 Task: Design a Vector Pattern for a Galactic Music App Interface.
Action: Mouse moved to (35, 97)
Screenshot: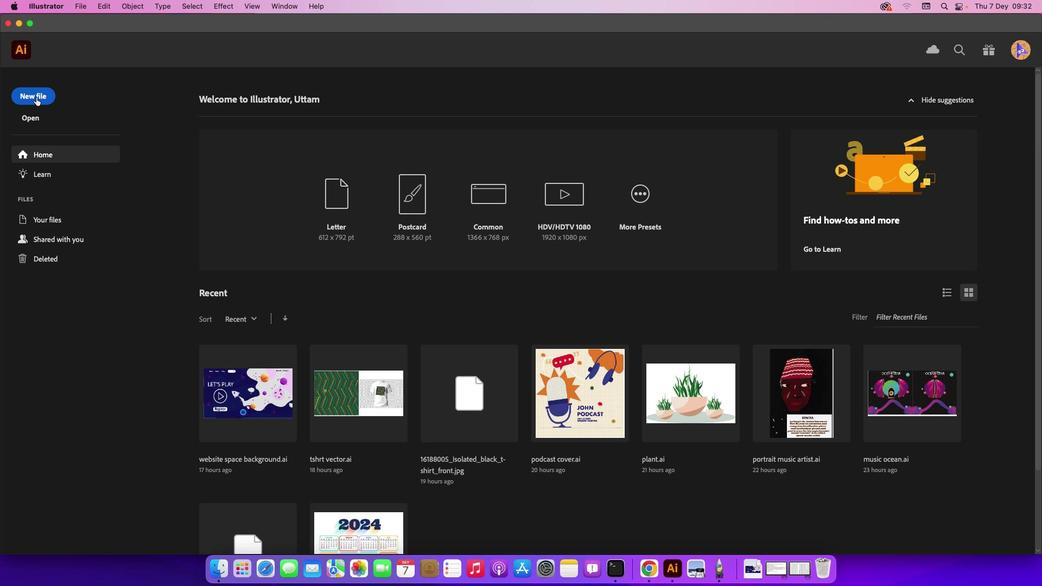
Action: Mouse pressed left at (35, 97)
Screenshot: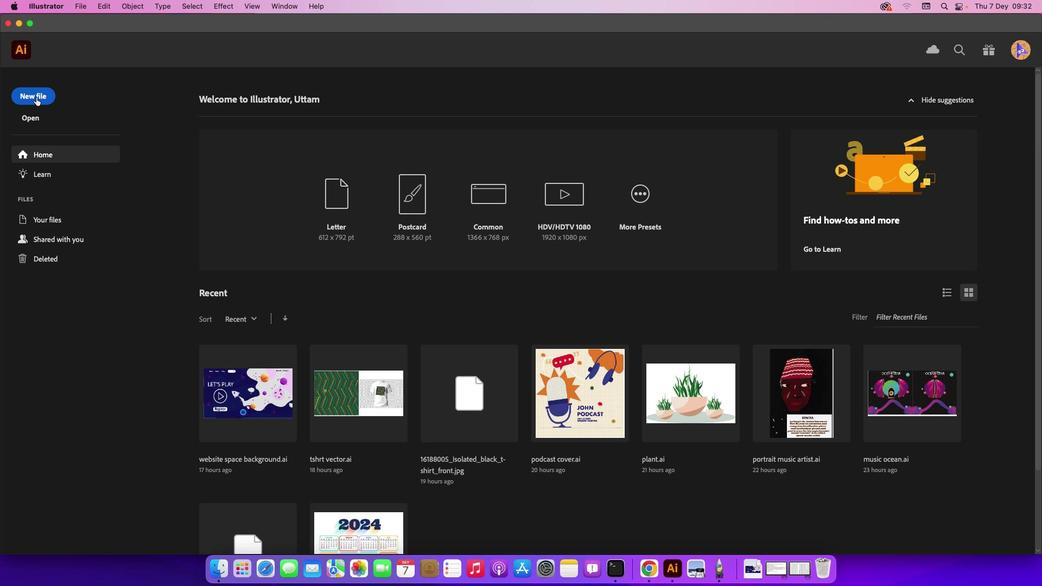 
Action: Mouse pressed left at (35, 97)
Screenshot: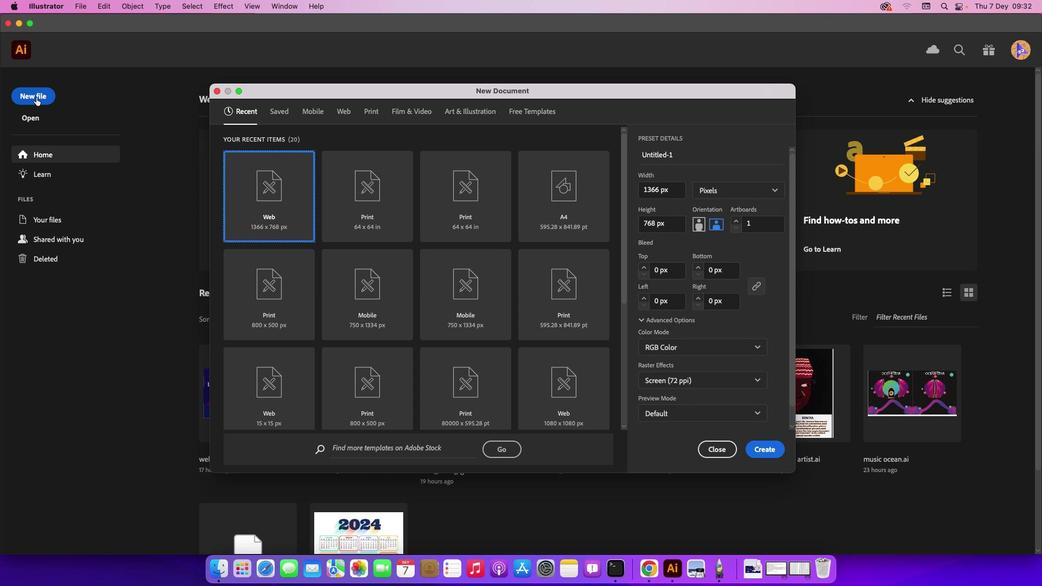 
Action: Mouse moved to (314, 110)
Screenshot: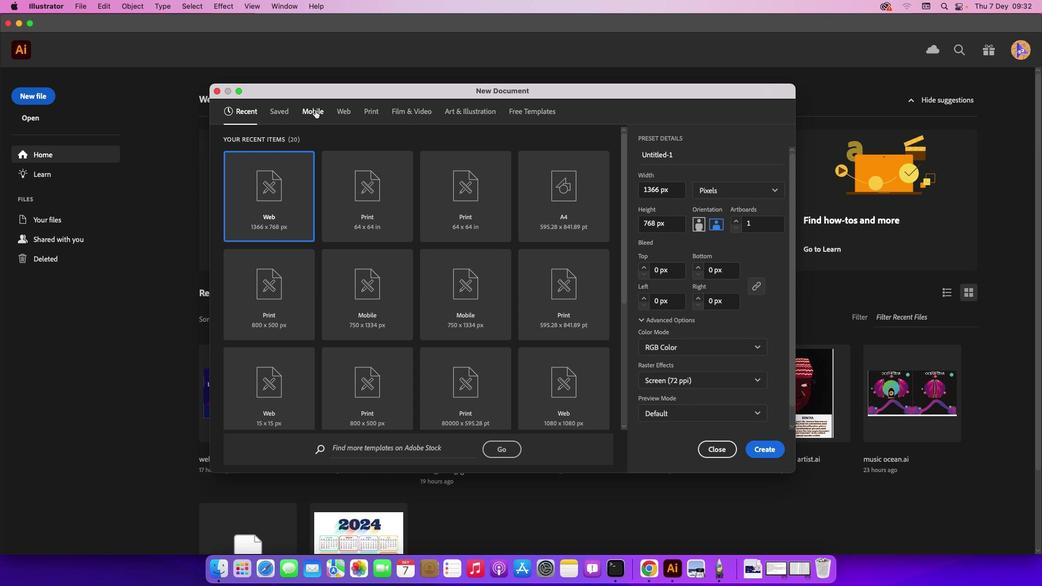 
Action: Mouse pressed left at (314, 110)
Screenshot: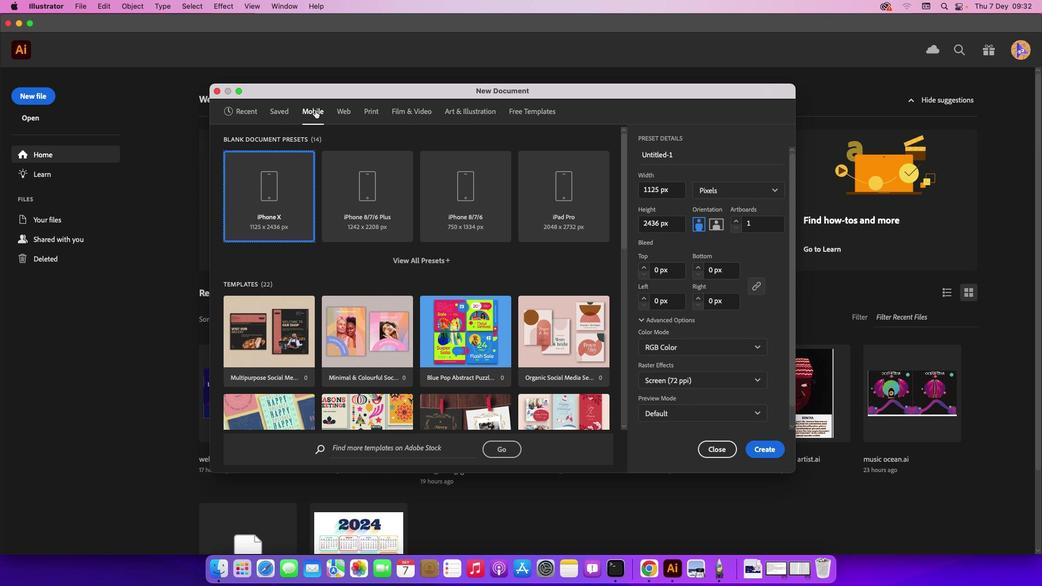 
Action: Mouse moved to (440, 264)
Screenshot: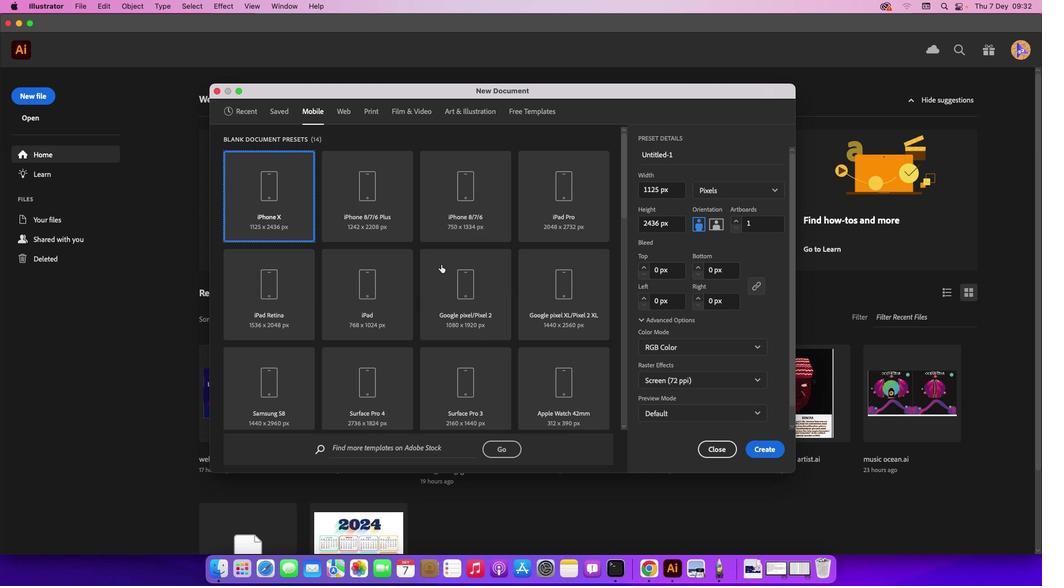 
Action: Mouse pressed left at (440, 264)
Screenshot: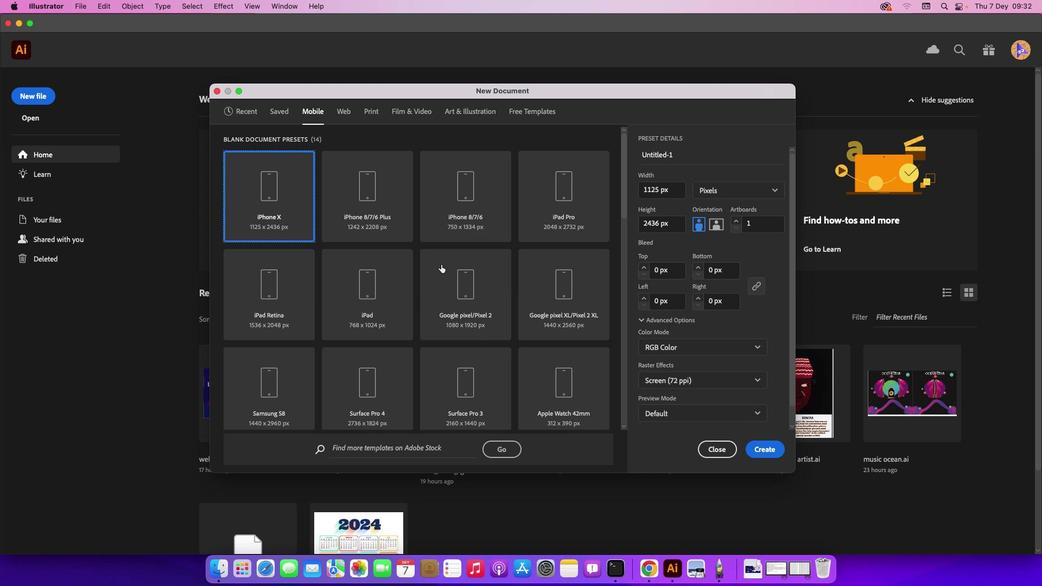 
Action: Mouse moved to (579, 338)
Screenshot: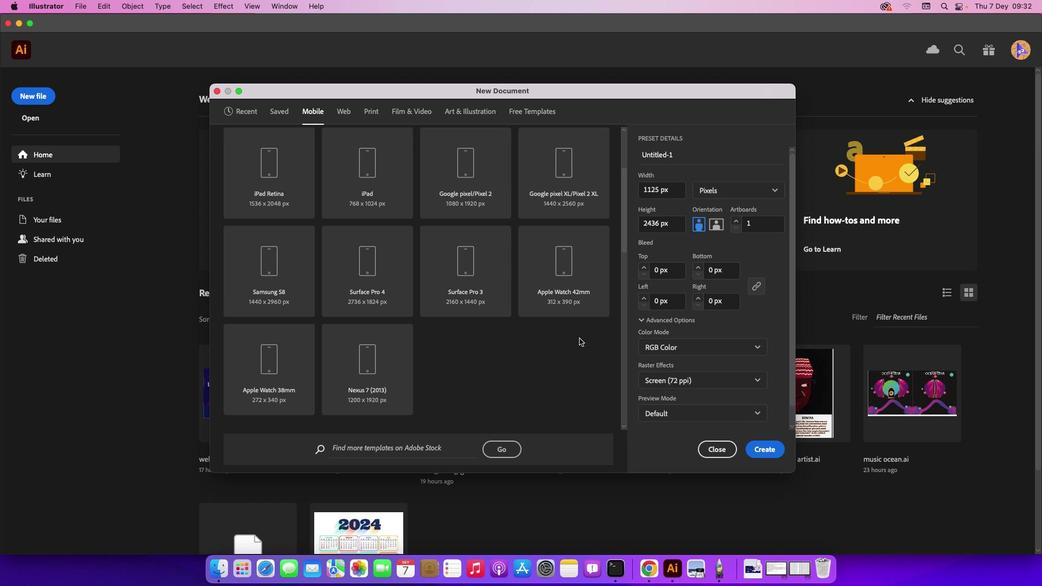 
Action: Mouse scrolled (579, 338) with delta (0, 0)
Screenshot: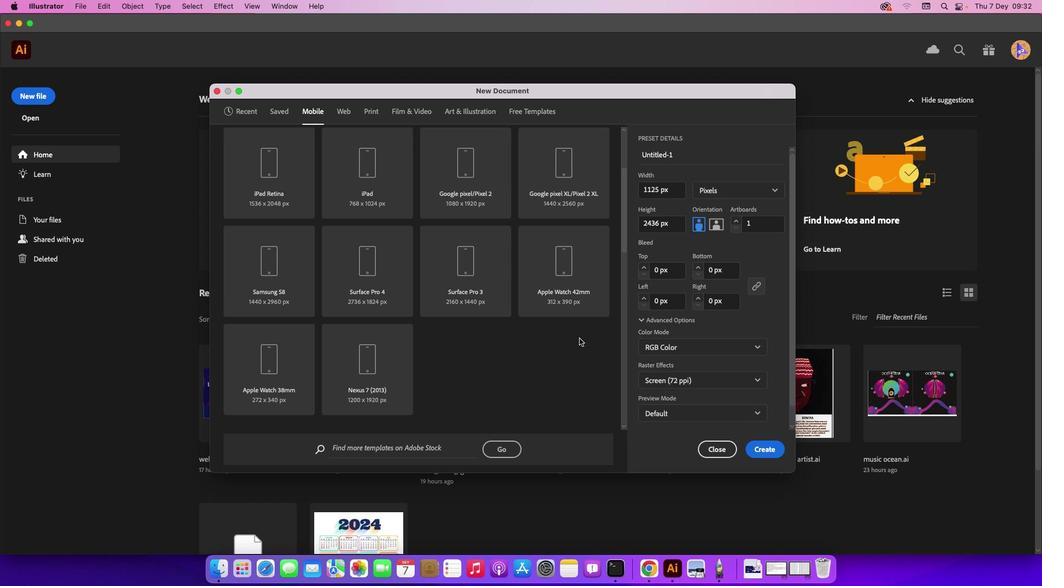 
Action: Mouse scrolled (579, 338) with delta (0, 0)
Screenshot: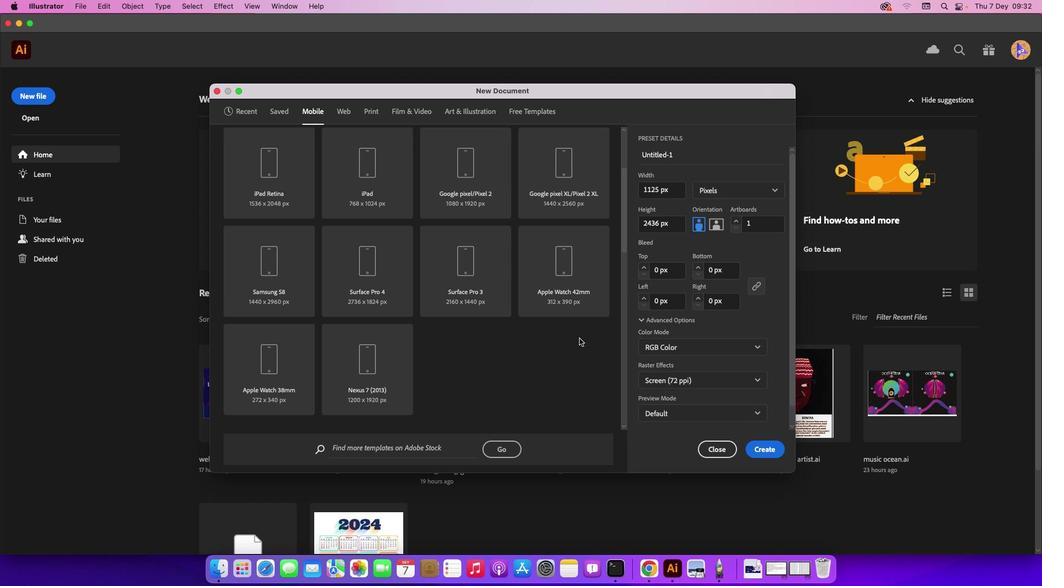 
Action: Mouse scrolled (579, 338) with delta (0, -1)
Screenshot: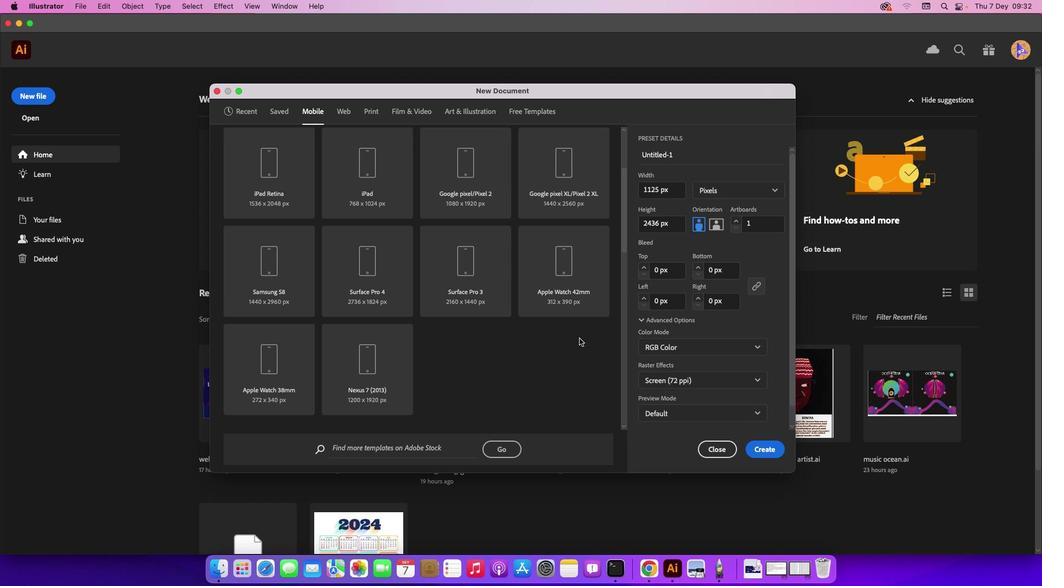
Action: Mouse moved to (283, 276)
Screenshot: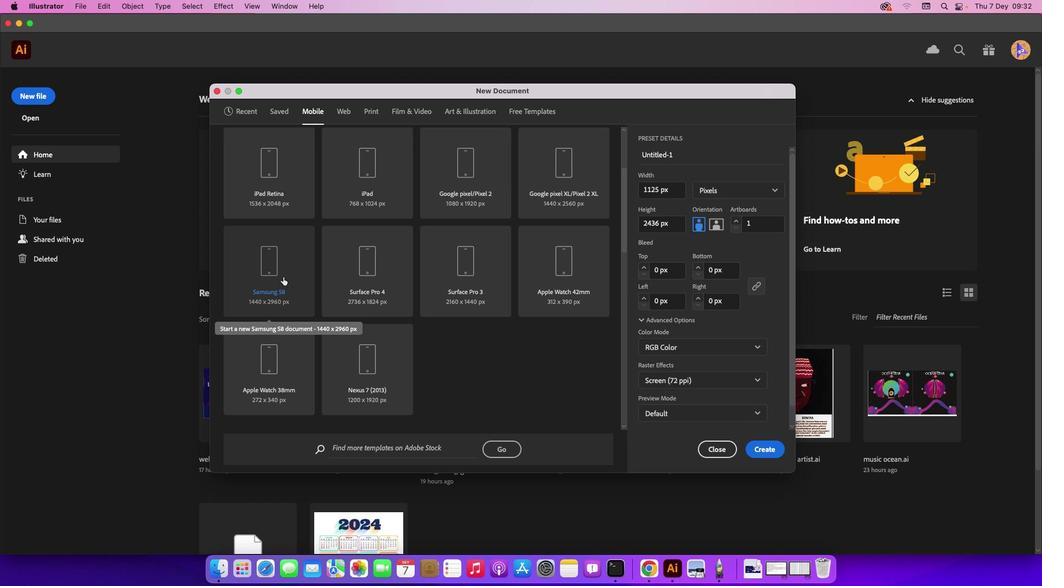 
Action: Mouse pressed left at (283, 276)
Screenshot: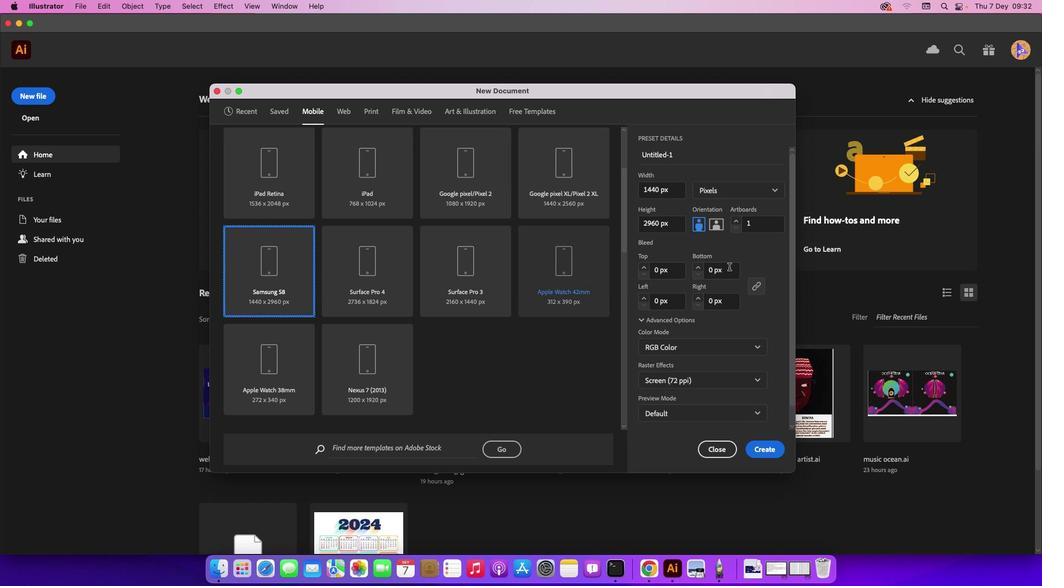 
Action: Mouse moved to (737, 221)
Screenshot: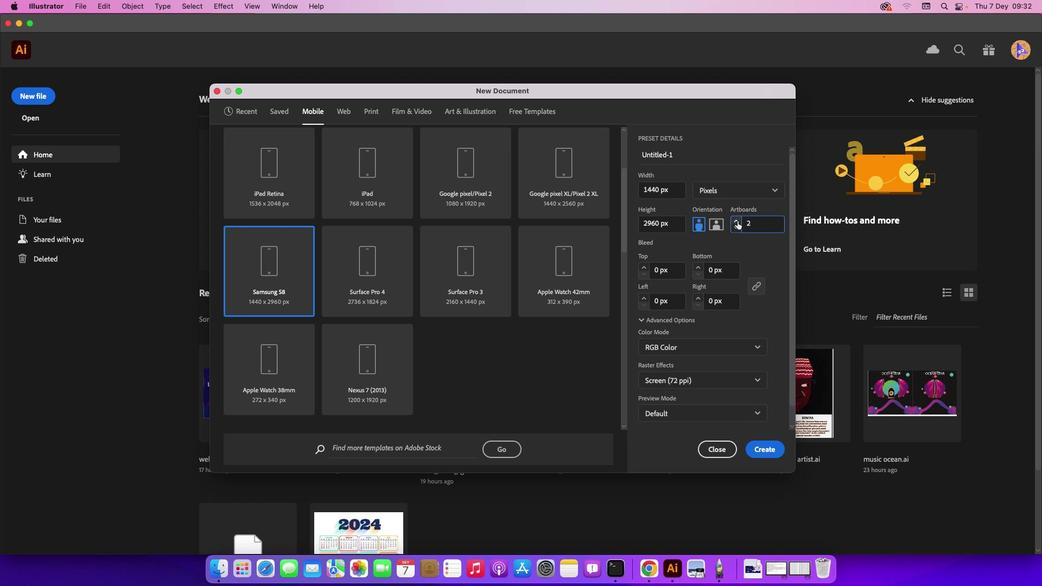
Action: Mouse pressed left at (737, 221)
Screenshot: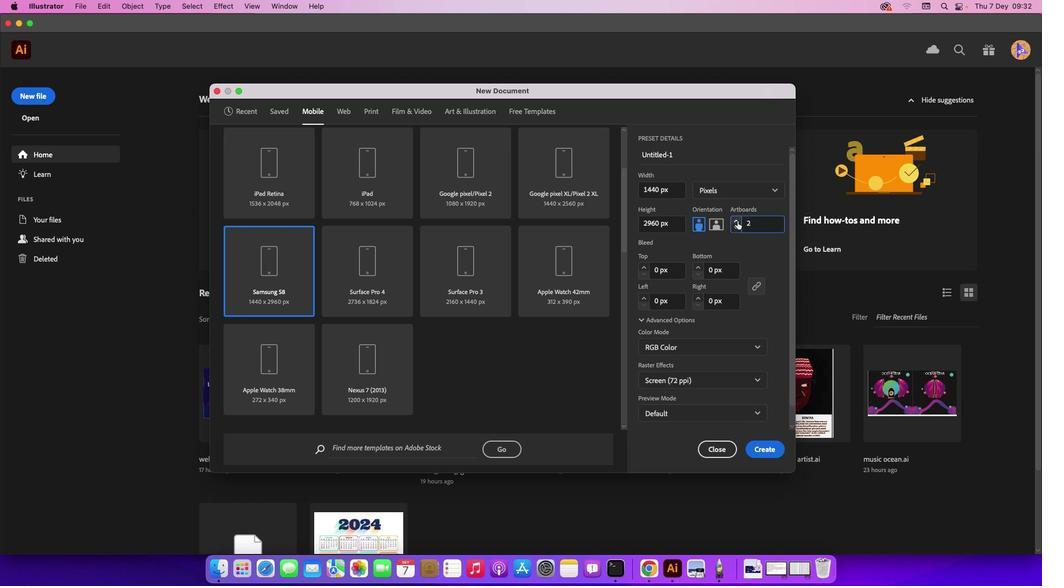 
Action: Mouse pressed left at (737, 221)
Screenshot: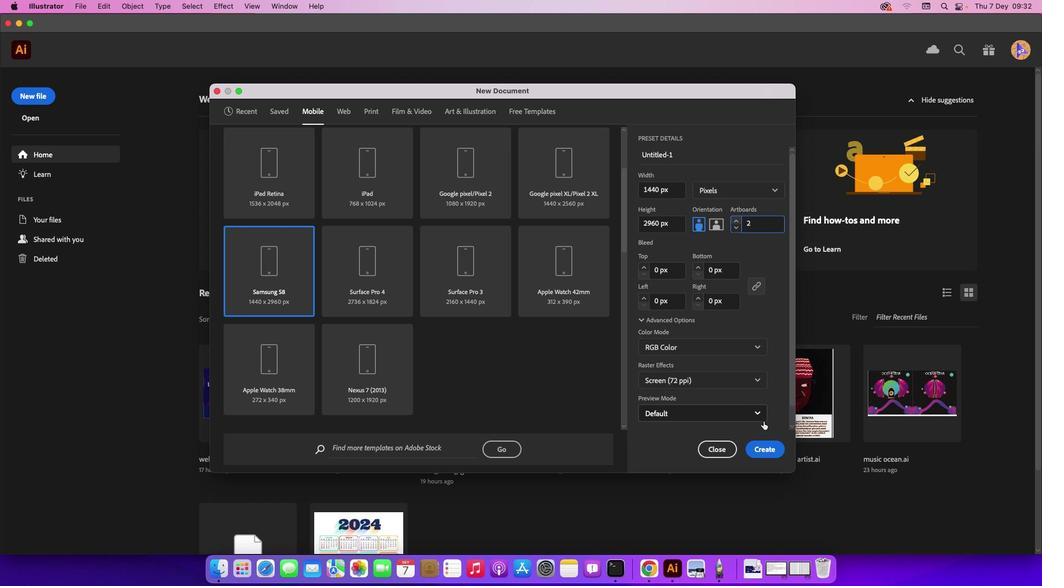 
Action: Mouse moved to (737, 222)
Screenshot: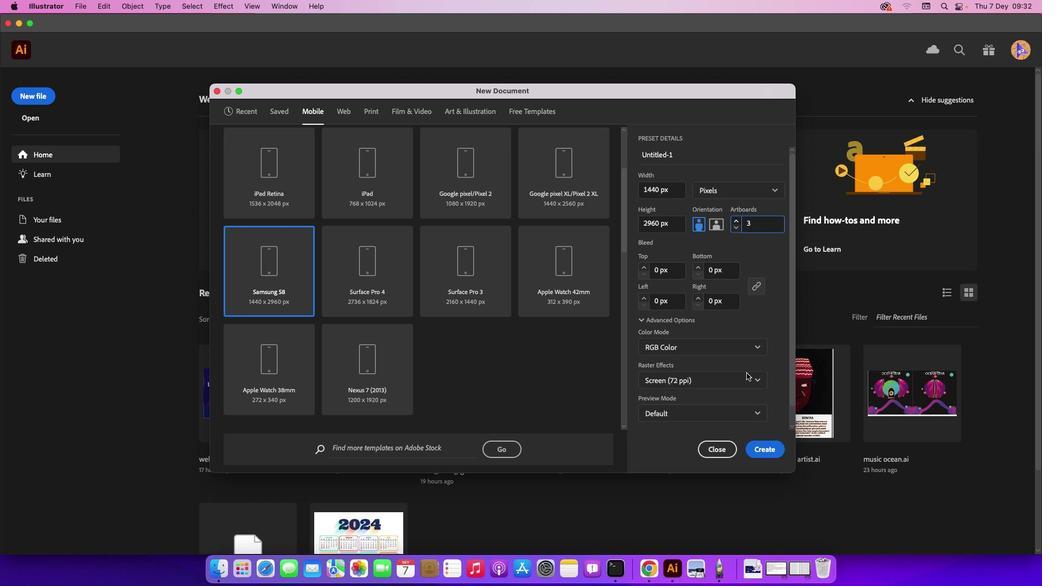 
Action: Mouse pressed left at (737, 222)
Screenshot: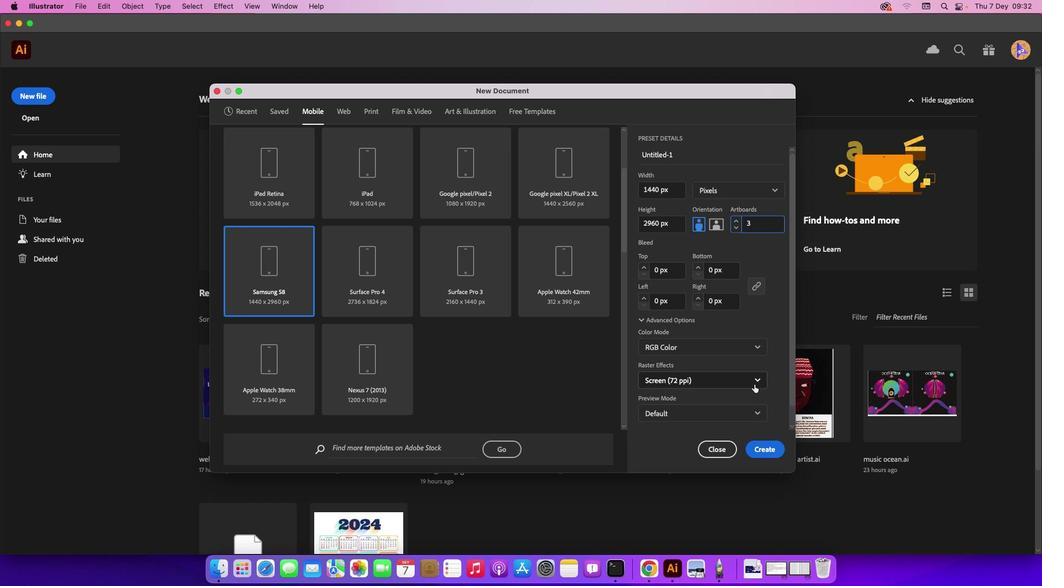 
Action: Mouse moved to (765, 449)
Screenshot: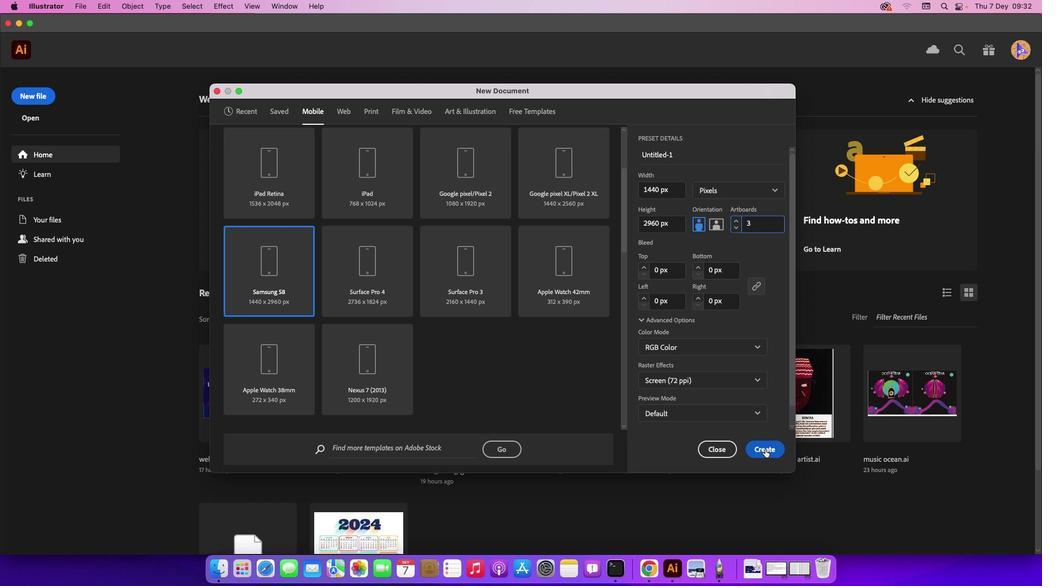 
Action: Mouse pressed left at (765, 449)
Screenshot: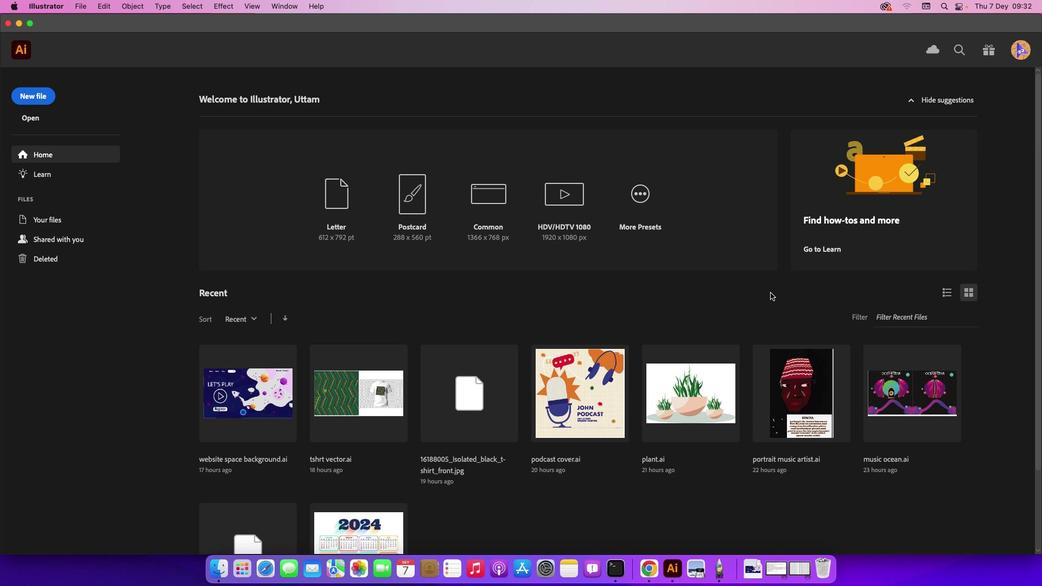 
Action: Mouse moved to (544, 313)
Screenshot: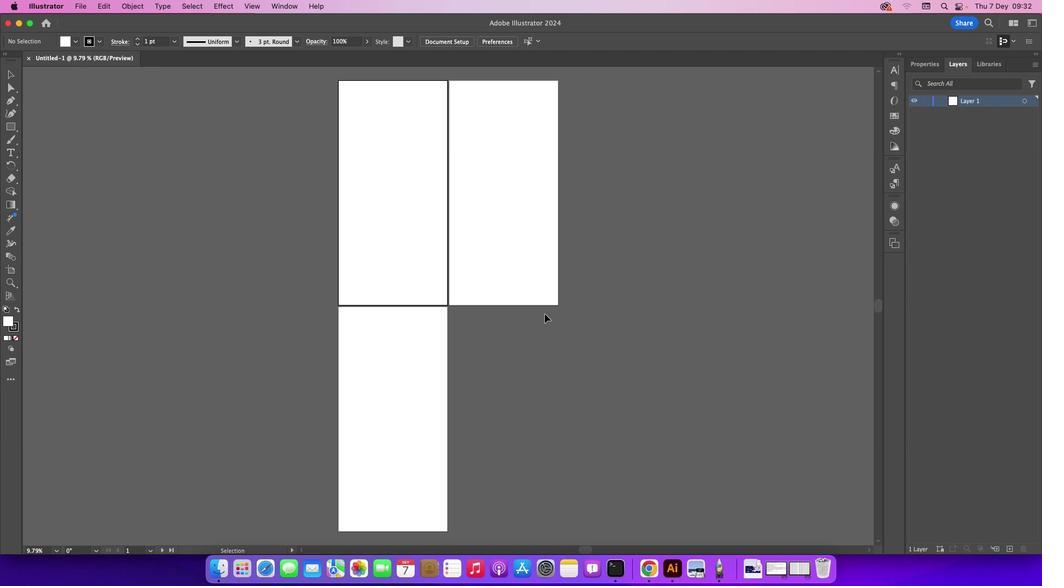 
Action: Key pressed Key.cmd_r'=''='
Screenshot: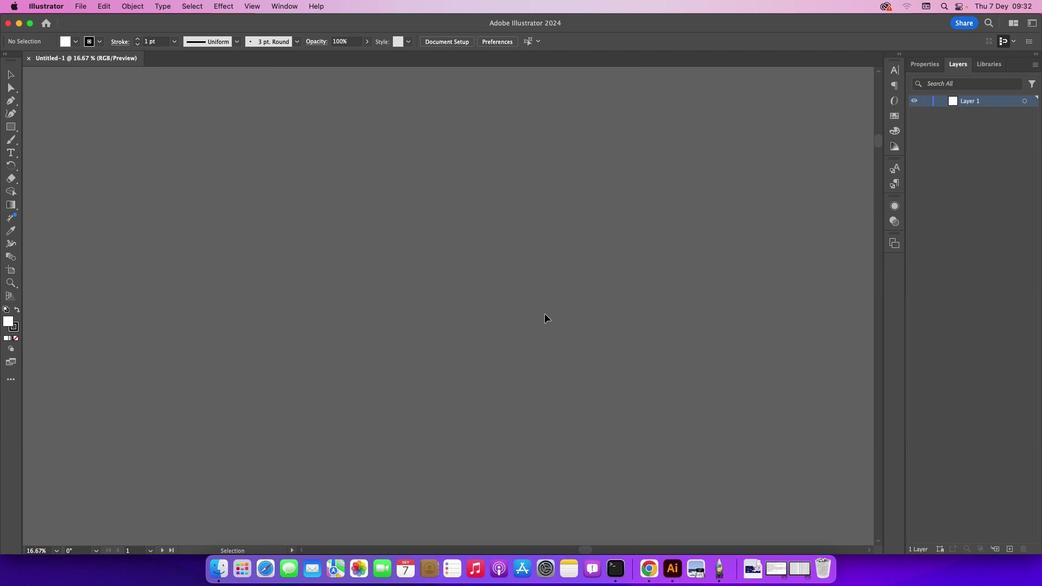 
Action: Mouse scrolled (544, 313) with delta (0, 0)
Screenshot: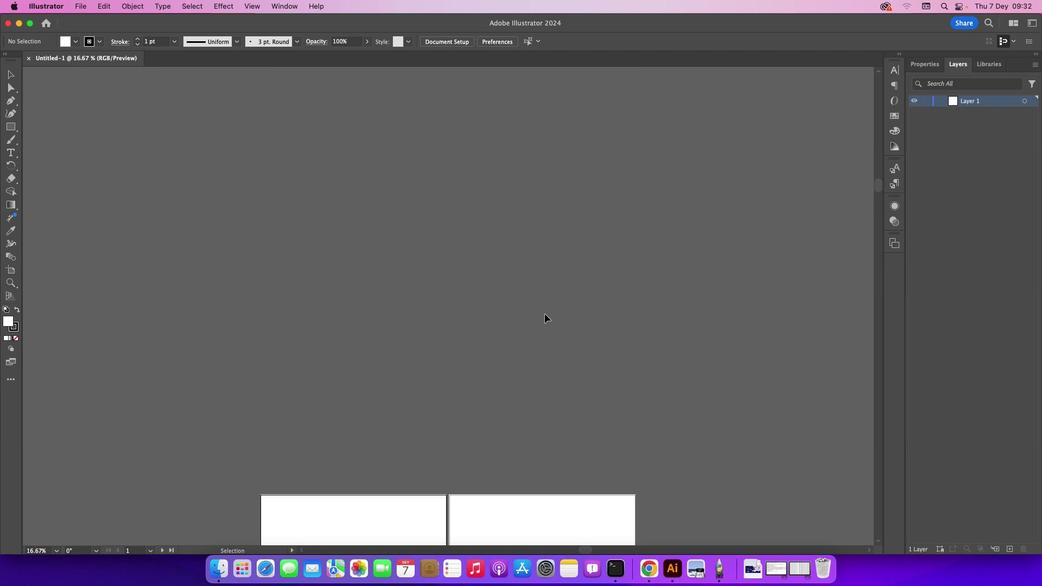 
Action: Mouse scrolled (544, 313) with delta (0, 0)
Screenshot: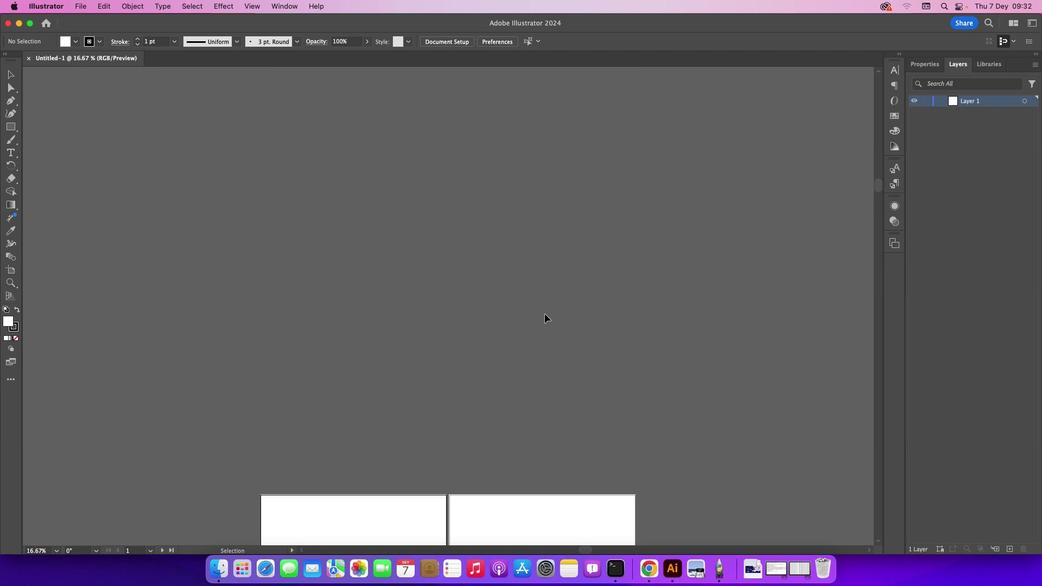 
Action: Mouse scrolled (544, 313) with delta (0, 1)
Screenshot: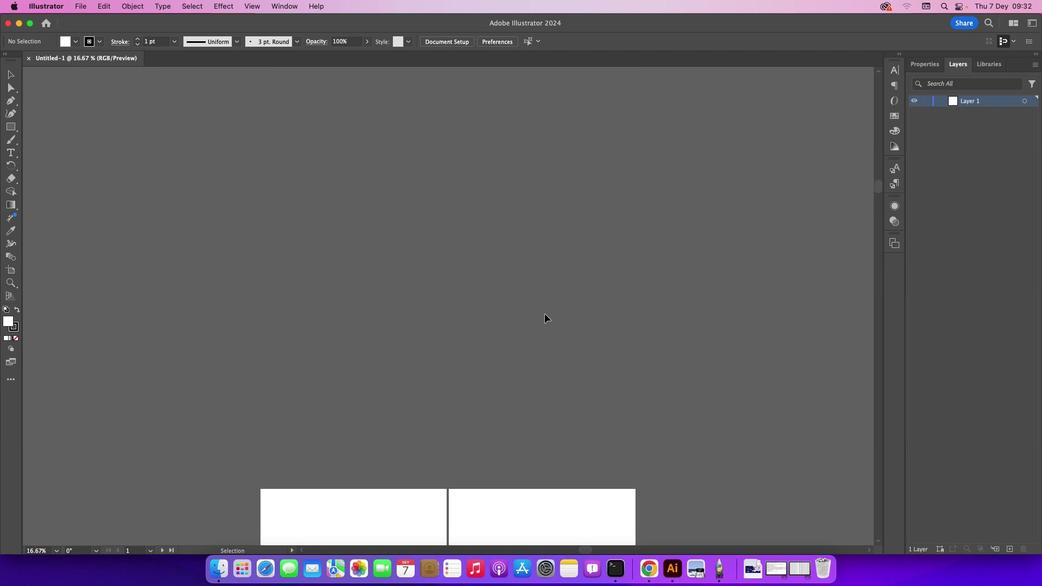 
Action: Mouse scrolled (544, 313) with delta (0, 2)
Screenshot: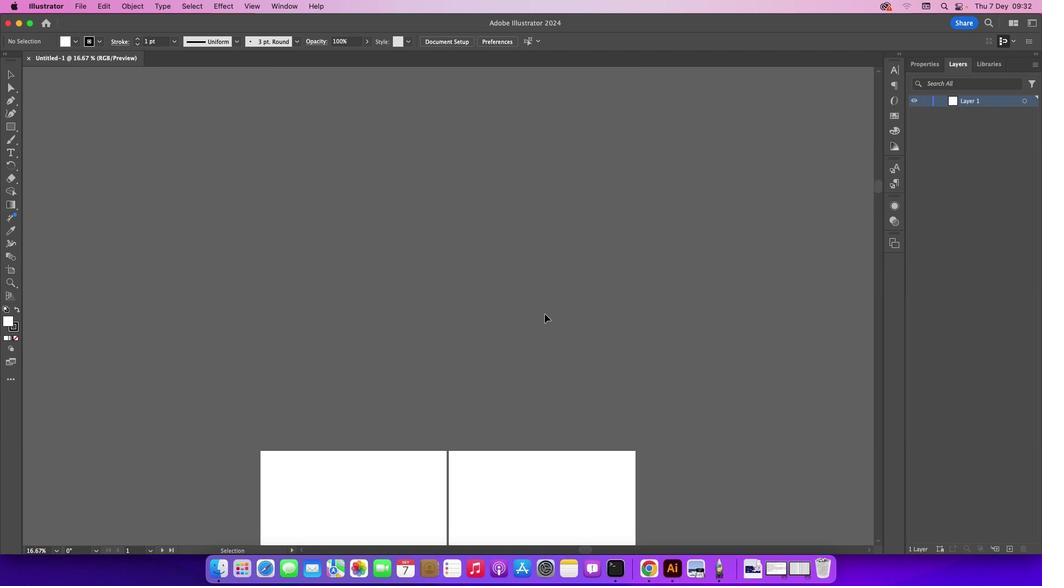 
Action: Mouse scrolled (544, 313) with delta (0, 2)
Screenshot: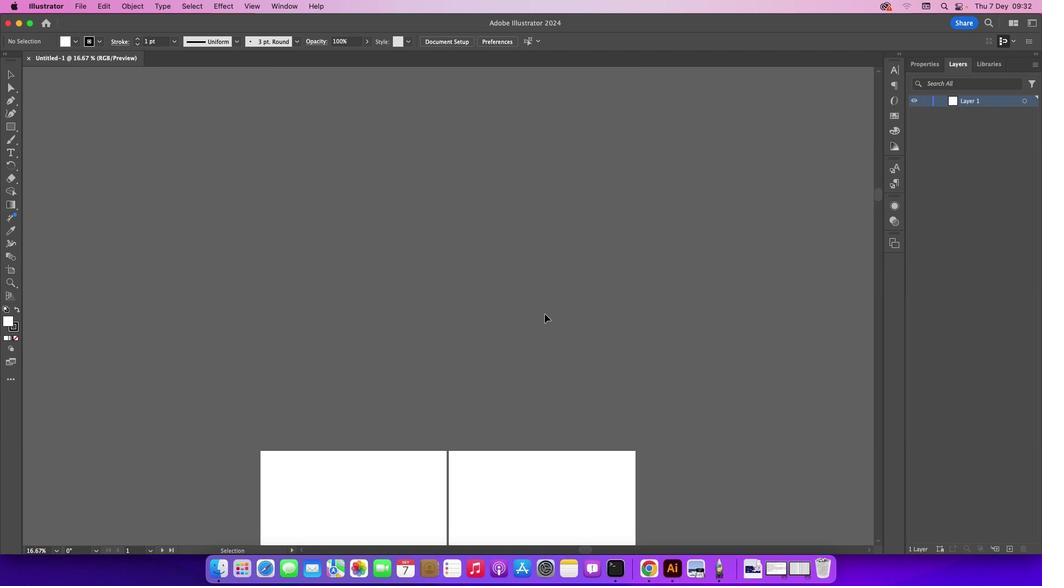 
Action: Mouse scrolled (544, 313) with delta (0, 0)
Screenshot: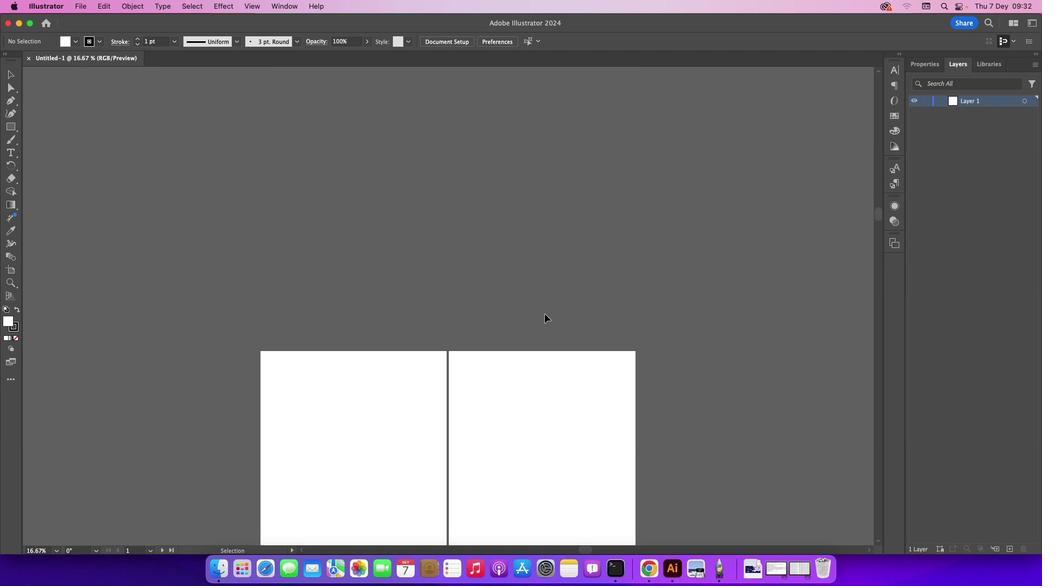 
Action: Mouse scrolled (544, 313) with delta (0, 0)
Screenshot: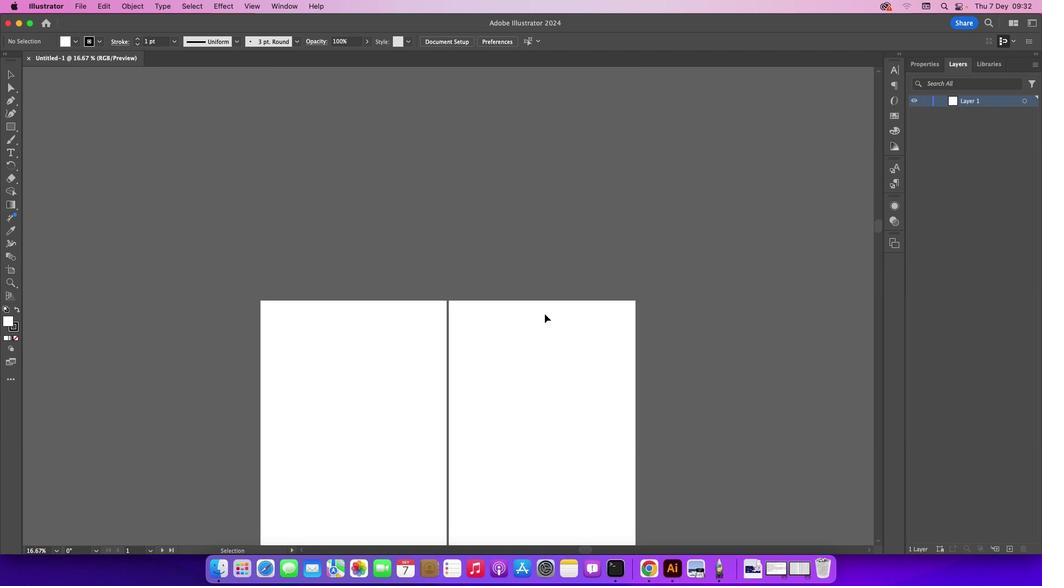 
Action: Mouse scrolled (544, 313) with delta (0, -1)
Screenshot: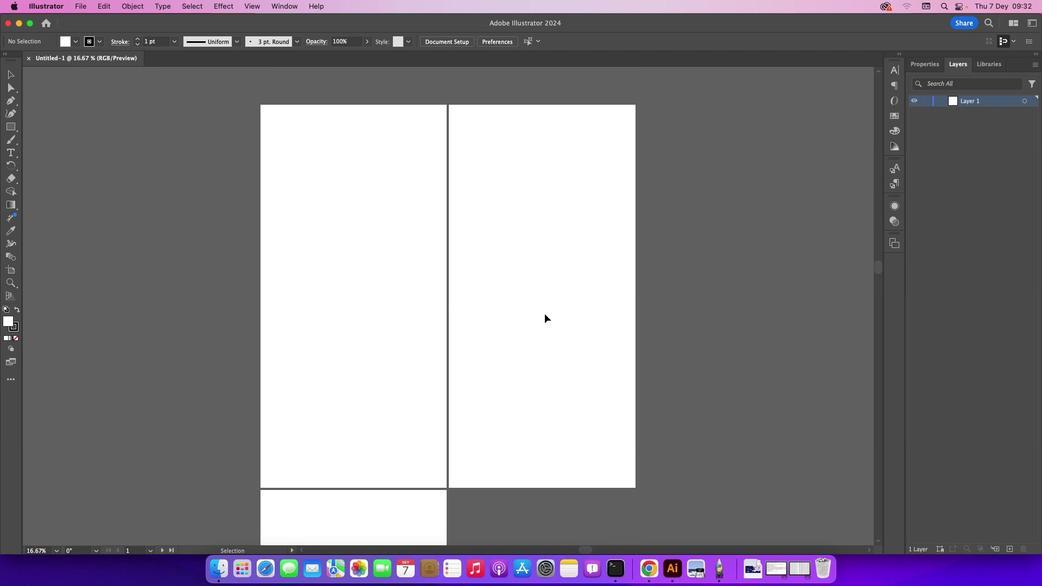 
Action: Mouse scrolled (544, 313) with delta (0, 0)
Screenshot: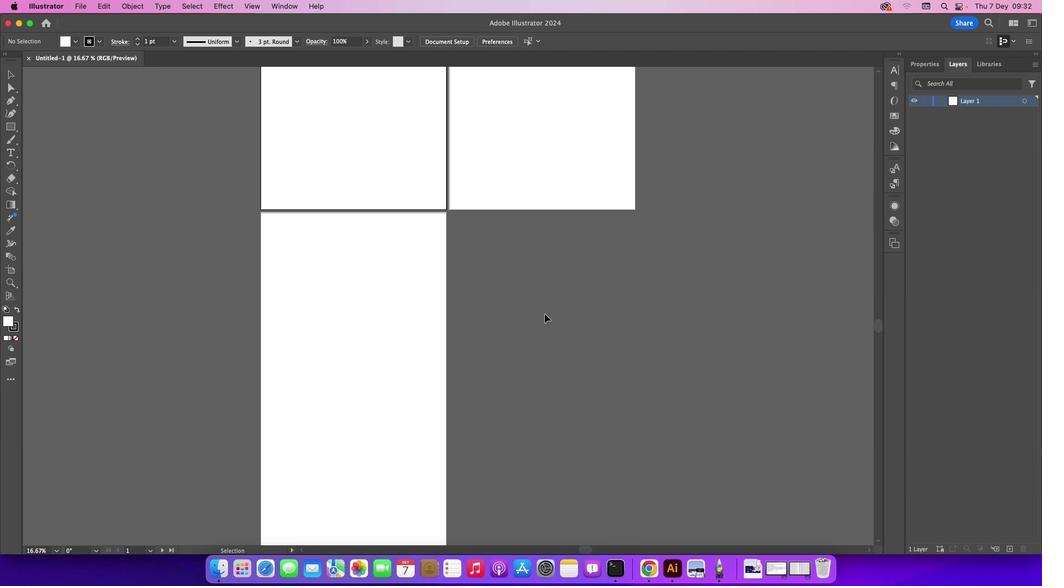
Action: Mouse scrolled (544, 313) with delta (0, 0)
Screenshot: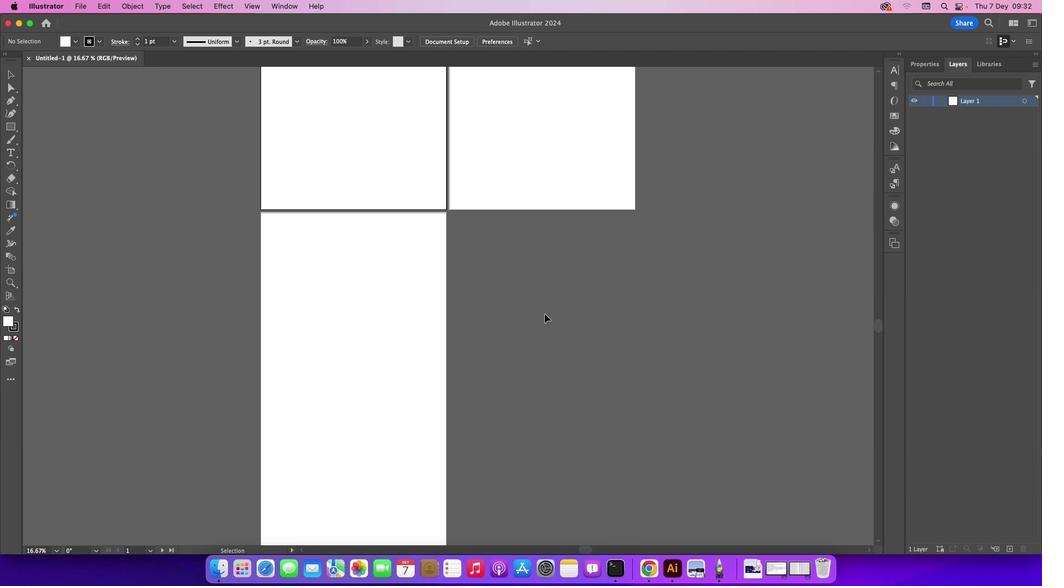 
Action: Mouse scrolled (544, 313) with delta (0, 0)
Screenshot: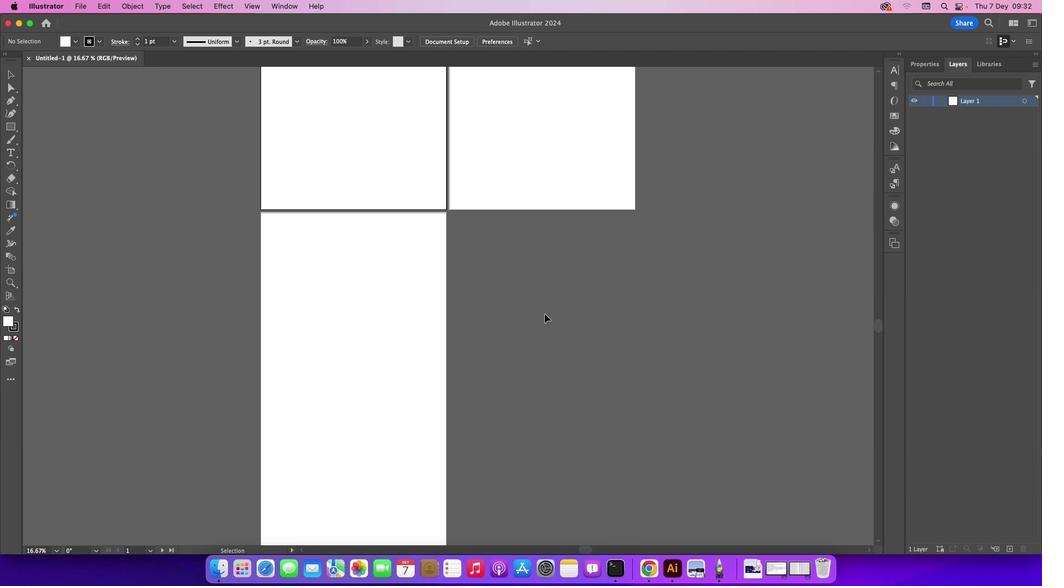 
Action: Mouse scrolled (544, 313) with delta (0, 0)
Screenshot: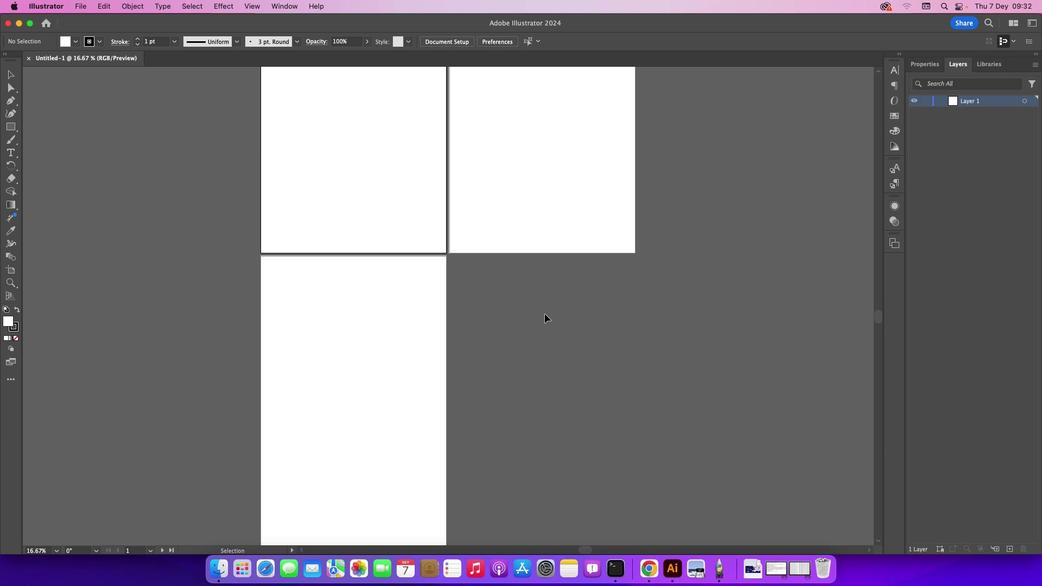 
Action: Mouse scrolled (544, 313) with delta (0, 0)
Screenshot: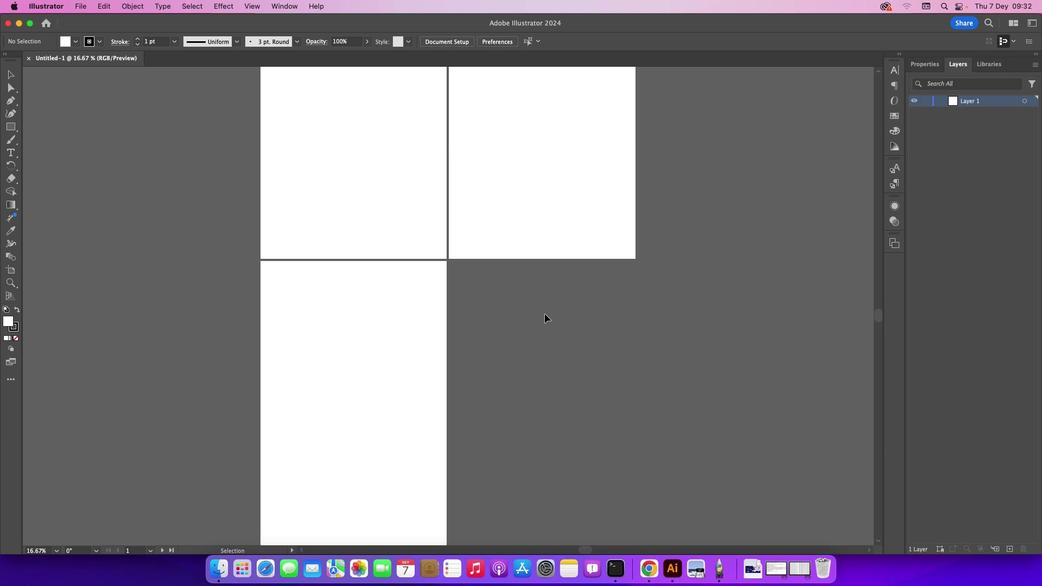 
Action: Mouse scrolled (544, 313) with delta (0, -1)
Screenshot: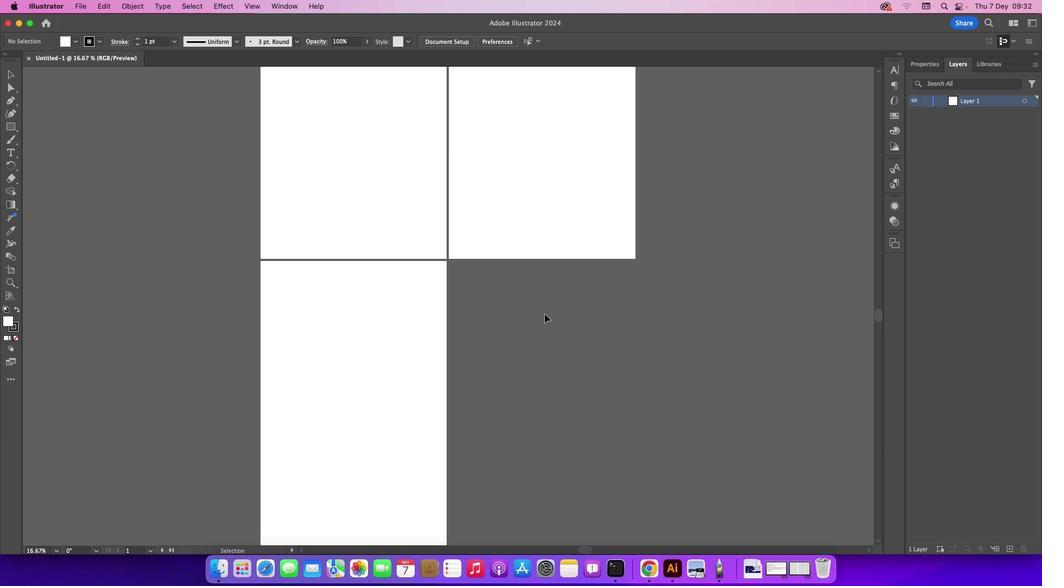 
Action: Mouse scrolled (544, 313) with delta (0, -2)
Screenshot: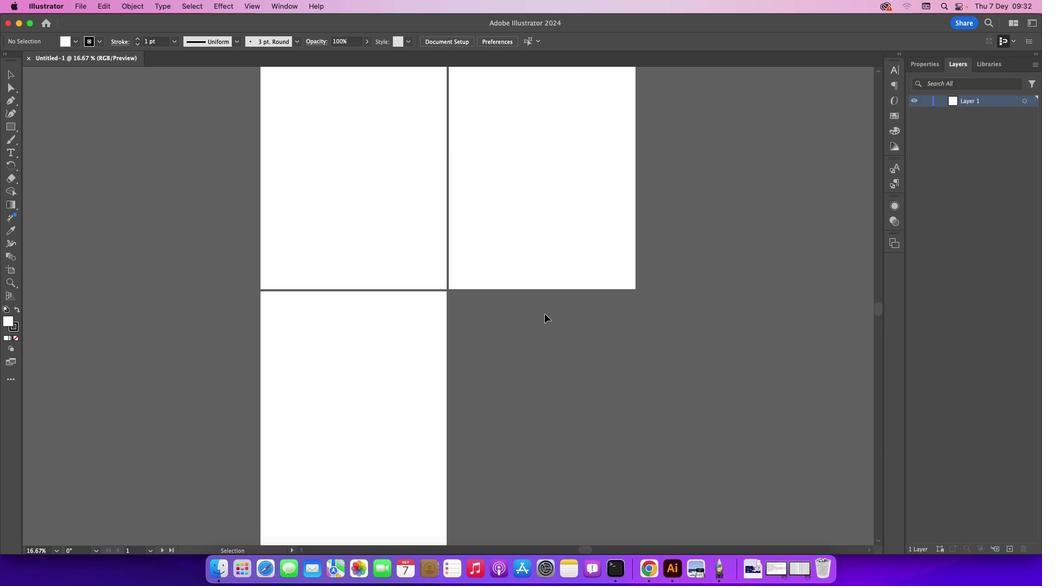 
Action: Mouse scrolled (544, 313) with delta (0, 0)
Screenshot: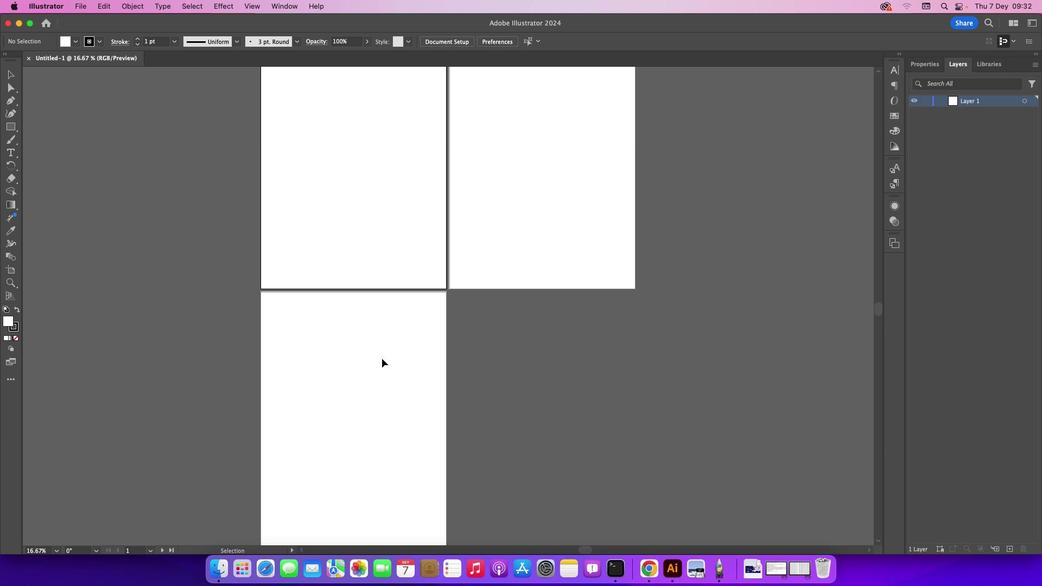 
Action: Mouse scrolled (544, 313) with delta (0, 0)
Screenshot: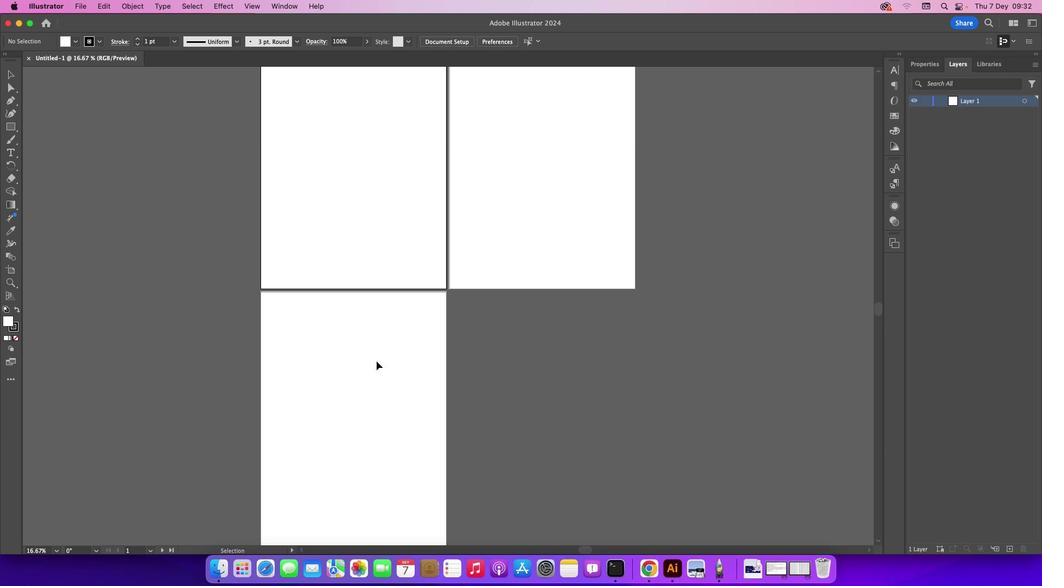 
Action: Mouse scrolled (544, 313) with delta (0, 0)
Screenshot: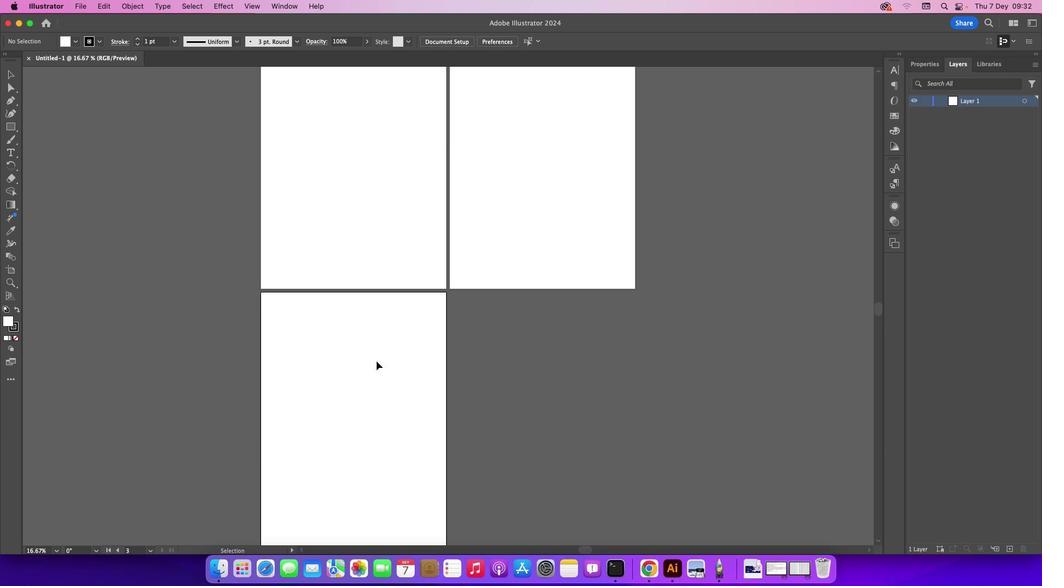 
Action: Mouse scrolled (544, 313) with delta (0, 0)
Screenshot: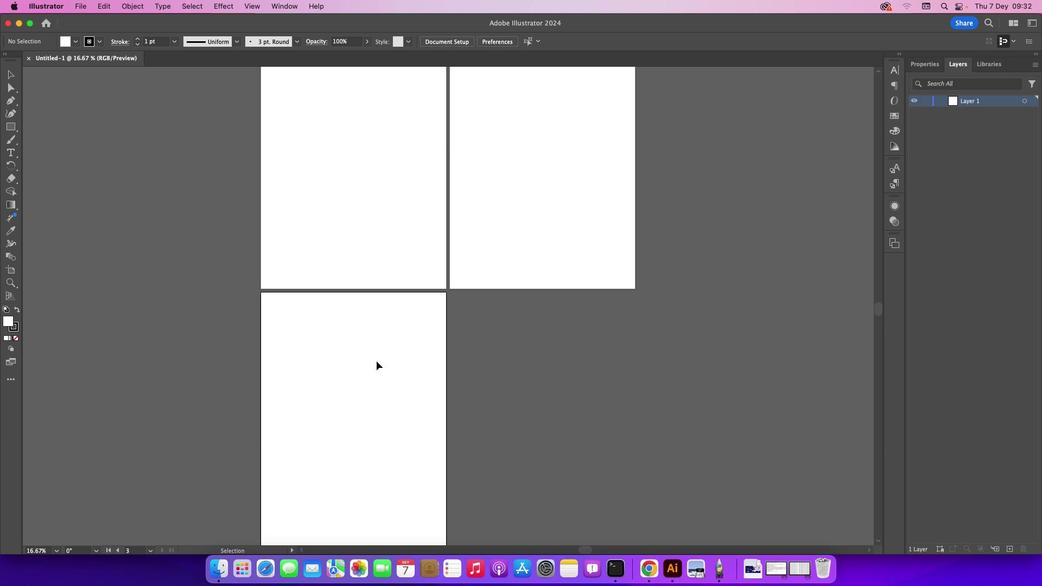 
Action: Mouse moved to (376, 361)
Screenshot: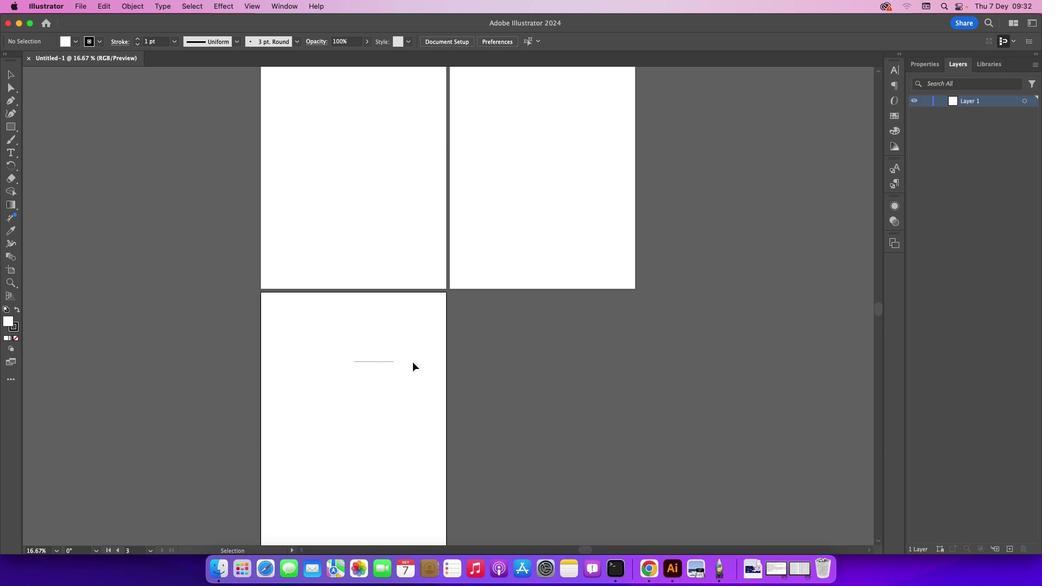 
Action: Mouse pressed left at (376, 361)
Screenshot: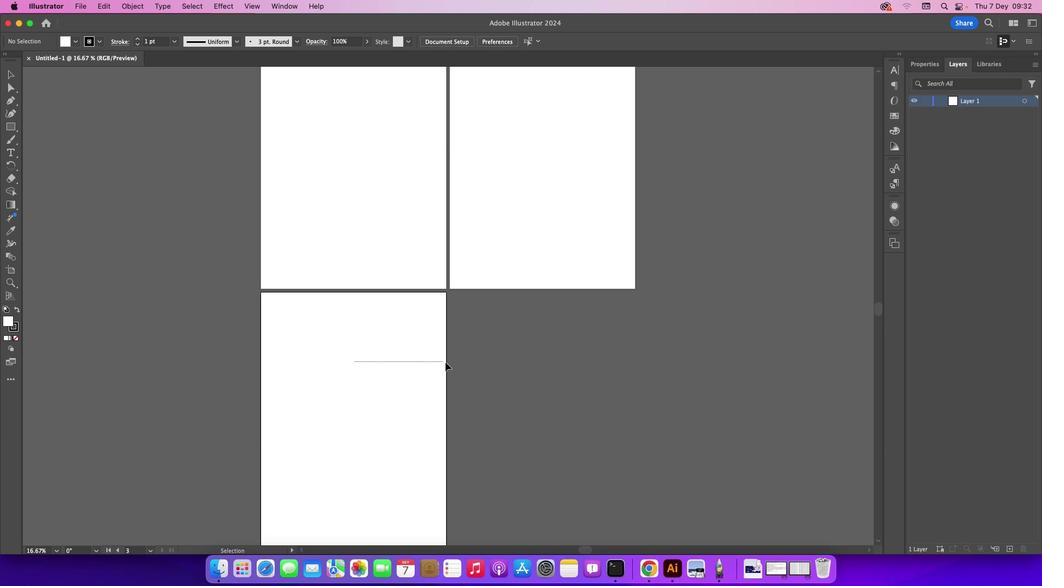 
Action: Mouse moved to (354, 362)
Screenshot: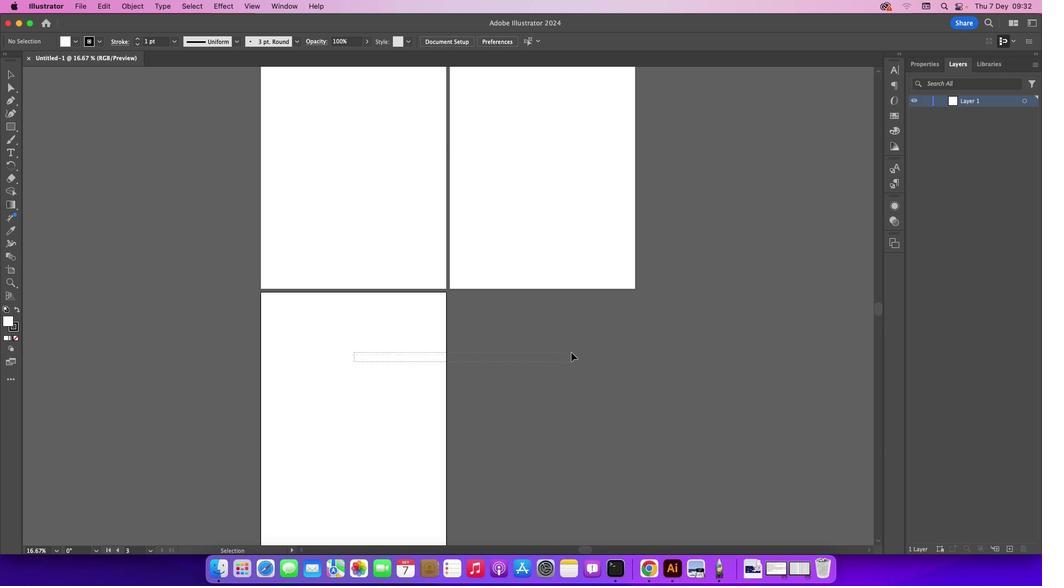 
Action: Mouse pressed left at (354, 362)
Screenshot: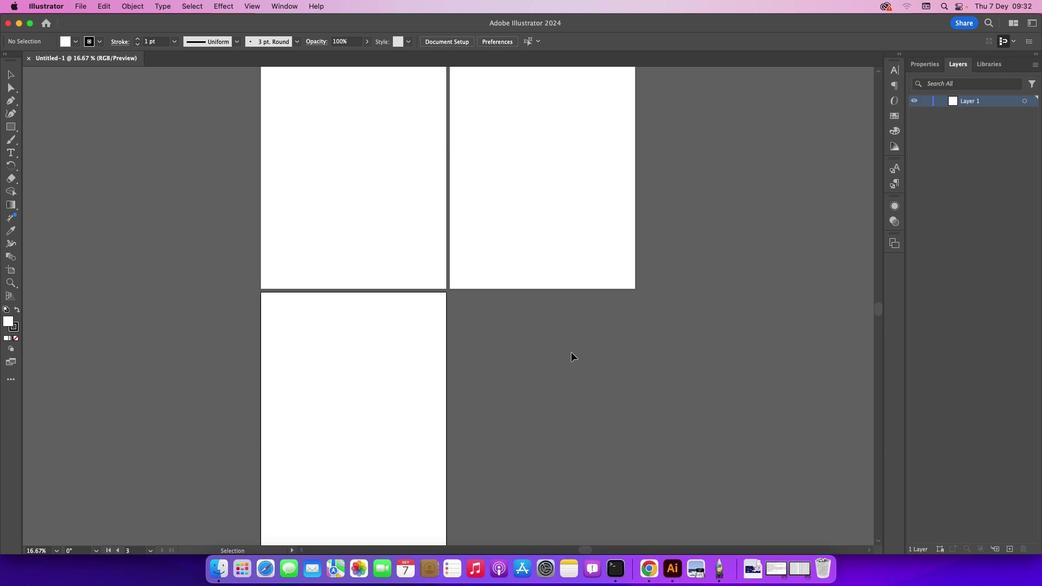 
Action: Mouse moved to (412, 257)
Screenshot: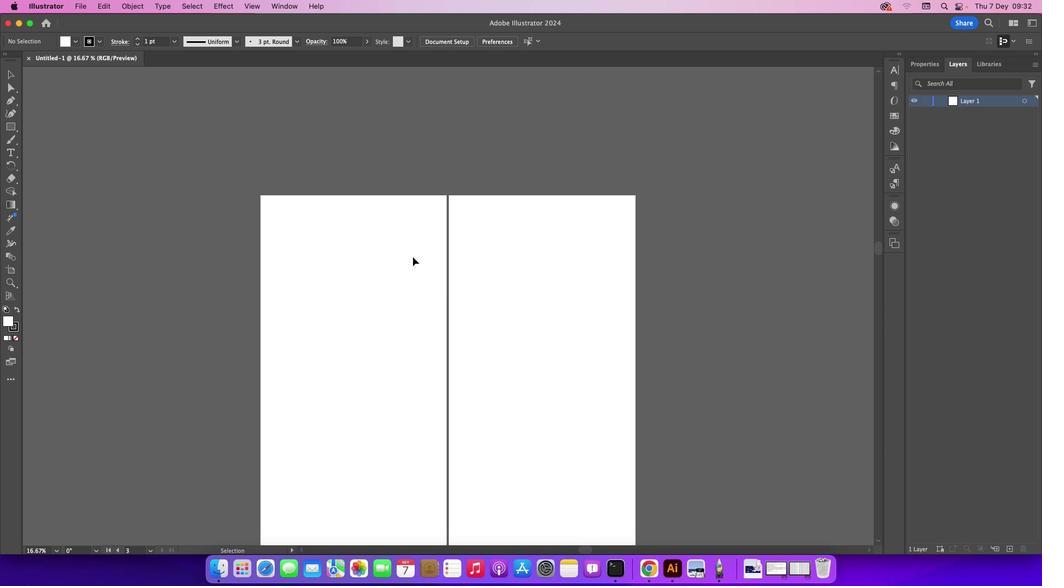 
Action: Mouse scrolled (412, 257) with delta (0, 0)
Screenshot: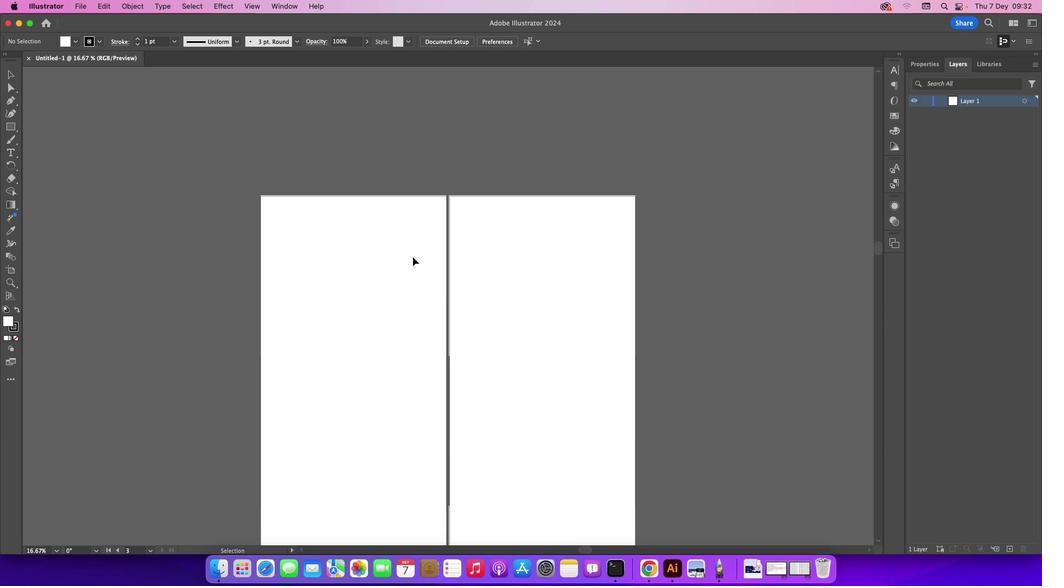 
Action: Mouse scrolled (412, 257) with delta (0, 0)
Screenshot: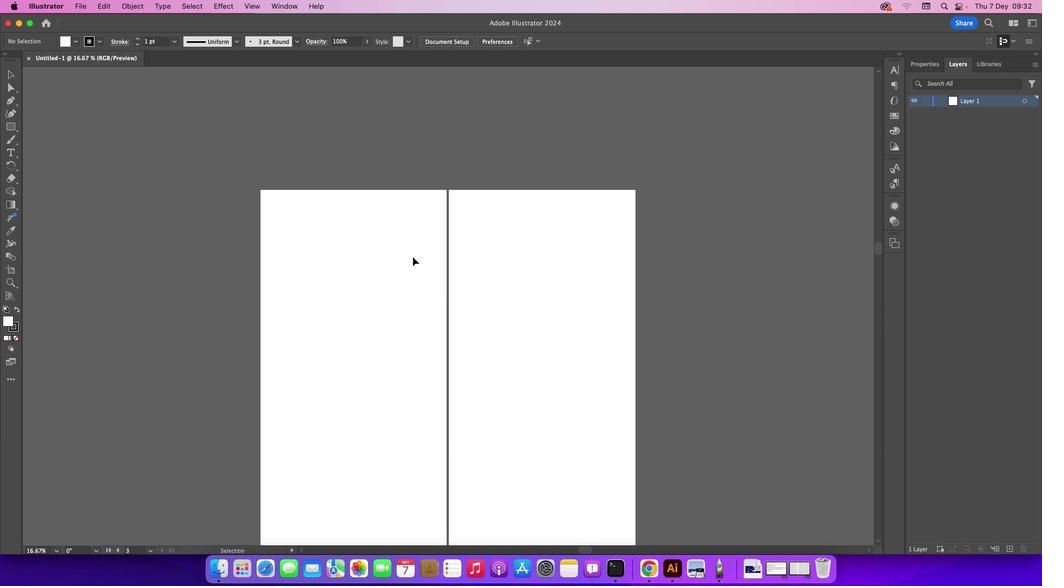 
Action: Mouse scrolled (412, 257) with delta (0, 1)
Screenshot: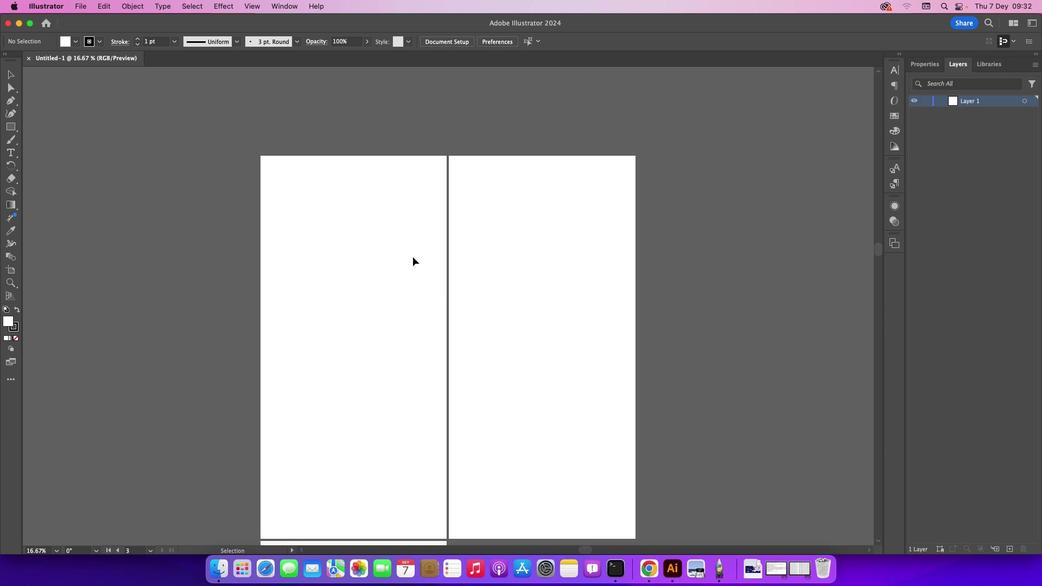
Action: Mouse scrolled (412, 257) with delta (0, 1)
Screenshot: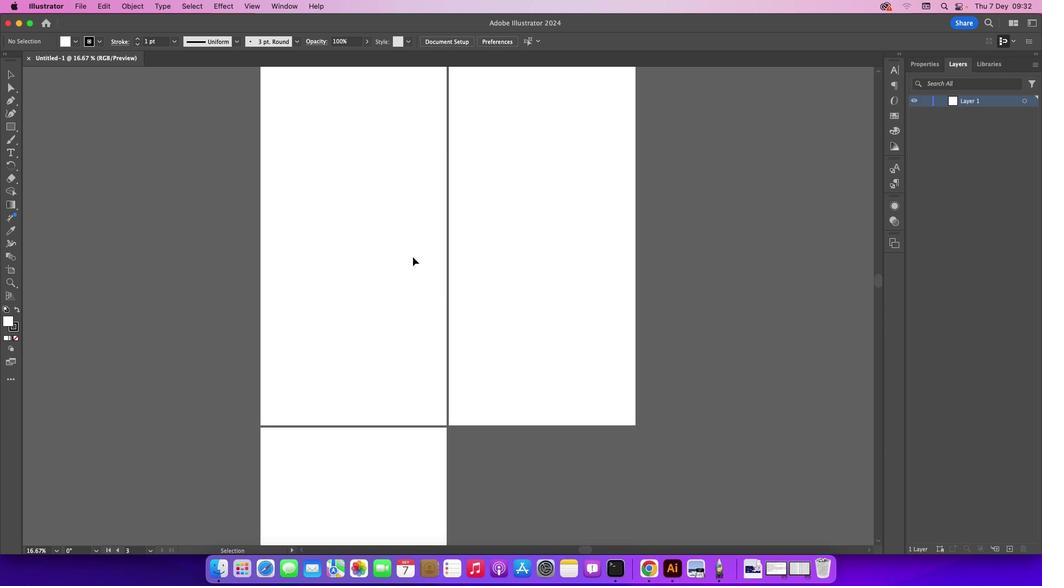 
Action: Mouse scrolled (412, 257) with delta (0, 0)
Screenshot: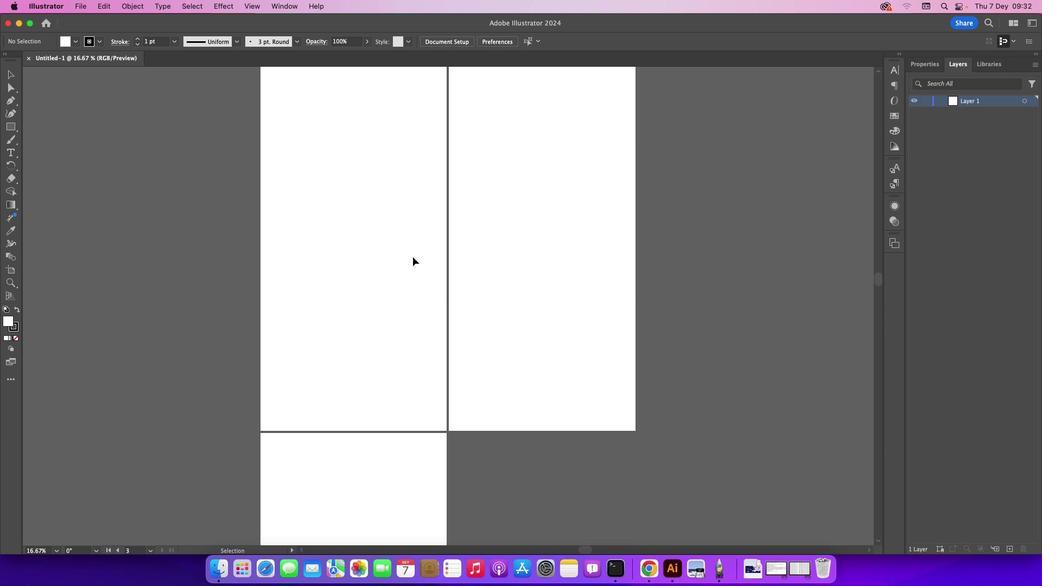 
Action: Mouse scrolled (412, 257) with delta (0, 0)
Screenshot: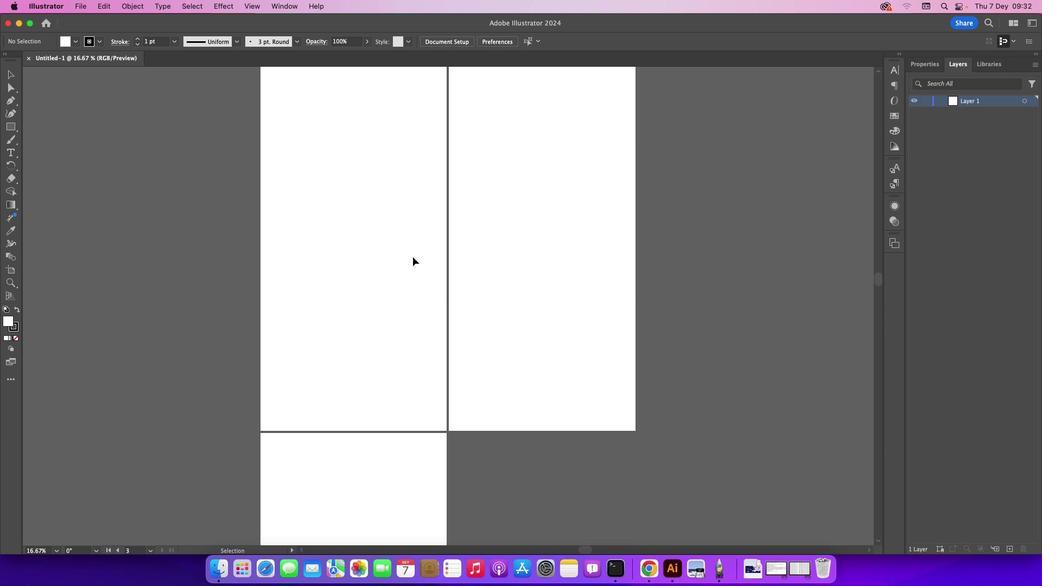 
Action: Mouse scrolled (412, 257) with delta (0, 0)
Screenshot: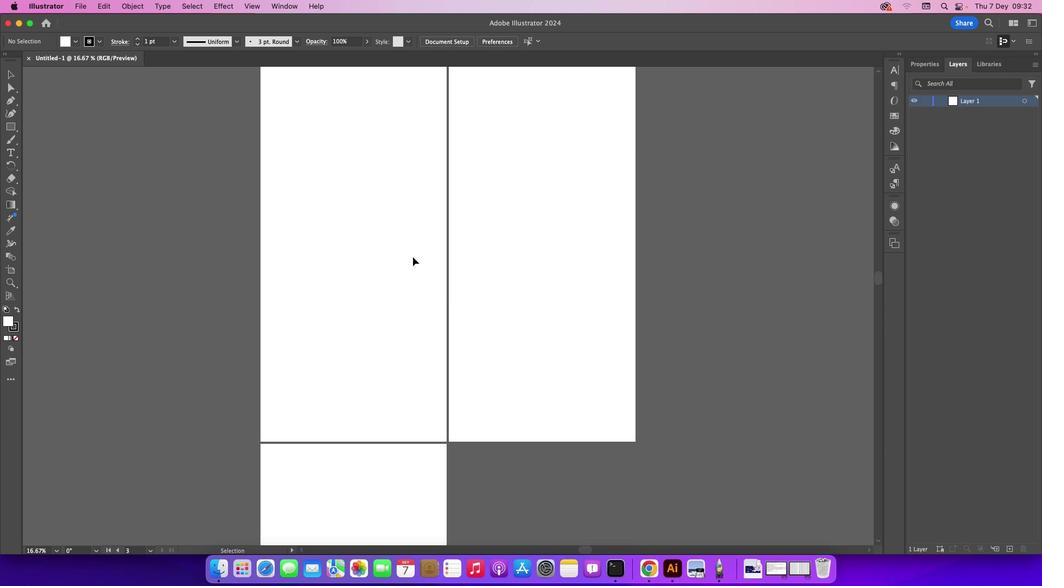 
Action: Mouse scrolled (412, 257) with delta (0, 0)
Screenshot: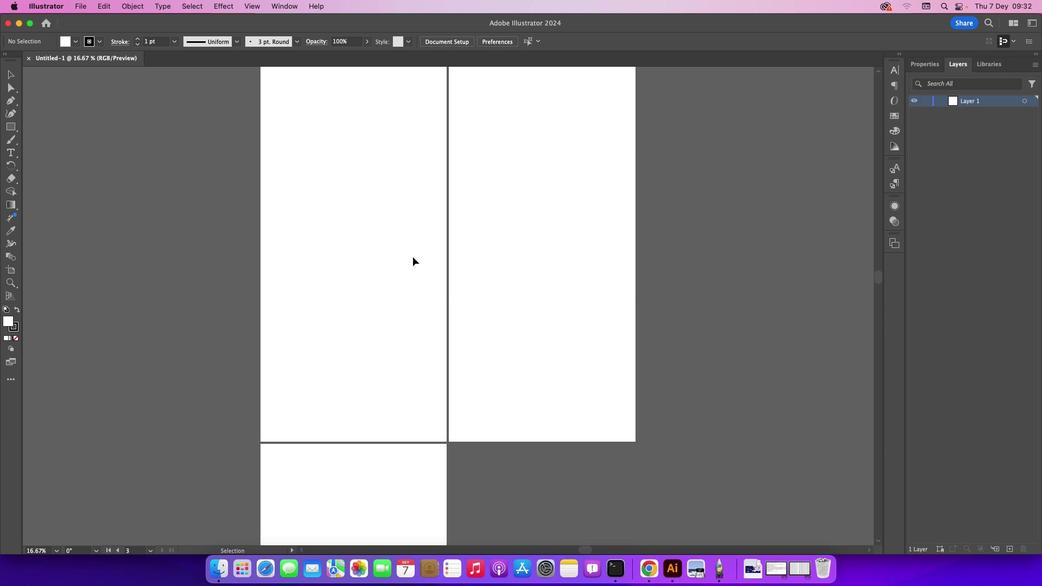 
Action: Mouse scrolled (412, 257) with delta (0, -1)
Screenshot: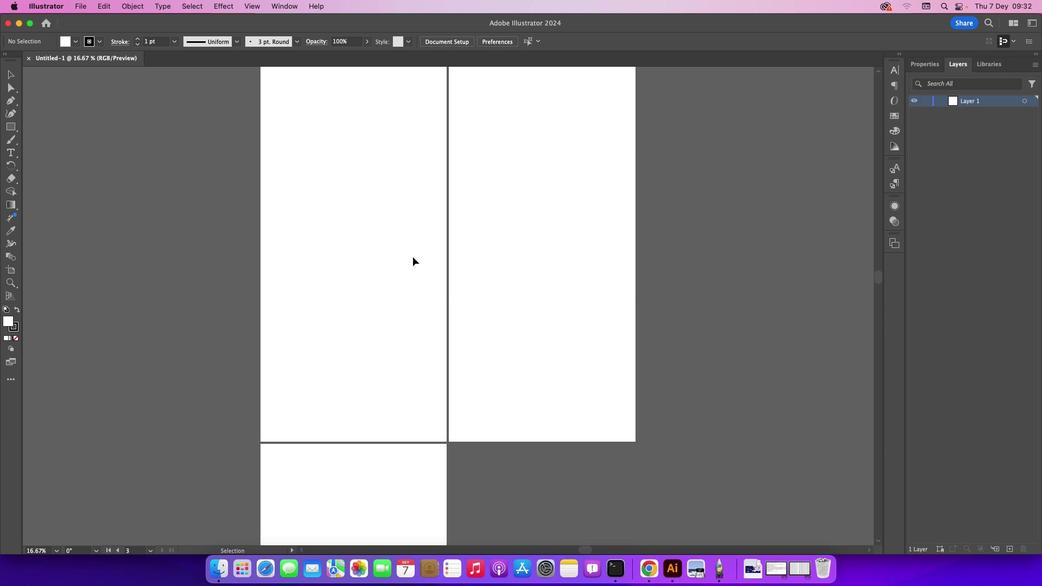 
Action: Mouse scrolled (412, 257) with delta (0, 0)
Screenshot: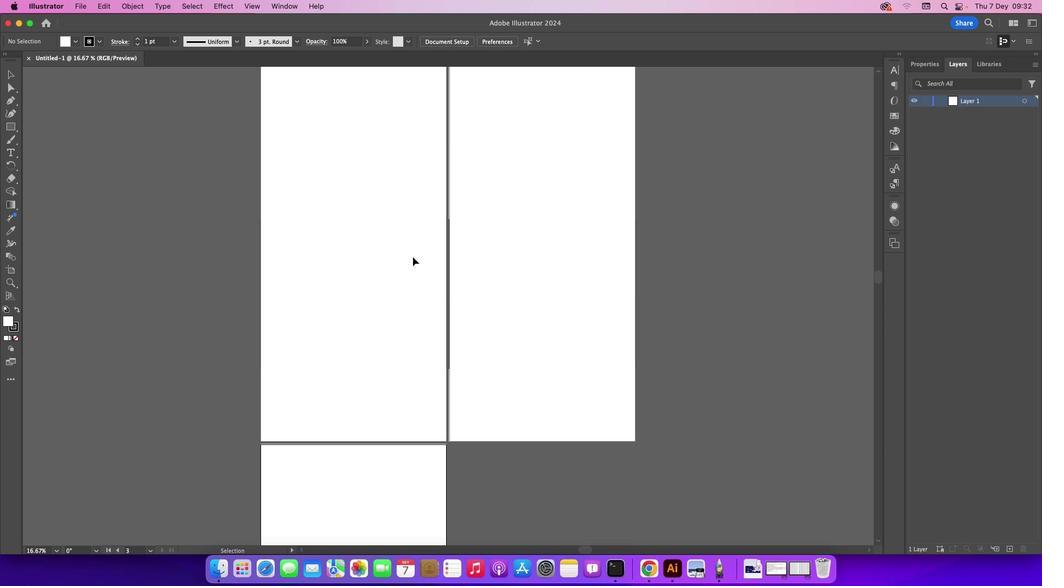 
Action: Mouse scrolled (412, 257) with delta (0, 0)
Screenshot: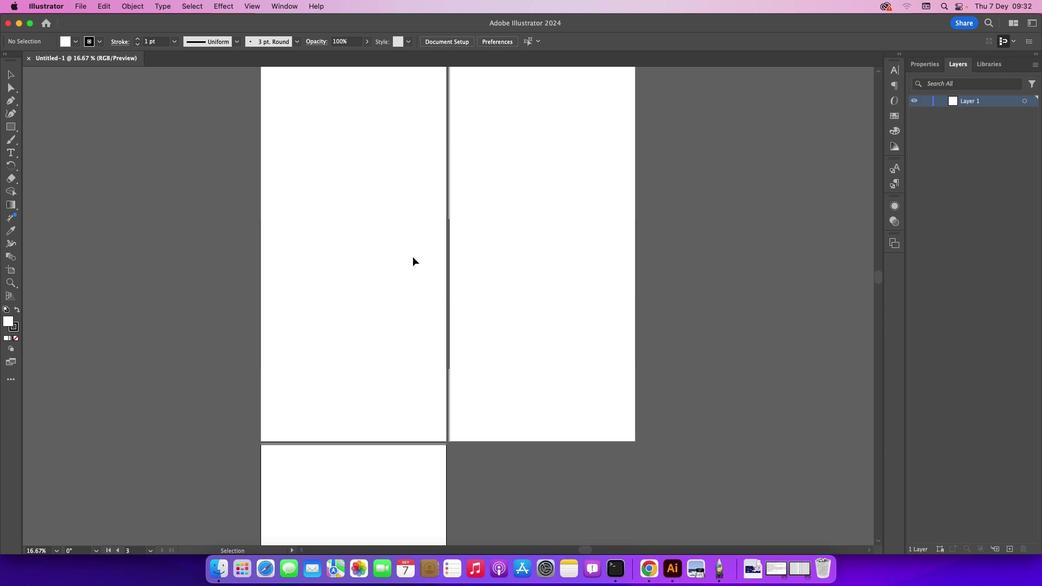 
Action: Mouse scrolled (412, 257) with delta (0, 0)
Screenshot: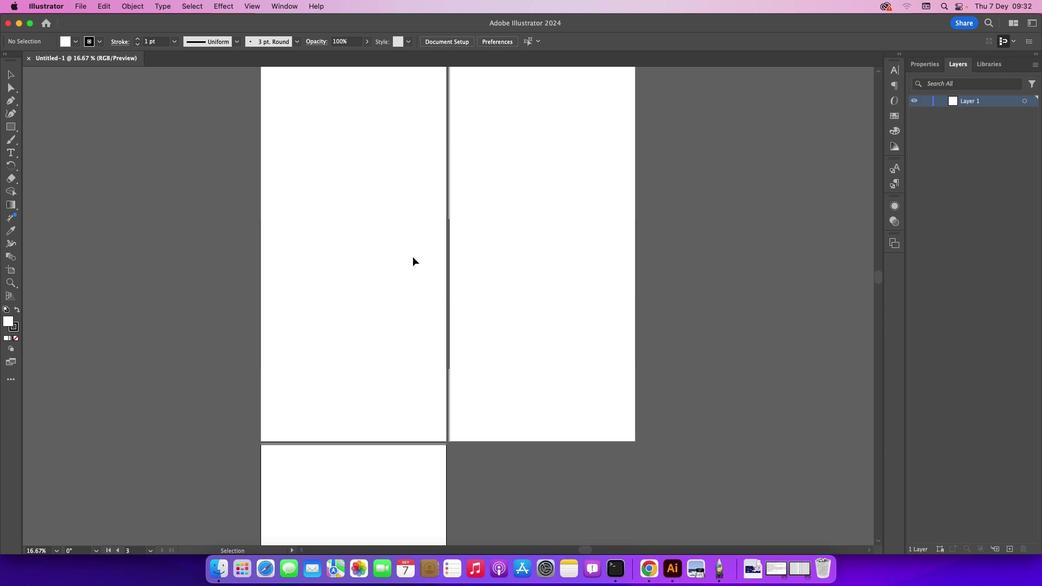 
Action: Mouse moved to (412, 256)
Screenshot: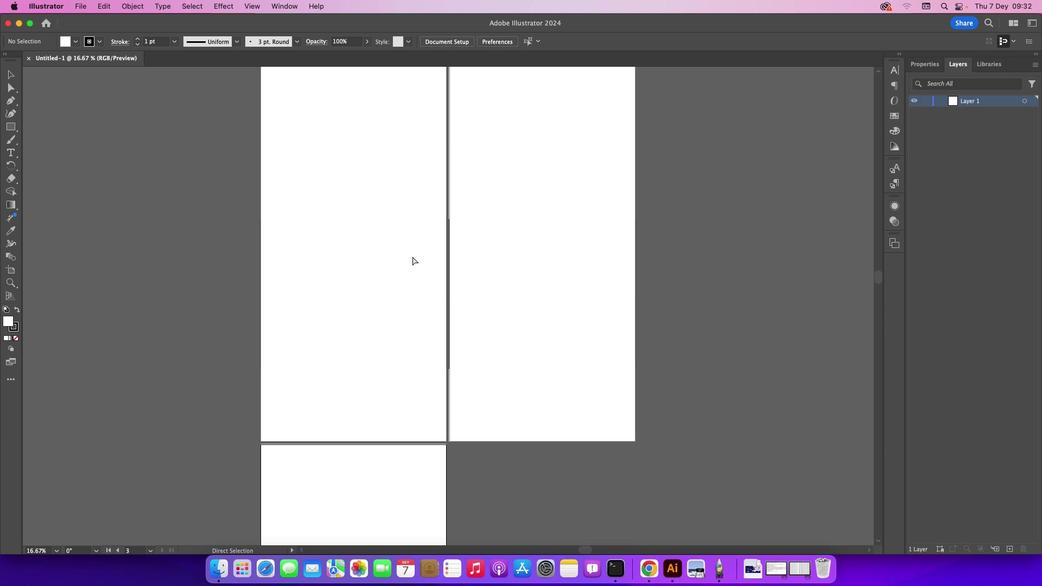 
Action: Key pressed Key.cmd_r'='
Screenshot: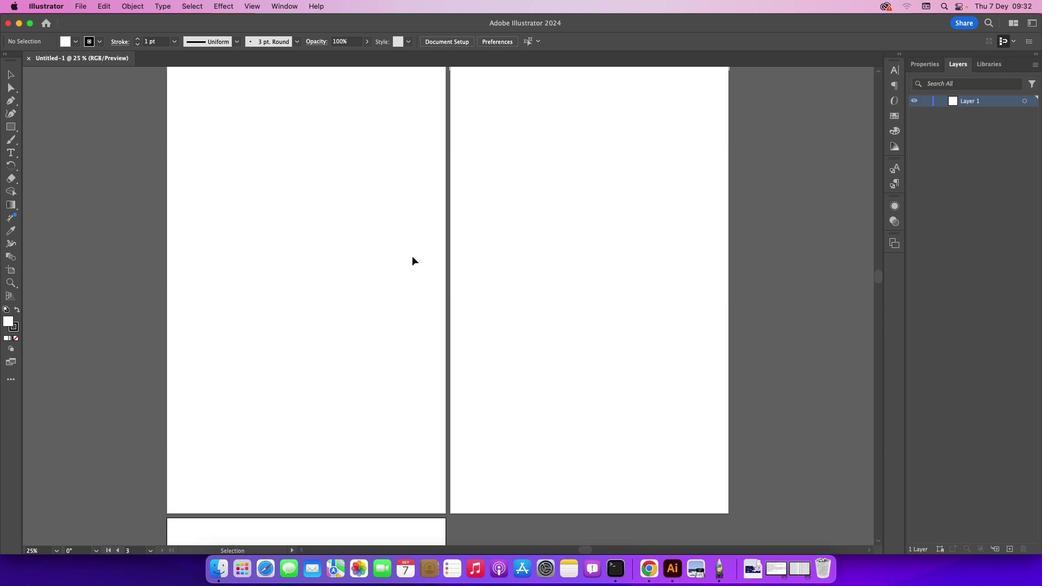 
Action: Mouse scrolled (412, 256) with delta (0, 0)
Screenshot: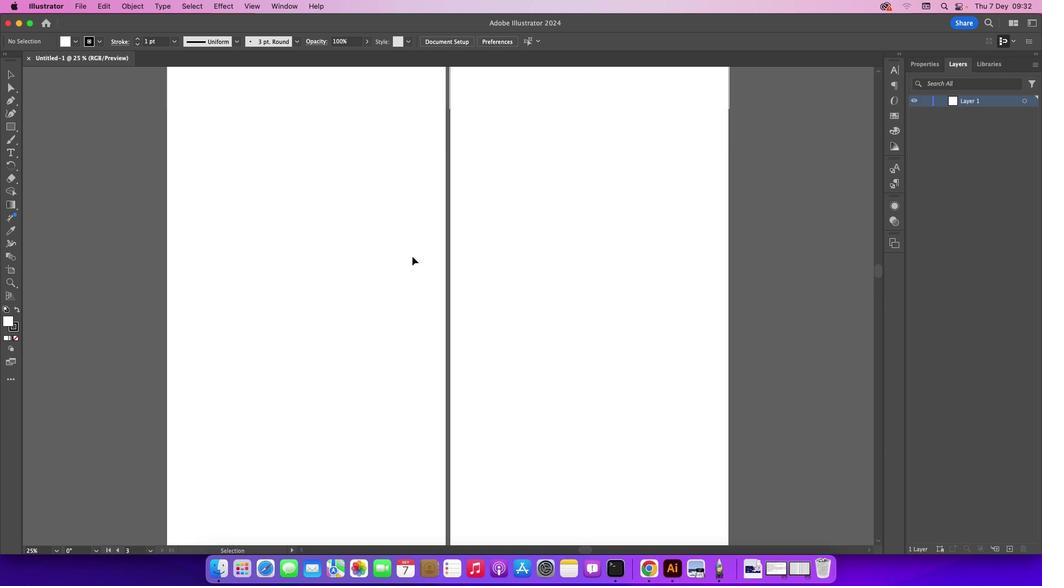
Action: Mouse scrolled (412, 256) with delta (0, 0)
Screenshot: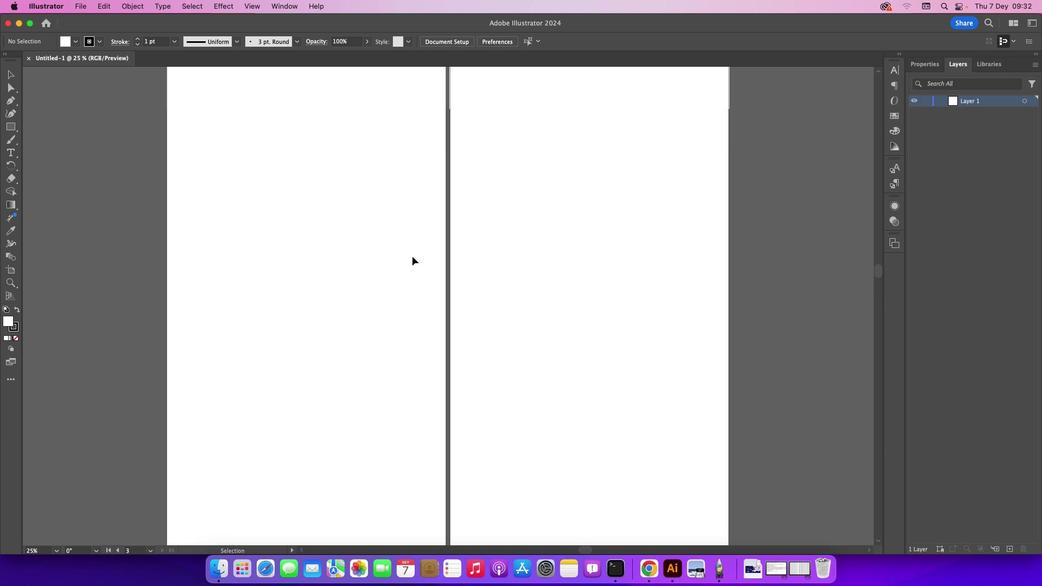 
Action: Mouse scrolled (412, 256) with delta (0, 0)
Screenshot: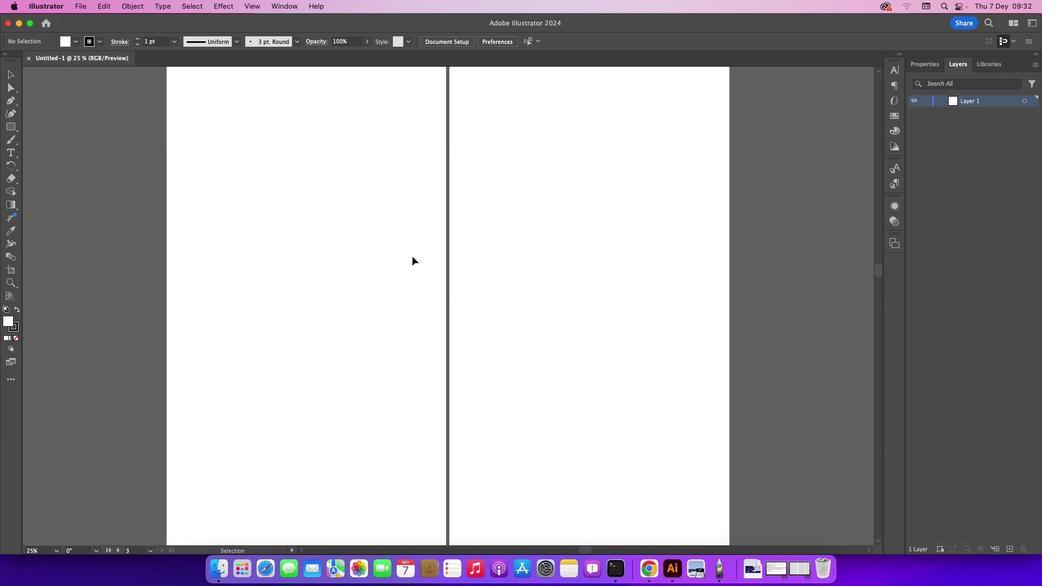 
Action: Mouse scrolled (412, 256) with delta (0, 0)
Screenshot: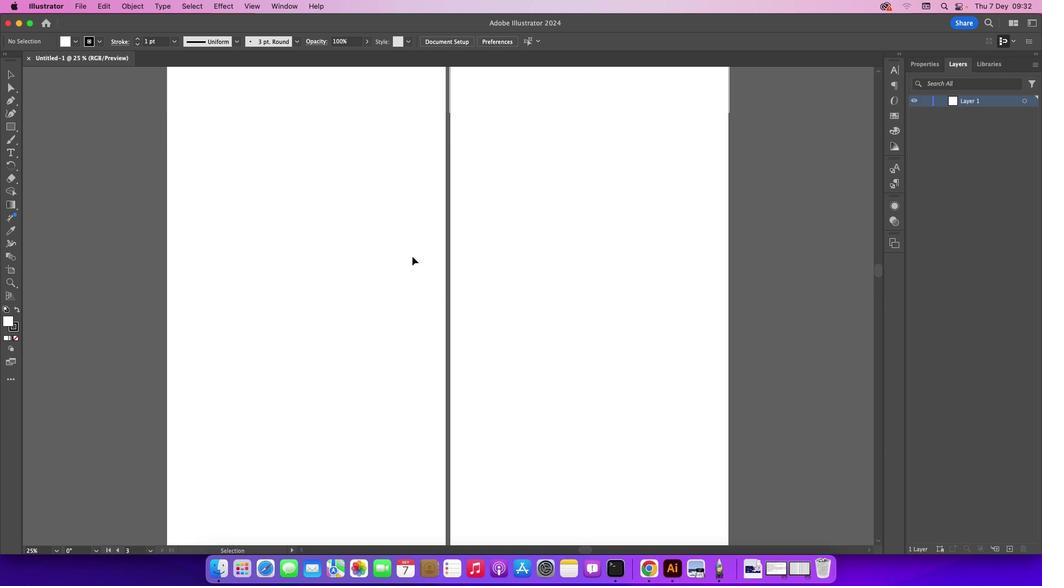
Action: Mouse scrolled (412, 256) with delta (0, 0)
Screenshot: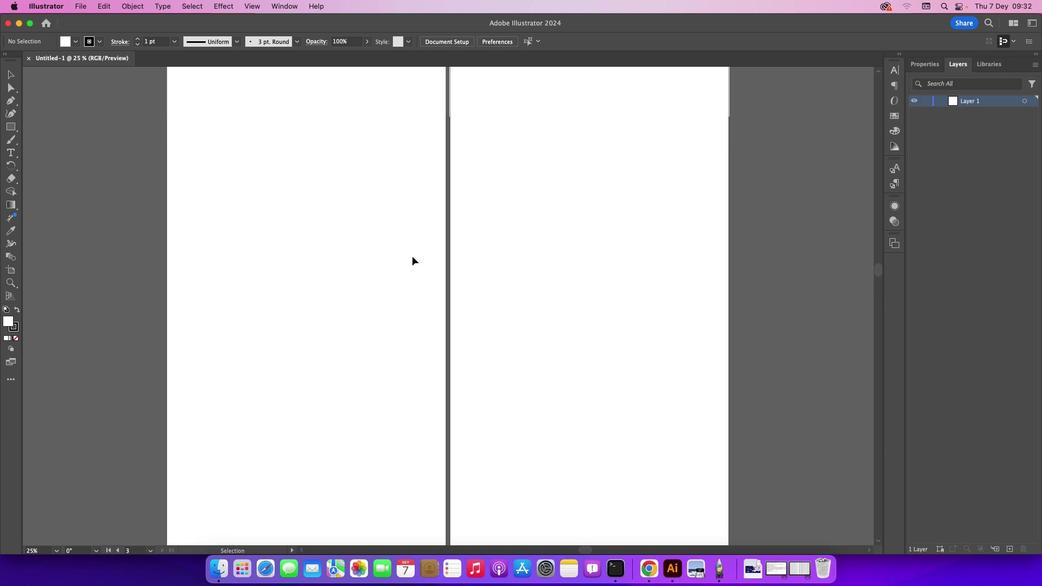 
Action: Mouse scrolled (412, 256) with delta (0, 0)
Screenshot: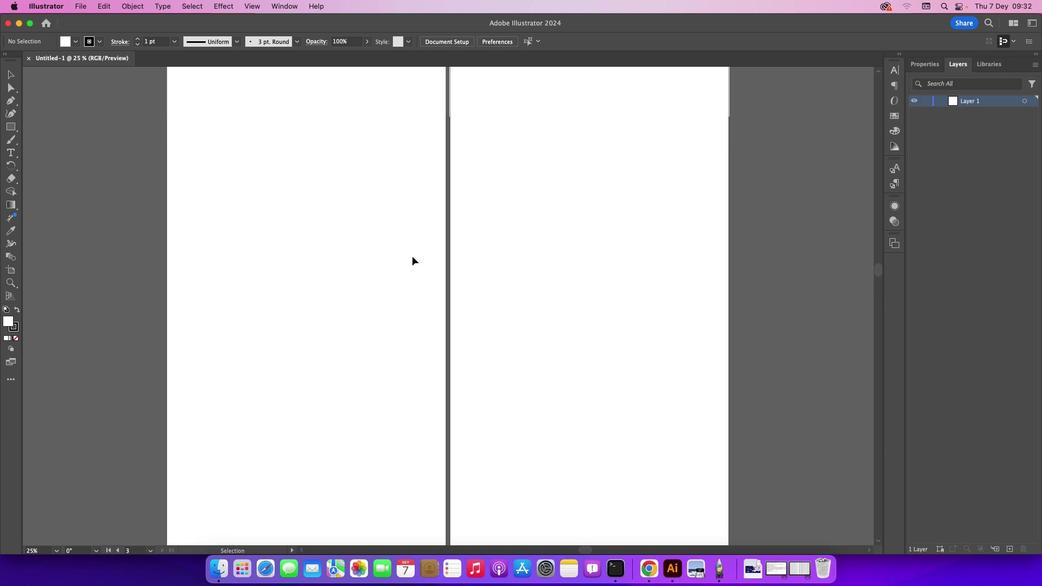 
Action: Mouse moved to (408, 257)
Screenshot: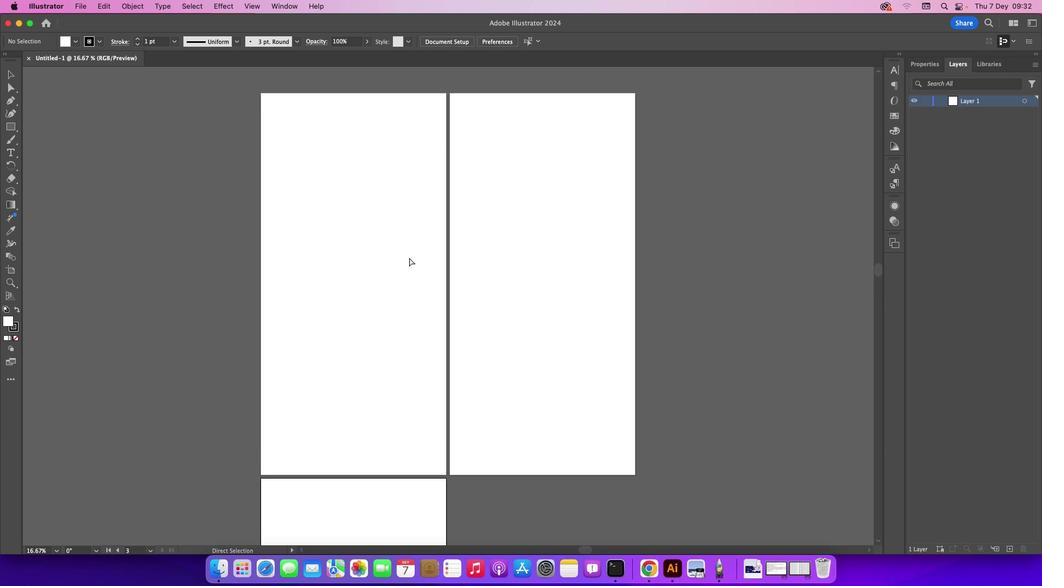 
Action: Key pressed Key.cmd_r'-'
Screenshot: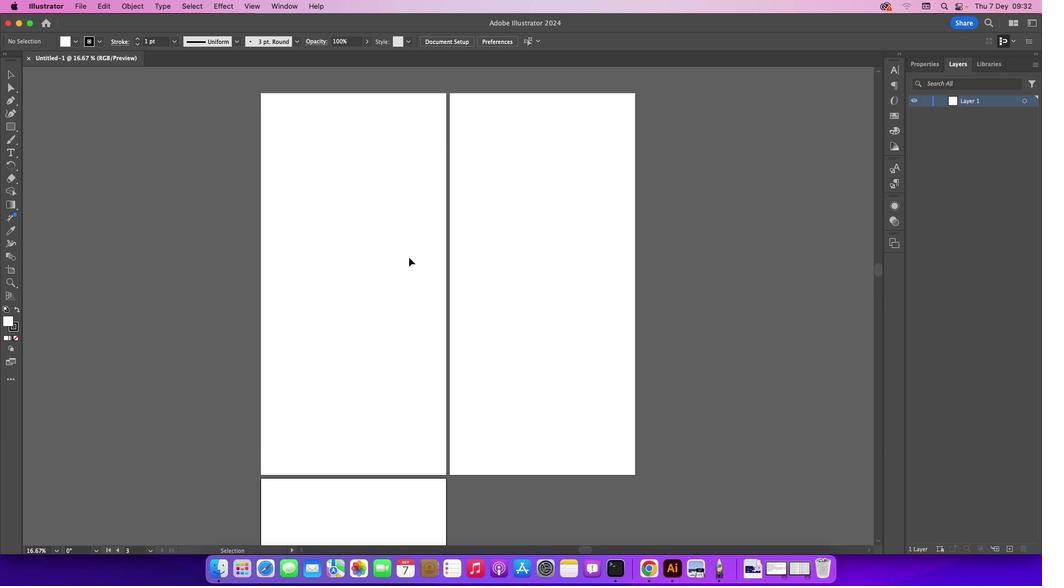 
Action: Mouse moved to (1010, 551)
Screenshot: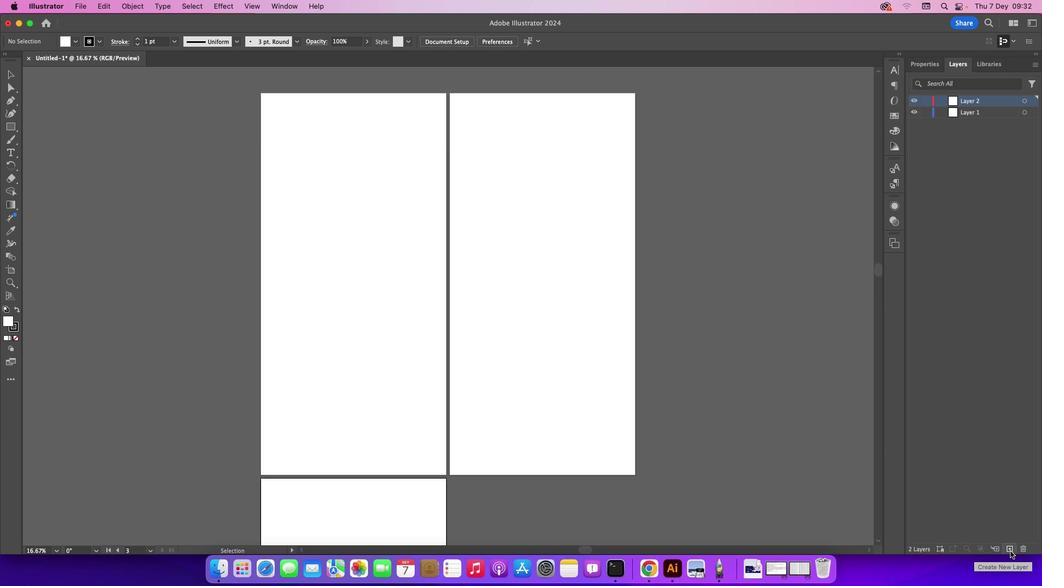 
Action: Mouse pressed left at (1010, 551)
Screenshot: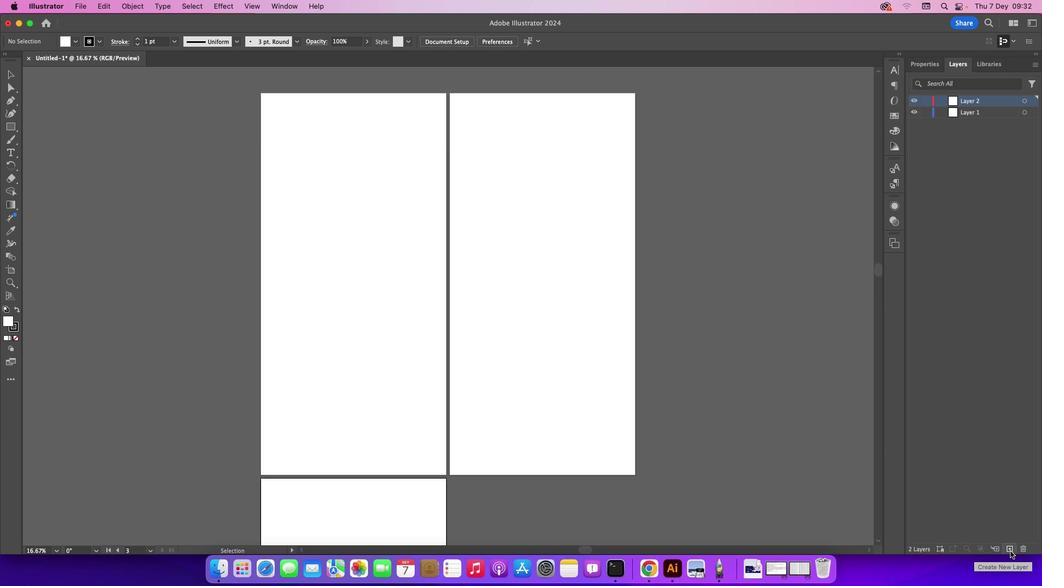 
Action: Mouse moved to (15, 124)
Screenshot: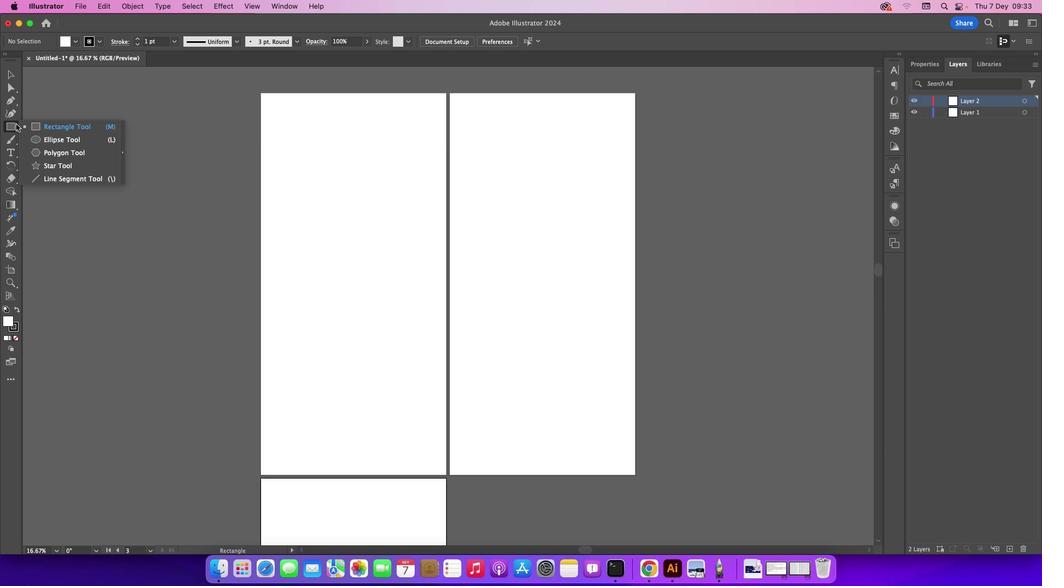 
Action: Mouse pressed left at (15, 124)
Screenshot: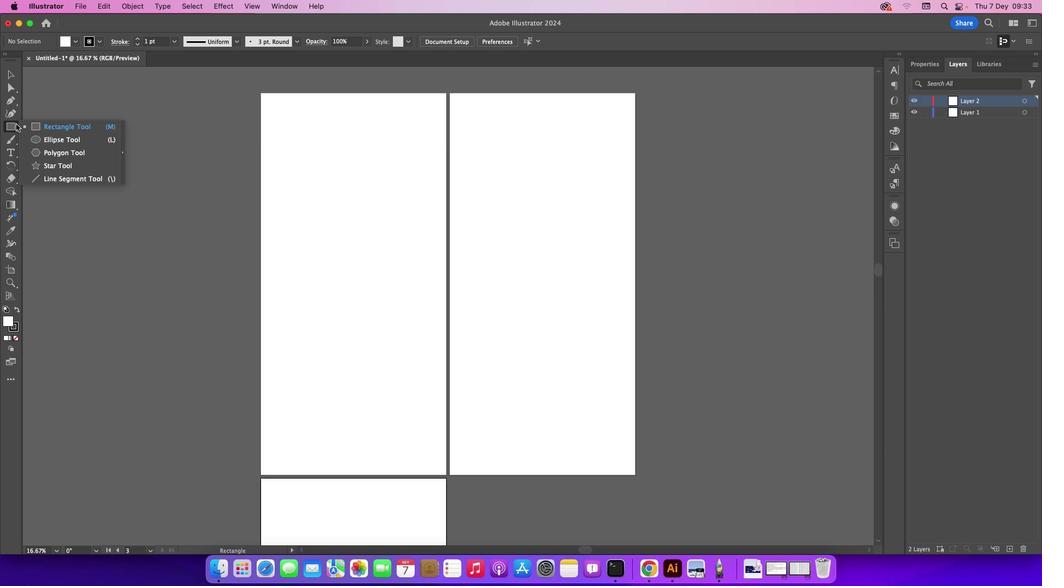 
Action: Mouse moved to (57, 130)
Screenshot: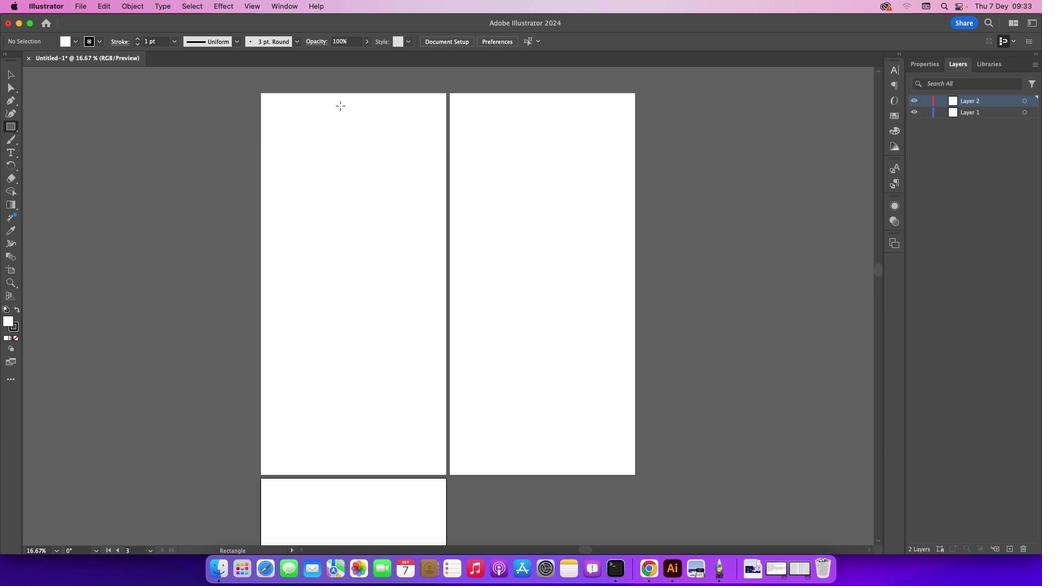 
Action: Mouse pressed left at (57, 130)
Screenshot: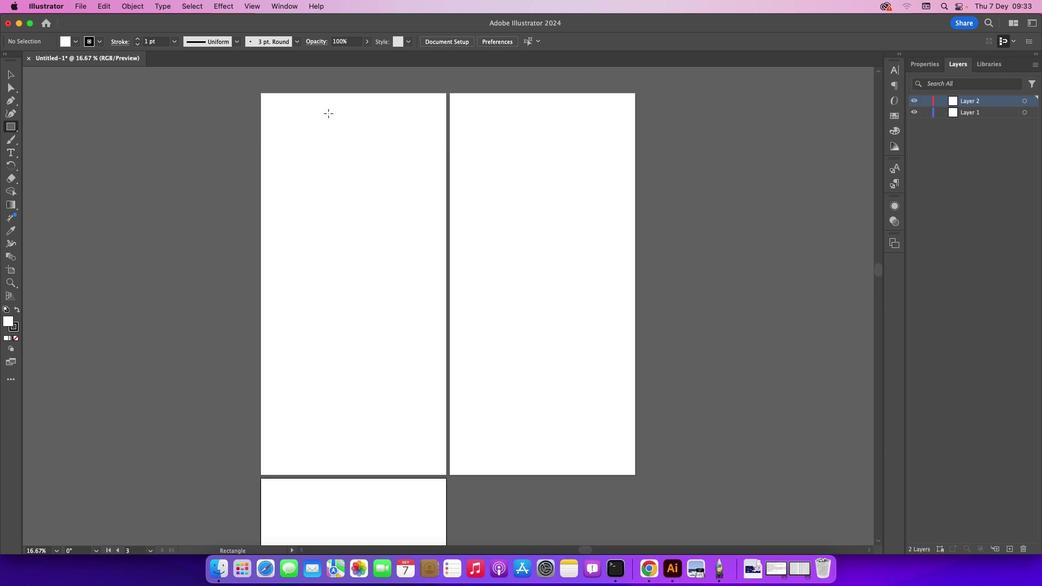 
Action: Mouse moved to (304, 142)
Screenshot: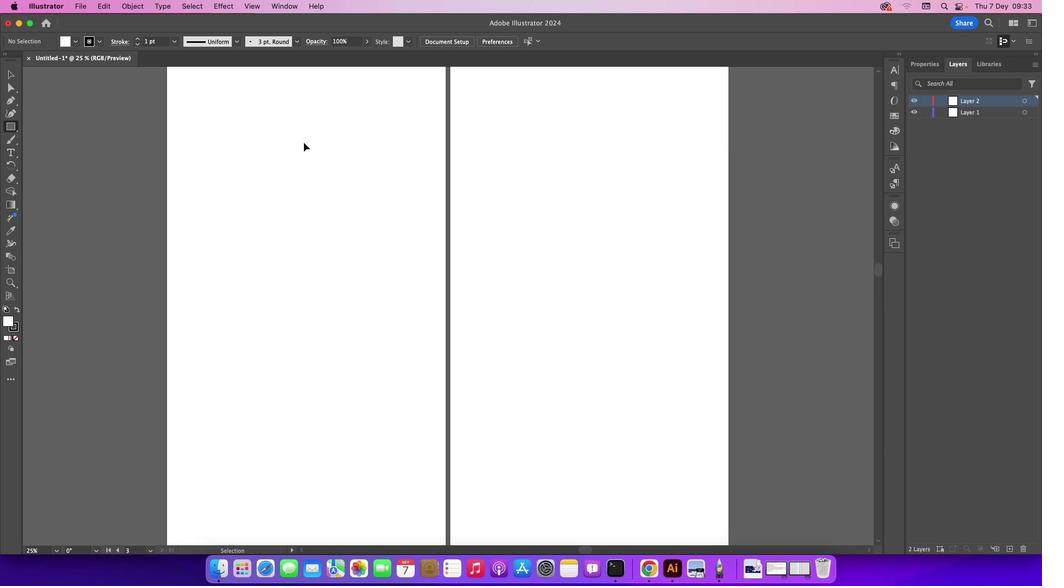 
Action: Key pressed Key.cmd_r'='
Screenshot: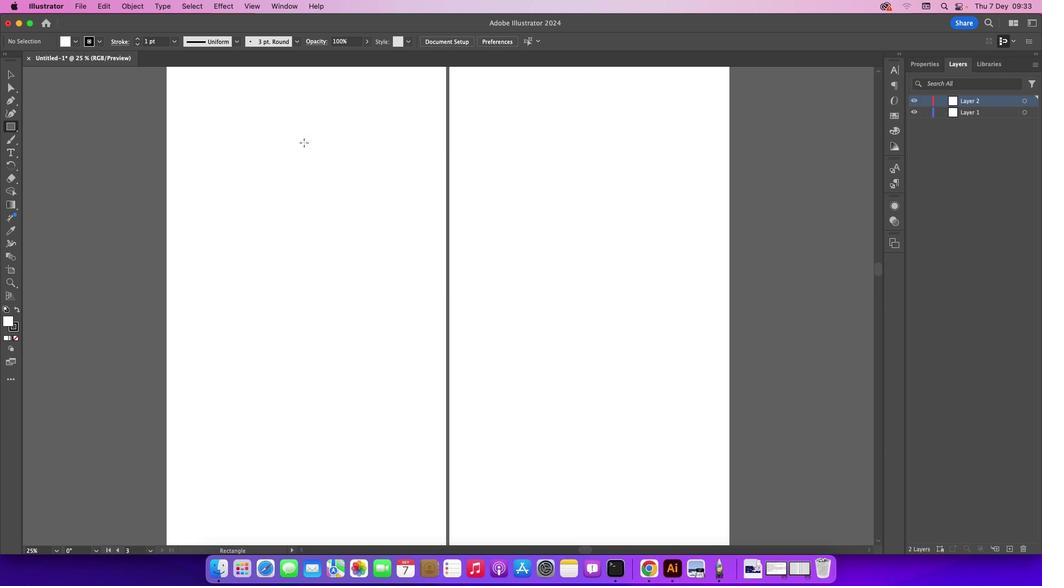 
Action: Mouse scrolled (304, 142) with delta (0, 0)
Screenshot: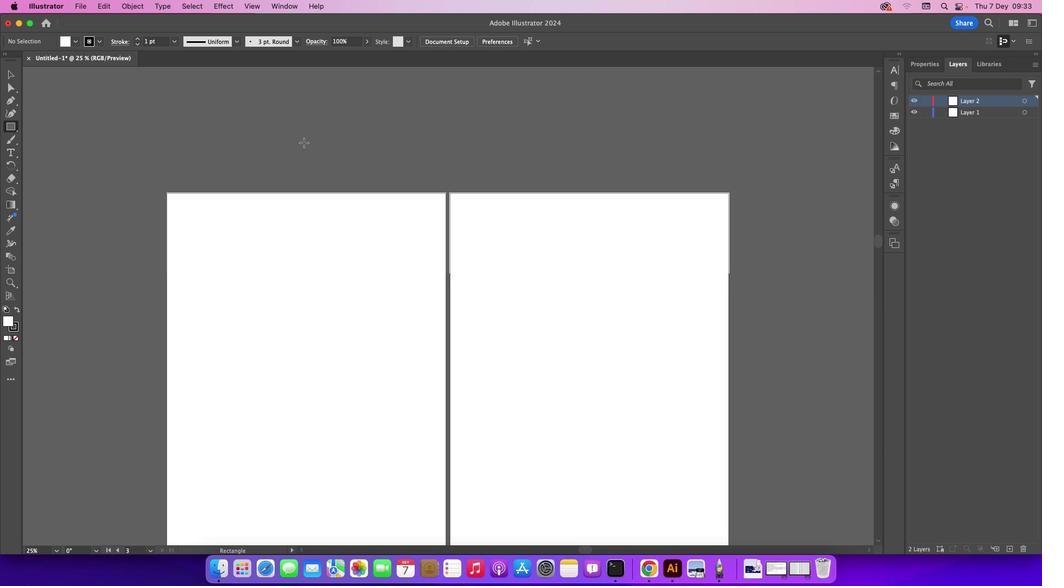 
Action: Mouse scrolled (304, 142) with delta (0, 0)
Screenshot: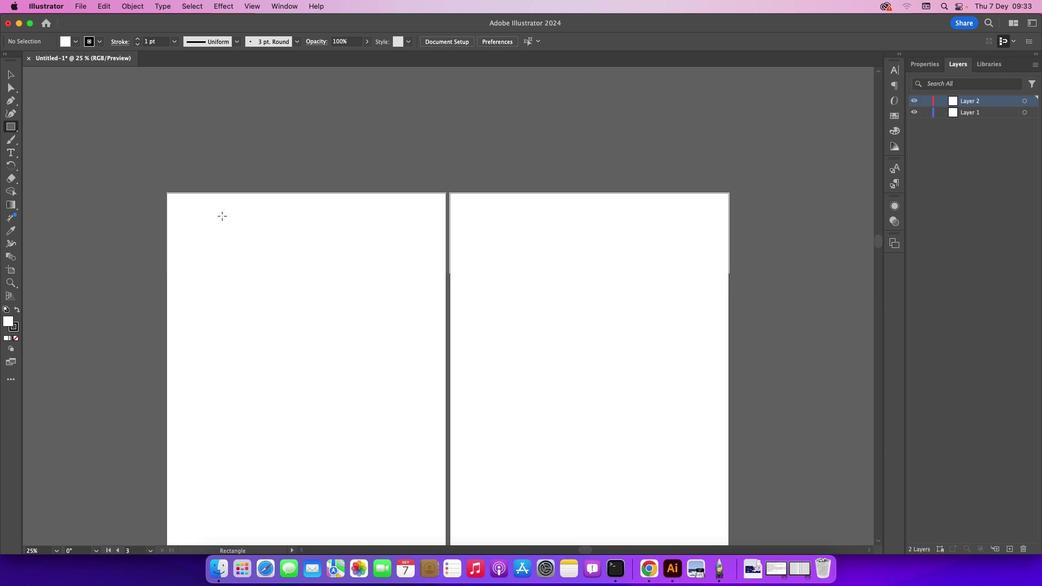 
Action: Mouse scrolled (304, 142) with delta (0, 0)
Screenshot: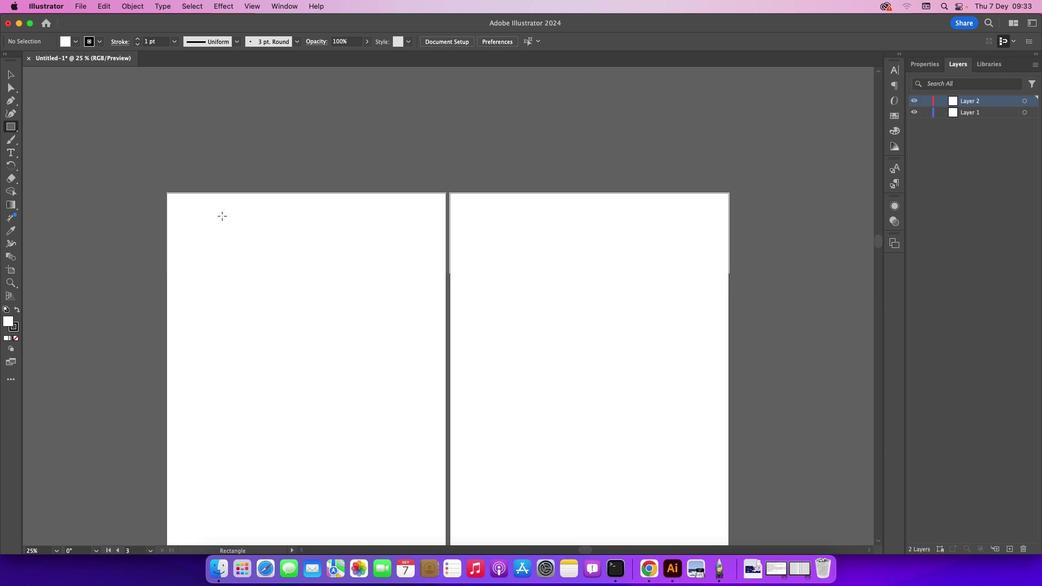 
Action: Mouse scrolled (304, 142) with delta (0, 0)
Screenshot: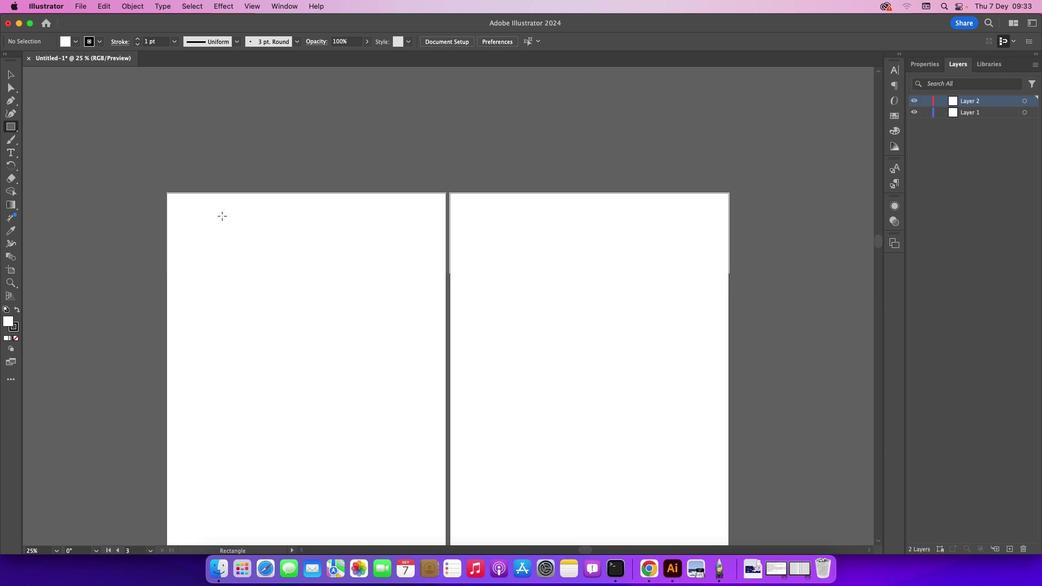 
Action: Mouse scrolled (304, 142) with delta (0, 1)
Screenshot: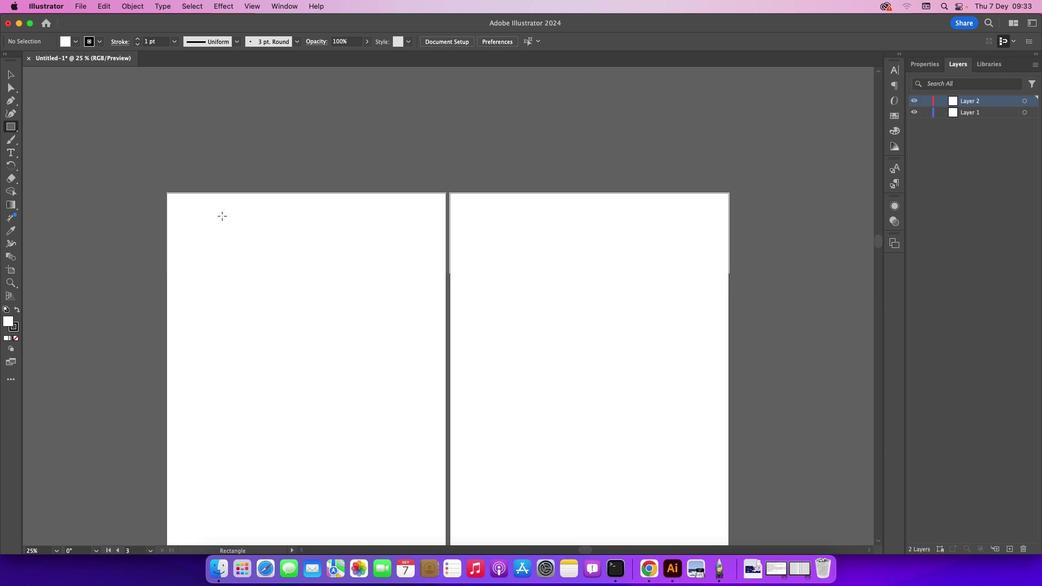 
Action: Mouse moved to (177, 233)
Screenshot: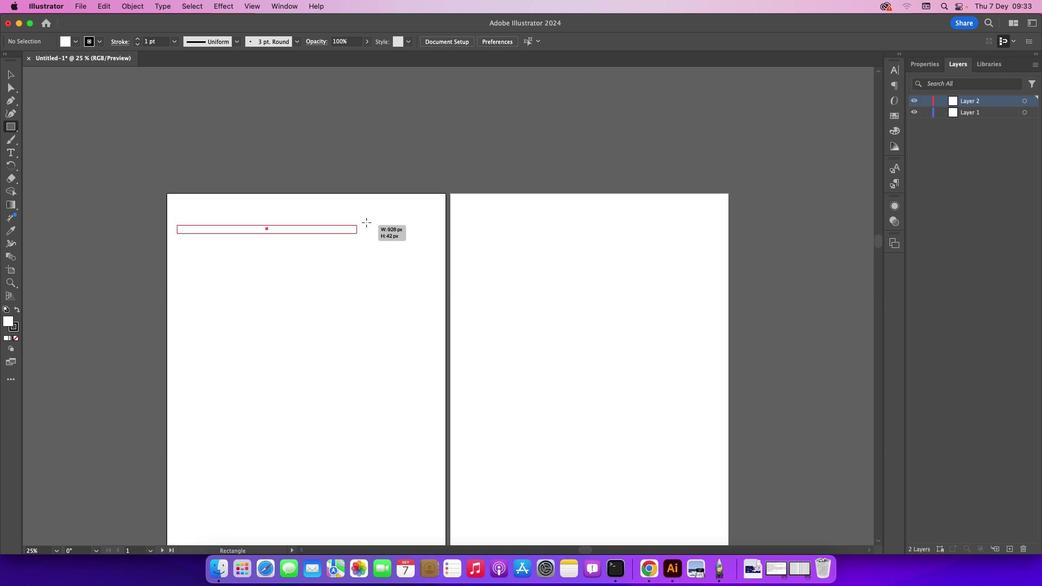 
Action: Mouse pressed left at (177, 233)
Screenshot: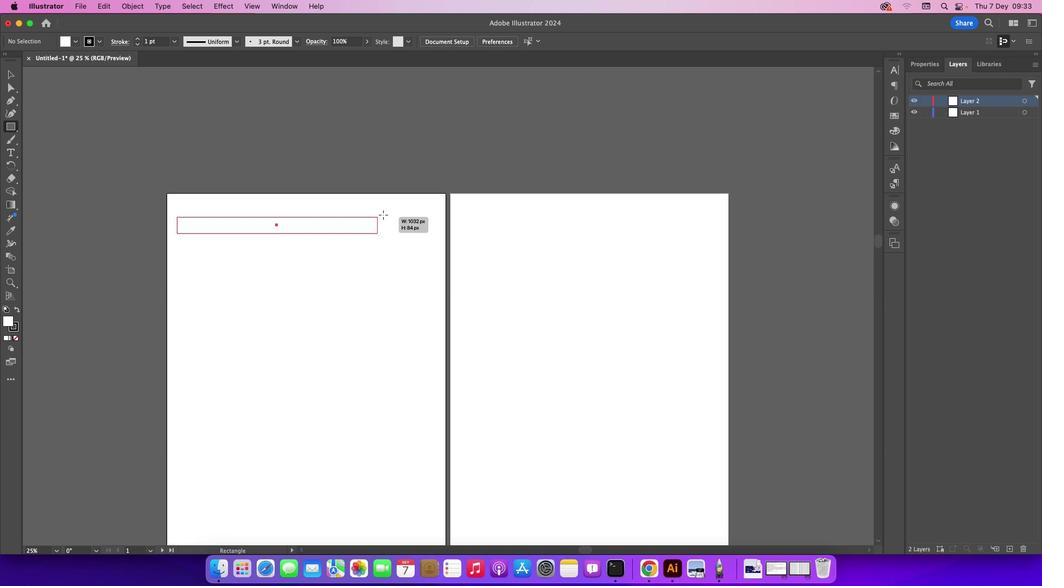 
Action: Mouse moved to (184, 212)
Screenshot: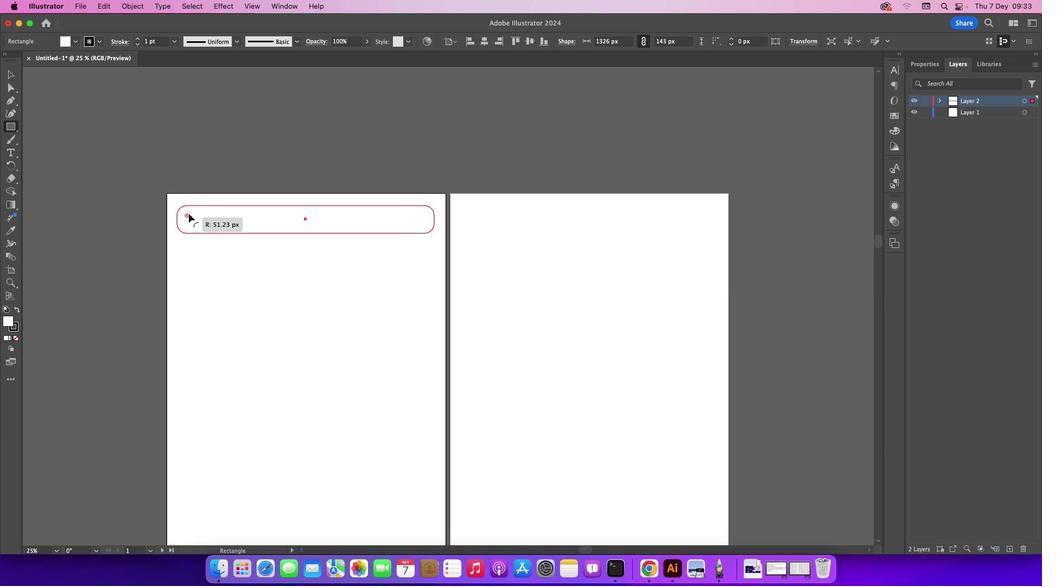 
Action: Mouse pressed left at (184, 212)
Screenshot: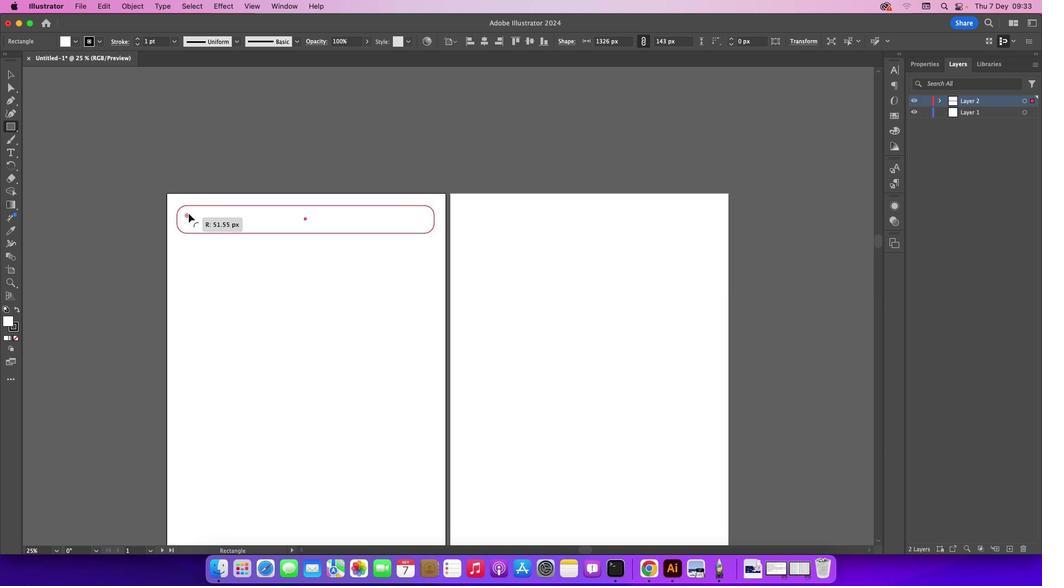 
Action: Mouse moved to (16, 76)
Screenshot: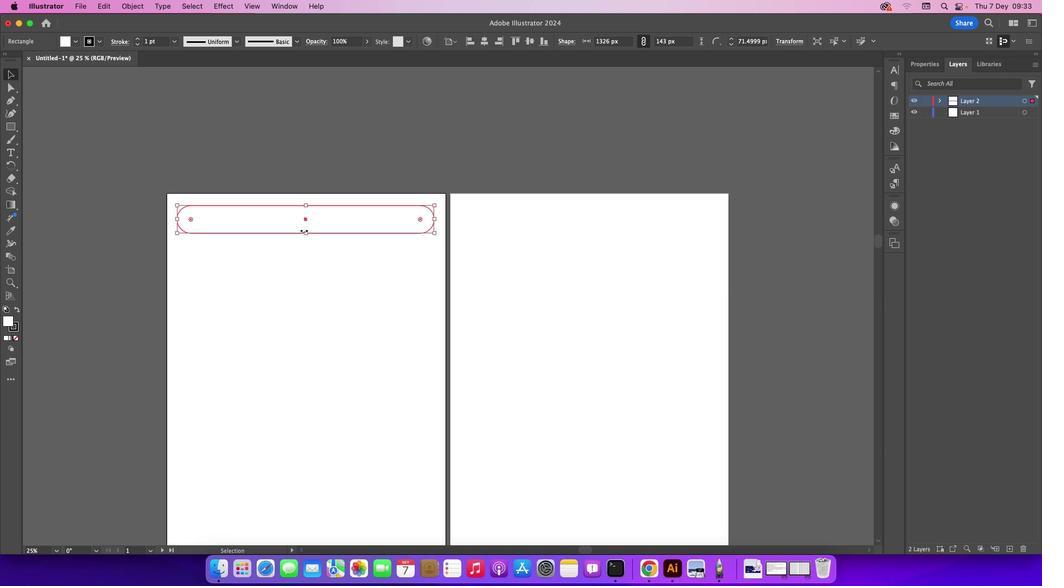 
Action: Mouse pressed left at (16, 76)
Screenshot: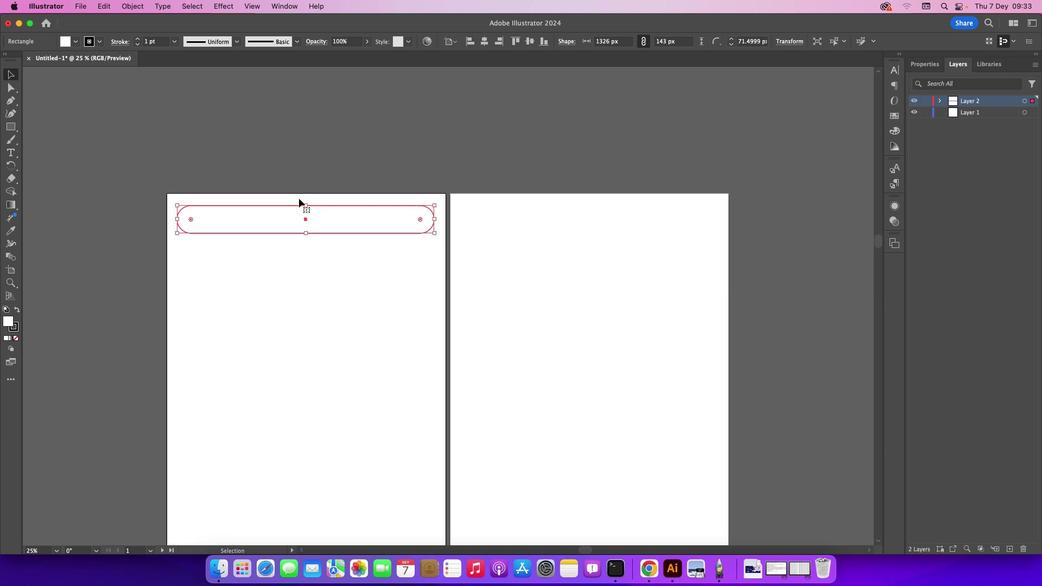 
Action: Mouse moved to (328, 205)
Screenshot: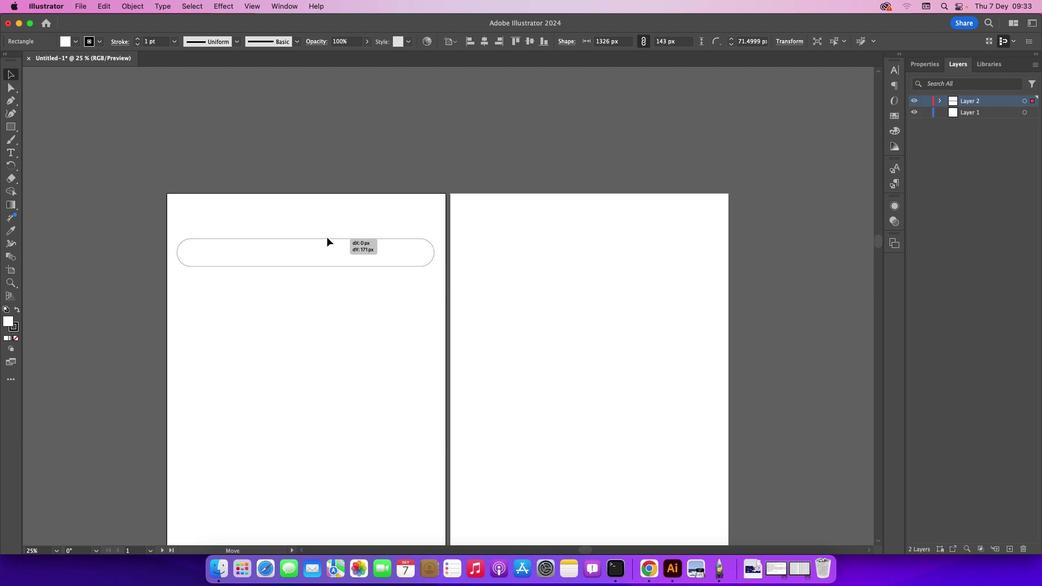 
Action: Mouse pressed left at (328, 205)
Screenshot: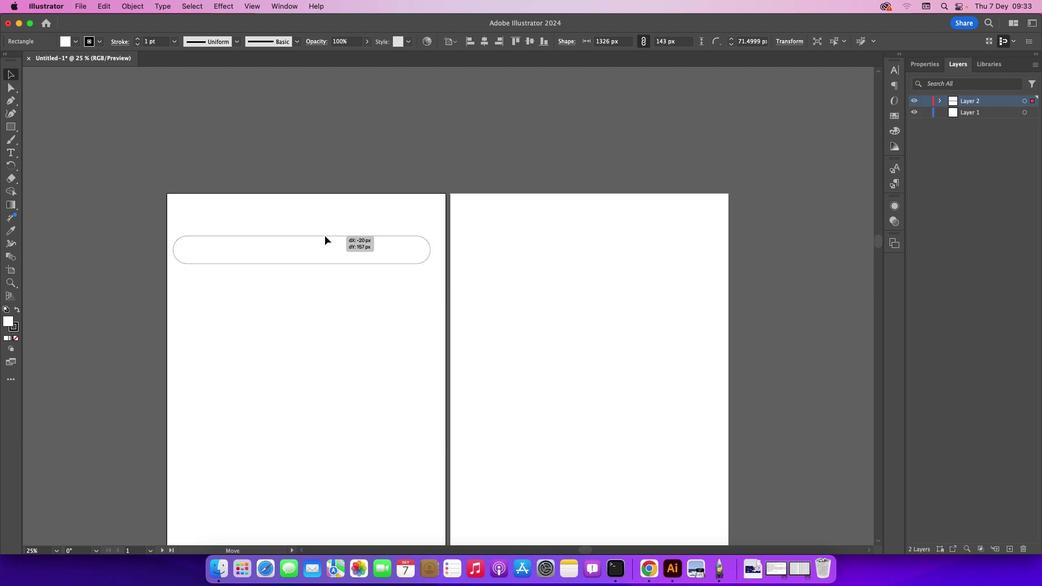 
Action: Mouse moved to (536, 334)
Screenshot: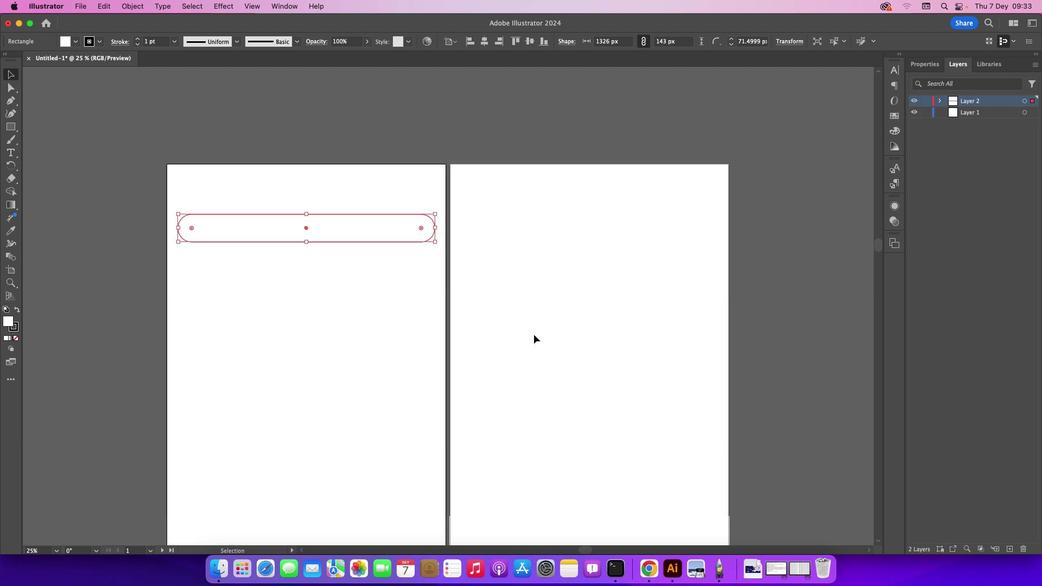 
Action: Mouse scrolled (536, 334) with delta (0, 0)
Screenshot: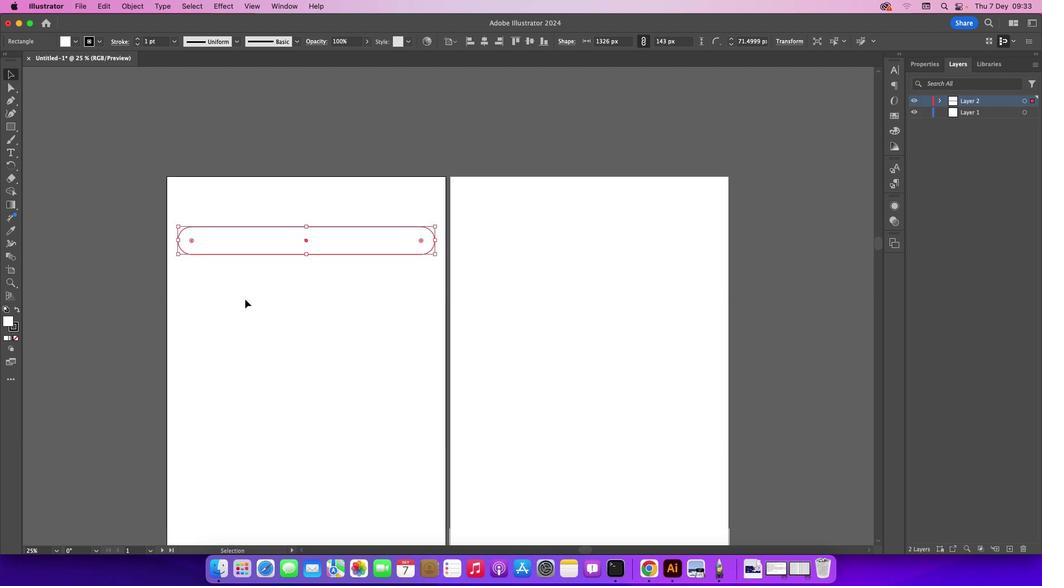 
Action: Mouse scrolled (536, 334) with delta (0, 0)
Screenshot: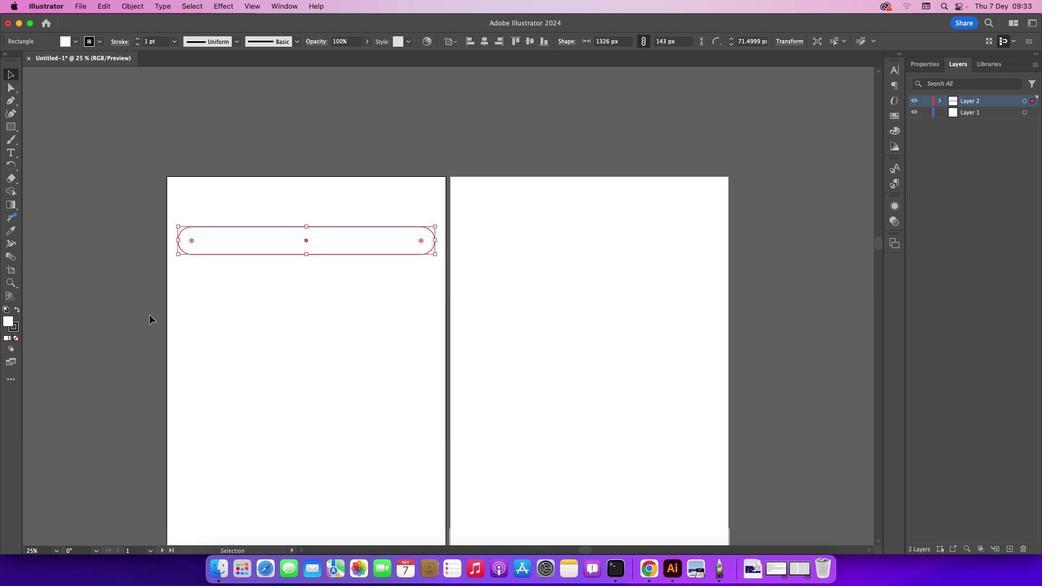 
Action: Mouse scrolled (536, 334) with delta (0, 0)
Screenshot: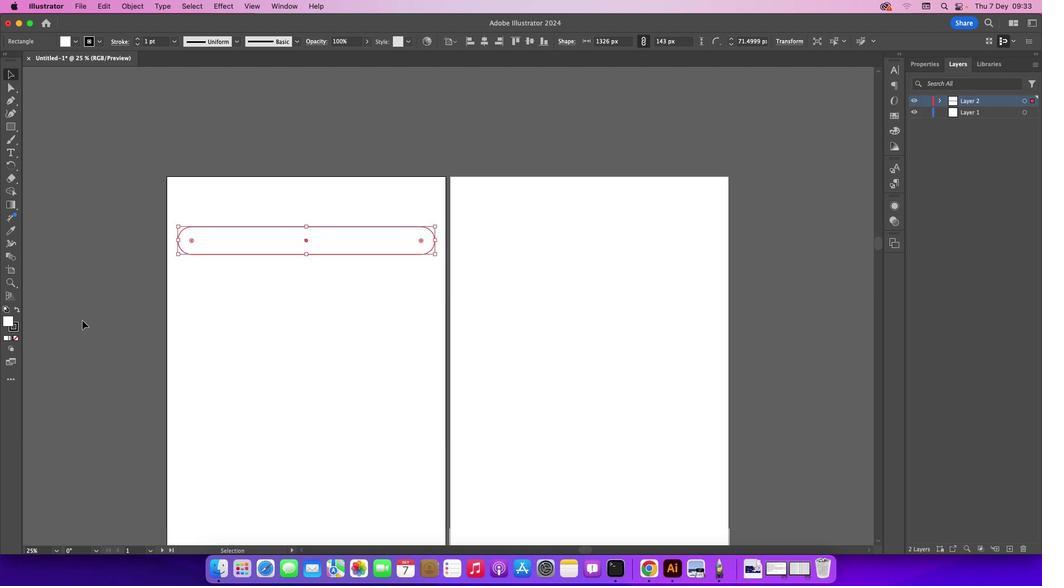 
Action: Mouse scrolled (536, 334) with delta (0, 0)
Screenshot: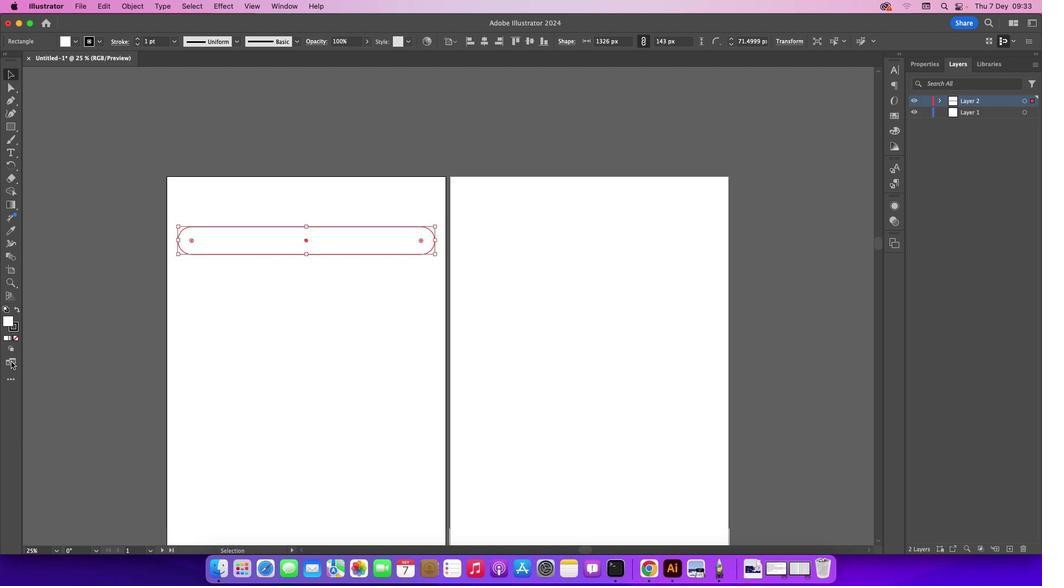 
Action: Mouse scrolled (536, 334) with delta (0, 0)
Screenshot: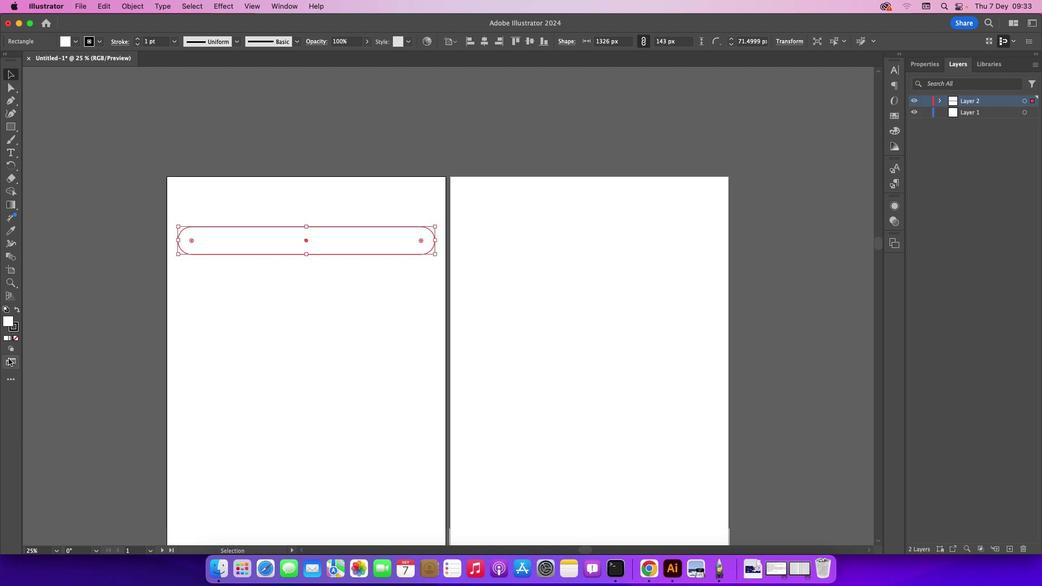 
Action: Mouse moved to (10, 324)
Screenshot: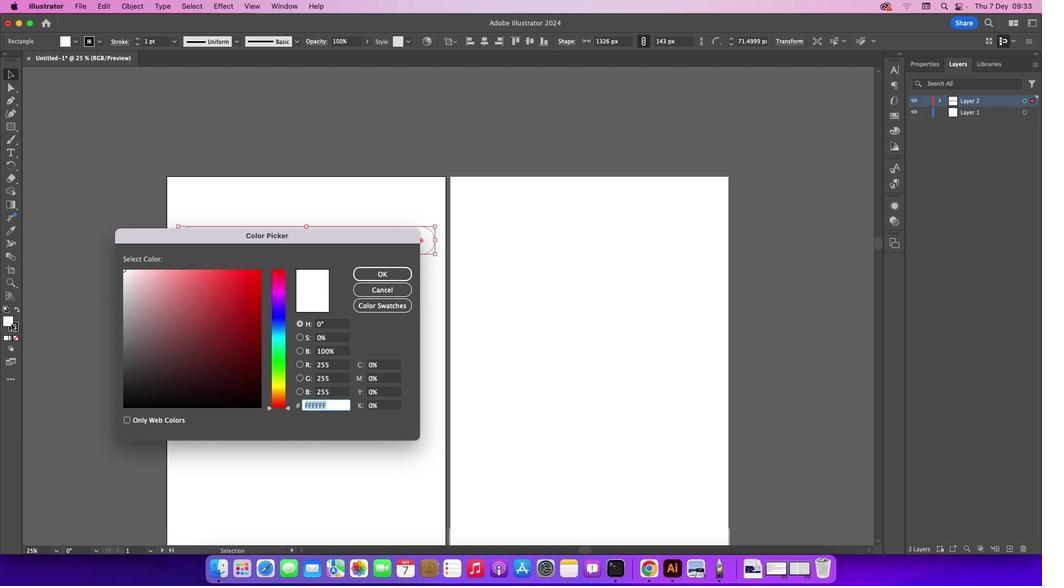 
Action: Mouse pressed left at (10, 324)
Screenshot: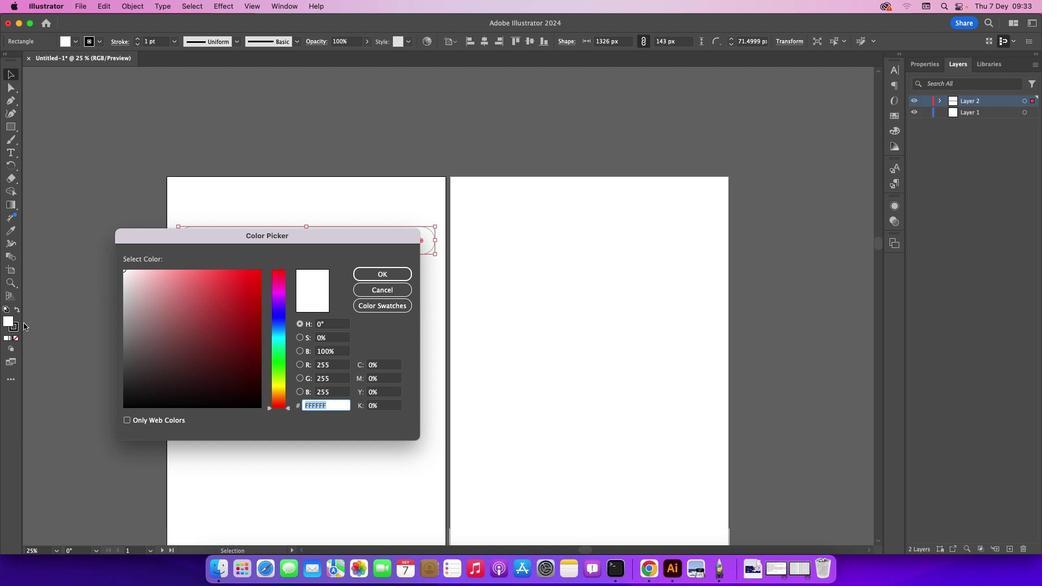 
Action: Mouse pressed left at (10, 324)
Screenshot: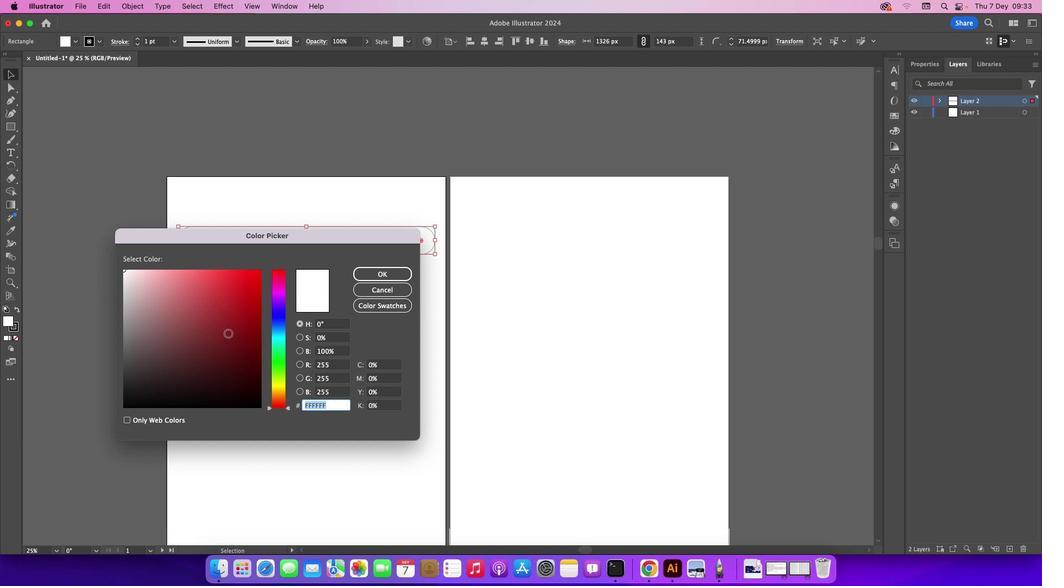 
Action: Mouse moved to (280, 290)
Screenshot: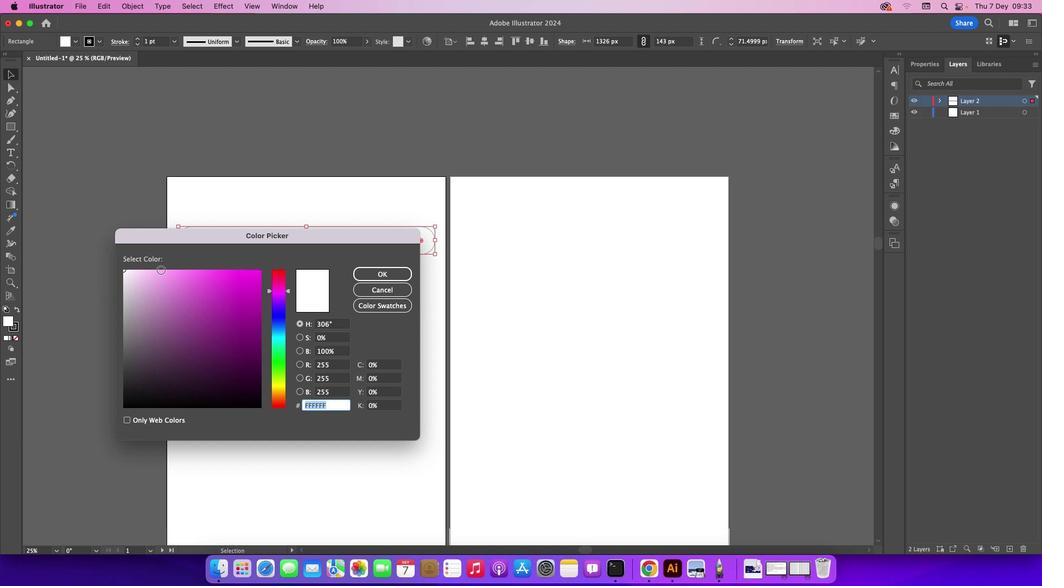 
Action: Mouse pressed left at (280, 290)
Screenshot: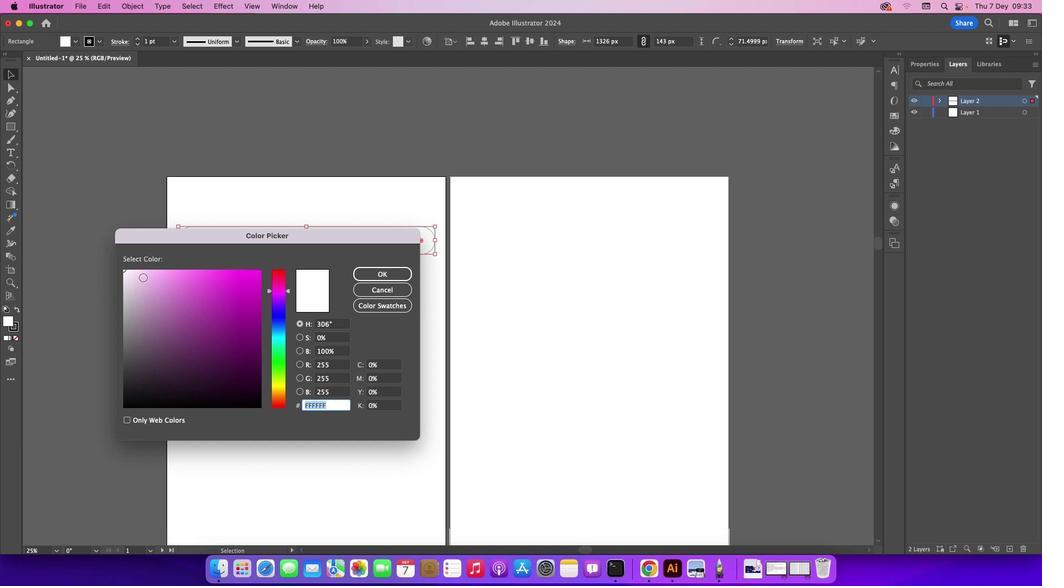
Action: Mouse moved to (148, 278)
Screenshot: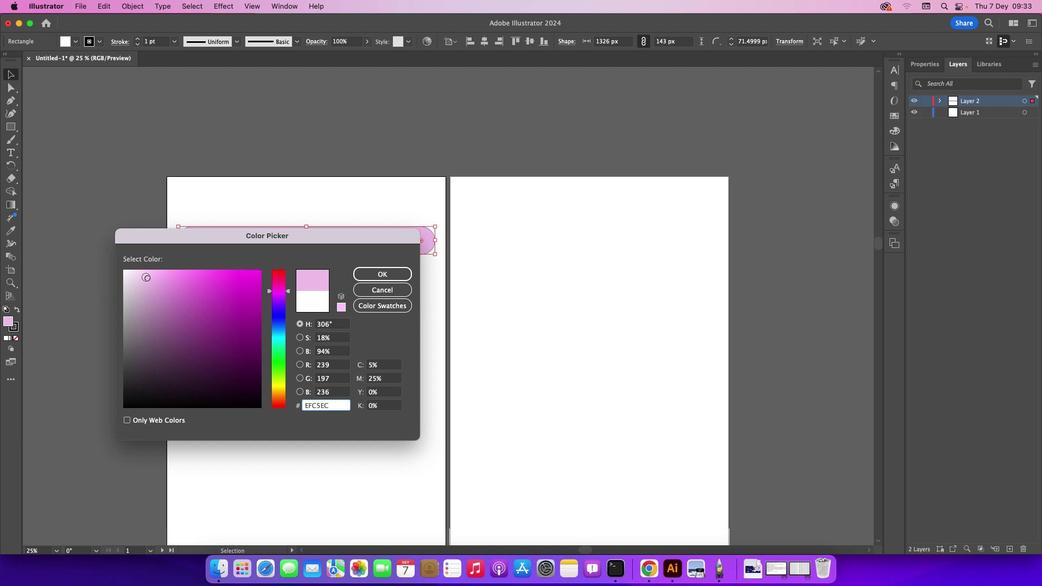 
Action: Mouse pressed left at (148, 278)
Screenshot: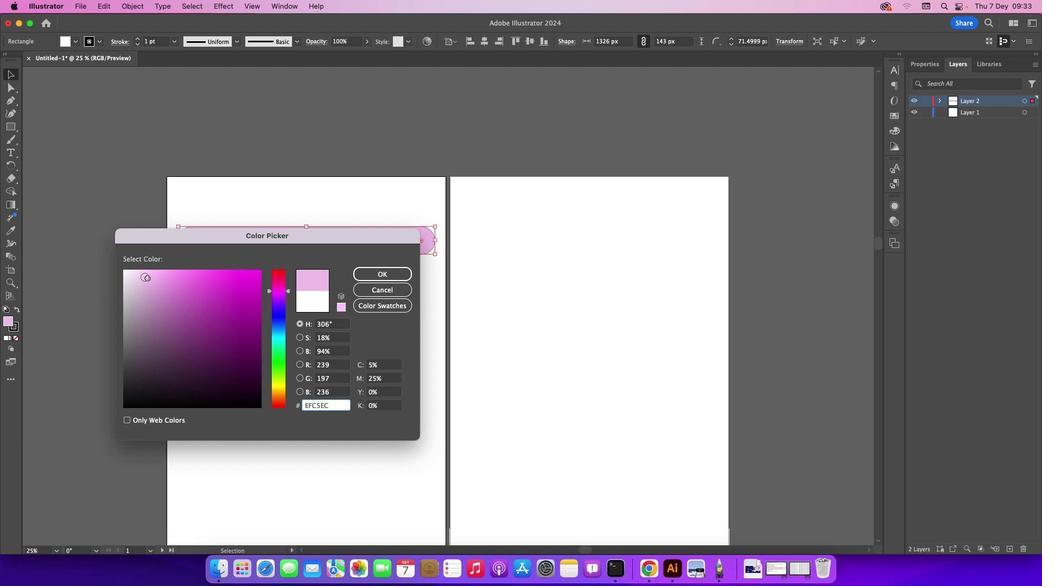 
Action: Mouse moved to (140, 275)
Screenshot: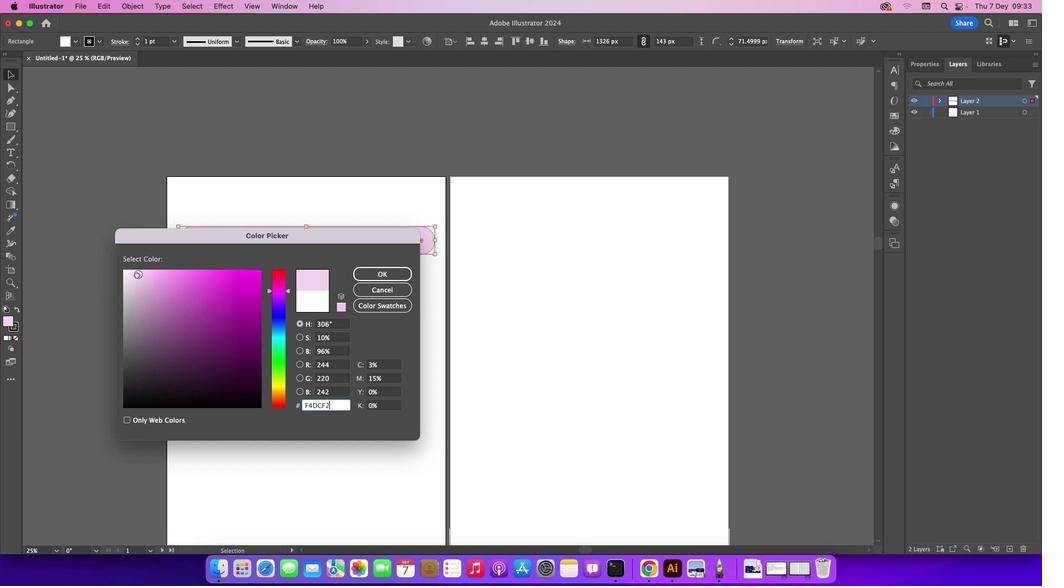 
Action: Mouse pressed left at (140, 275)
Screenshot: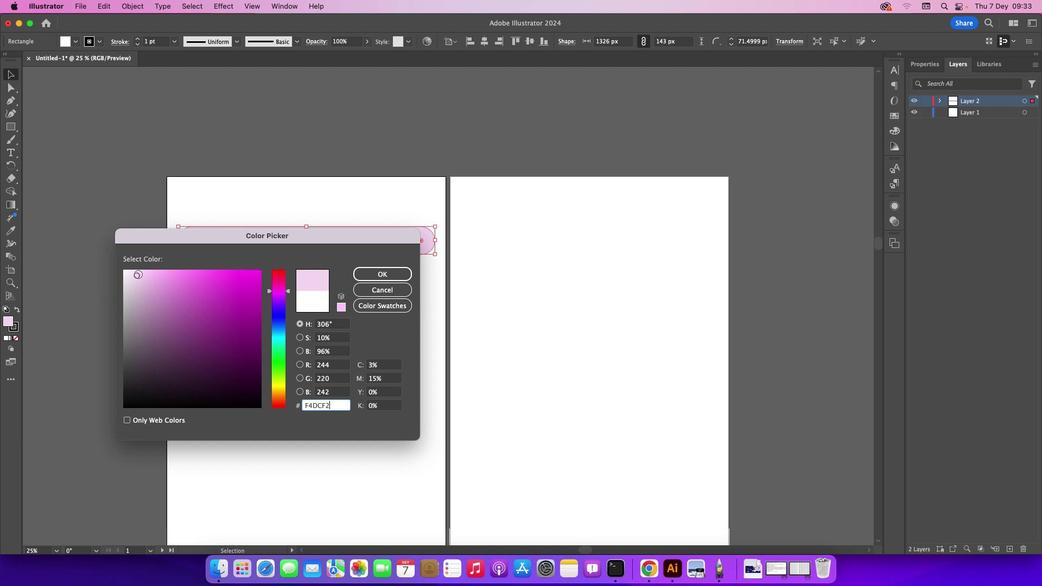 
Action: Mouse moved to (137, 274)
Screenshot: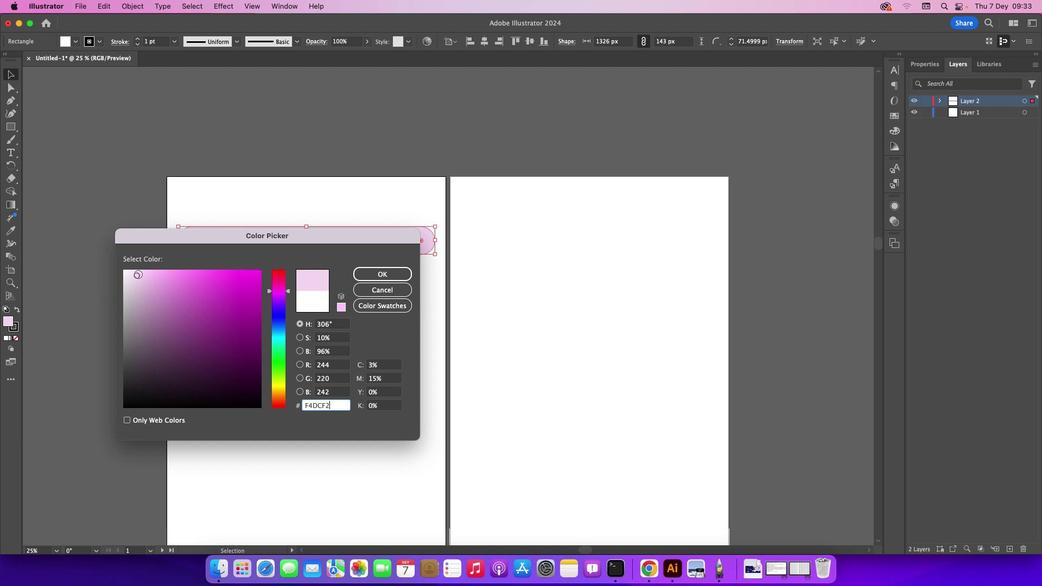 
Action: Mouse pressed left at (137, 274)
Screenshot: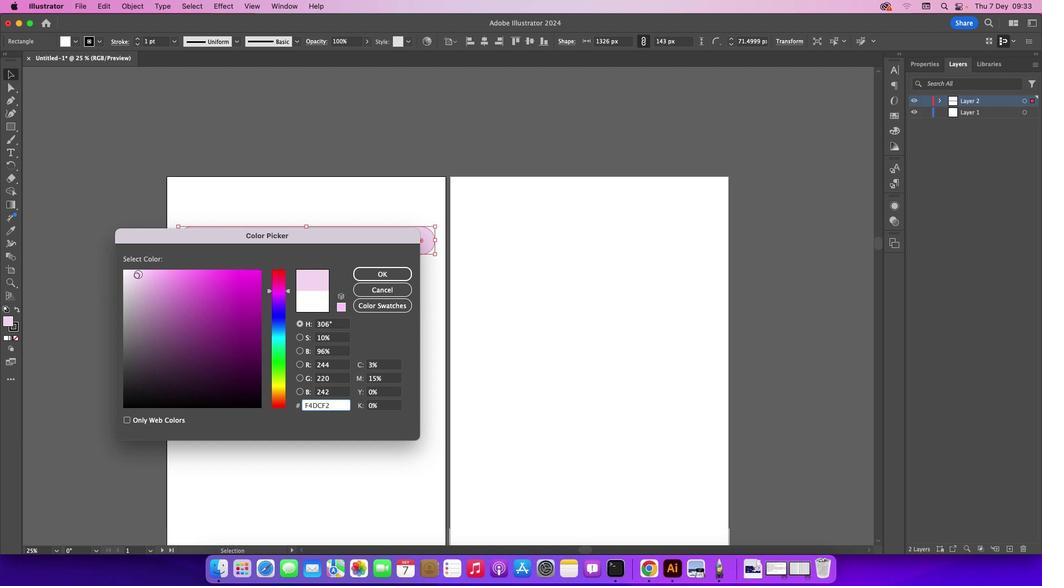 
Action: Mouse moved to (138, 274)
Screenshot: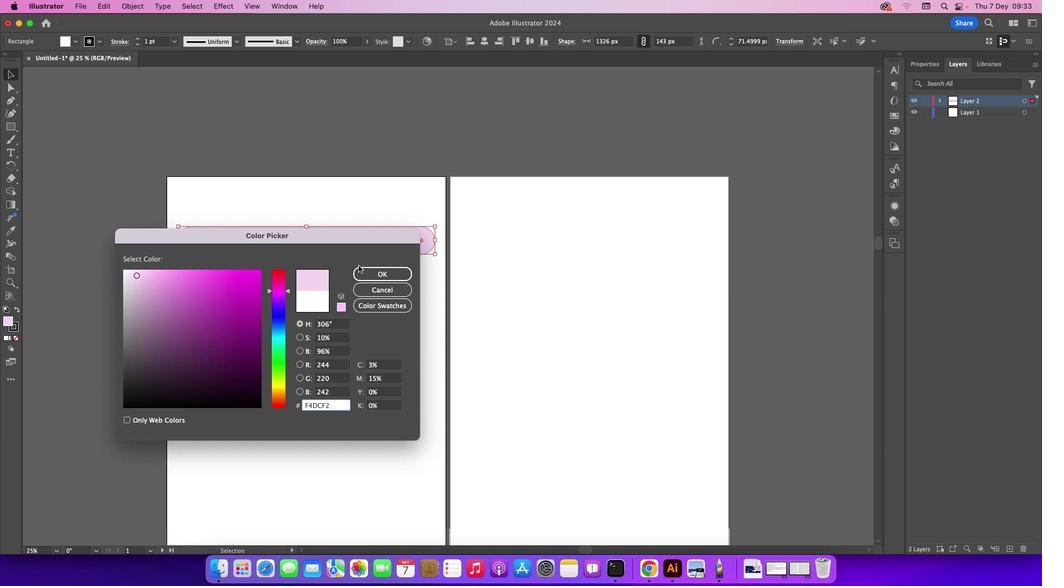 
Action: Mouse pressed left at (138, 274)
Screenshot: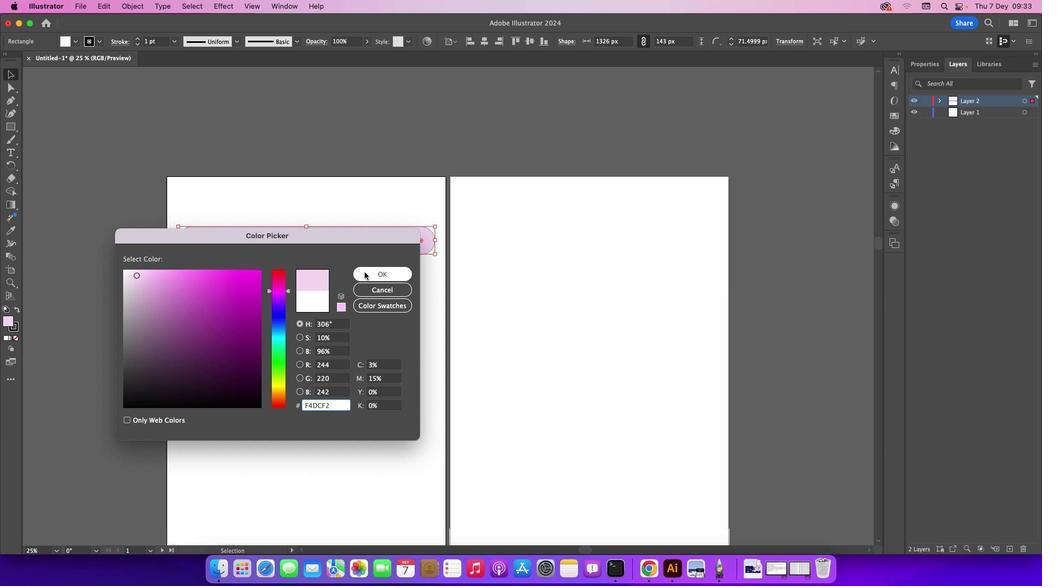 
Action: Mouse moved to (369, 272)
Screenshot: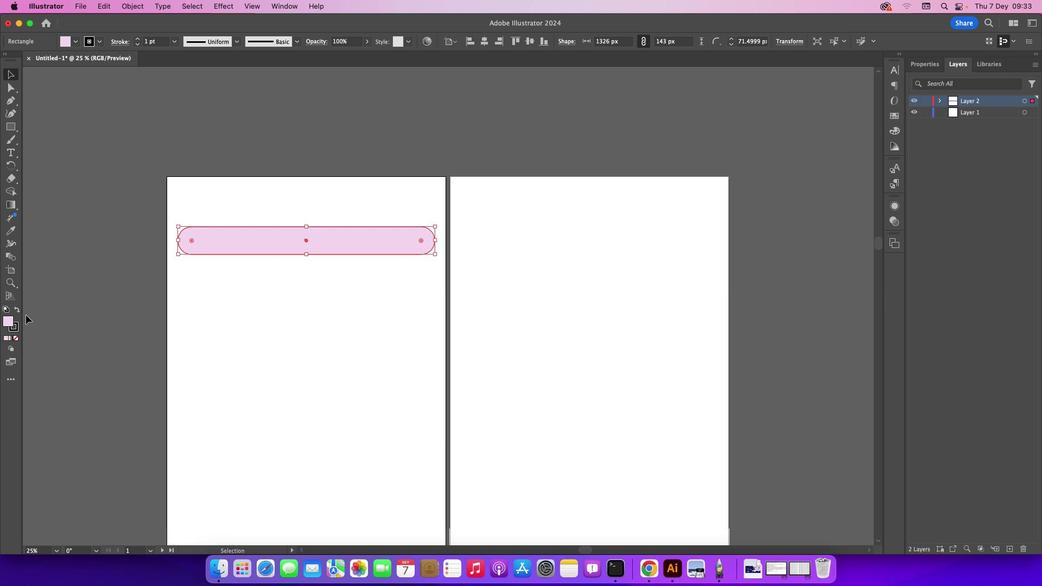 
Action: Mouse pressed left at (369, 272)
Screenshot: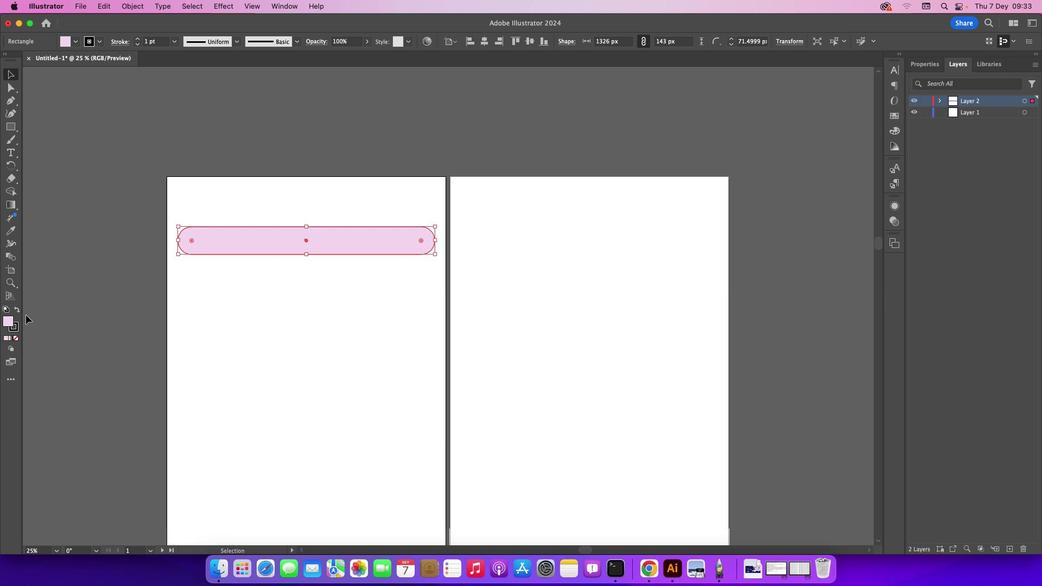 
Action: Mouse moved to (17, 330)
Screenshot: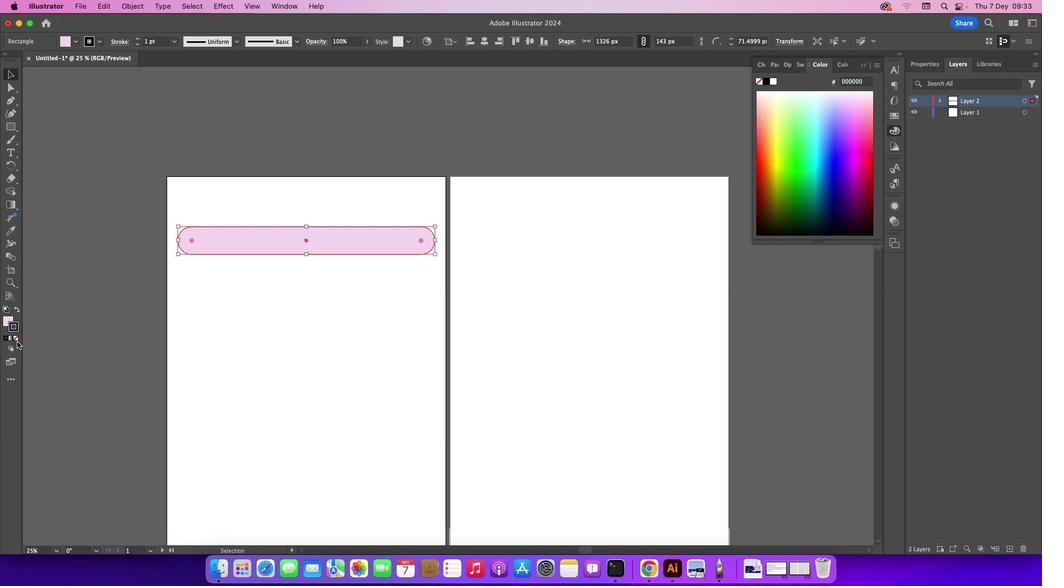 
Action: Mouse pressed left at (17, 330)
Screenshot: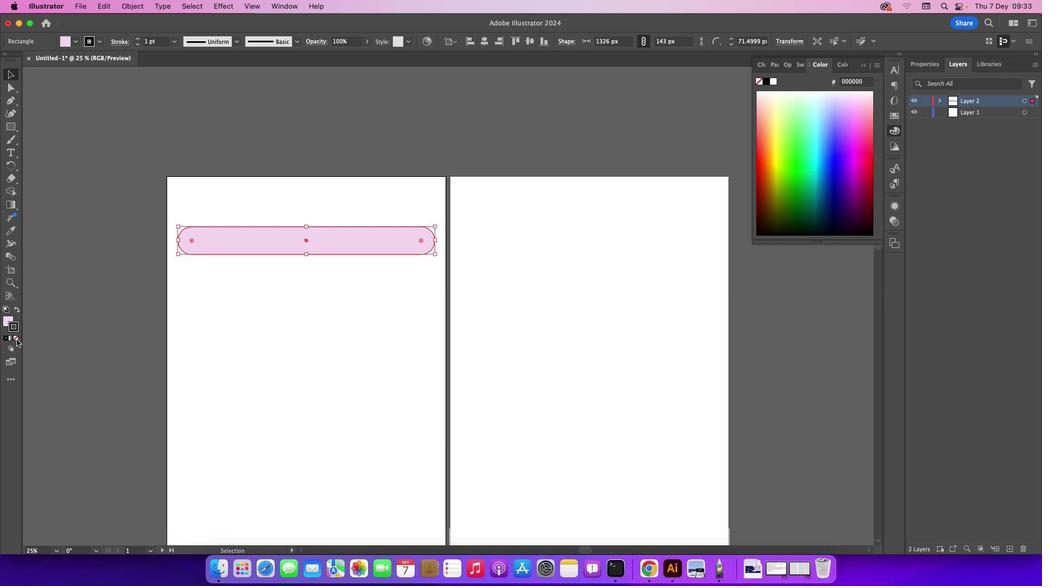 
Action: Mouse moved to (16, 338)
Screenshot: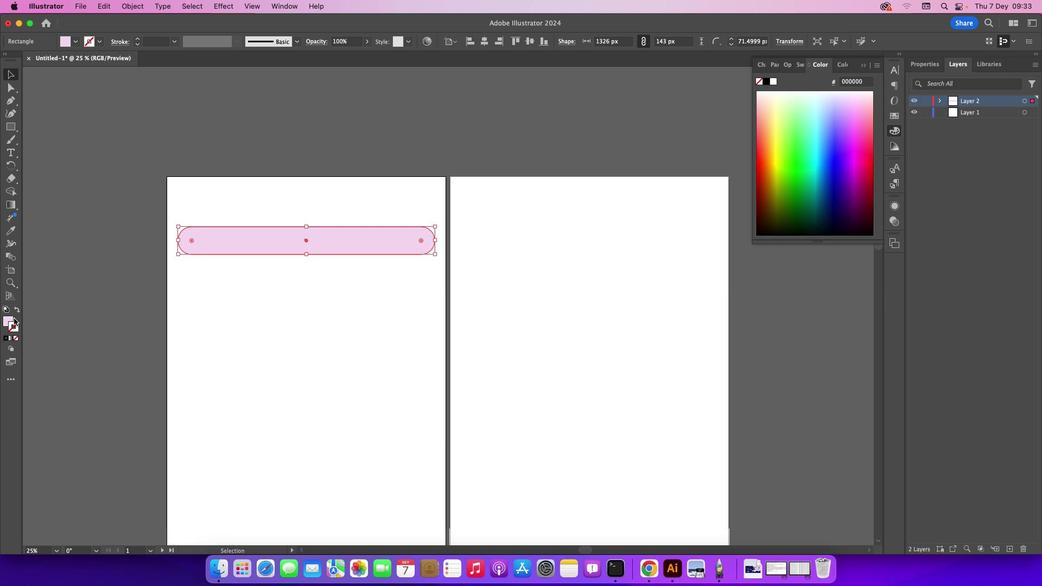 
Action: Mouse pressed left at (16, 338)
Screenshot: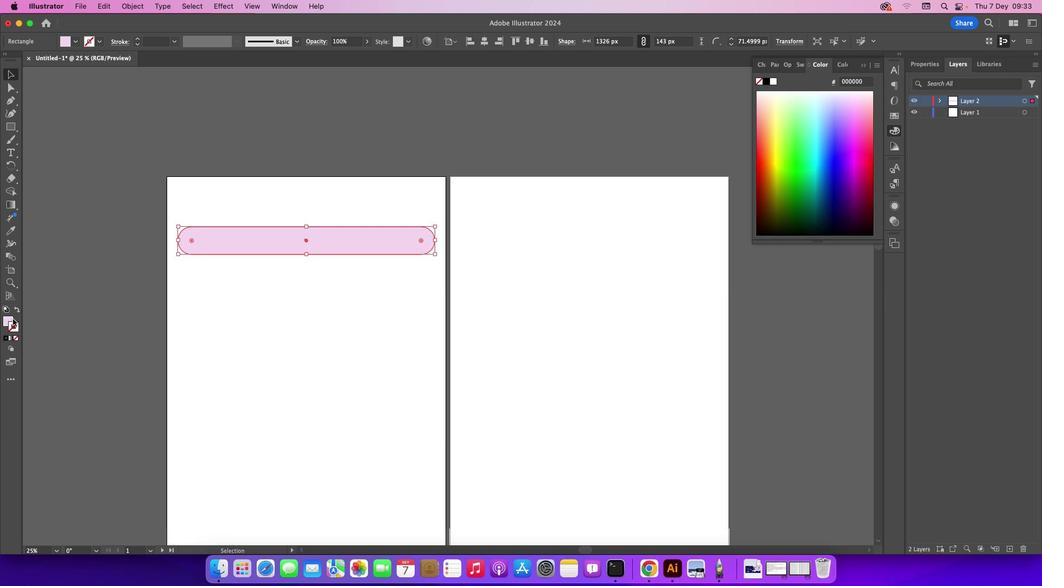 
Action: Mouse moved to (8, 318)
Screenshot: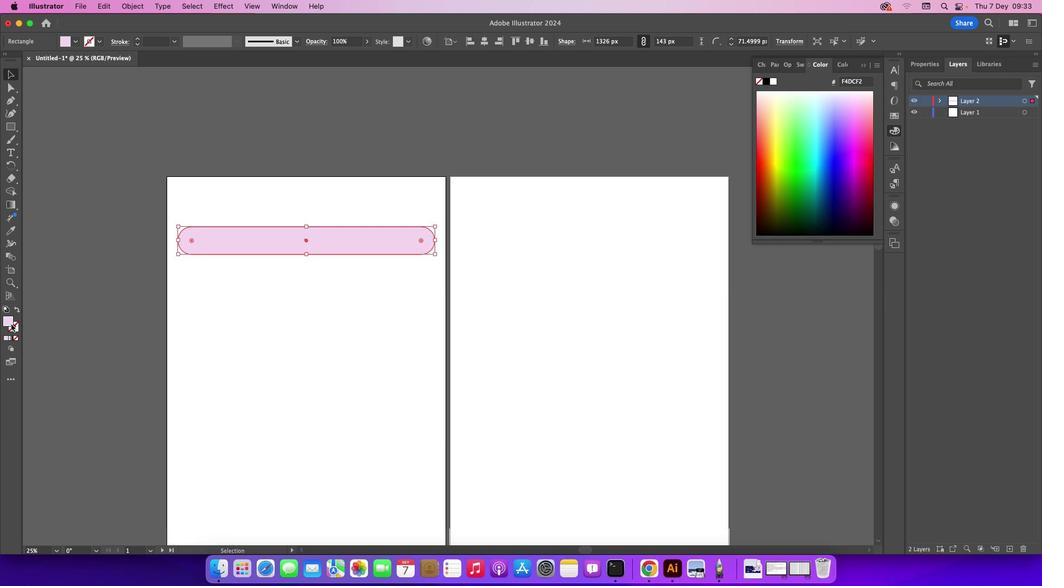 
Action: Mouse pressed left at (8, 318)
Screenshot: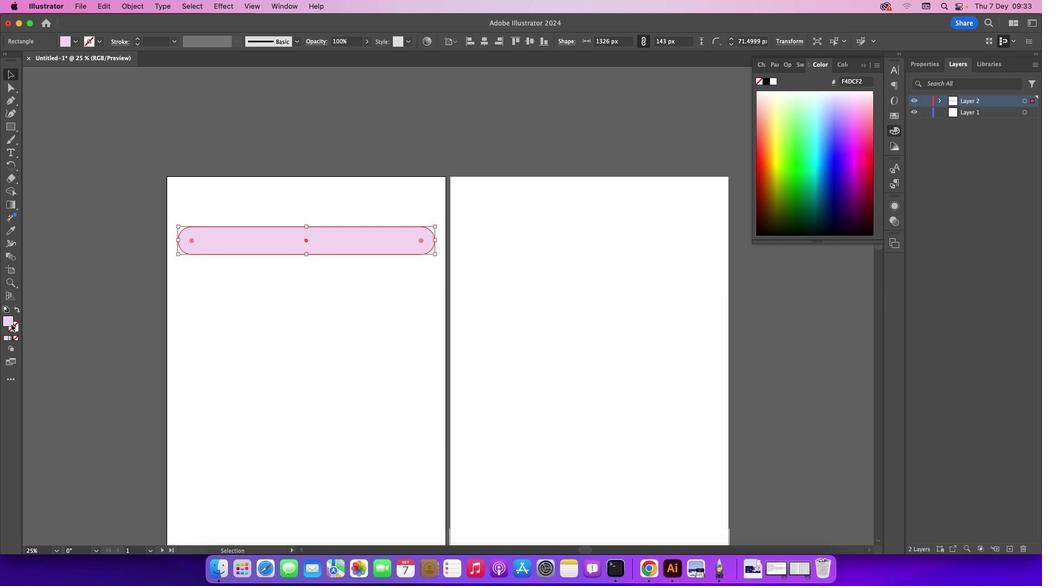 
Action: Mouse moved to (10, 323)
Screenshot: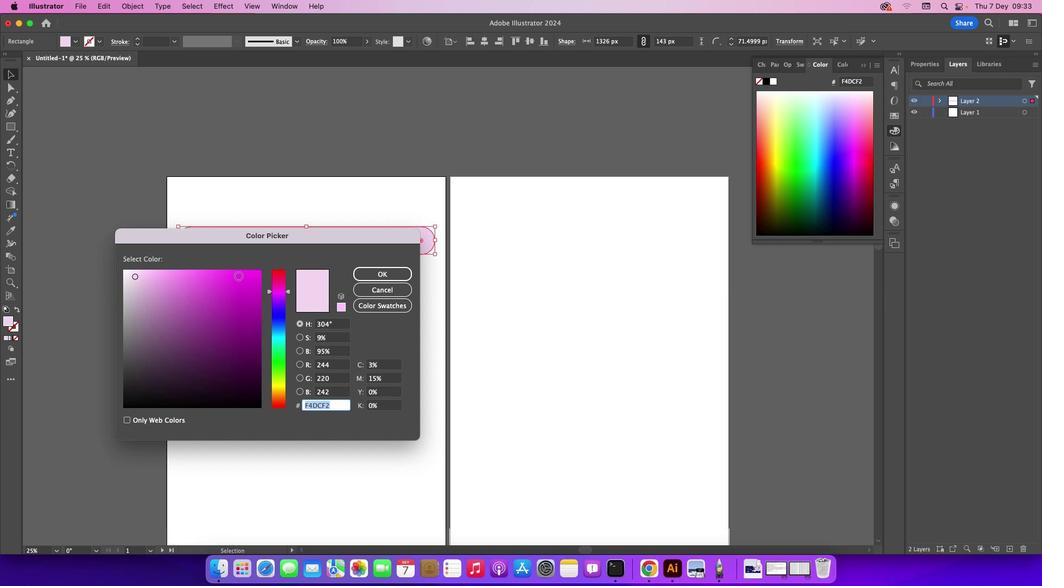 
Action: Mouse pressed left at (10, 323)
Screenshot: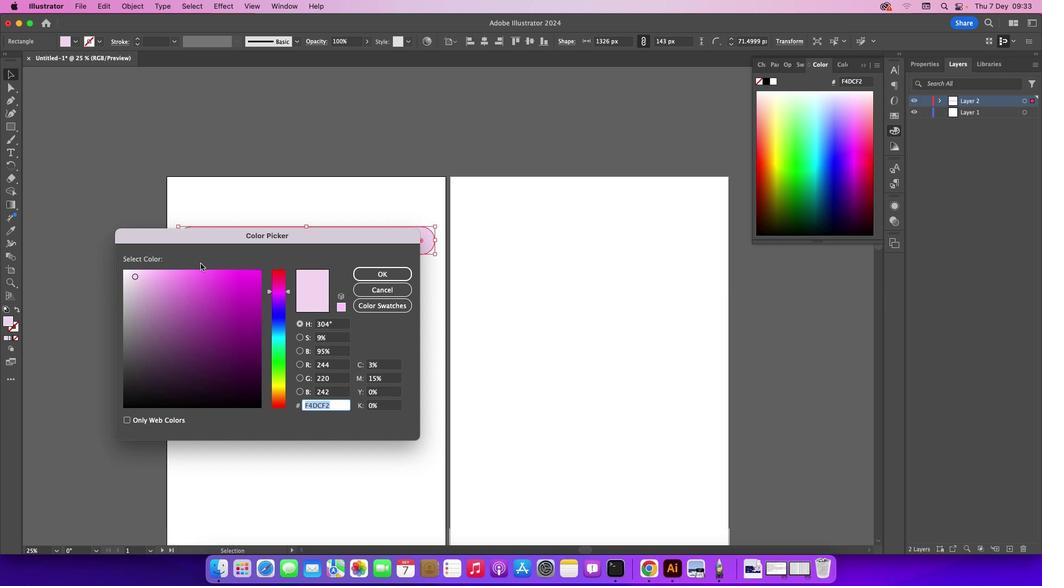 
Action: Mouse pressed left at (10, 323)
Screenshot: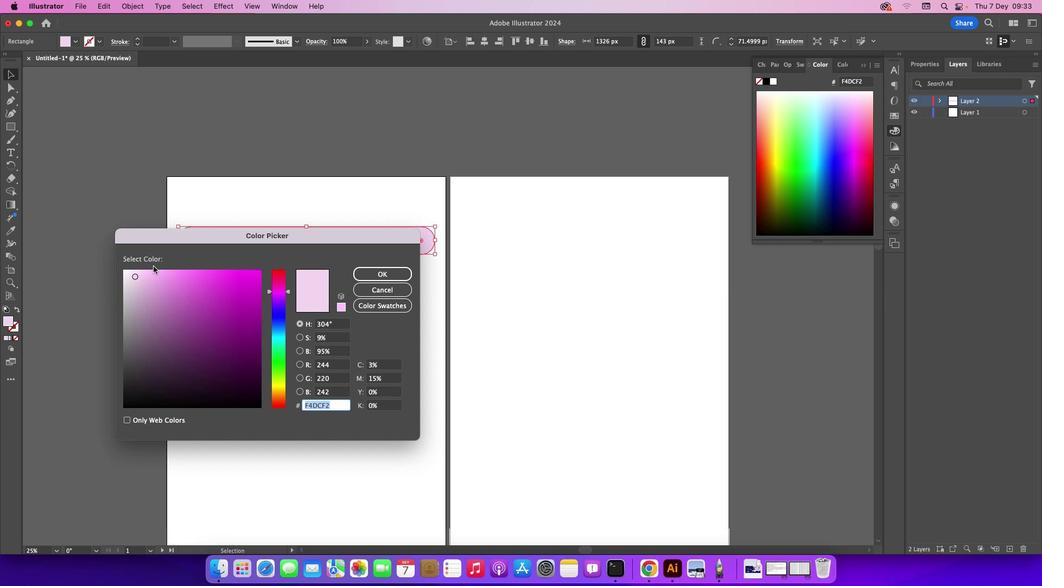 
Action: Mouse moved to (131, 273)
Screenshot: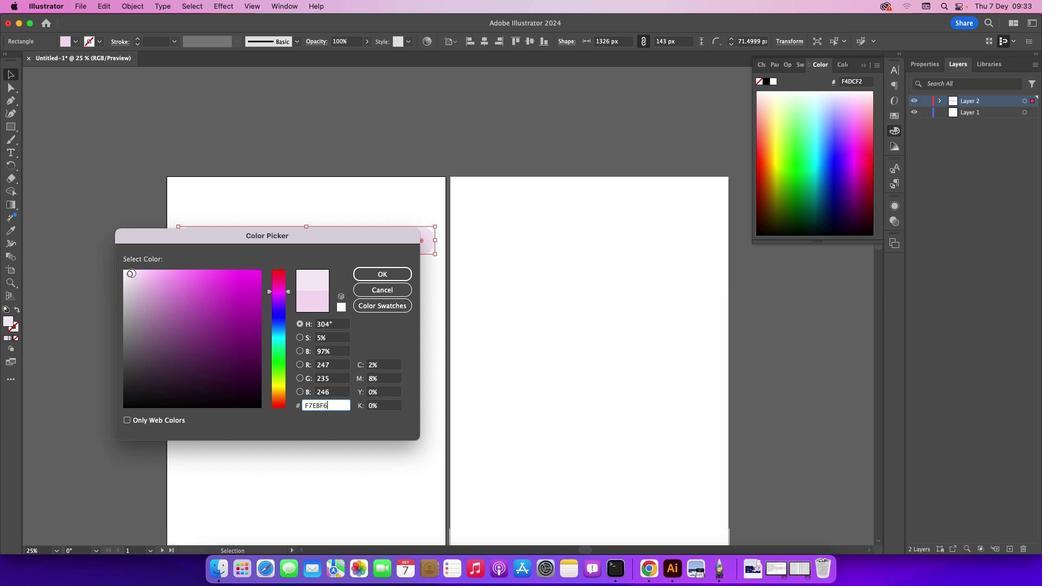
Action: Mouse pressed left at (131, 273)
Screenshot: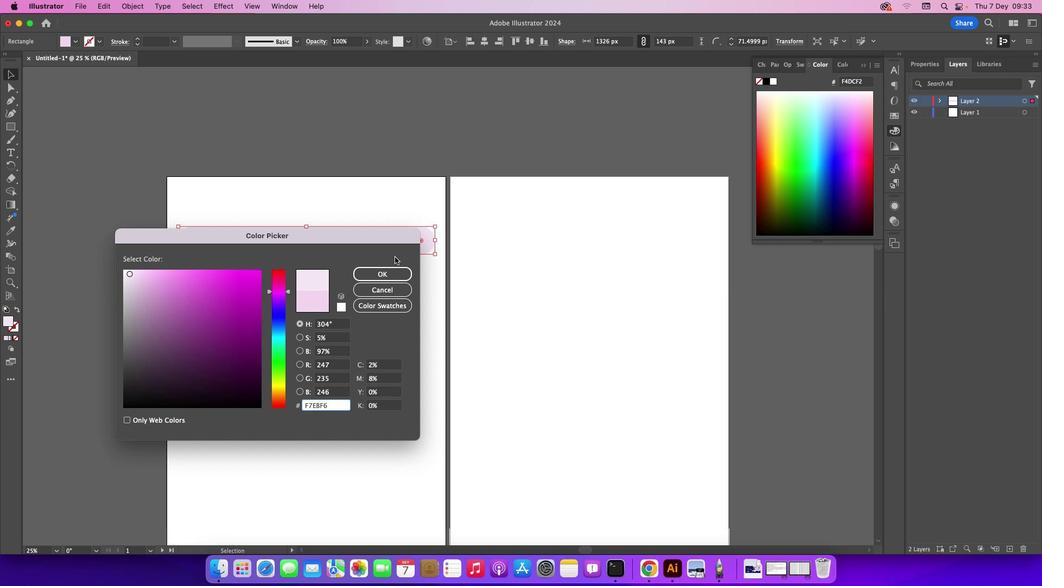 
Action: Mouse moved to (380, 275)
Screenshot: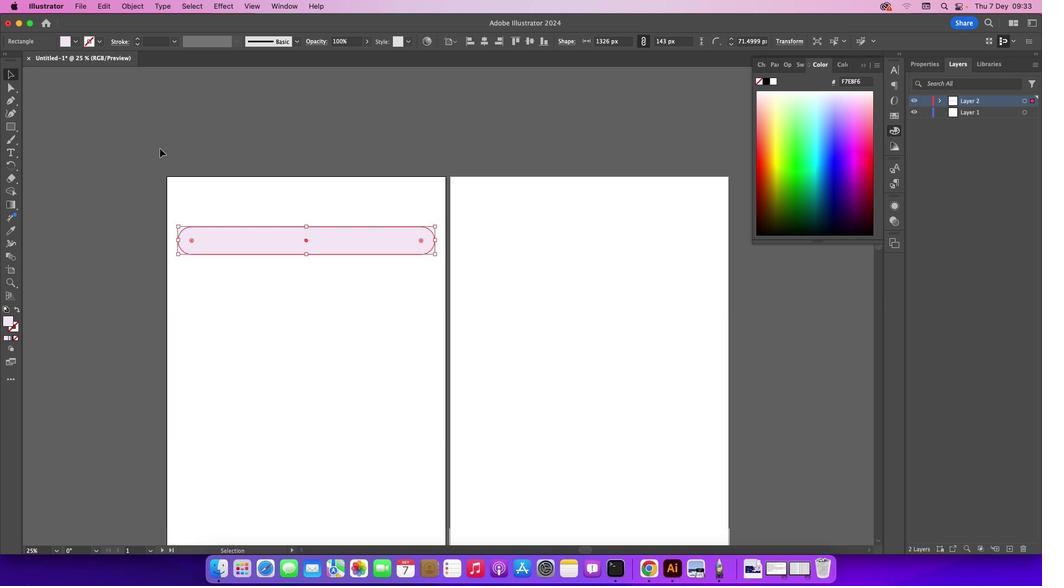 
Action: Mouse pressed left at (380, 275)
Screenshot: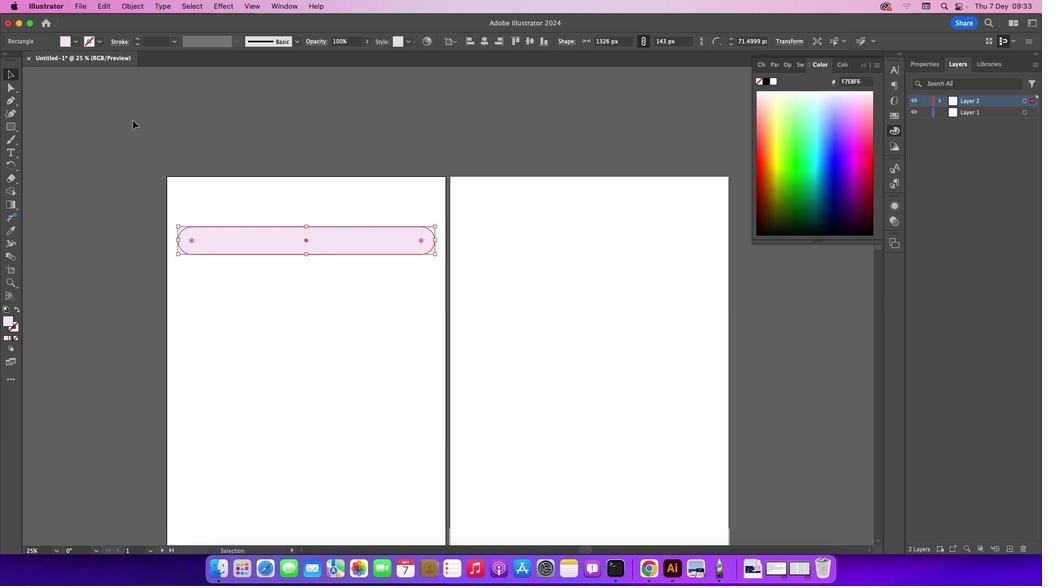 
Action: Mouse moved to (148, 109)
Screenshot: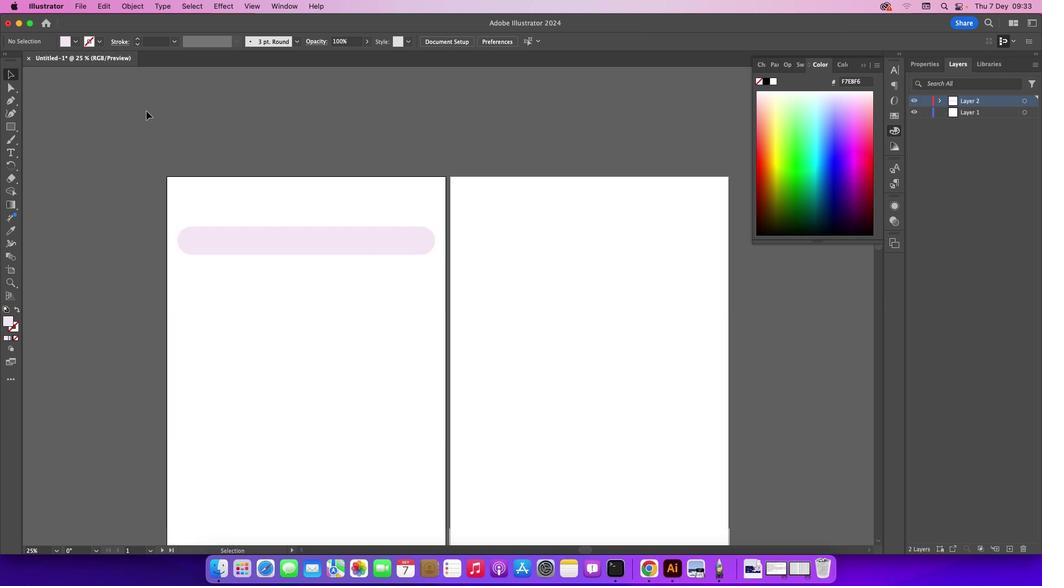 
Action: Mouse pressed left at (148, 109)
Screenshot: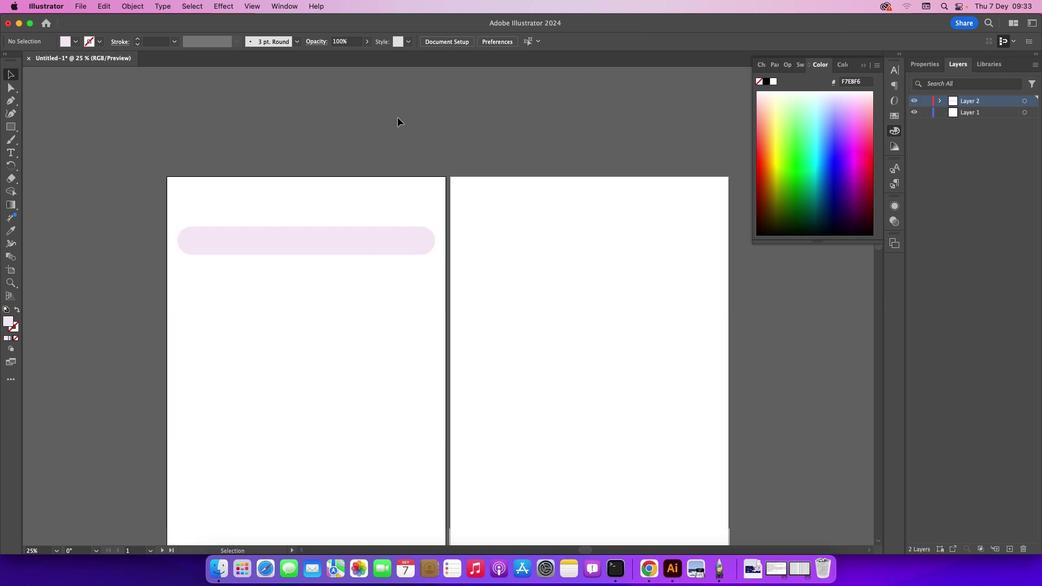 
Action: Mouse moved to (863, 63)
Screenshot: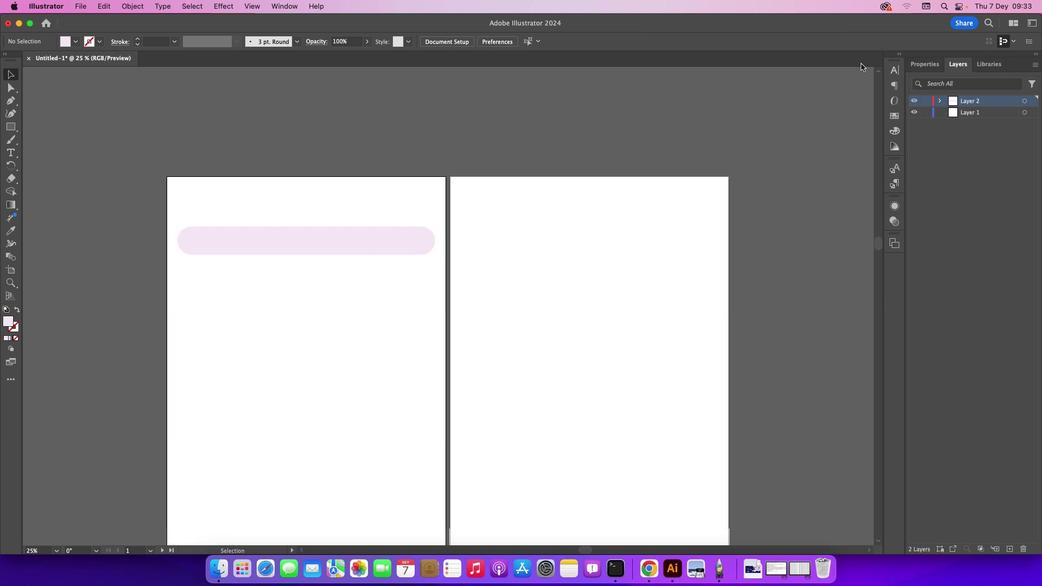 
Action: Mouse pressed left at (863, 63)
Screenshot: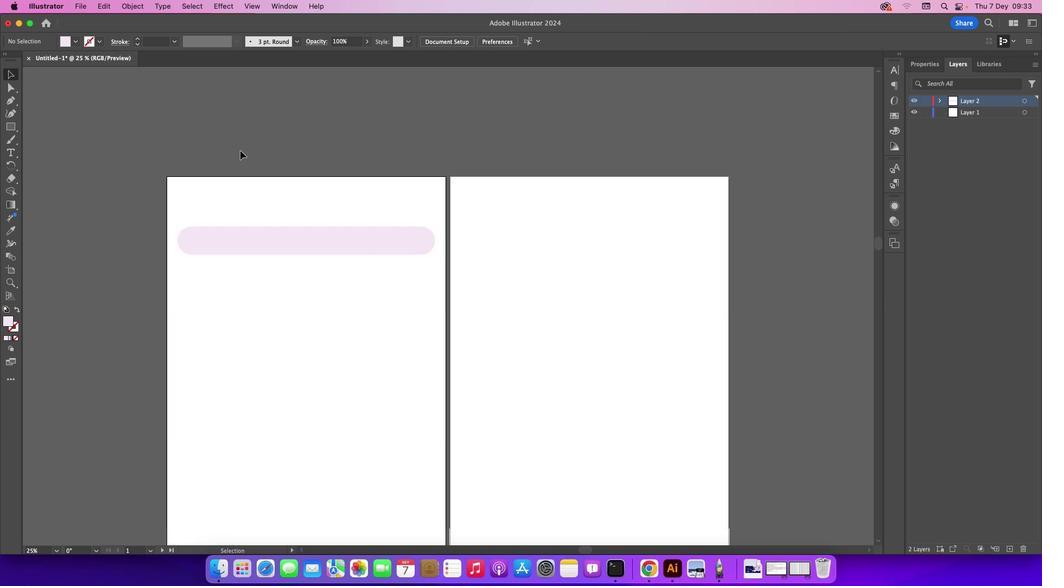 
Action: Mouse moved to (257, 247)
Screenshot: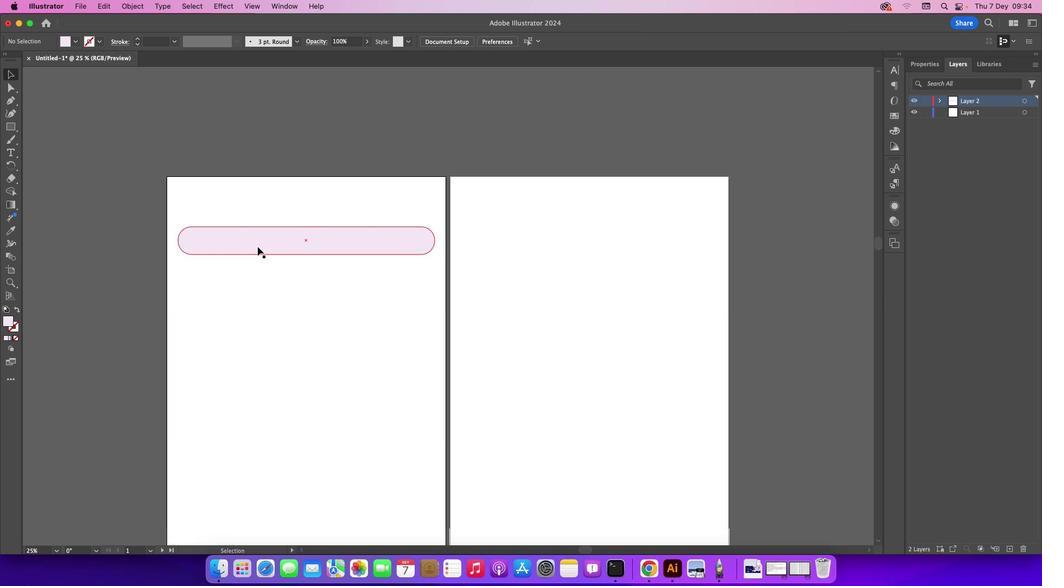 
Action: Mouse pressed left at (257, 247)
Screenshot: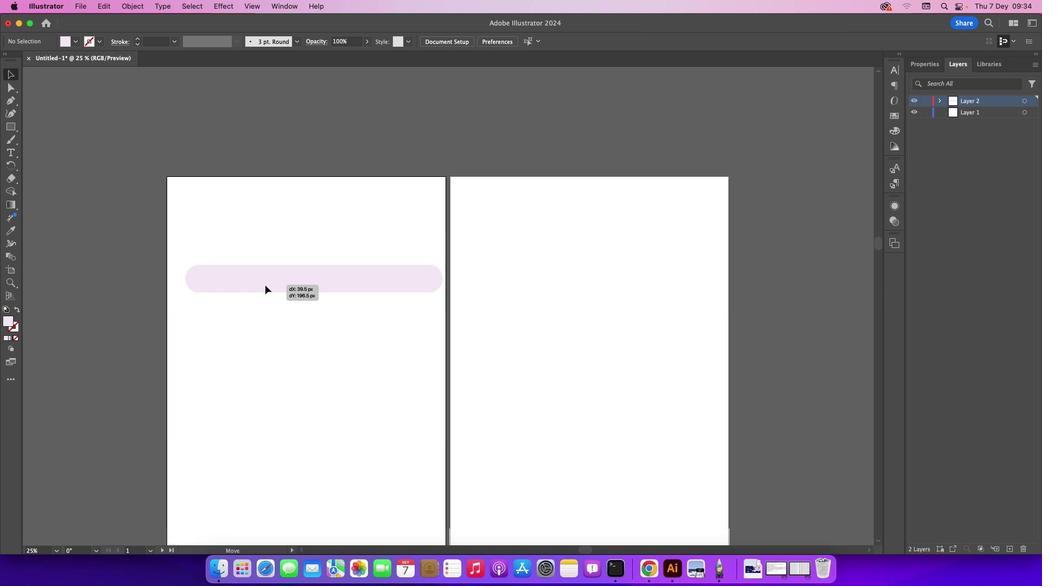 
Action: Mouse moved to (108, 211)
Screenshot: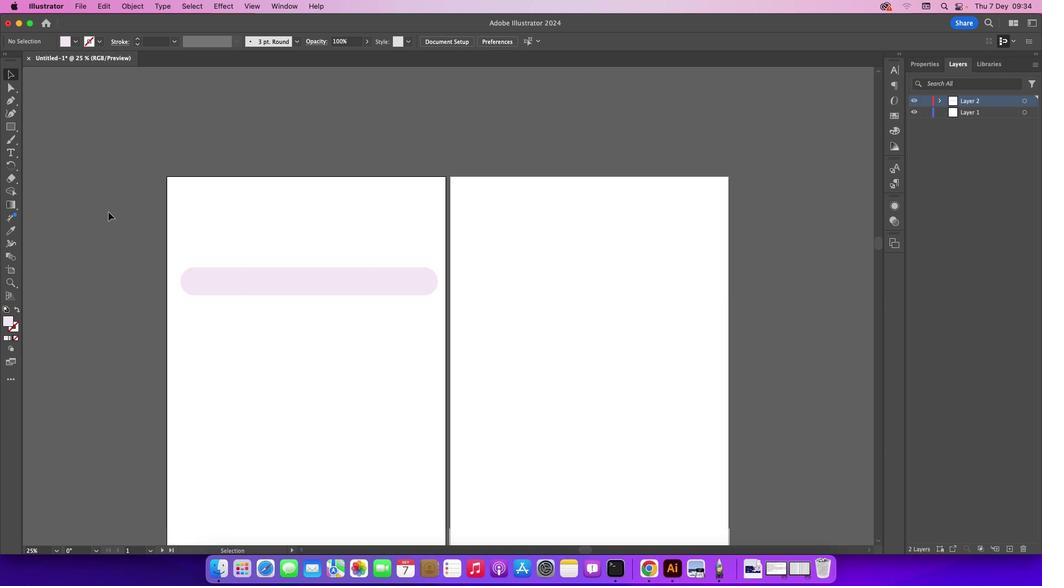 
Action: Mouse pressed left at (108, 211)
Screenshot: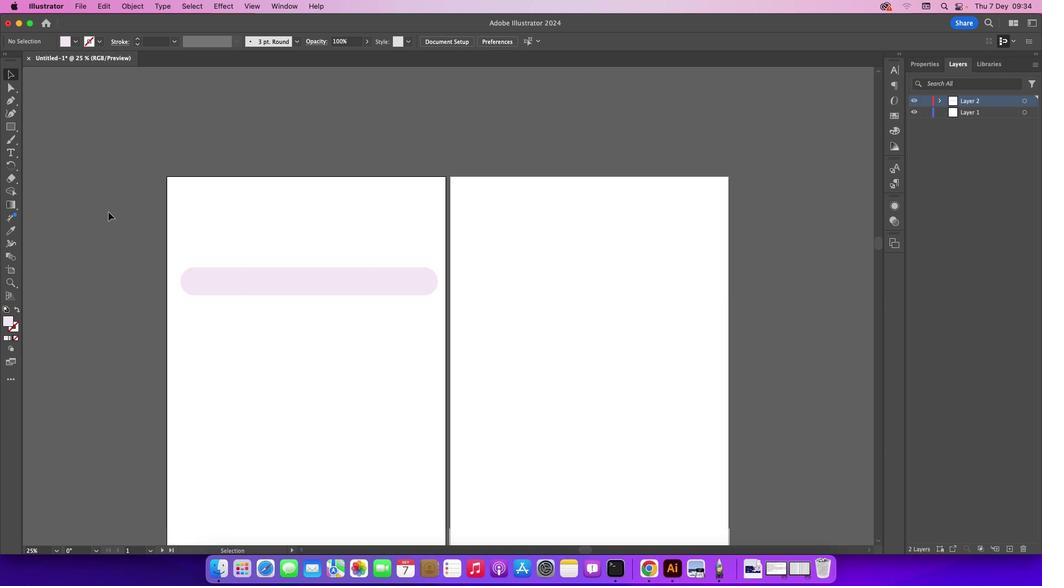 
Action: Mouse moved to (339, 287)
Screenshot: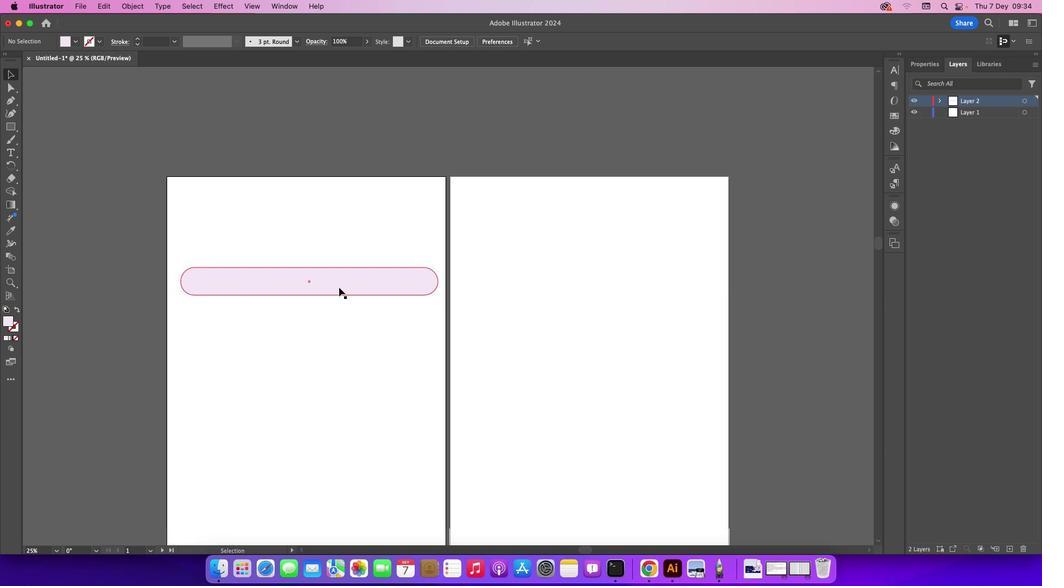 
Action: Mouse pressed left at (339, 287)
Screenshot: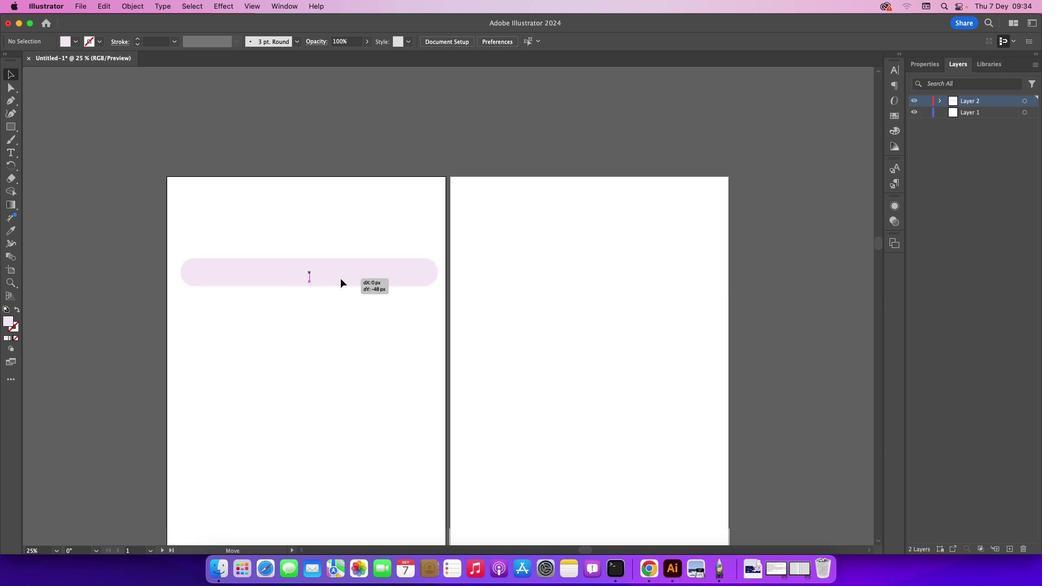 
Action: Mouse moved to (94, 126)
Screenshot: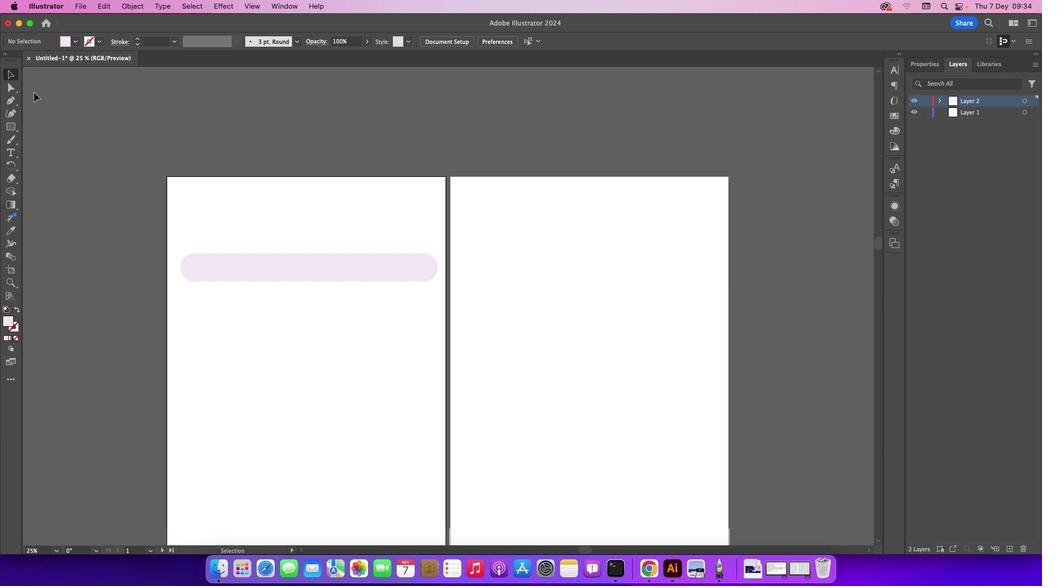 
Action: Mouse pressed left at (94, 126)
Screenshot: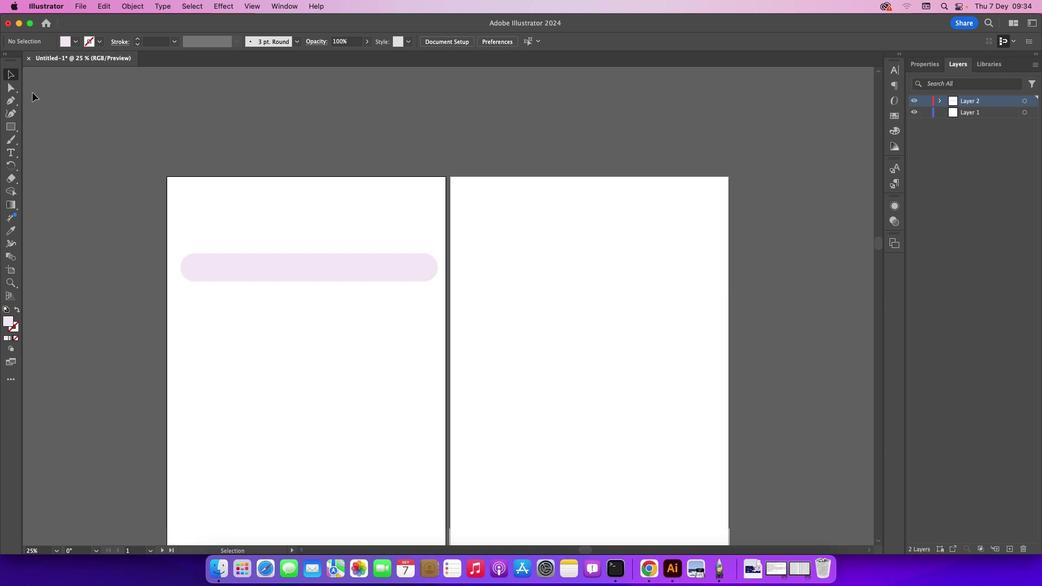 
Action: Mouse moved to (13, 131)
Screenshot: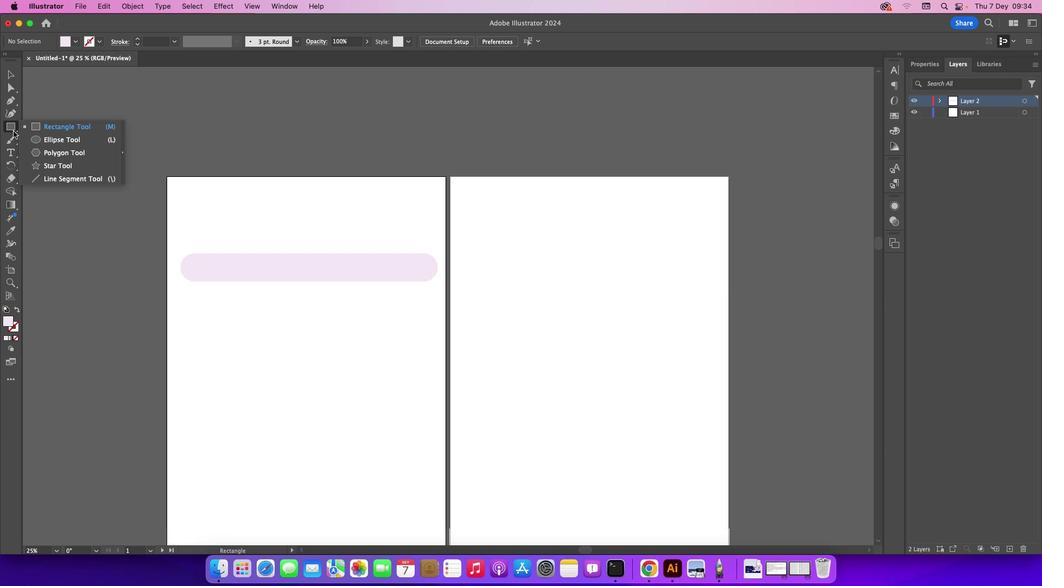 
Action: Mouse pressed left at (13, 131)
Screenshot: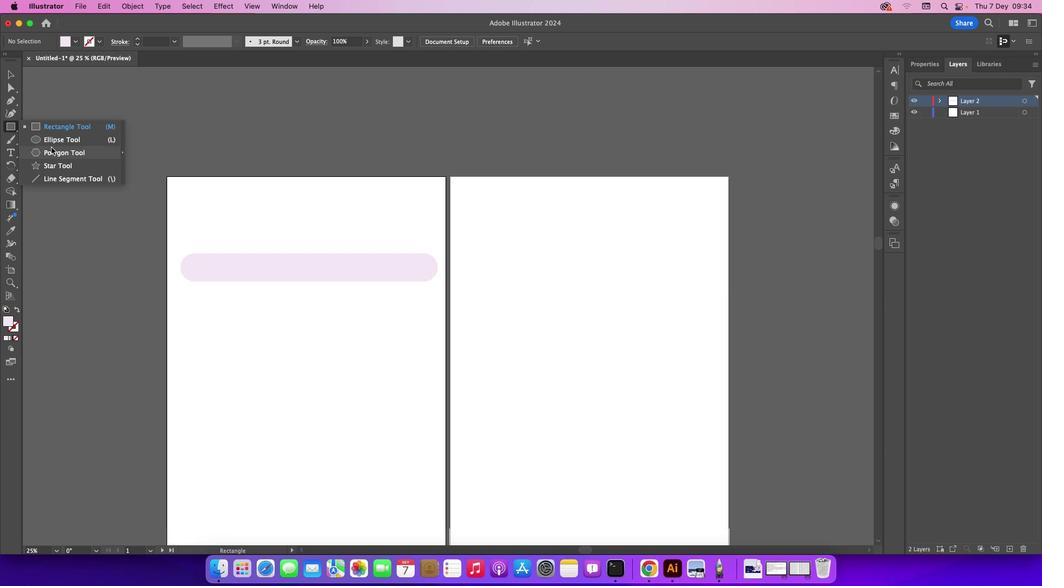 
Action: Mouse moved to (56, 141)
Screenshot: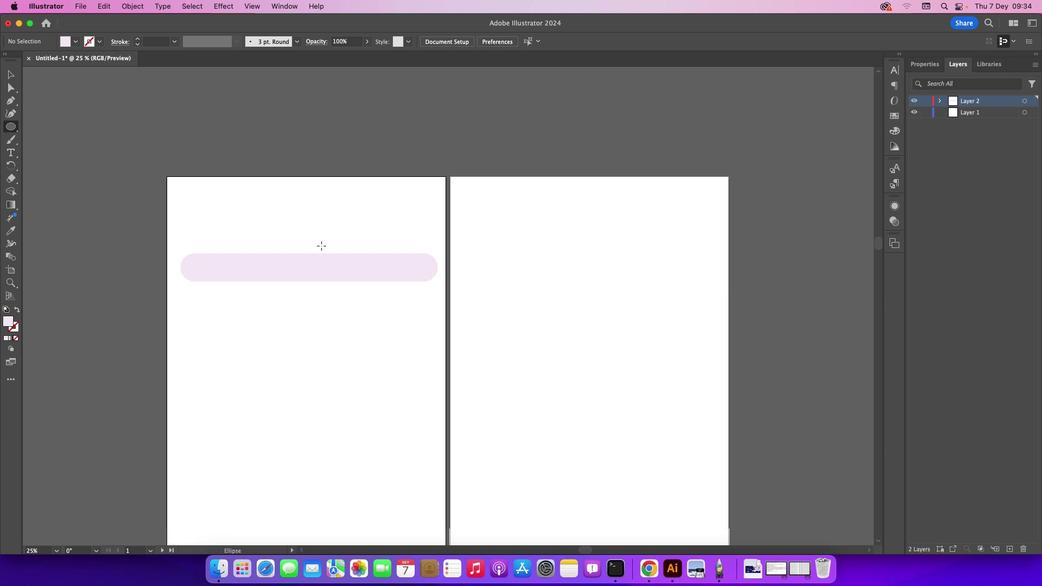 
Action: Mouse pressed left at (56, 141)
Screenshot: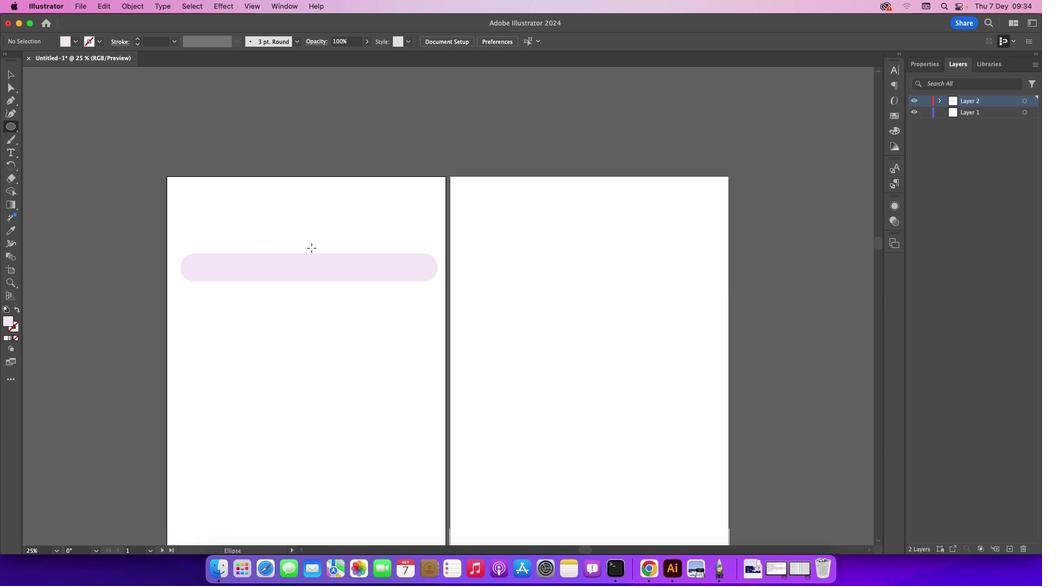 
Action: Mouse moved to (357, 268)
Screenshot: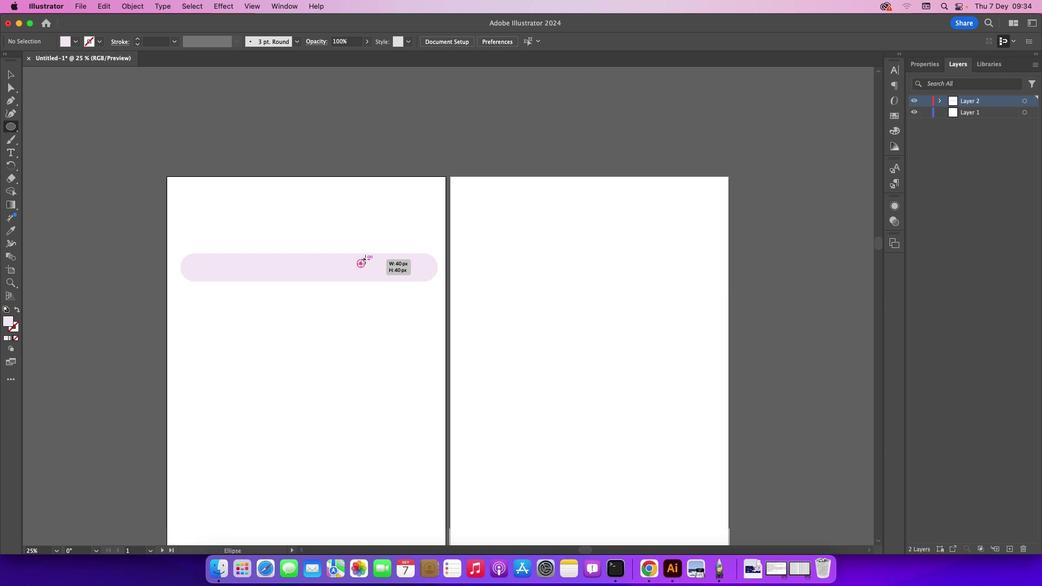 
Action: Mouse pressed left at (357, 268)
Screenshot: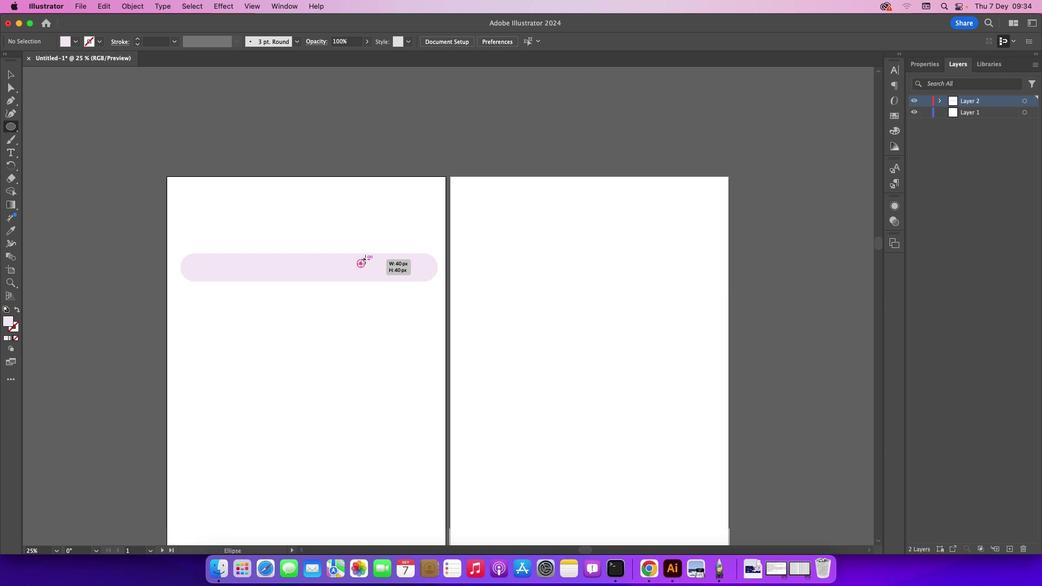 
Action: Mouse moved to (11, 321)
Screenshot: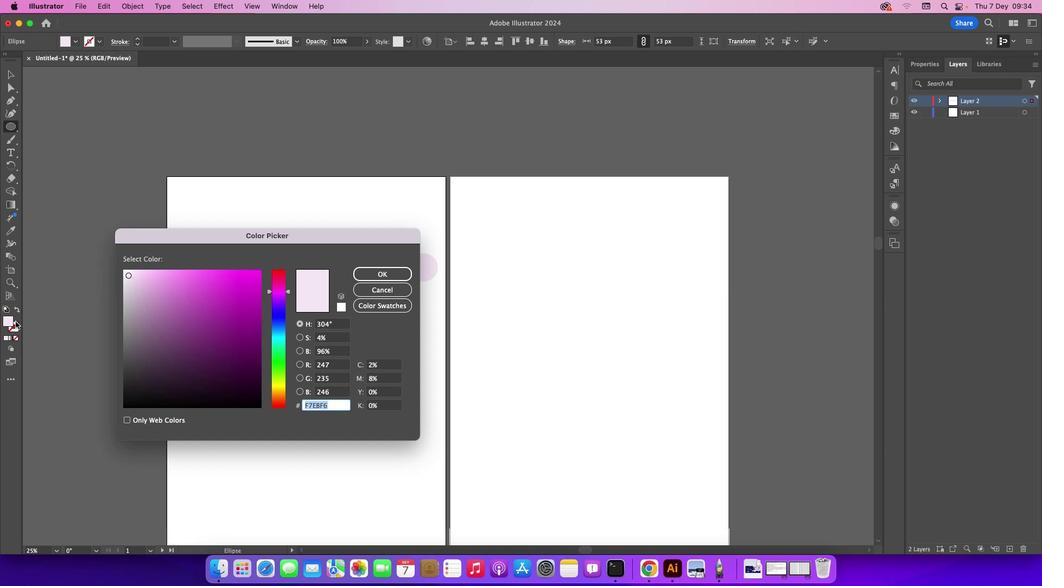 
Action: Mouse pressed left at (11, 321)
Screenshot: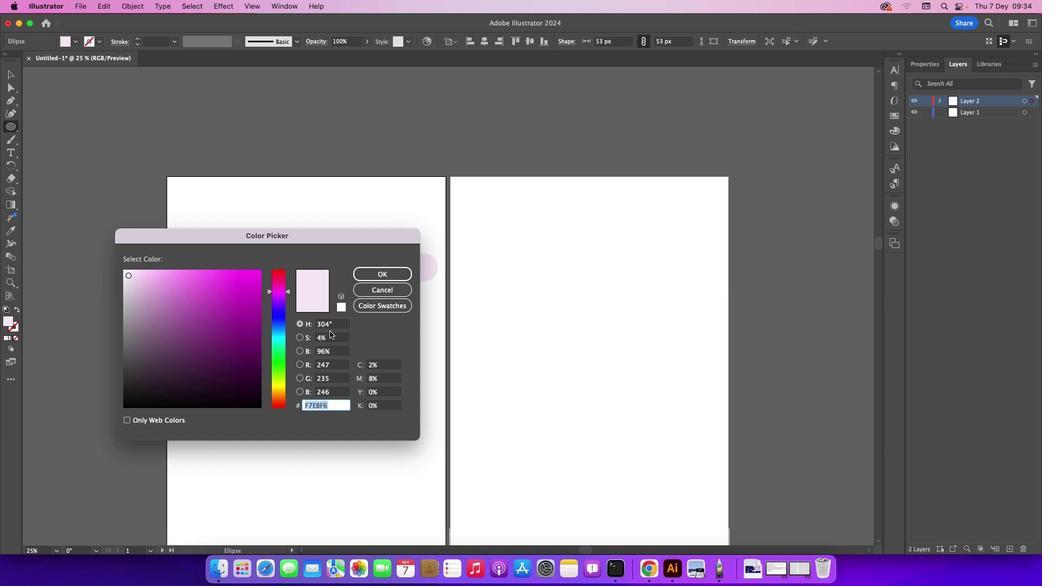
Action: Mouse pressed left at (11, 321)
Screenshot: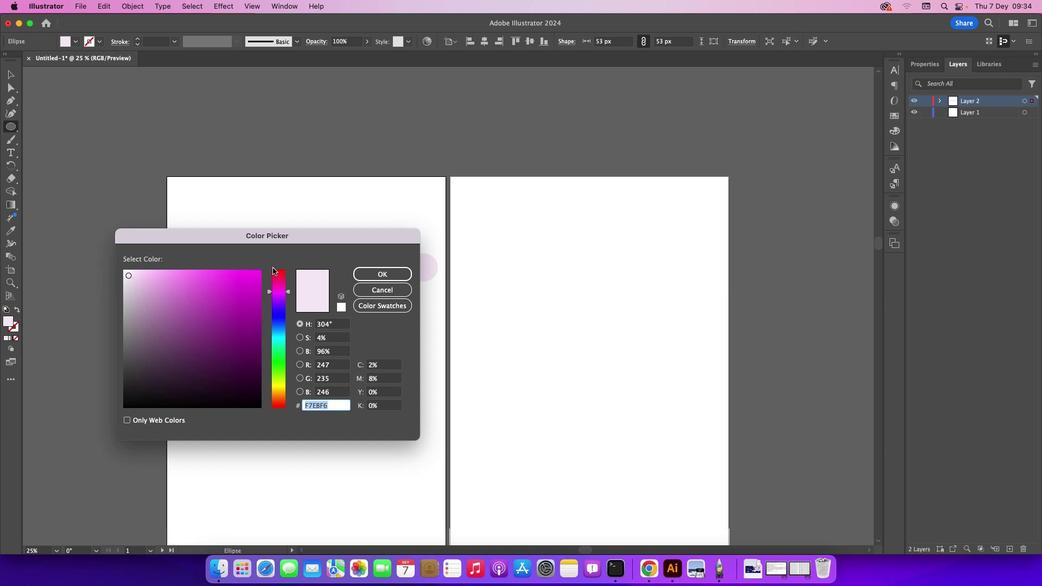 
Action: Mouse moved to (252, 240)
Screenshot: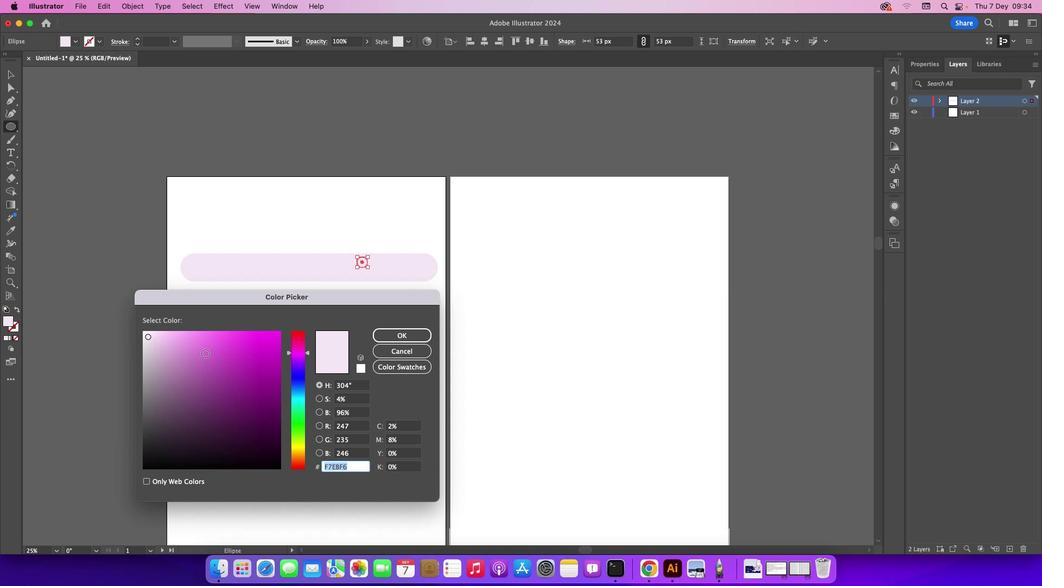 
Action: Mouse pressed left at (252, 240)
Screenshot: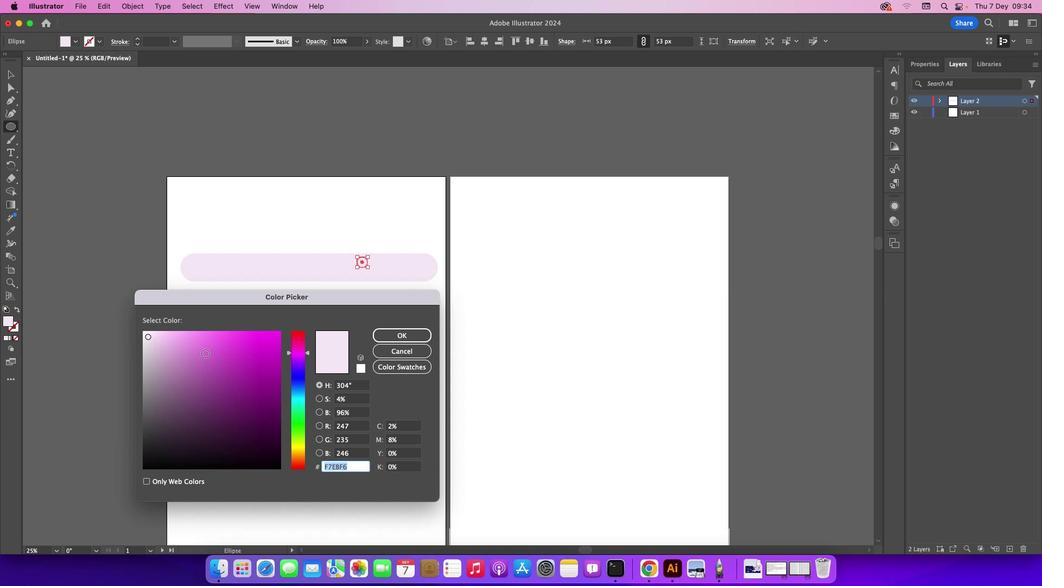 
Action: Mouse moved to (209, 347)
Screenshot: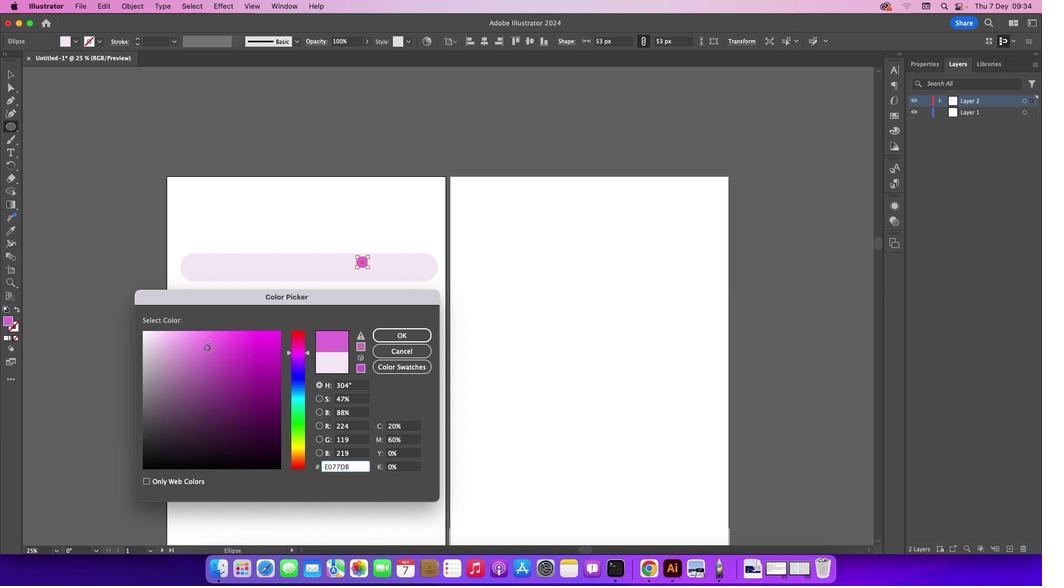 
Action: Mouse pressed left at (209, 347)
Screenshot: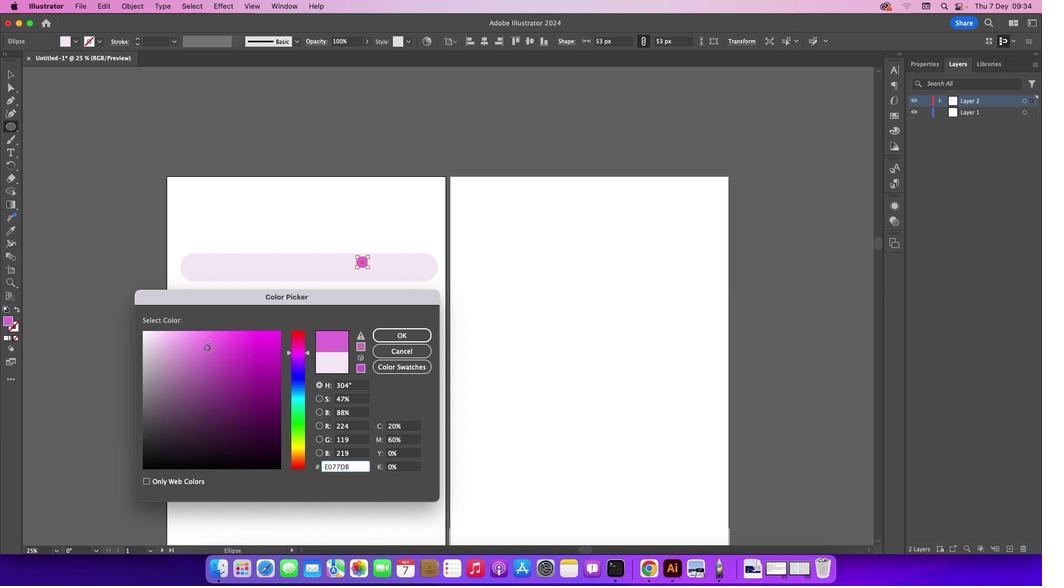 
Action: Mouse moved to (388, 335)
Screenshot: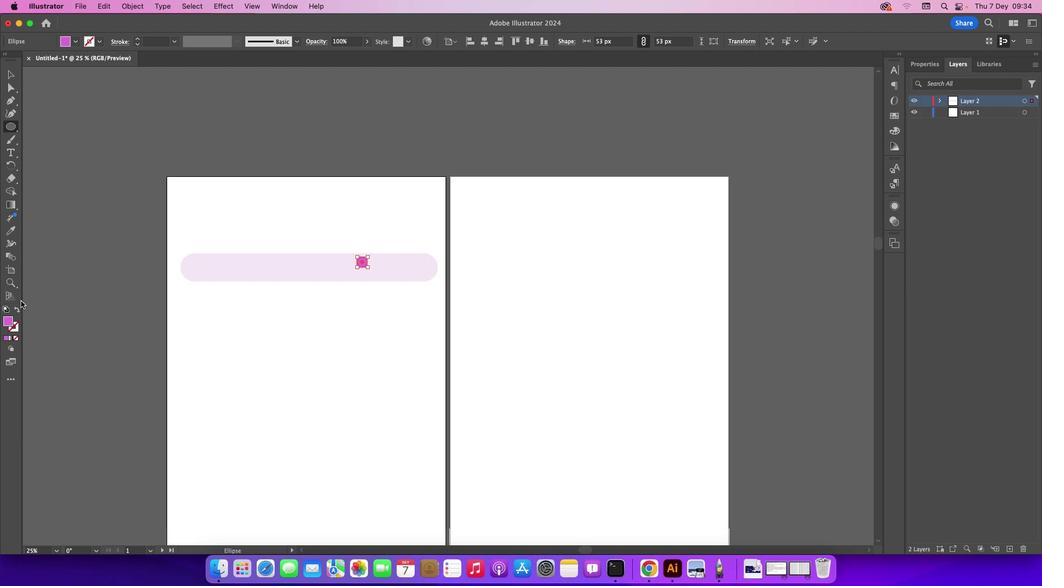 
Action: Mouse pressed left at (388, 335)
Screenshot: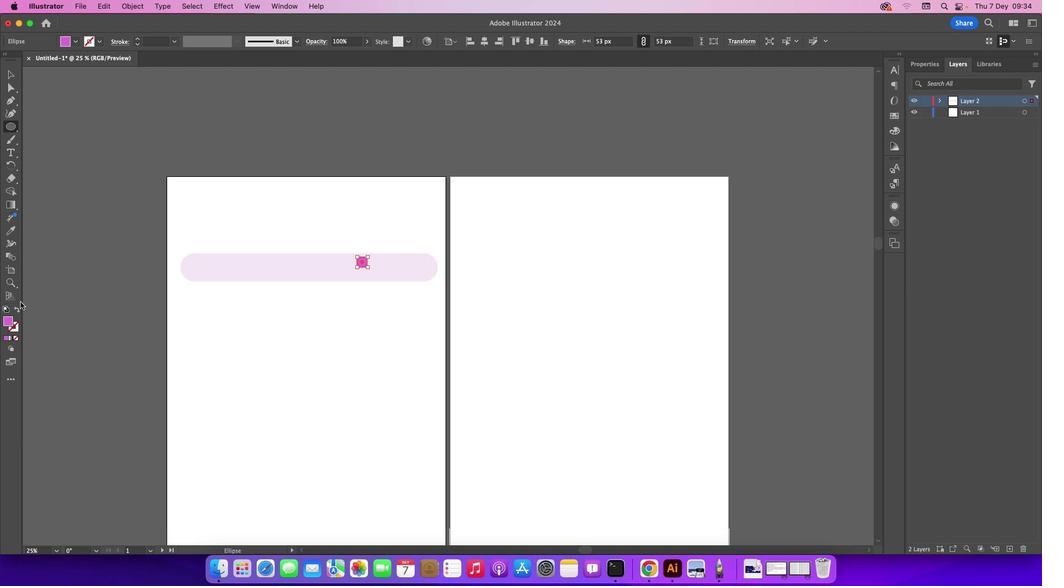 
Action: Mouse moved to (16, 310)
Screenshot: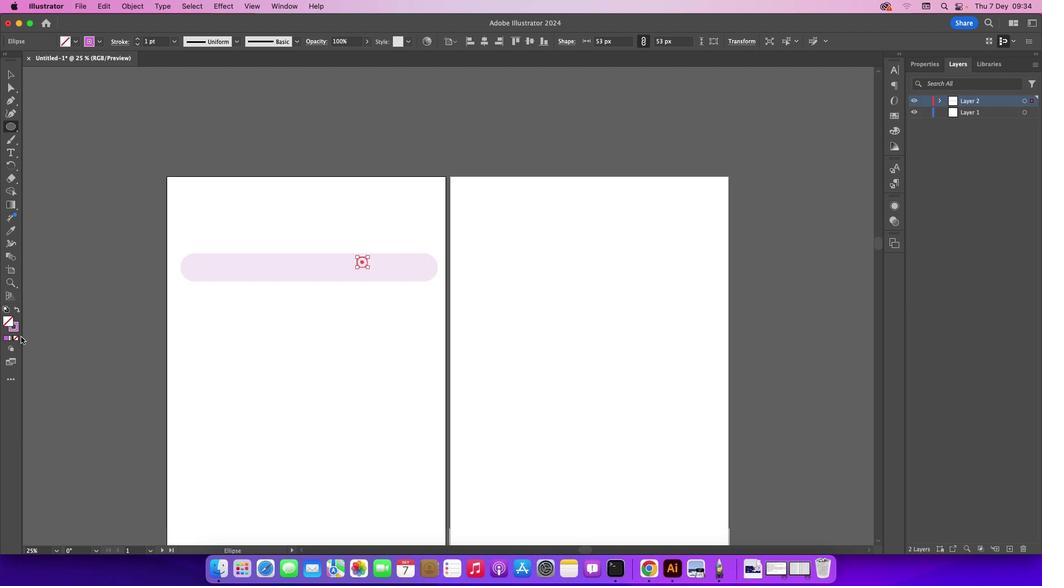 
Action: Mouse pressed left at (16, 310)
Screenshot: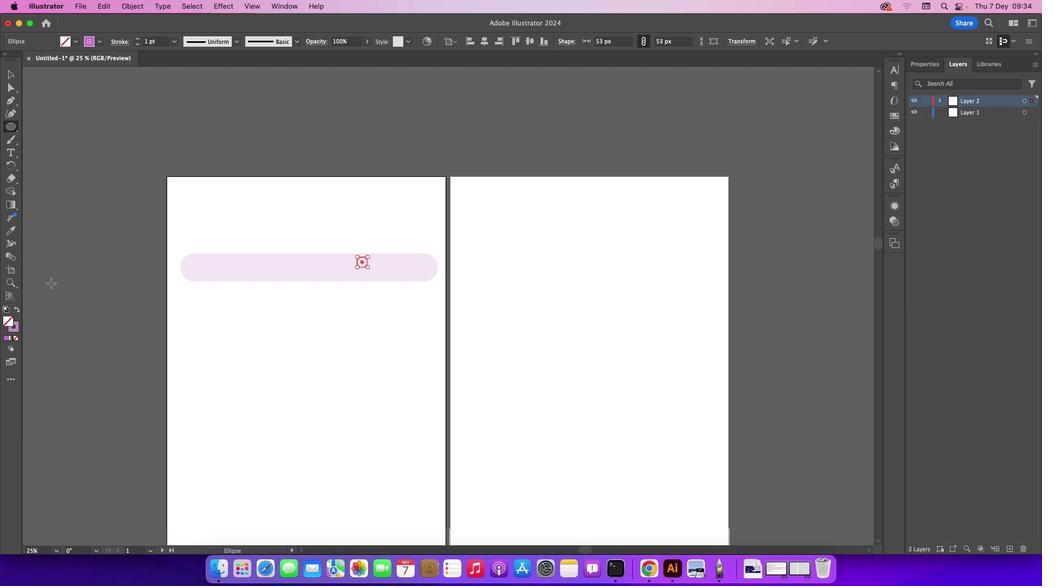 
Action: Mouse moved to (16, 76)
Screenshot: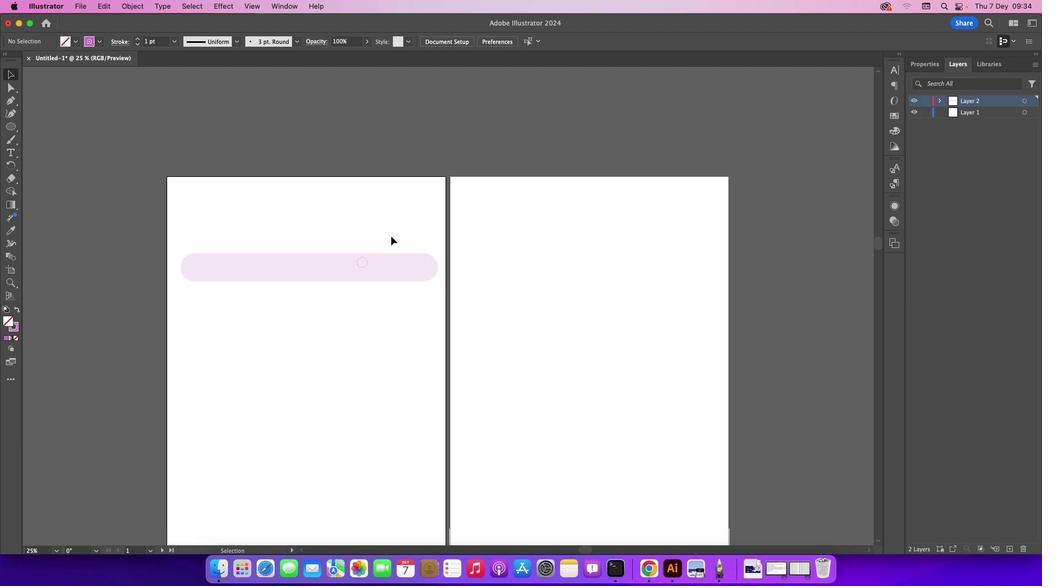 
Action: Mouse pressed left at (16, 76)
Screenshot: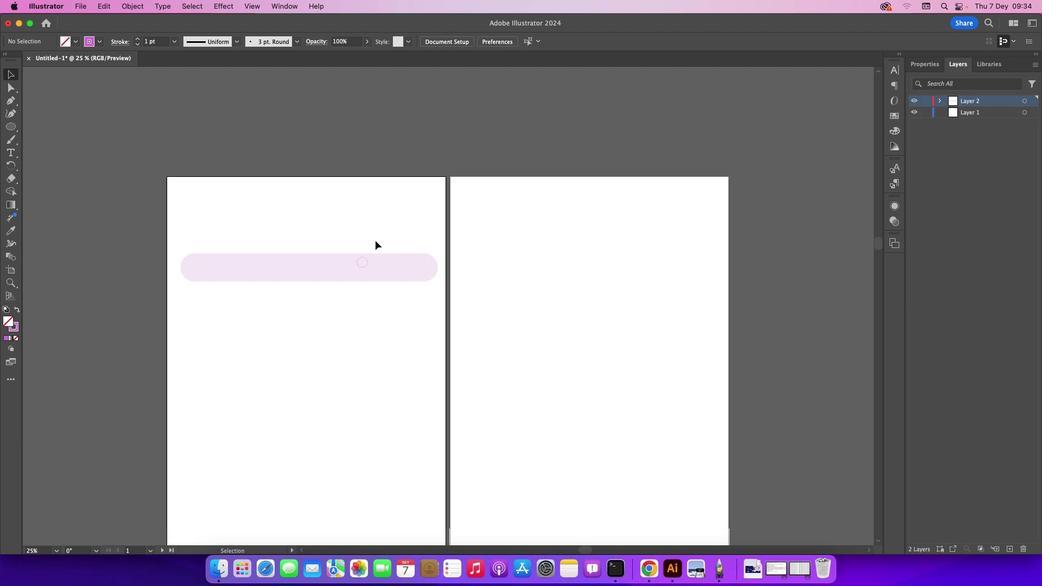 
Action: Mouse moved to (106, 107)
Screenshot: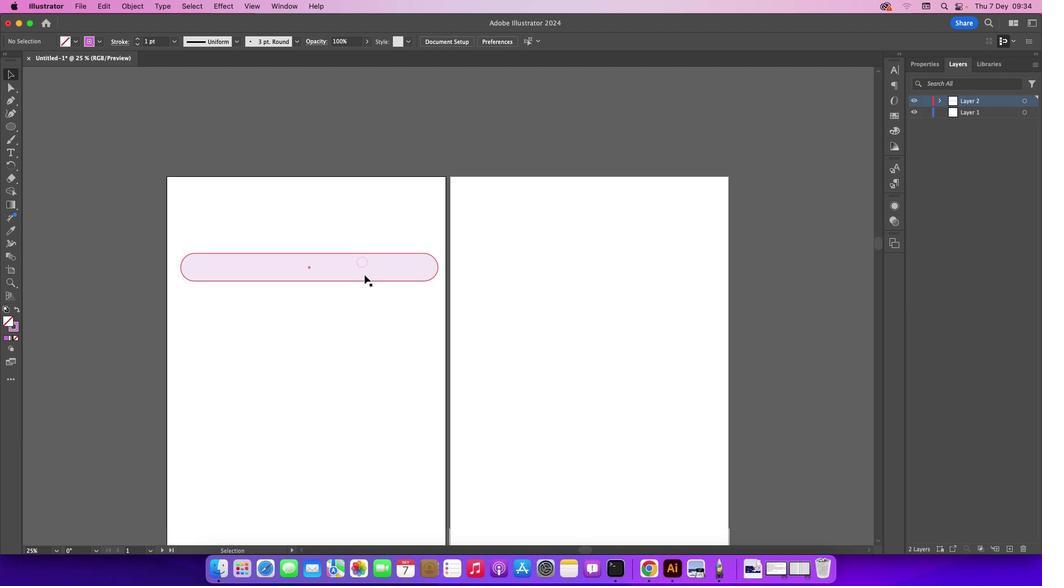 
Action: Mouse pressed left at (106, 107)
Screenshot: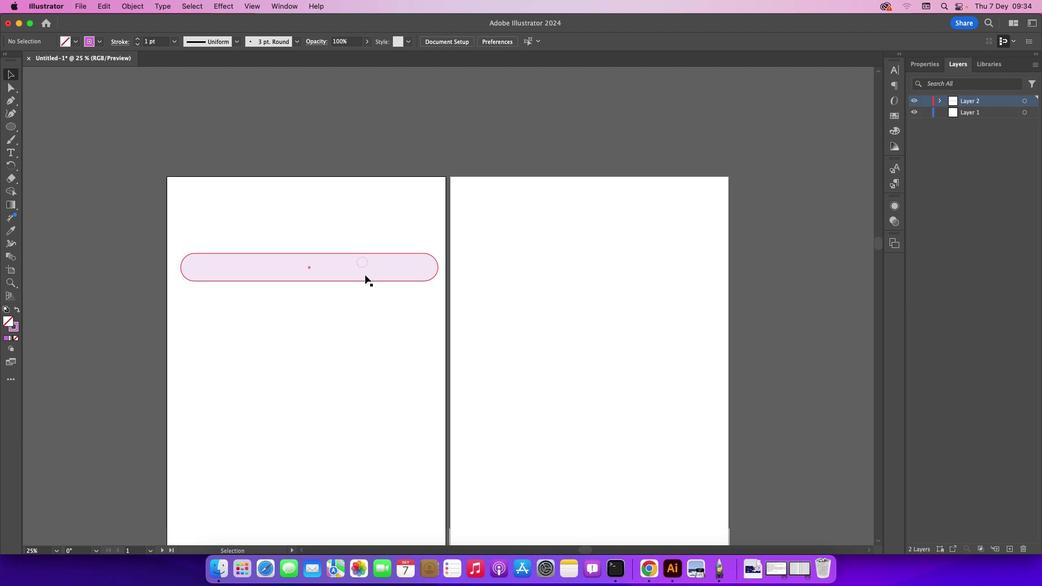 
Action: Mouse moved to (366, 264)
Screenshot: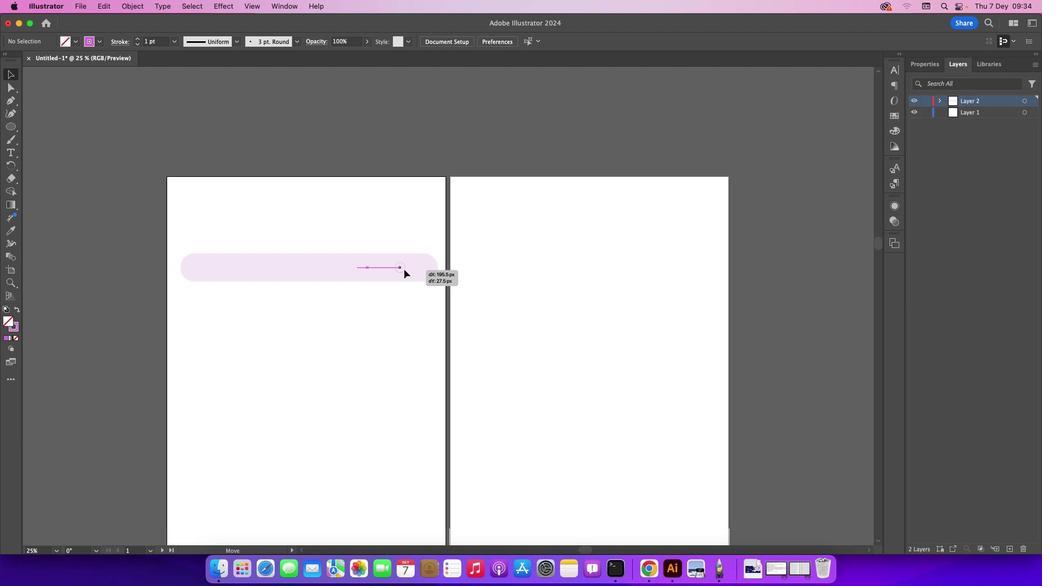 
Action: Mouse pressed left at (366, 264)
Screenshot: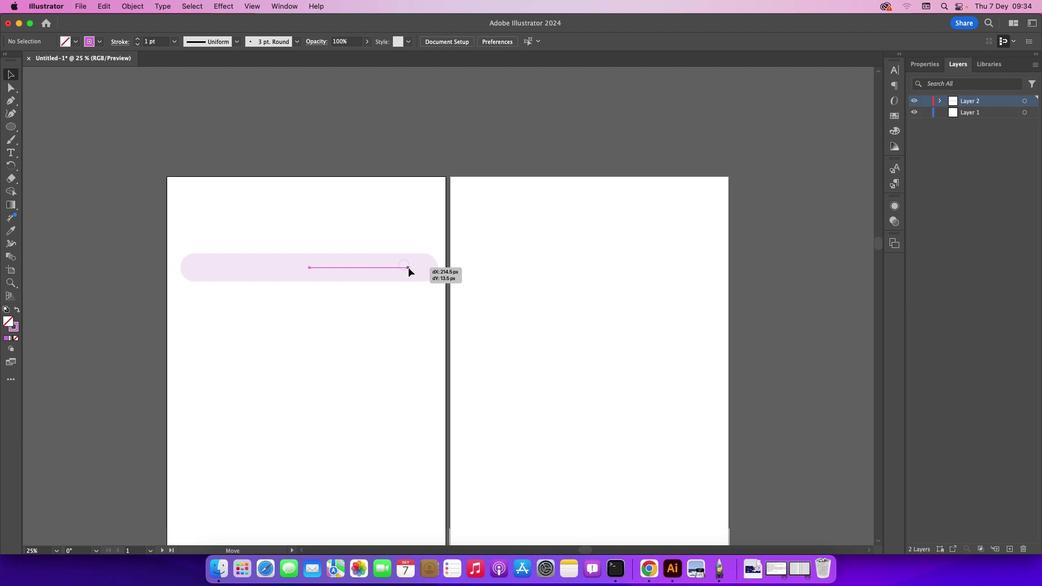 
Action: Mouse moved to (15, 330)
Screenshot: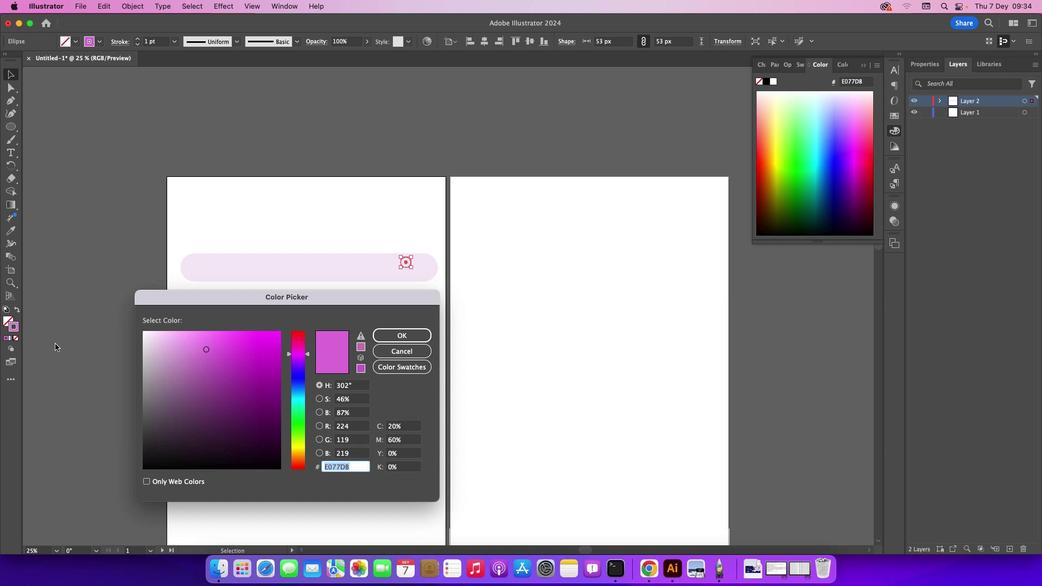 
Action: Mouse pressed left at (15, 330)
Screenshot: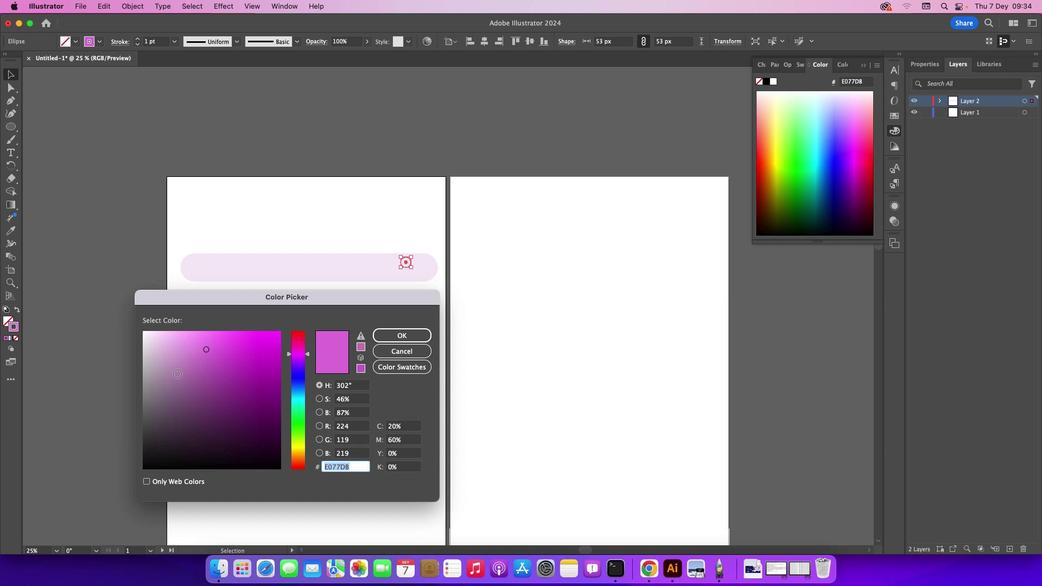 
Action: Mouse pressed left at (15, 330)
Screenshot: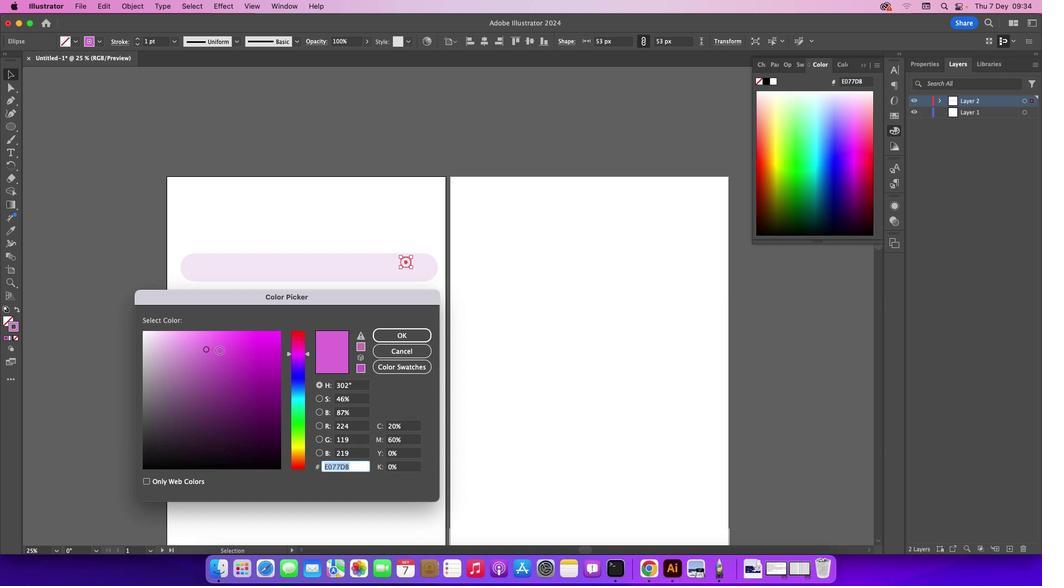 
Action: Mouse moved to (221, 354)
Screenshot: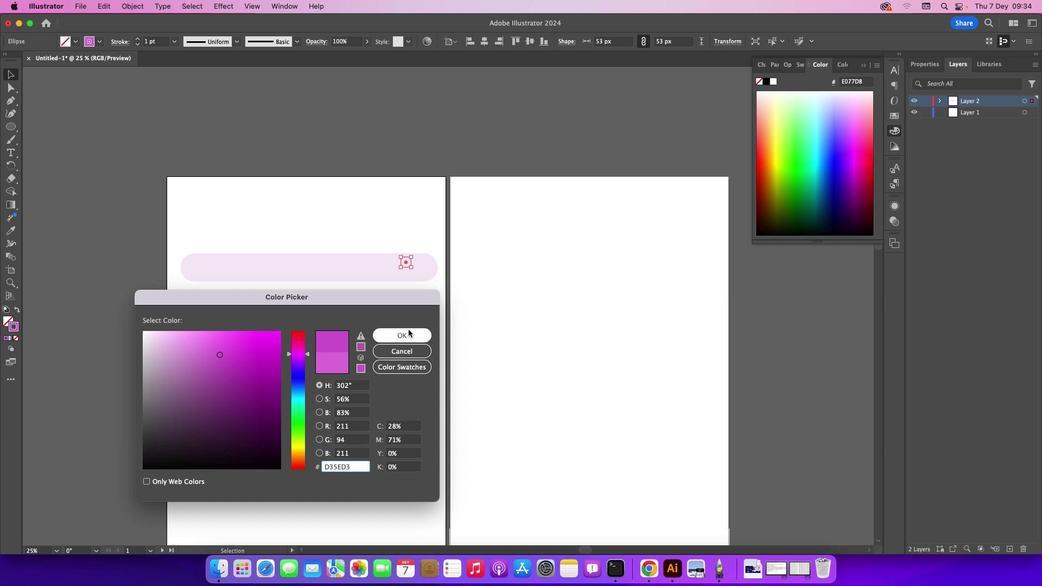 
Action: Mouse pressed left at (221, 354)
Screenshot: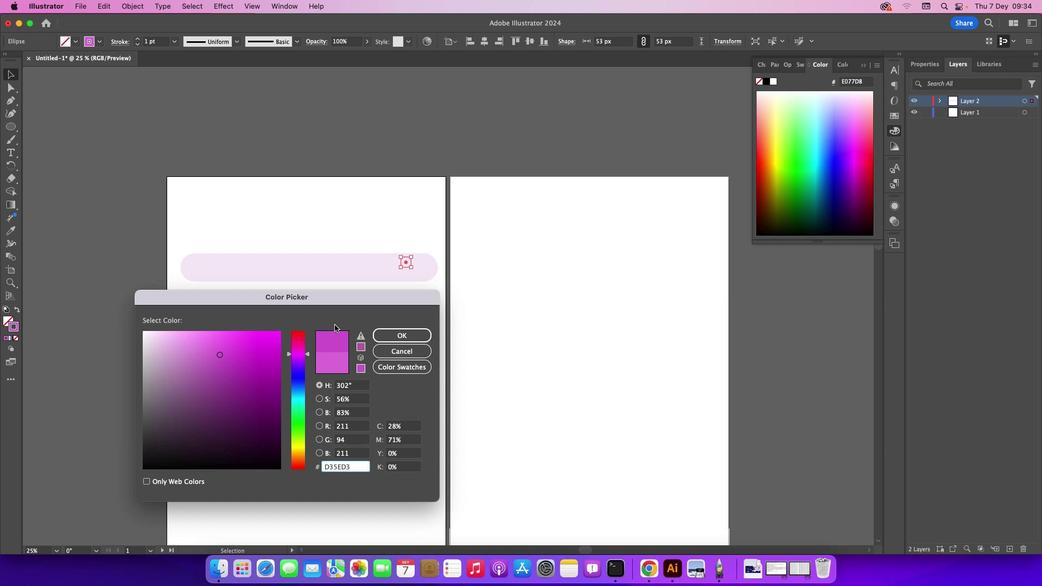 
Action: Mouse moved to (237, 352)
Screenshot: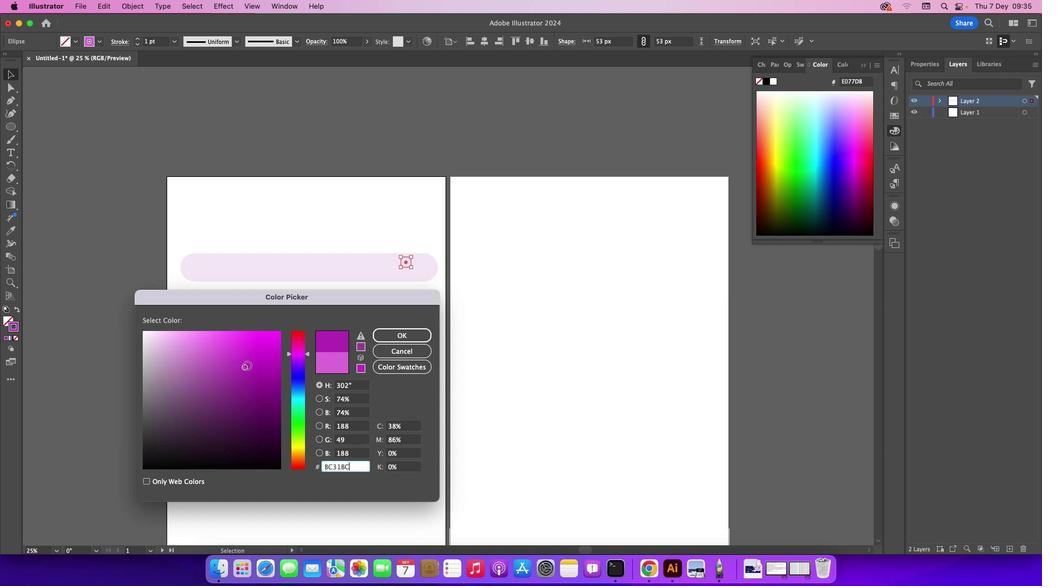 
Action: Mouse pressed left at (237, 352)
Screenshot: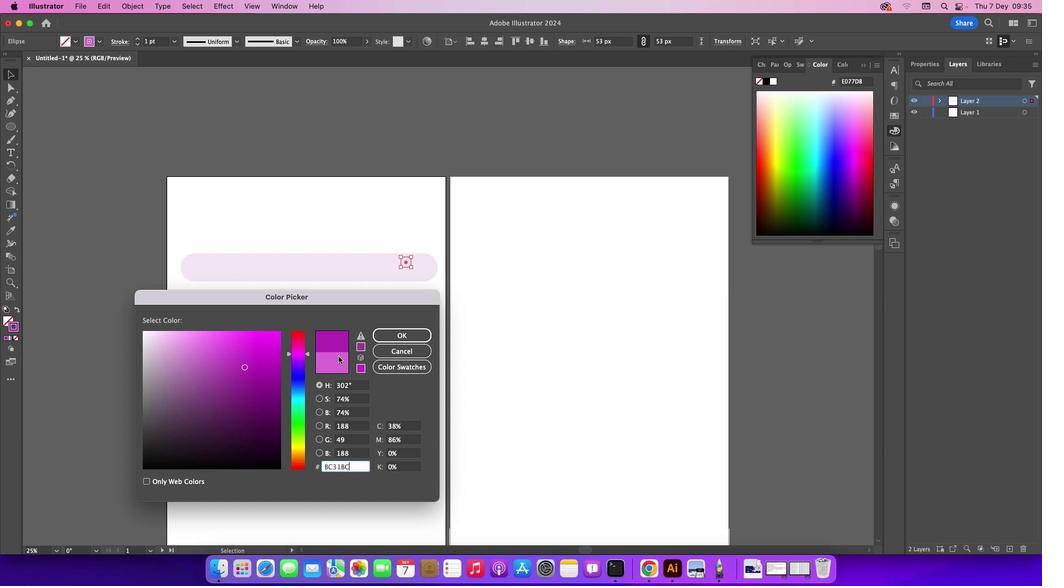 
Action: Mouse moved to (245, 367)
Screenshot: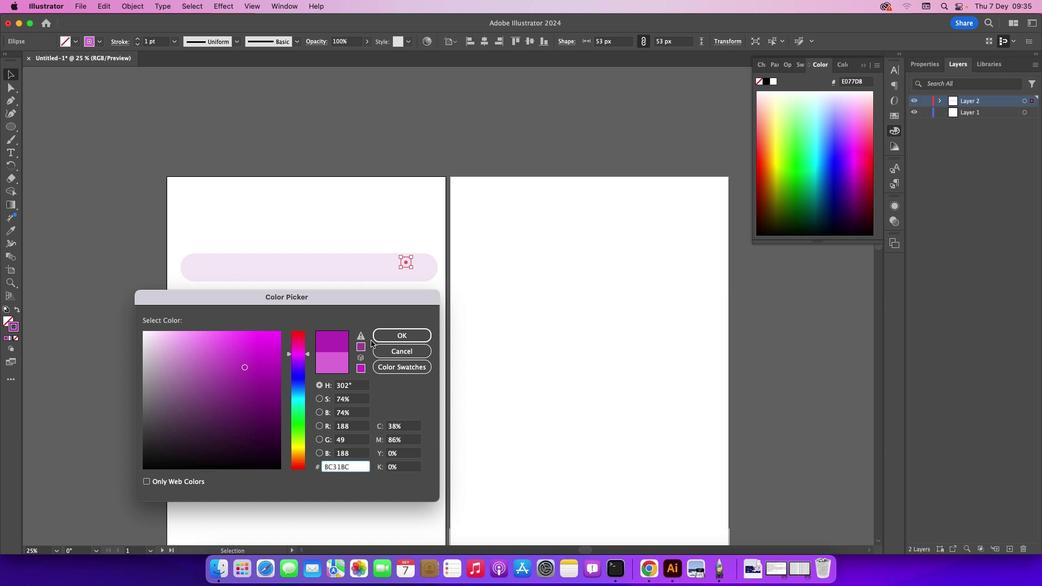 
Action: Mouse pressed left at (245, 367)
Screenshot: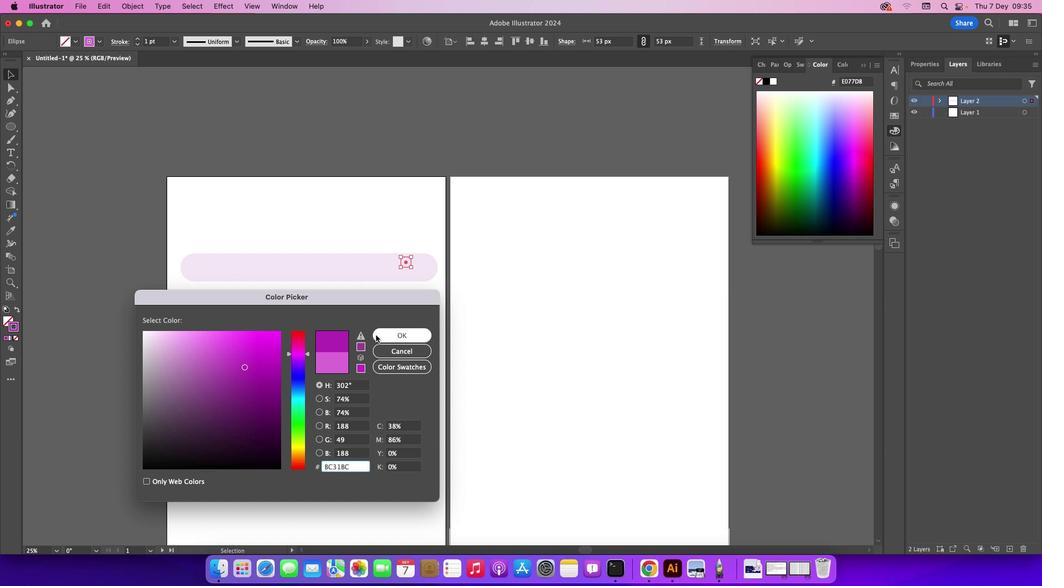 
Action: Mouse moved to (375, 335)
Screenshot: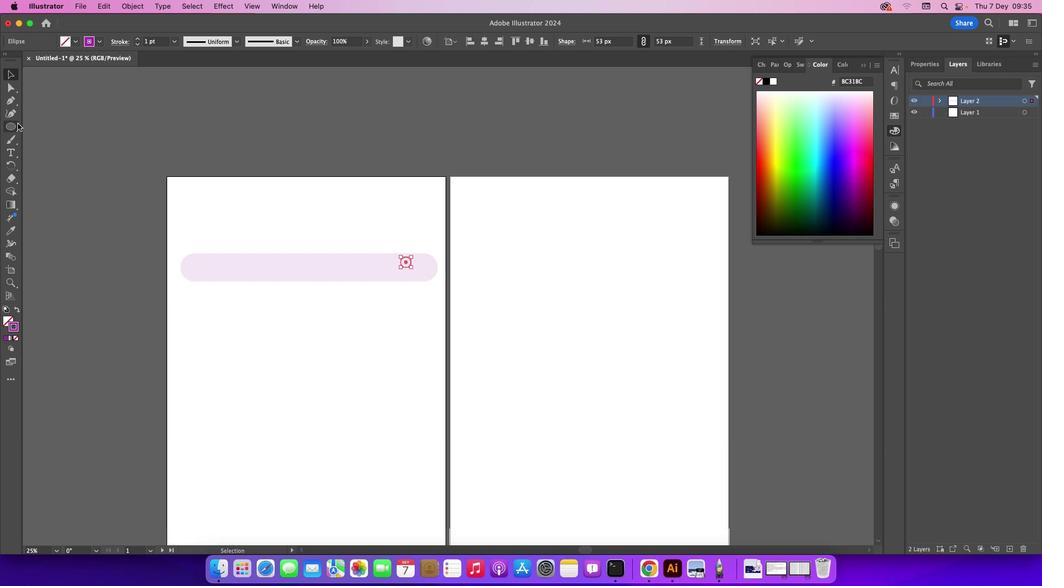 
Action: Mouse pressed left at (375, 335)
Screenshot: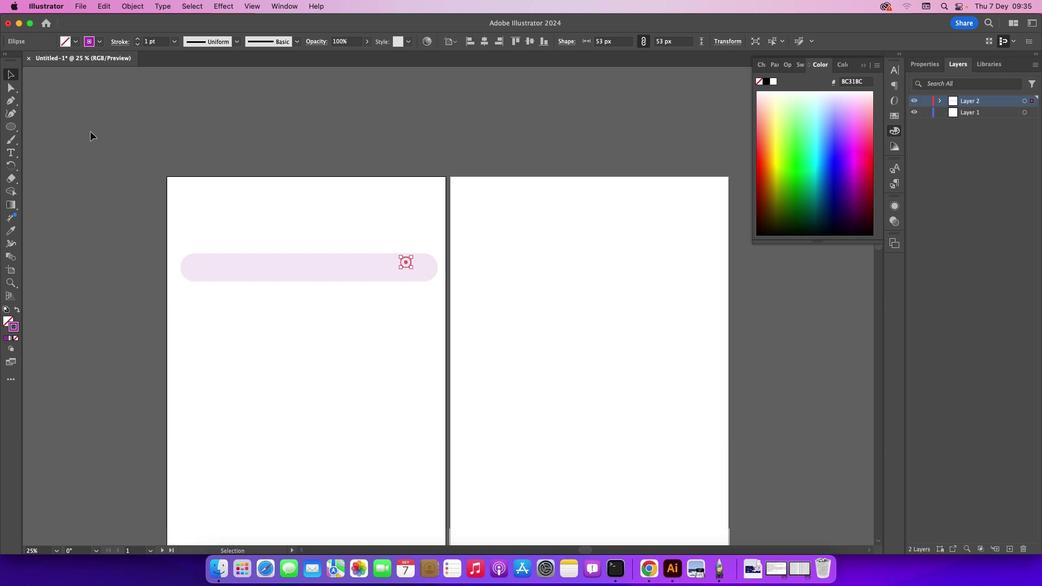 
Action: Mouse moved to (90, 131)
Screenshot: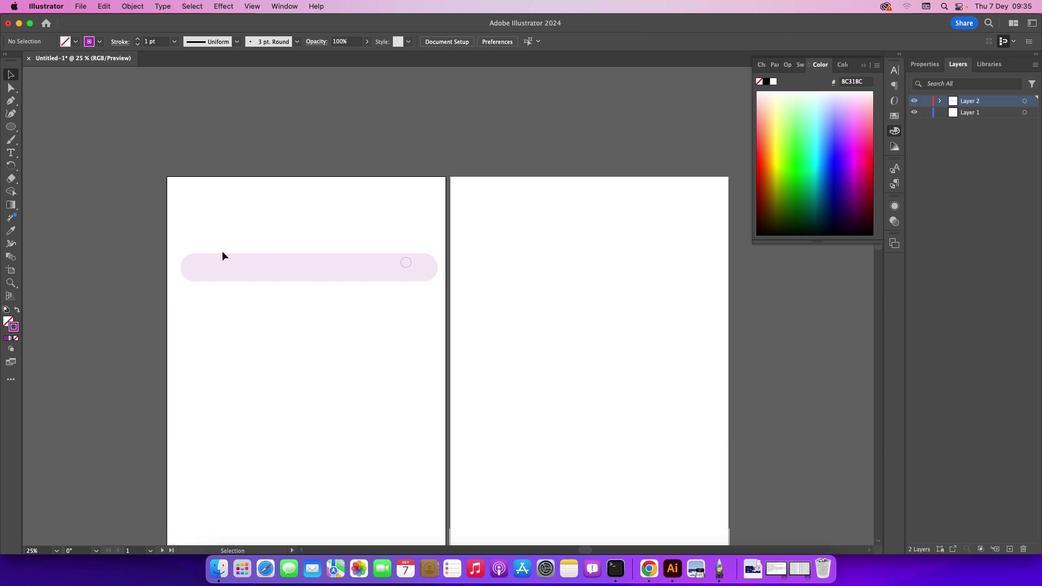 
Action: Mouse pressed left at (90, 131)
Screenshot: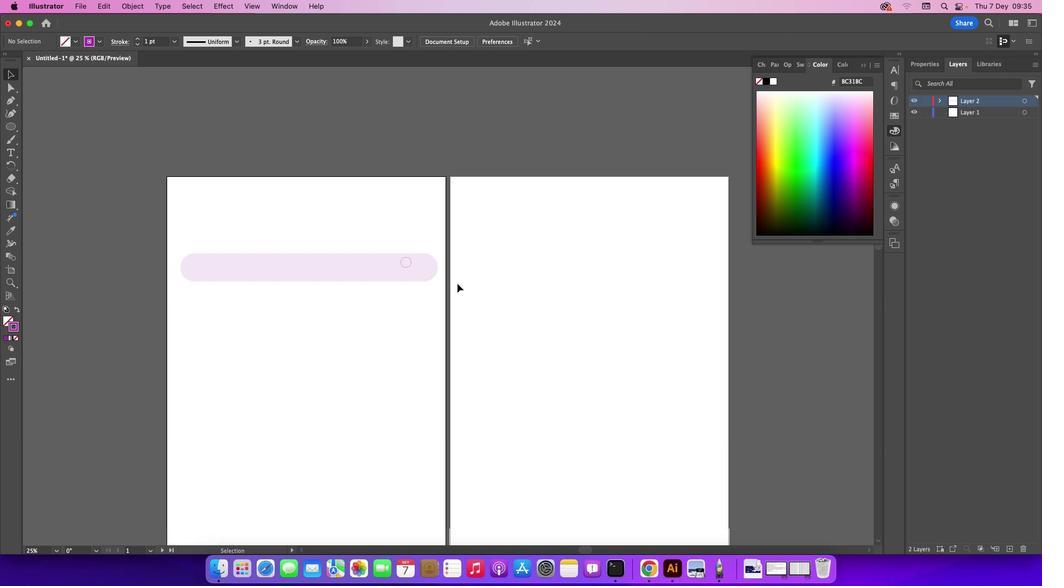 
Action: Mouse moved to (408, 266)
Screenshot: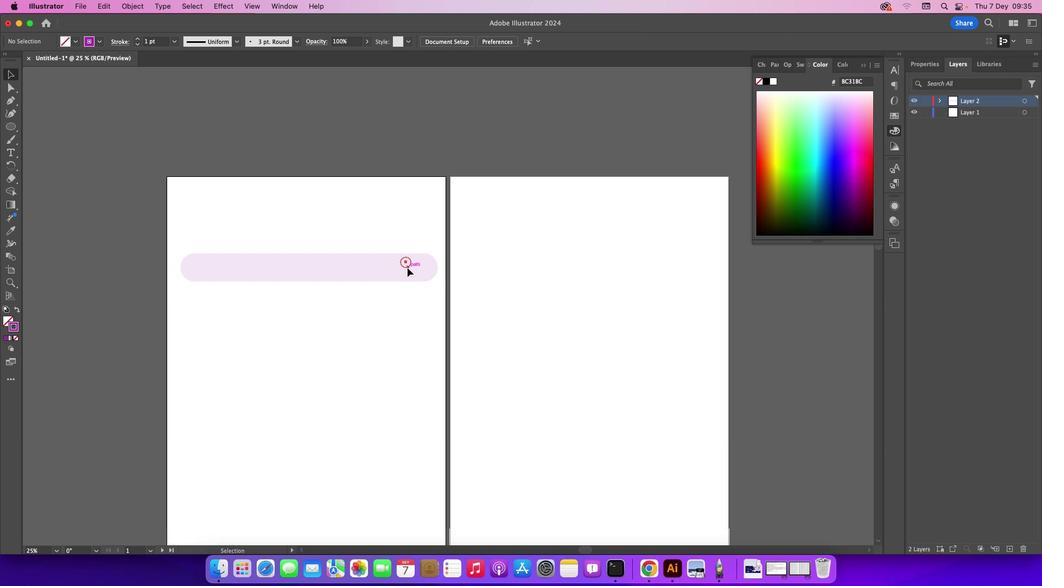 
Action: Mouse pressed left at (408, 266)
Screenshot: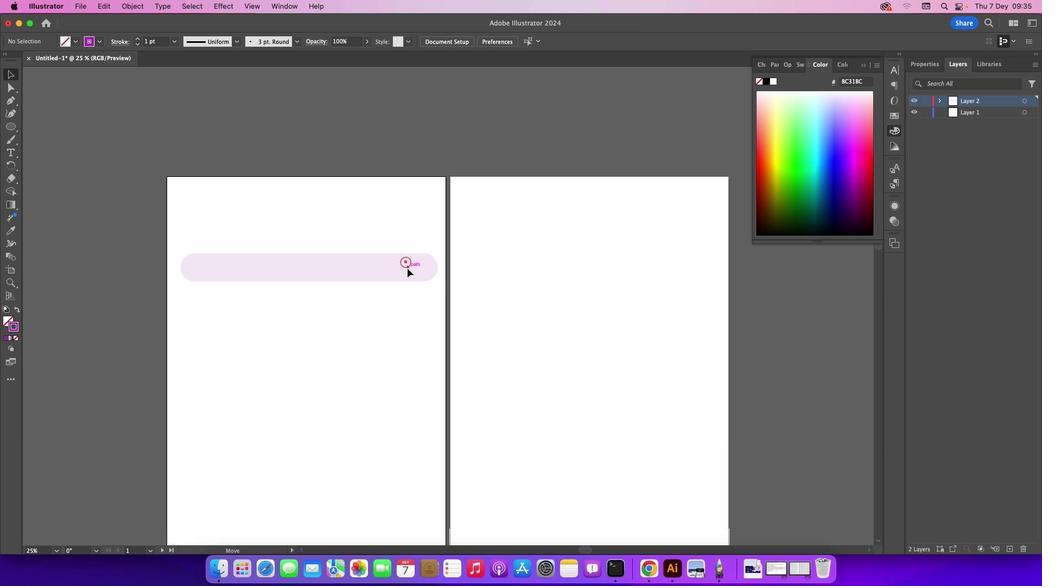 
Action: Mouse moved to (71, 111)
Screenshot: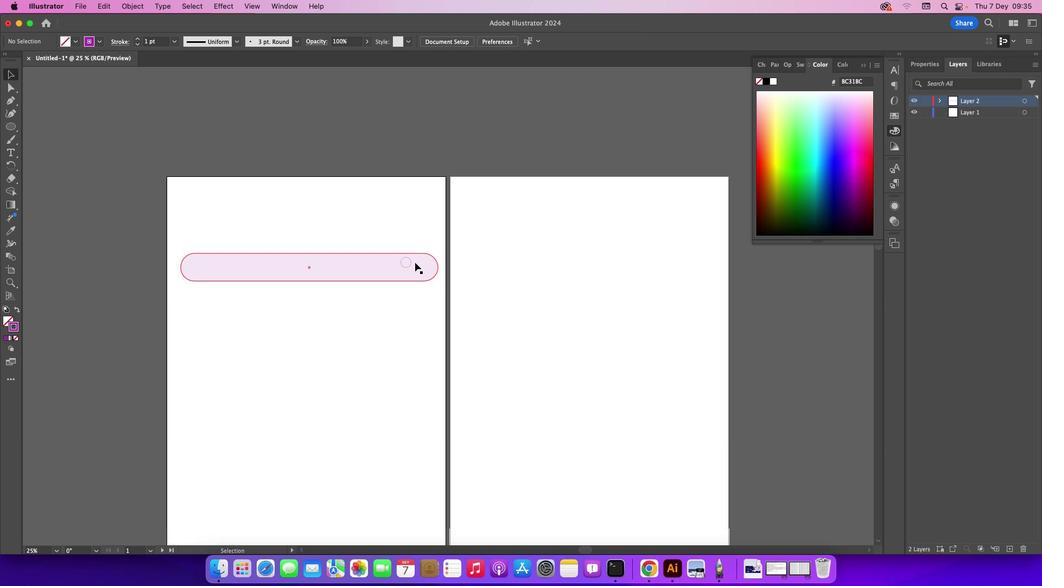 
Action: Mouse pressed left at (71, 111)
Screenshot: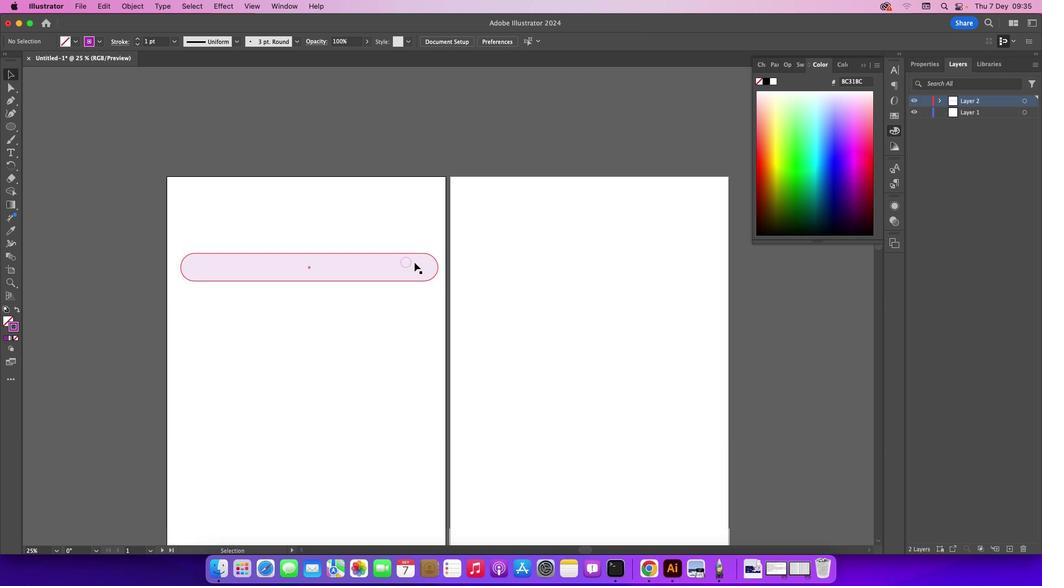 
Action: Mouse moved to (411, 262)
Screenshot: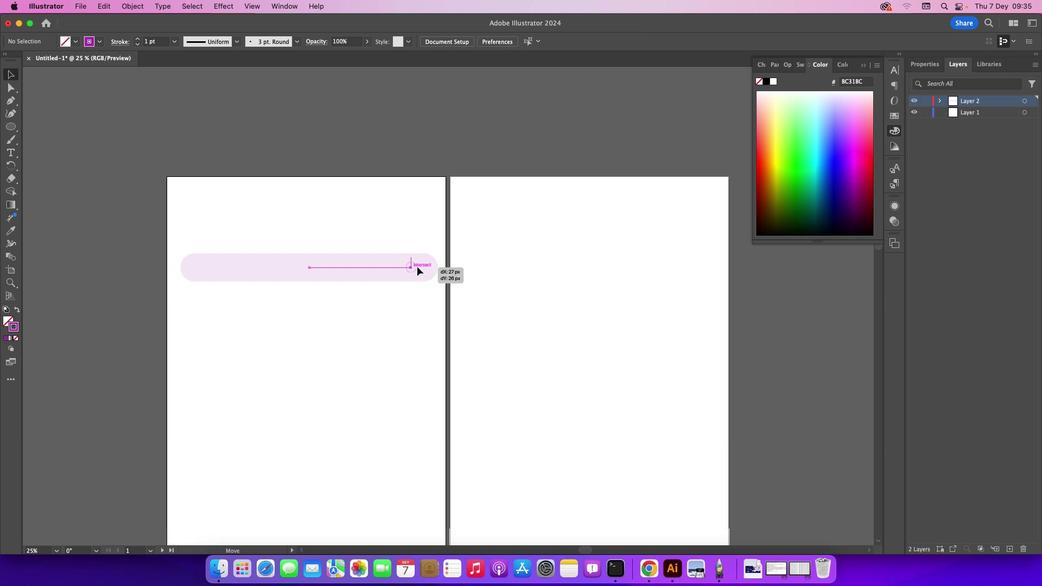 
Action: Mouse pressed left at (411, 262)
Screenshot: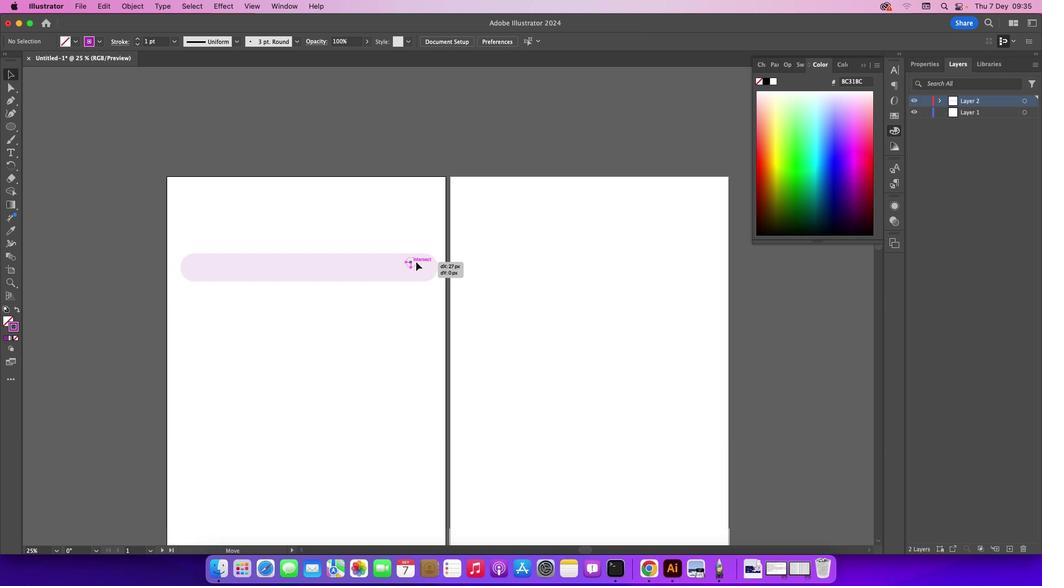 
Action: Mouse moved to (346, 168)
Screenshot: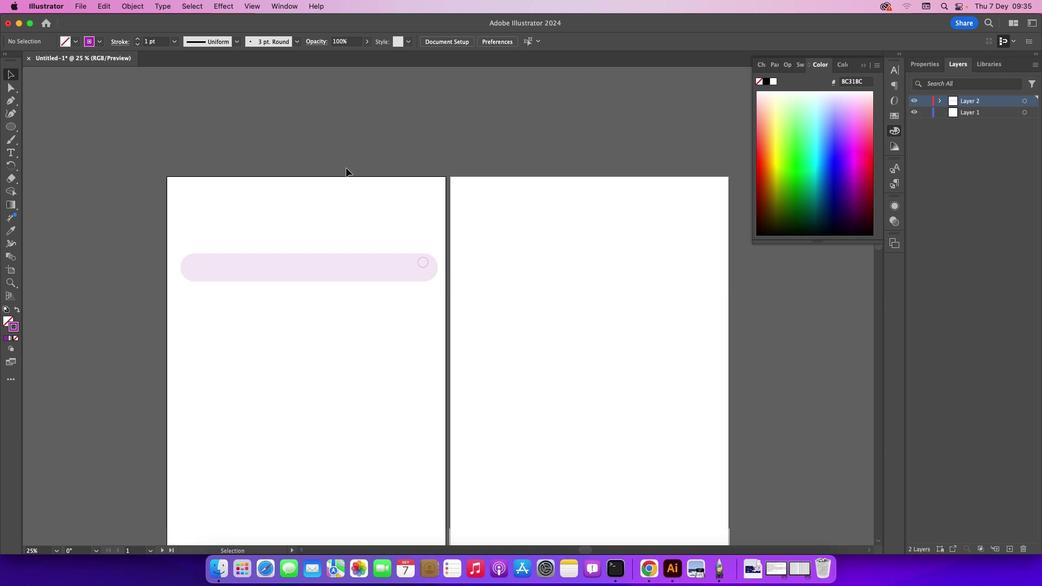 
Action: Mouse pressed left at (346, 168)
Screenshot: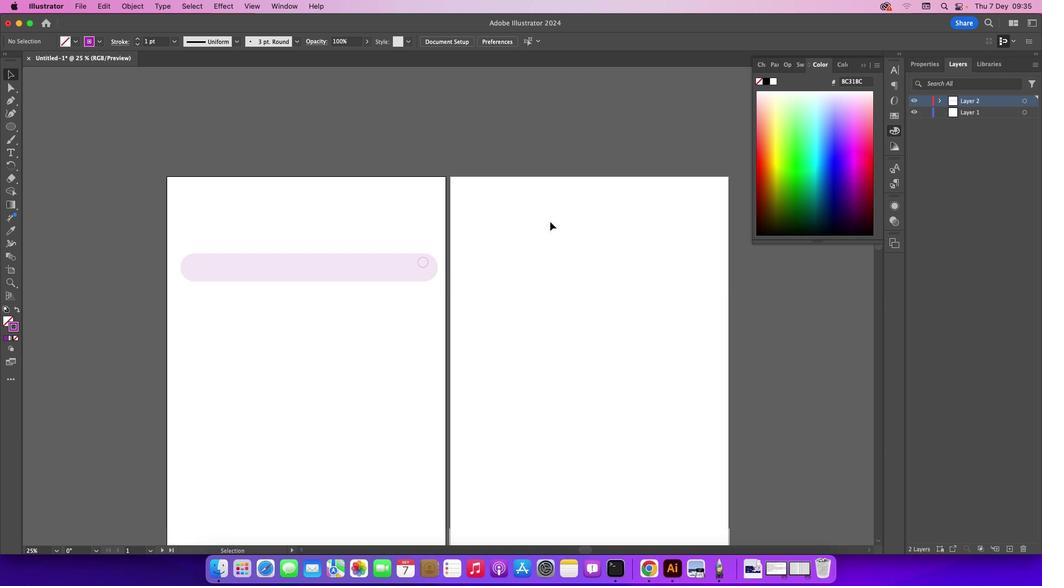 
Action: Mouse moved to (864, 67)
Screenshot: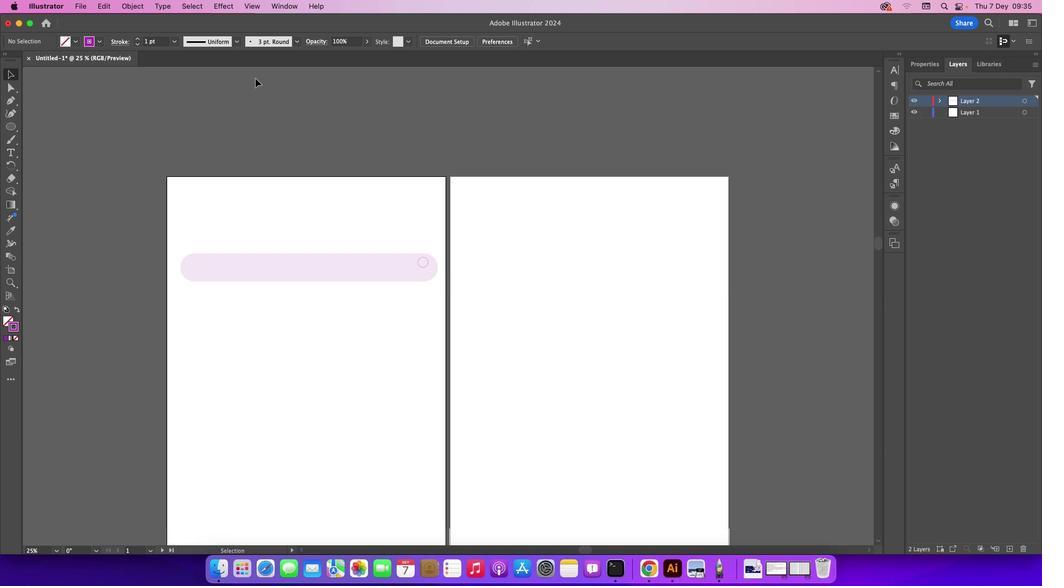 
Action: Mouse pressed left at (864, 67)
Screenshot: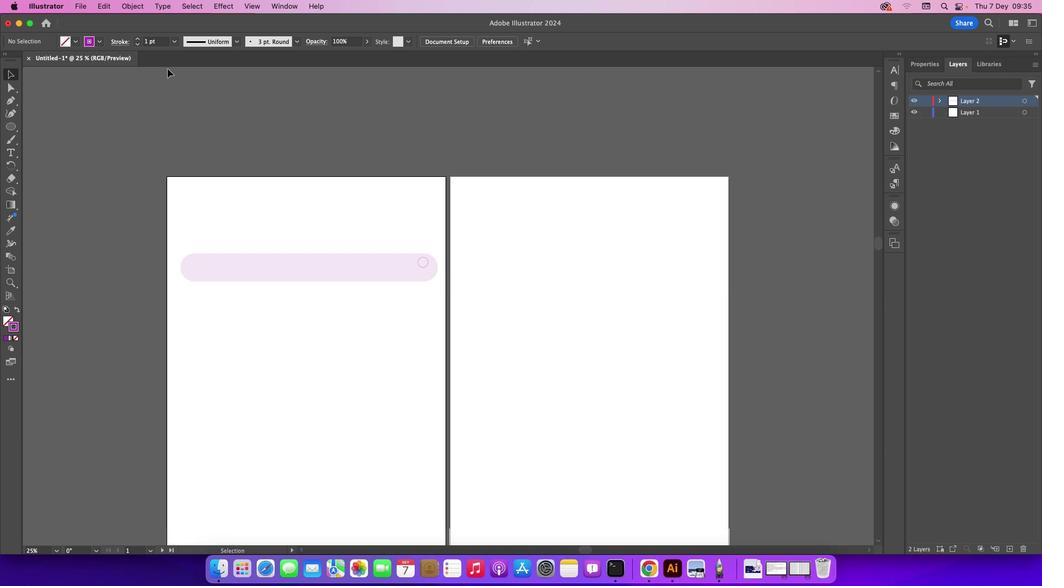
Action: Mouse moved to (10, 131)
Screenshot: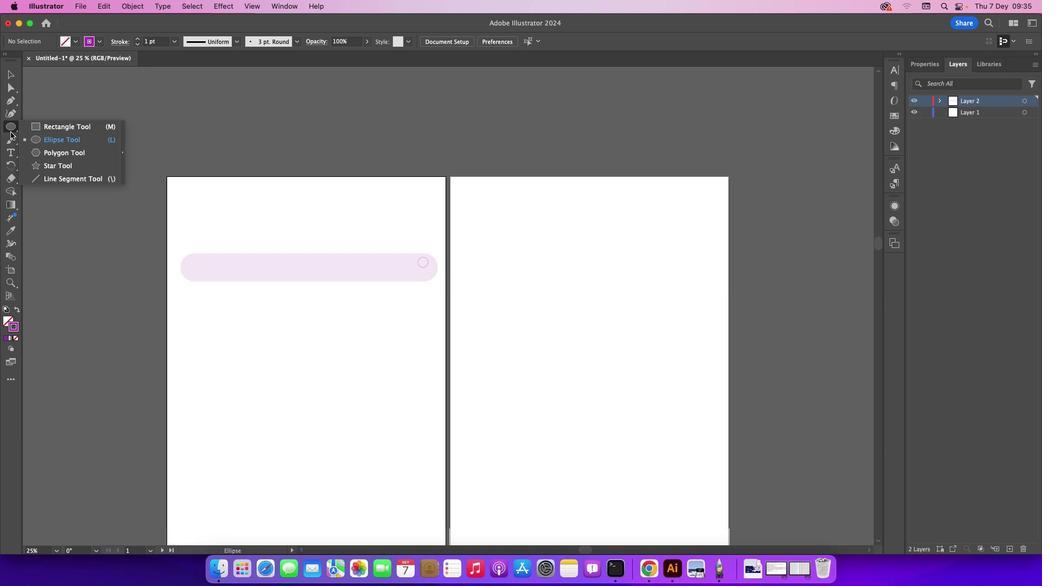 
Action: Mouse pressed left at (10, 131)
Screenshot: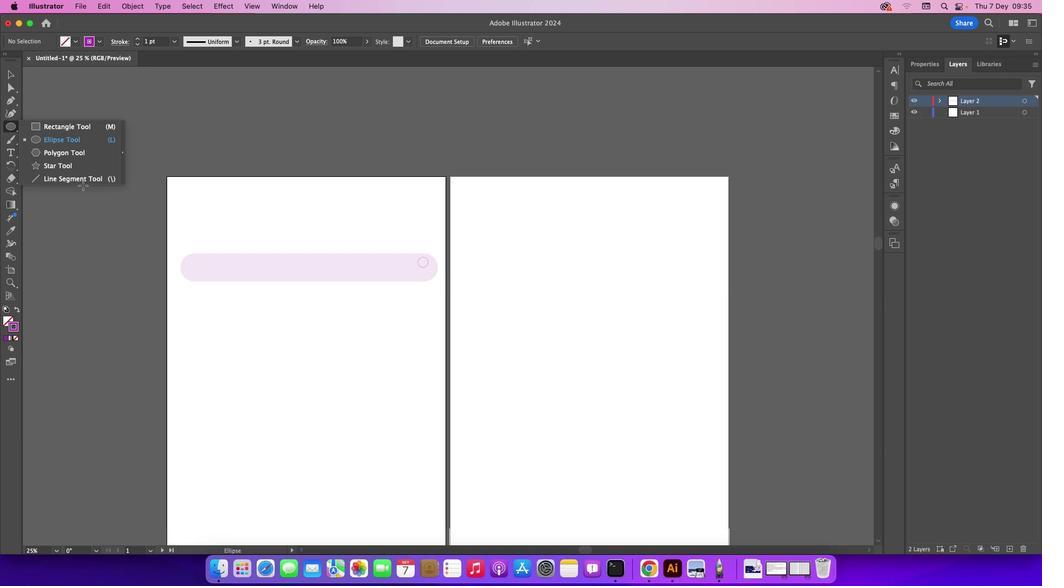 
Action: Mouse moved to (78, 182)
Screenshot: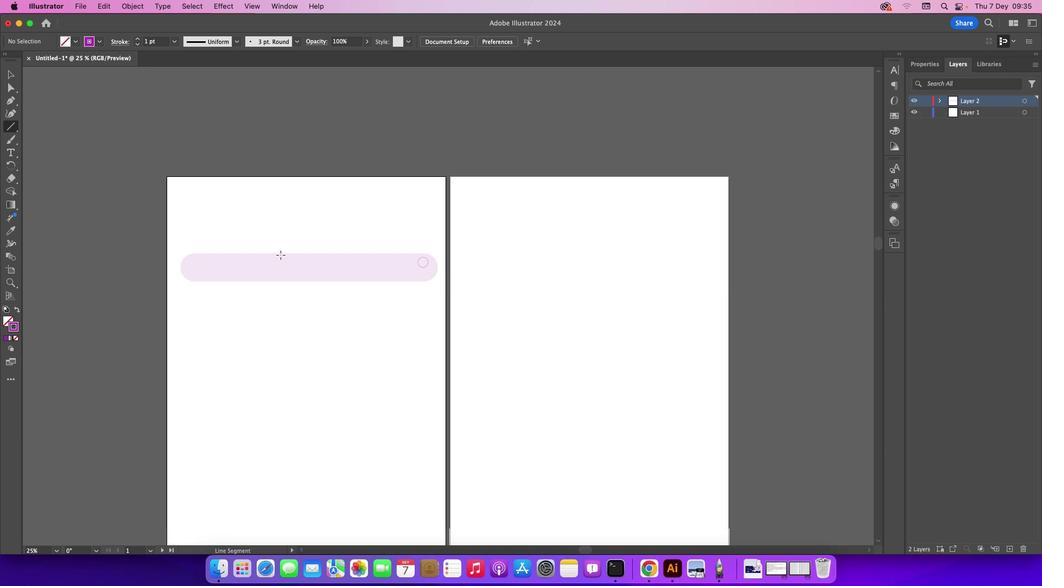 
Action: Mouse pressed left at (78, 182)
Screenshot: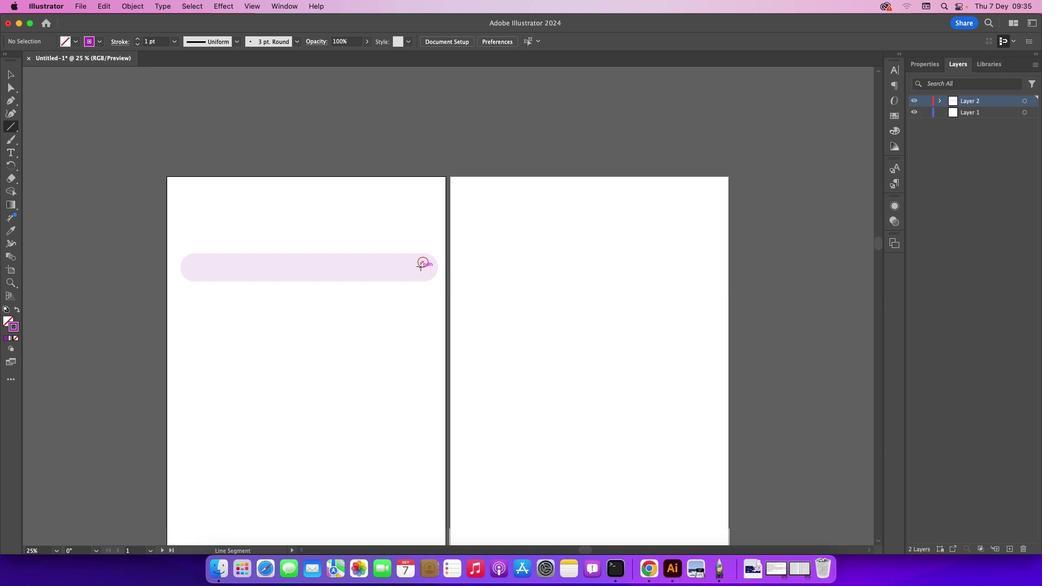 
Action: Mouse pressed left at (78, 182)
Screenshot: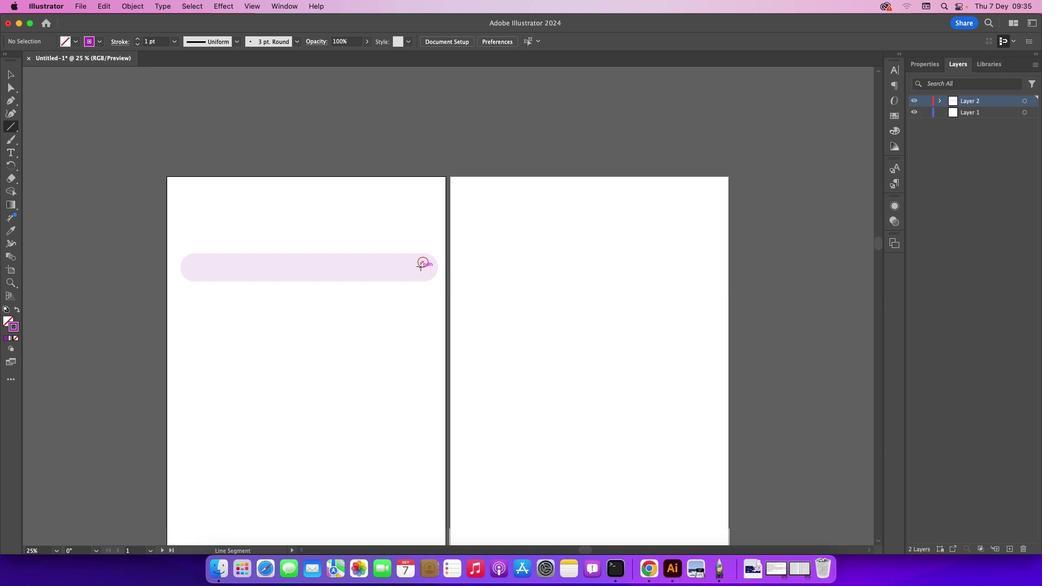 
Action: Mouse moved to (419, 266)
Screenshot: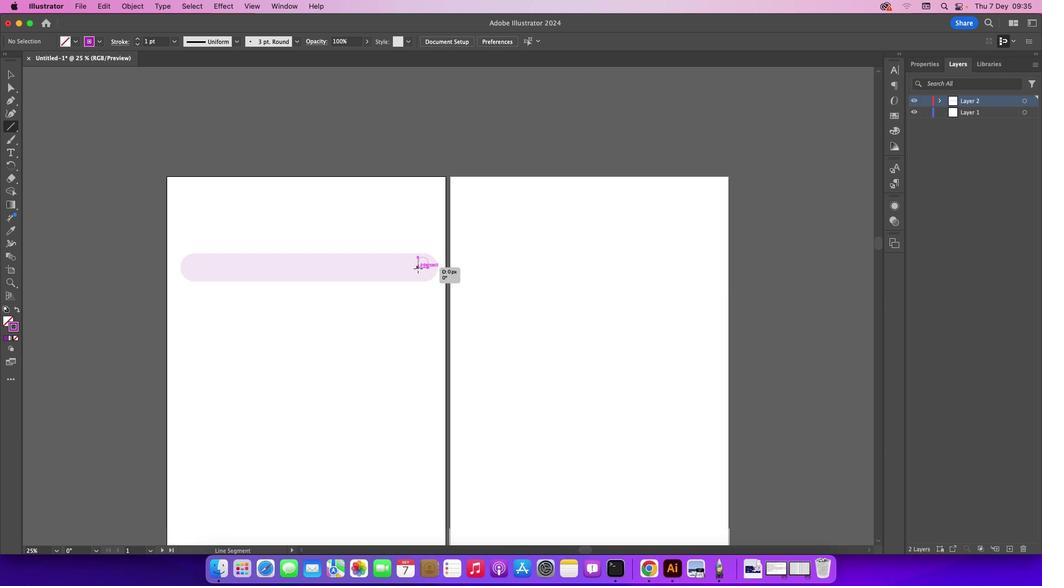 
Action: Mouse pressed left at (419, 266)
Screenshot: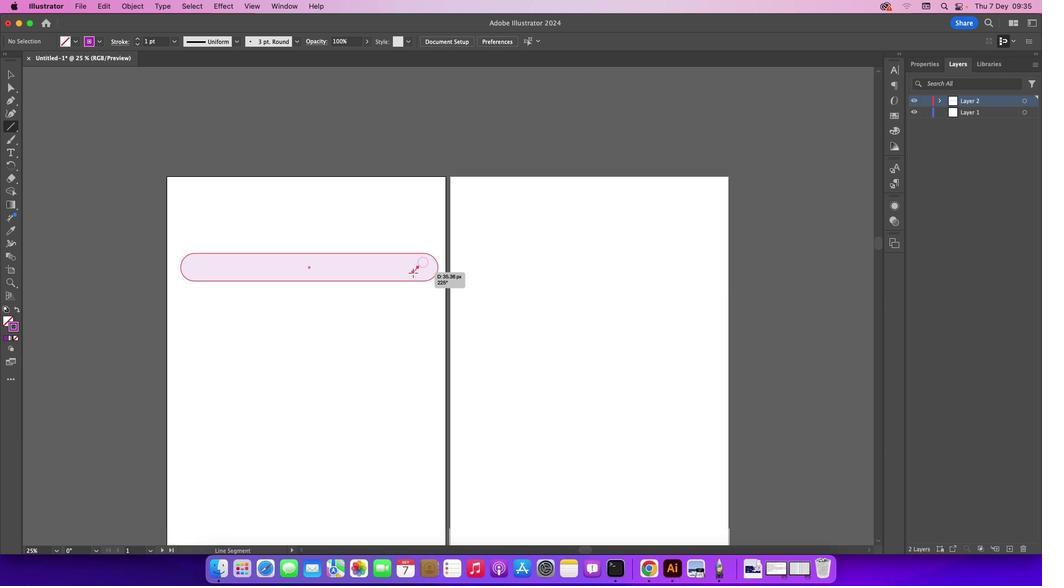 
Action: Mouse moved to (13, 77)
Screenshot: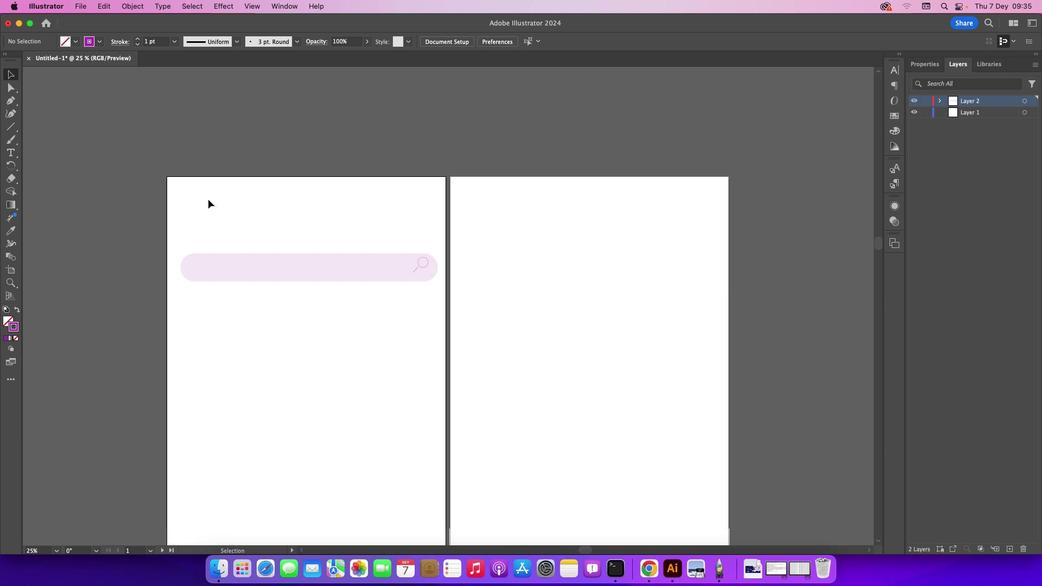
Action: Mouse pressed left at (13, 77)
Screenshot: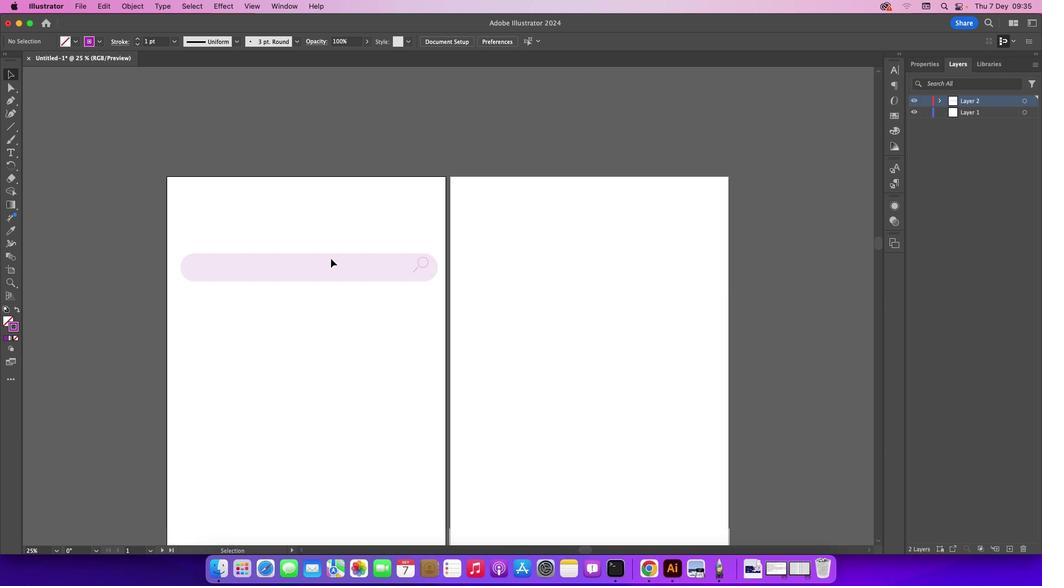 
Action: Mouse moved to (129, 98)
Screenshot: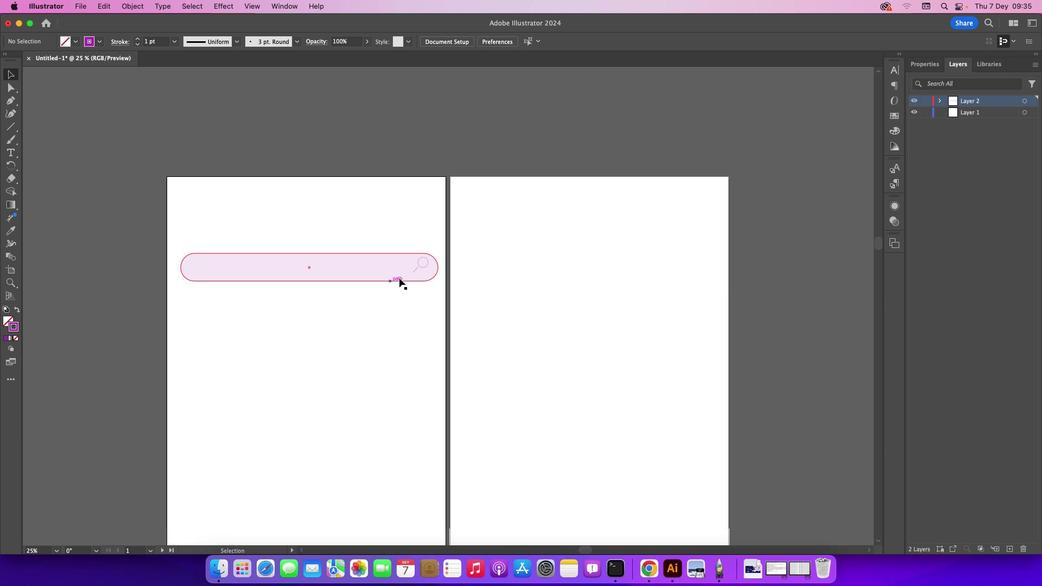 
Action: Mouse pressed left at (129, 98)
Screenshot: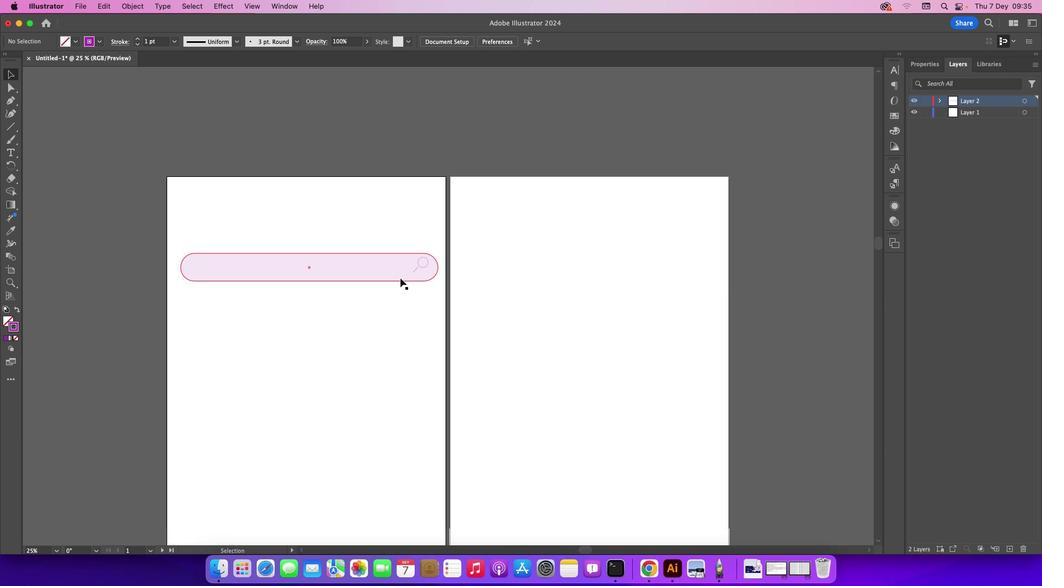 
Action: Mouse moved to (415, 270)
Screenshot: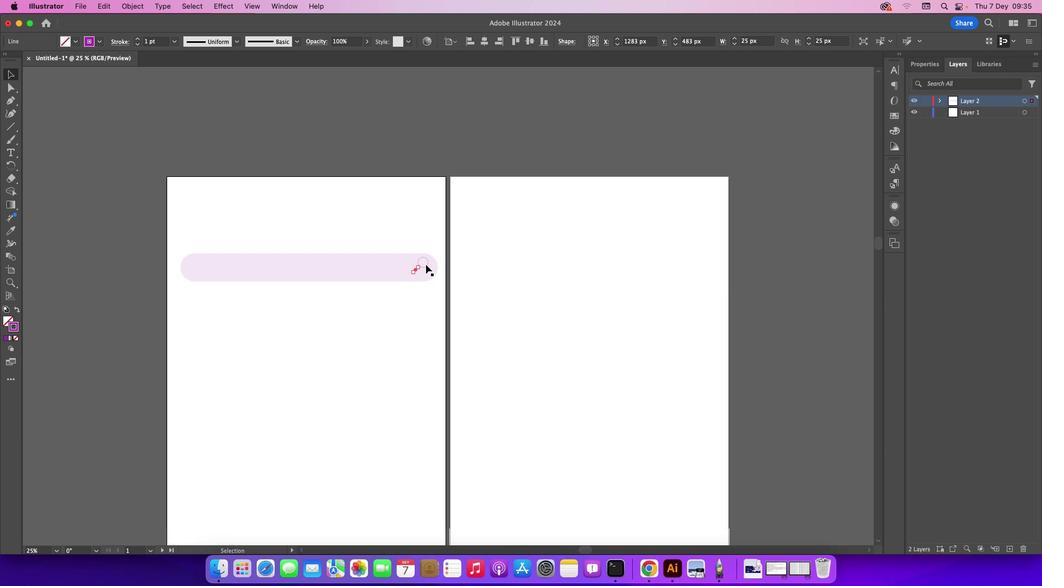 
Action: Mouse pressed left at (415, 270)
Screenshot: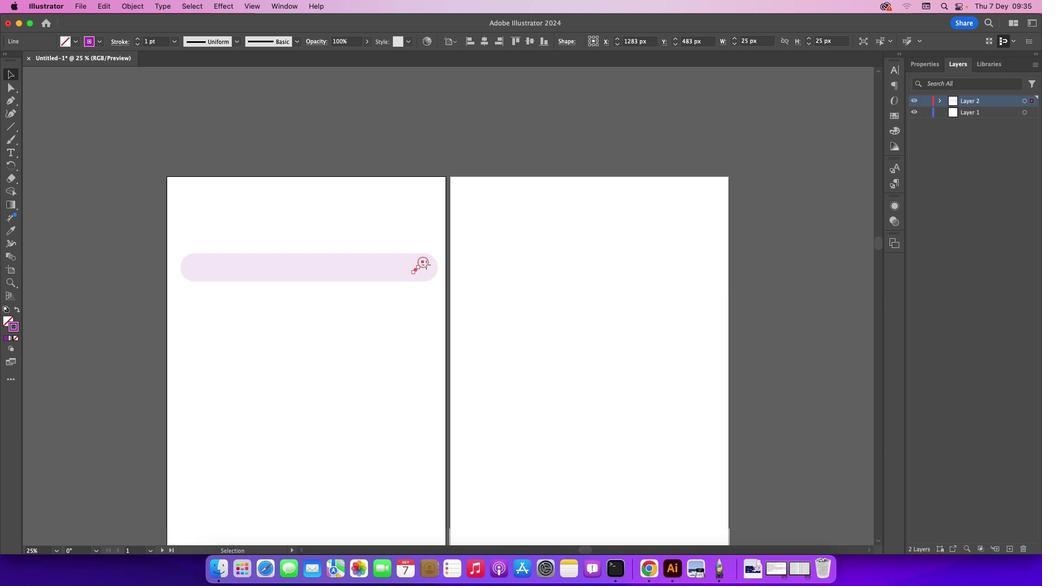 
Action: Mouse moved to (426, 264)
Screenshot: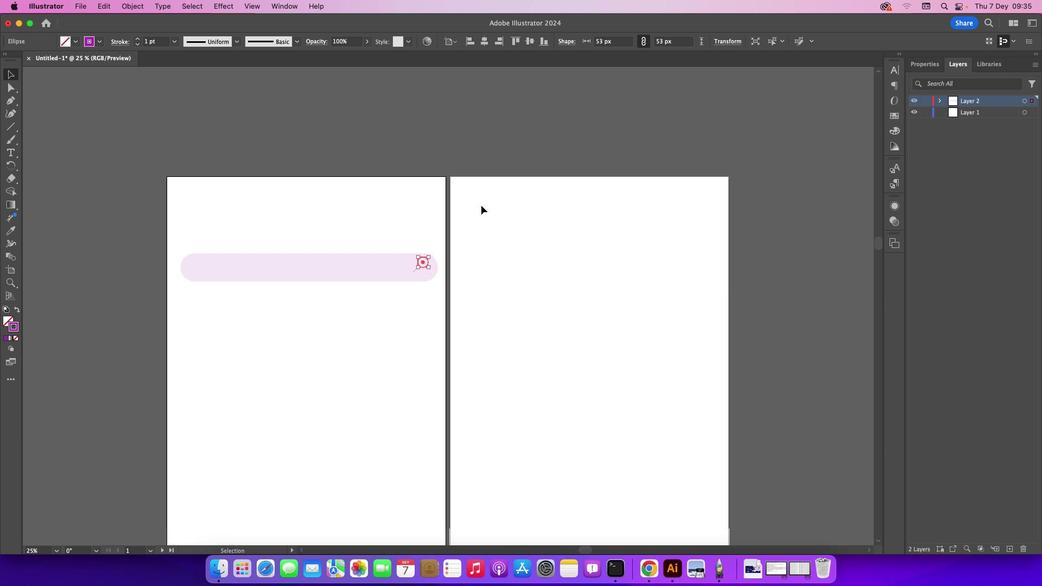
Action: Mouse pressed left at (426, 264)
Screenshot: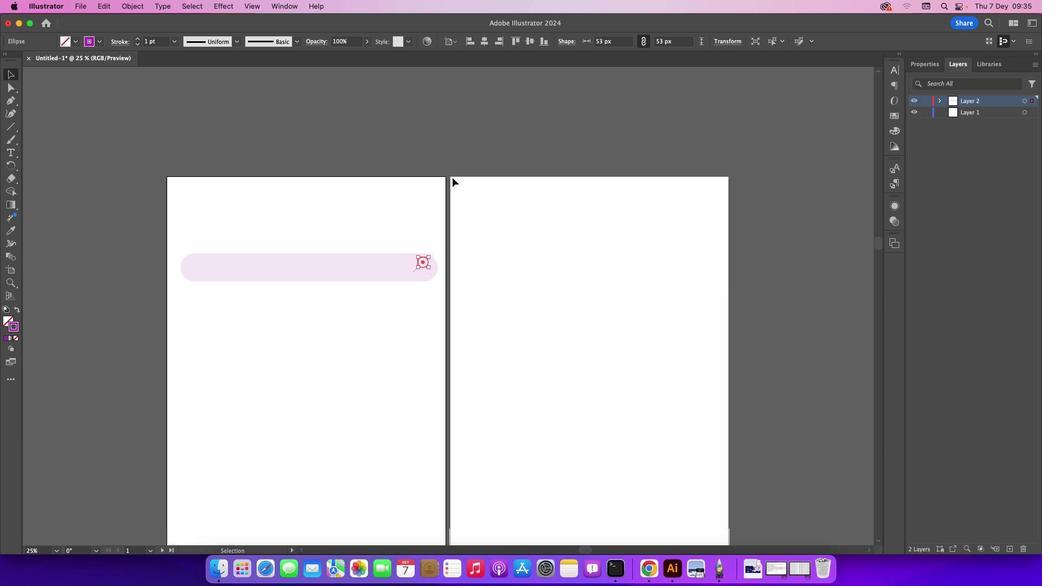 
Action: Mouse moved to (452, 177)
Screenshot: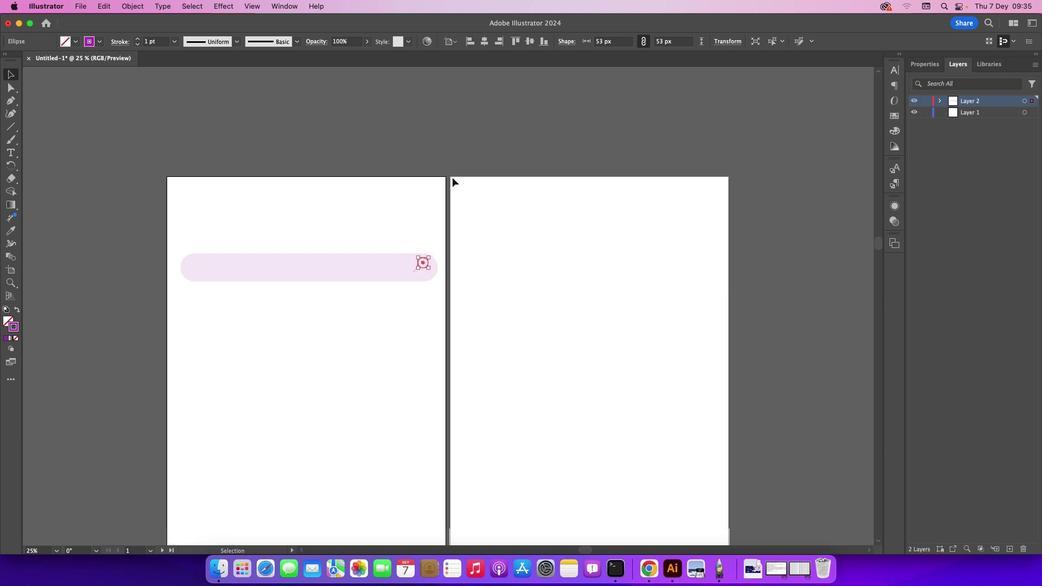 
Action: Key pressed Key.downKey.downKey.downKey.left
Screenshot: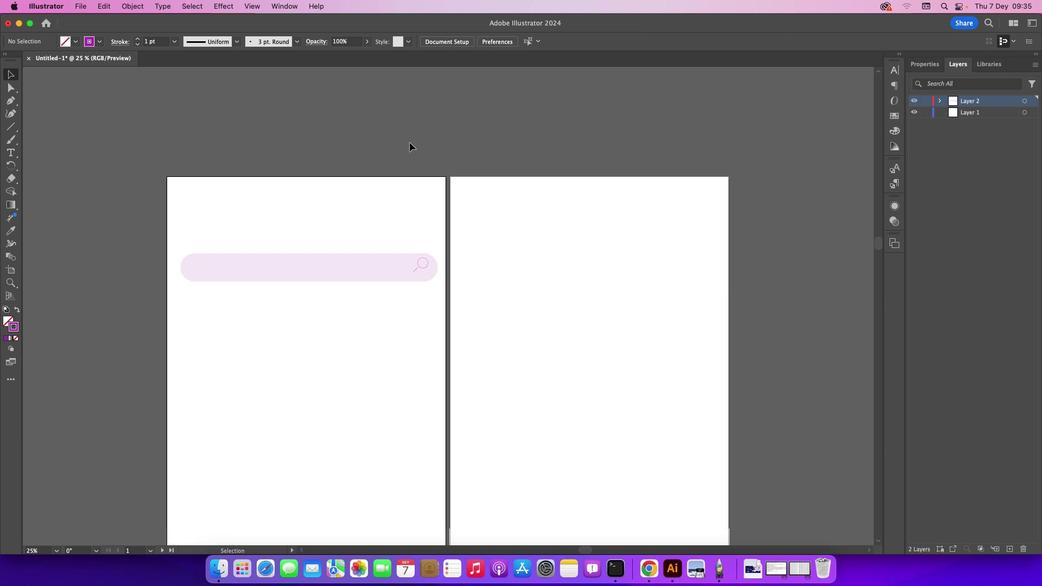 
Action: Mouse moved to (409, 142)
Screenshot: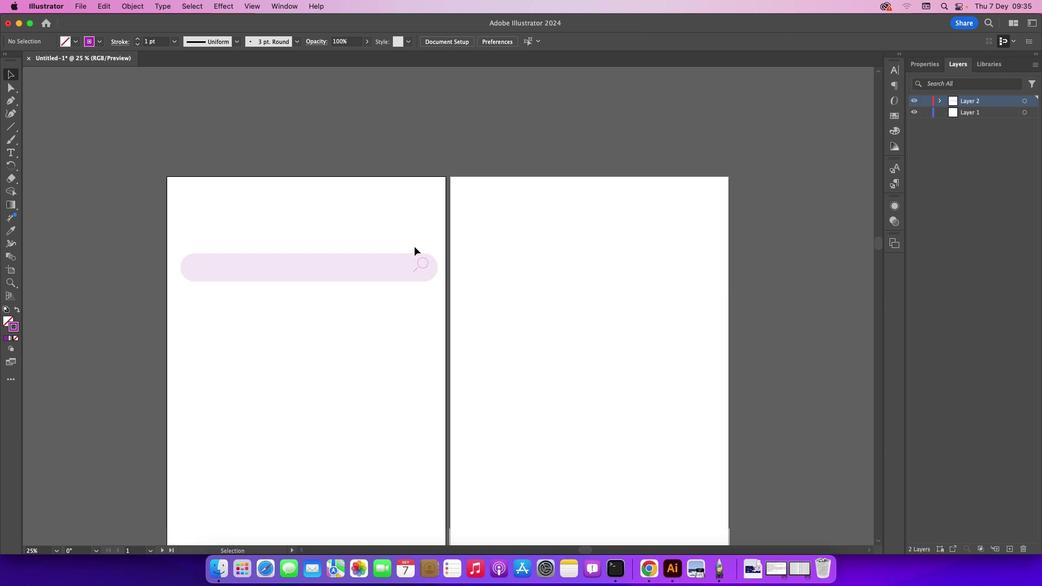 
Action: Mouse pressed left at (409, 142)
Screenshot: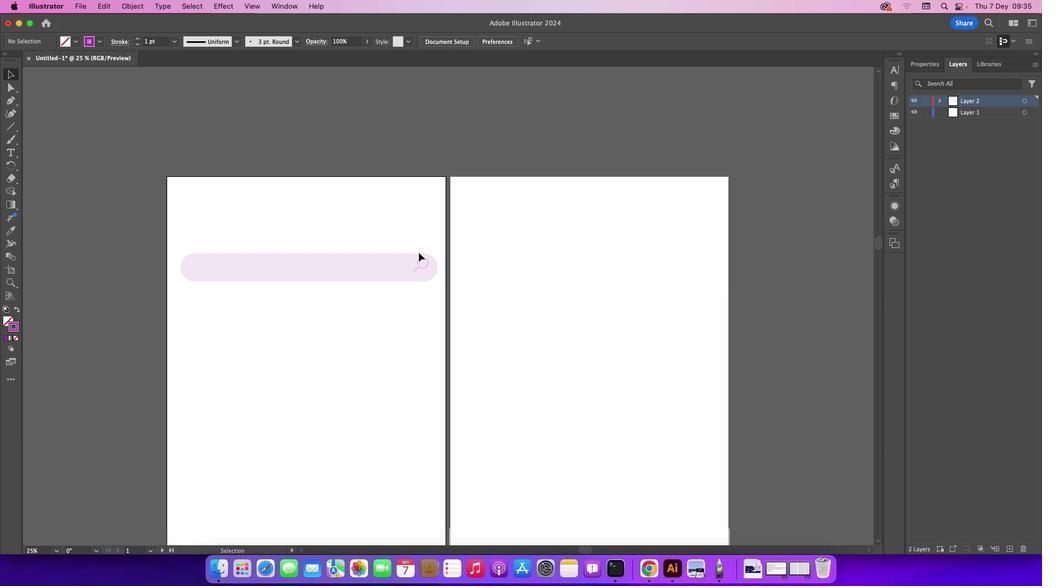 
Action: Mouse moved to (426, 266)
Screenshot: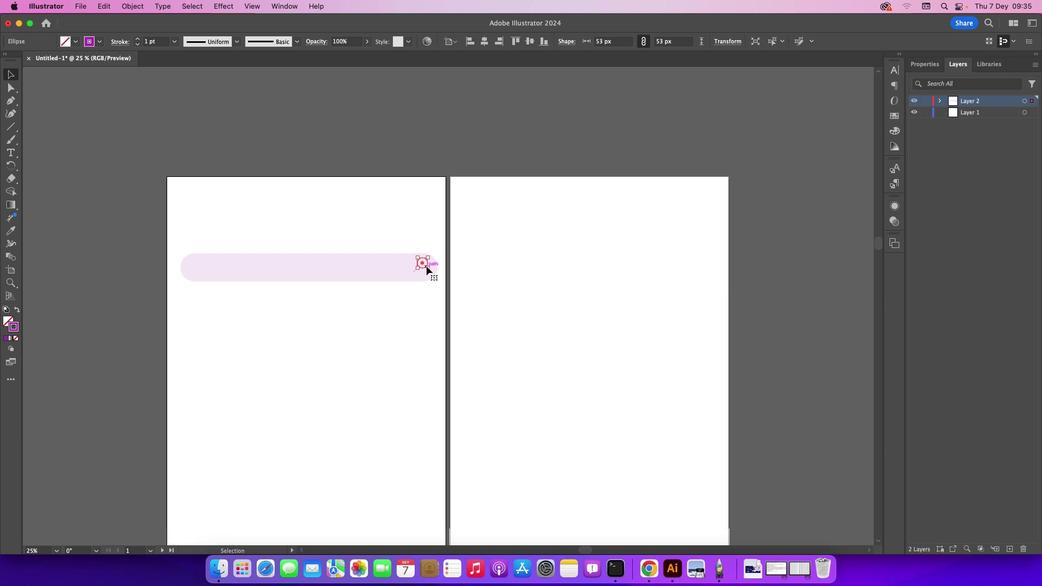 
Action: Mouse pressed left at (426, 266)
Screenshot: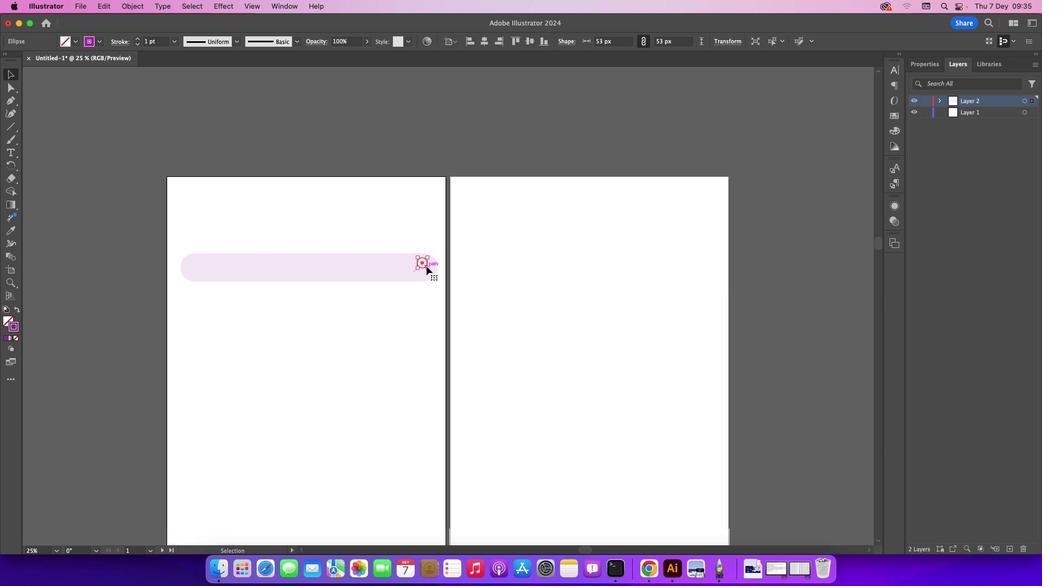 
Action: Key pressed Key.leftKey.leftKey.leftKey.left
Screenshot: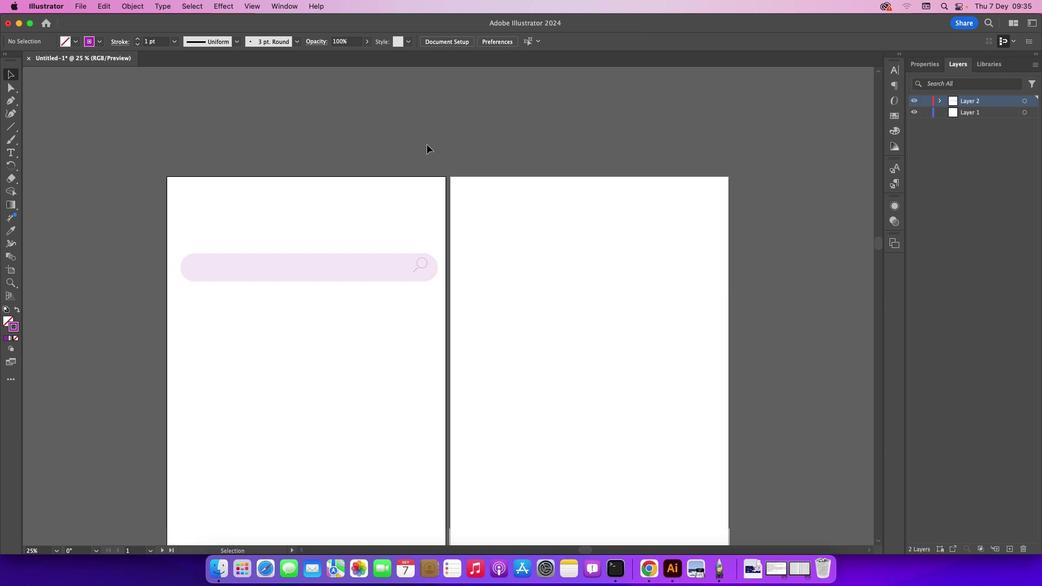 
Action: Mouse moved to (427, 144)
Screenshot: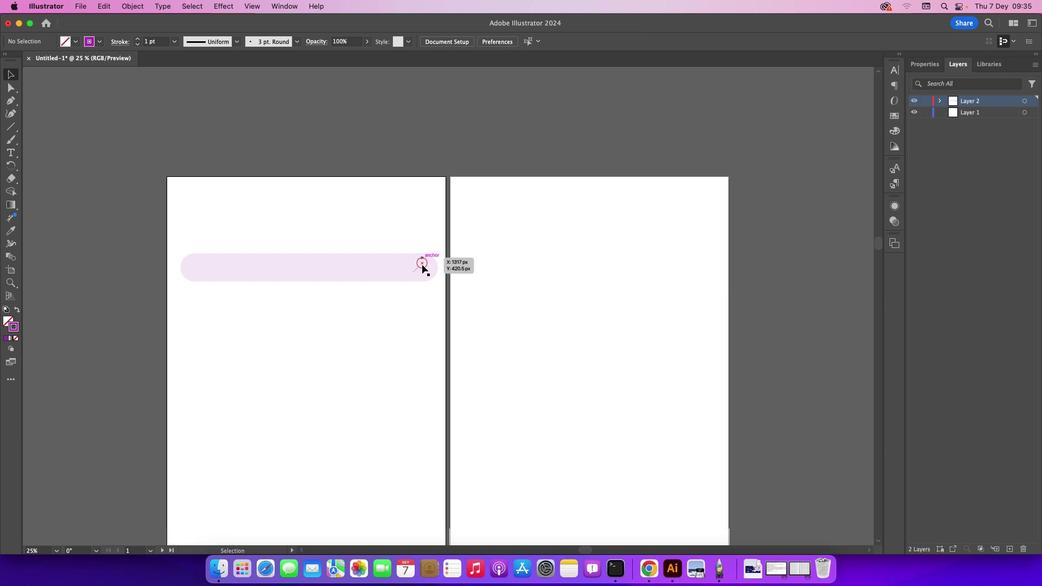 
Action: Mouse pressed left at (427, 144)
Screenshot: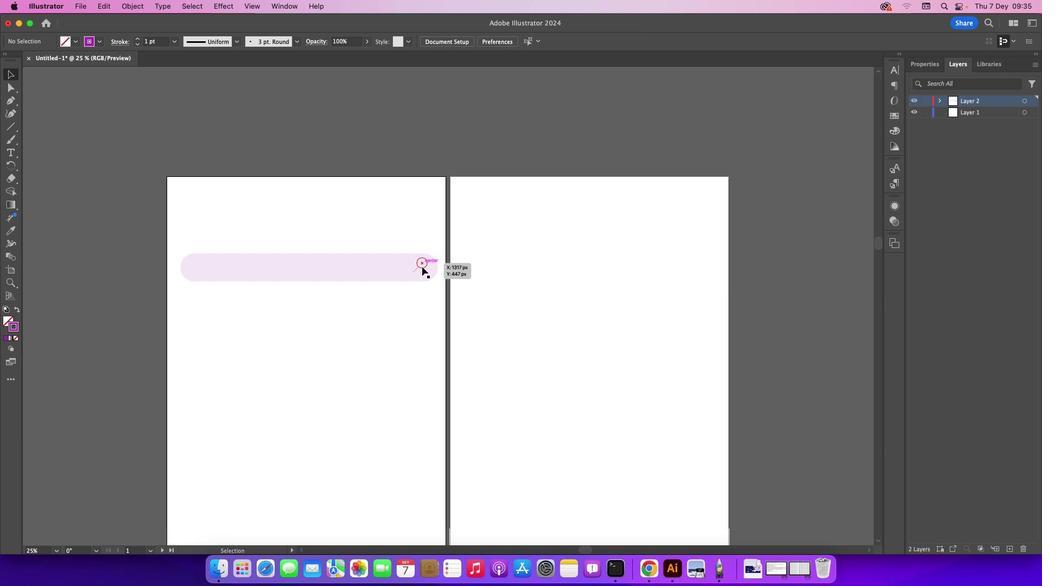 
Action: Mouse moved to (421, 267)
Screenshot: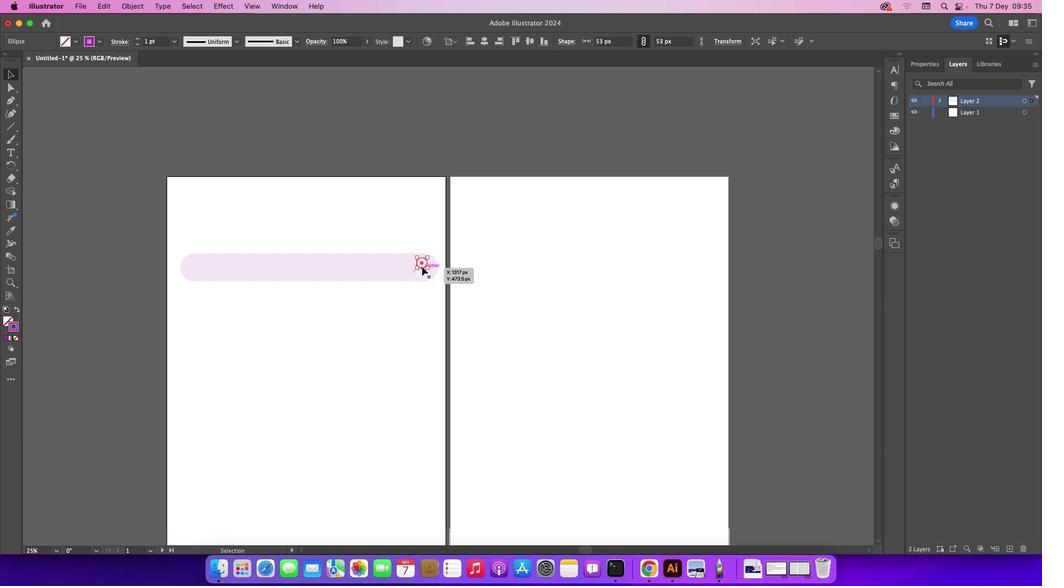 
Action: Mouse pressed left at (421, 267)
Screenshot: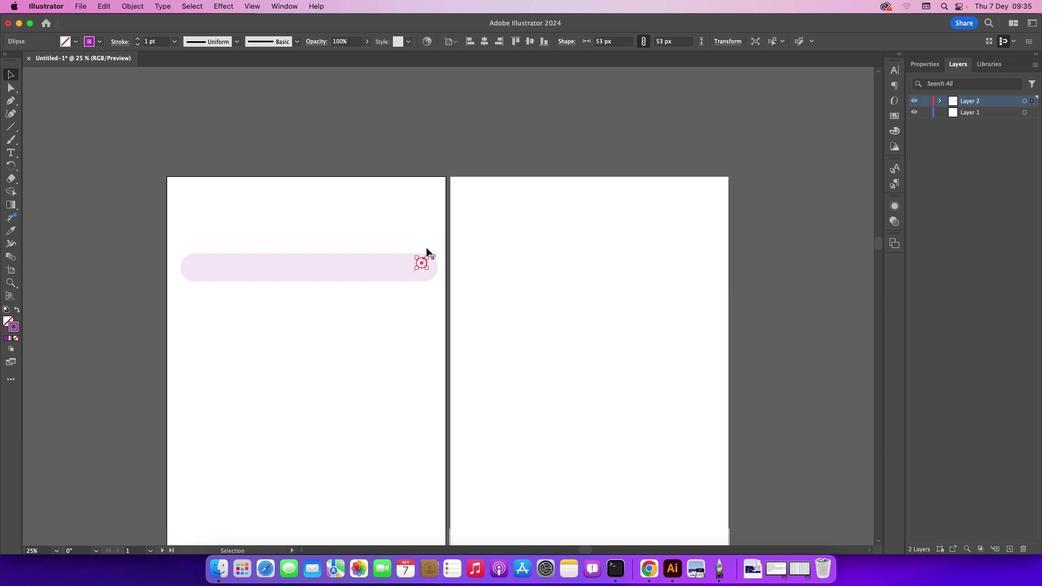 
Action: Key pressed Key.leftKey.left
Screenshot: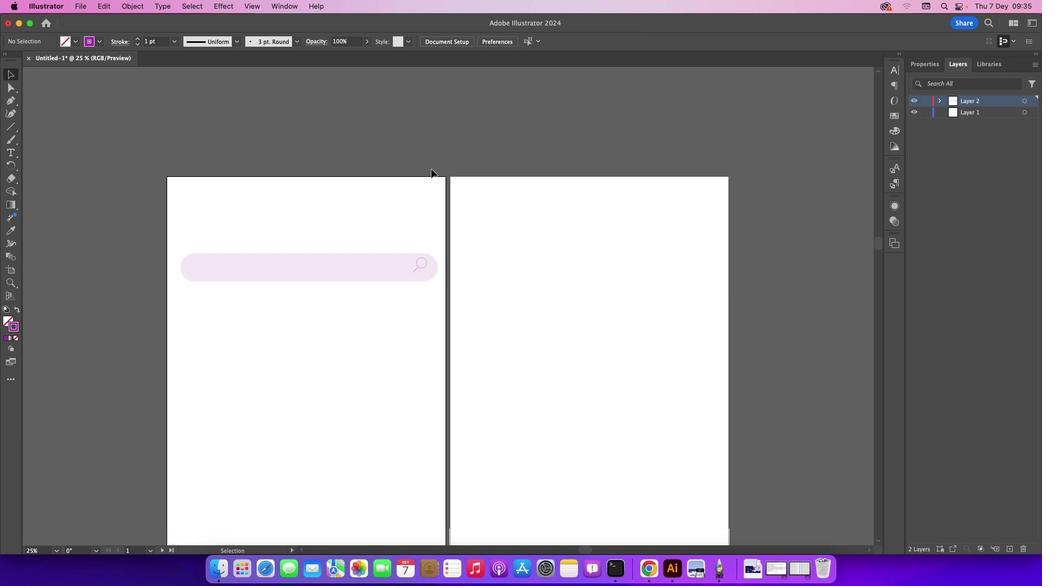 
Action: Mouse moved to (431, 168)
Screenshot: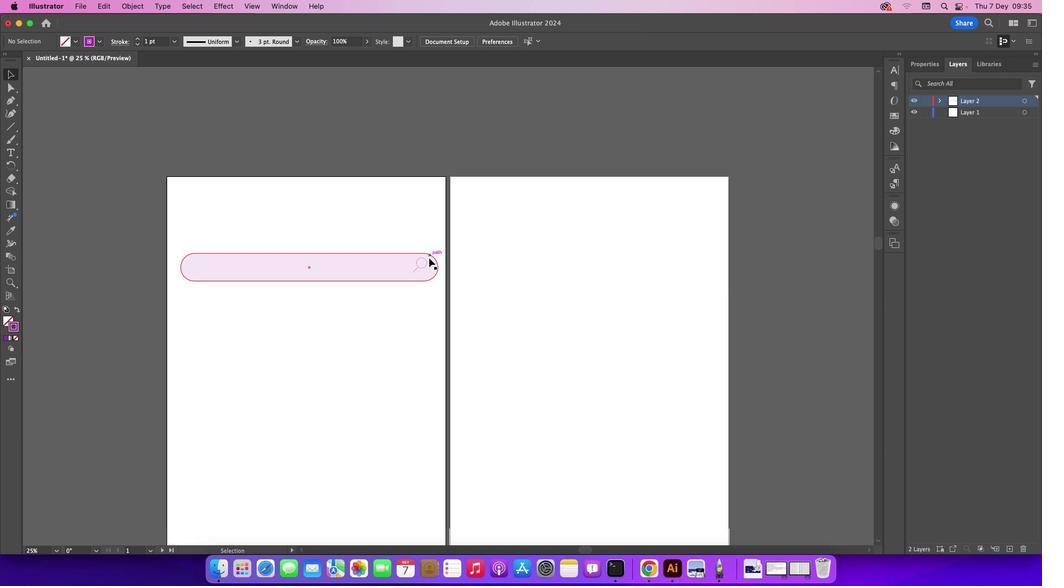 
Action: Mouse pressed left at (431, 168)
Screenshot: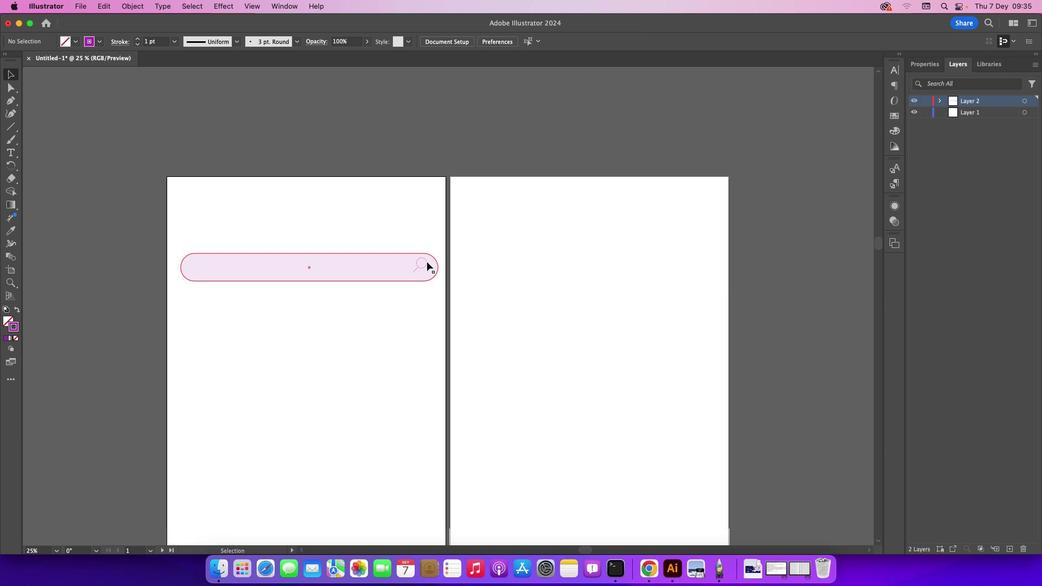 
Action: Mouse moved to (425, 267)
Screenshot: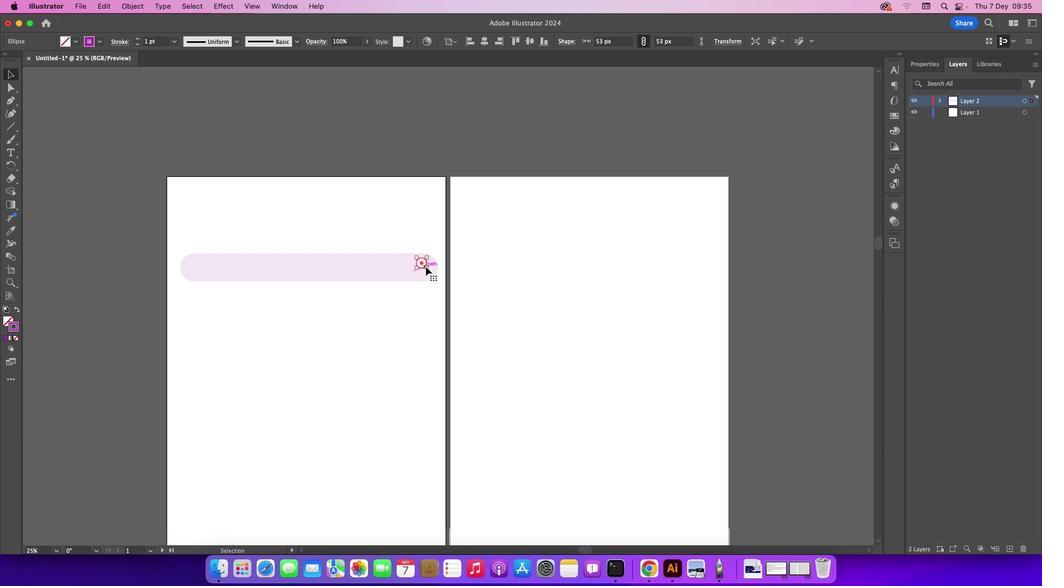 
Action: Mouse pressed left at (425, 267)
Screenshot: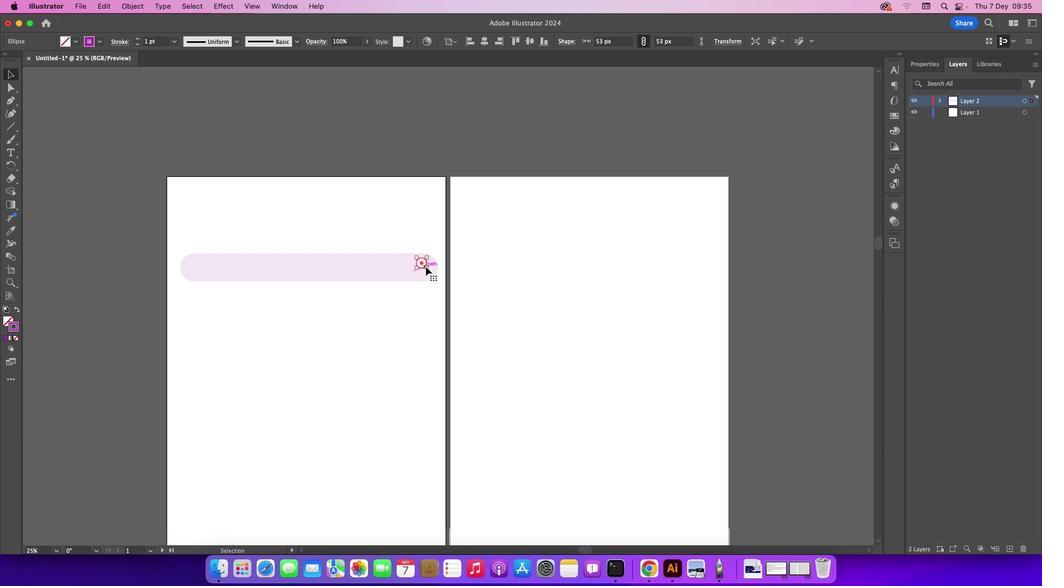 
Action: Key pressed Key.down
Screenshot: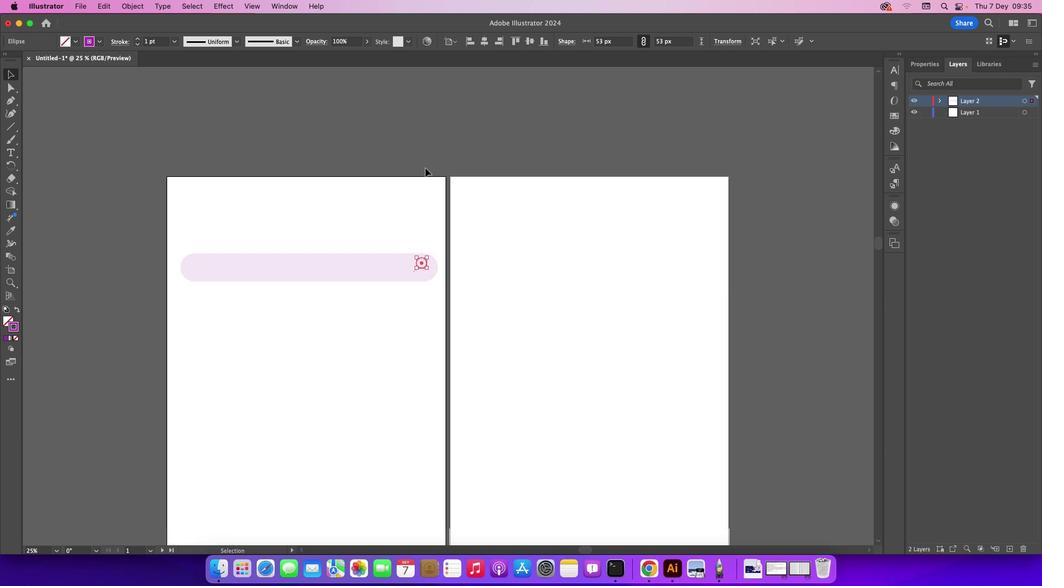 
Action: Mouse moved to (425, 168)
Screenshot: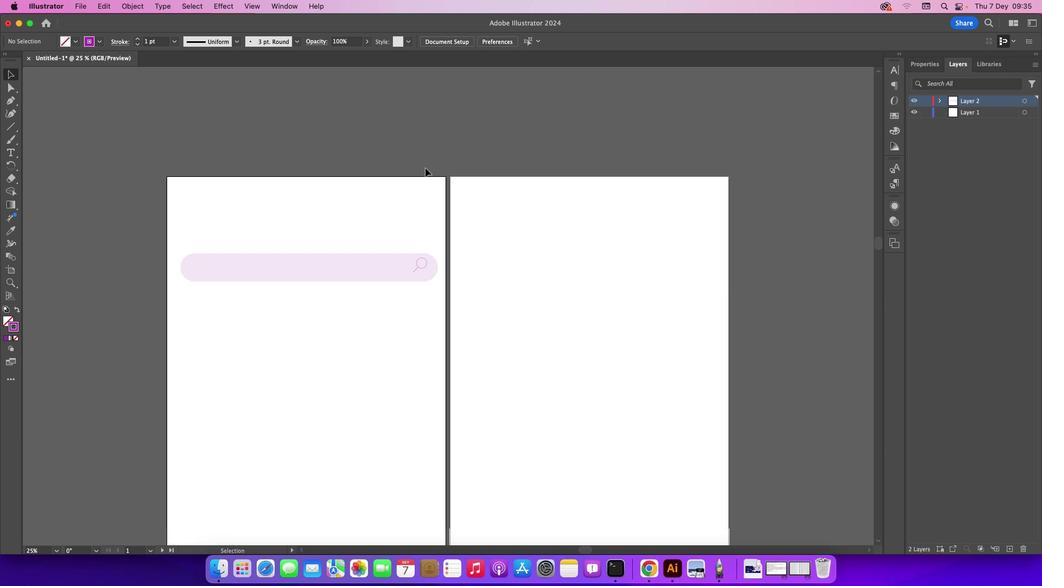 
Action: Mouse pressed left at (425, 168)
Screenshot: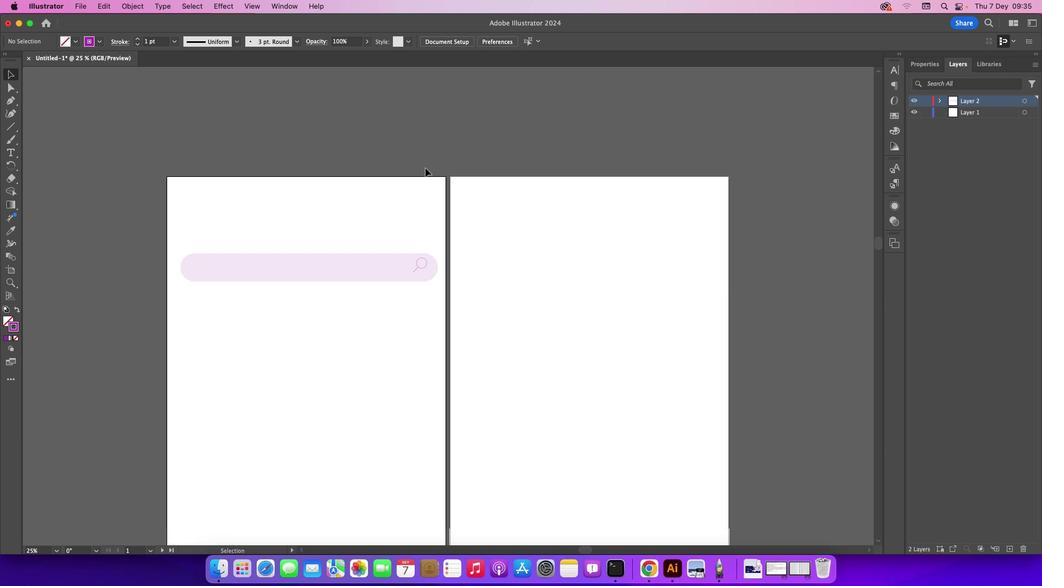 
Action: Mouse moved to (424, 267)
Screenshot: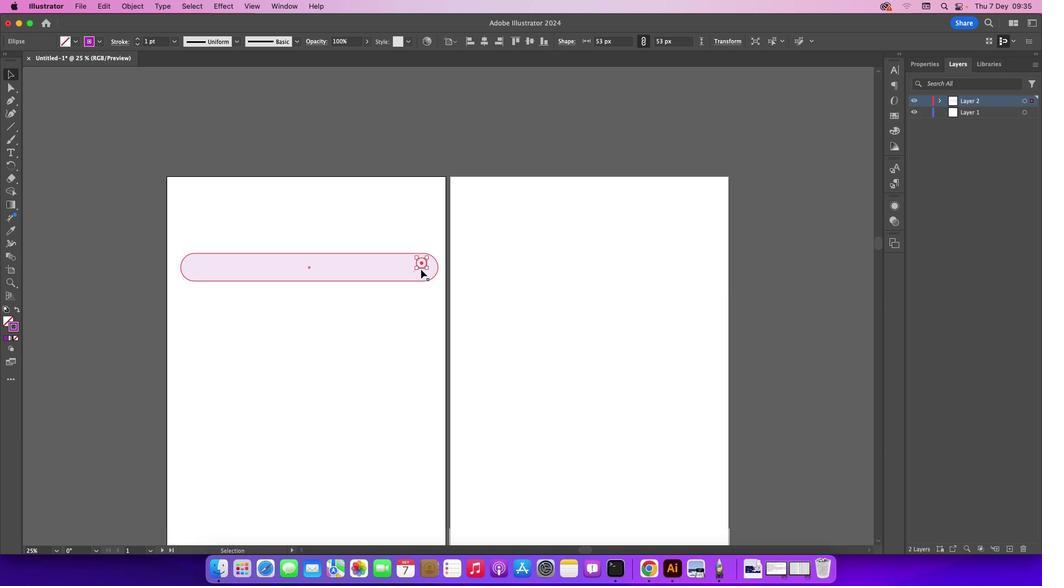 
Action: Mouse pressed left at (424, 267)
Screenshot: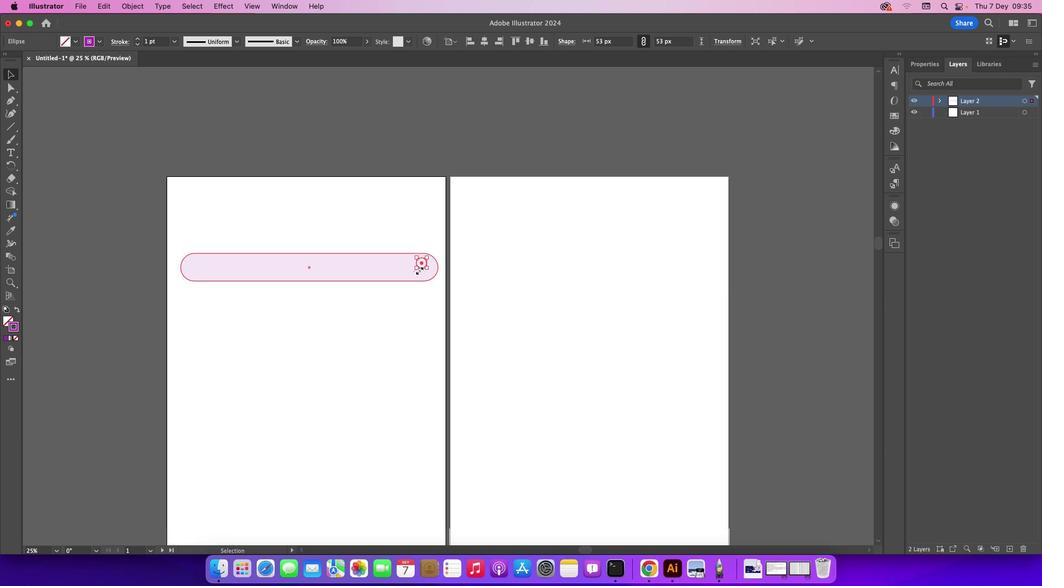 
Action: Mouse moved to (358, 175)
Screenshot: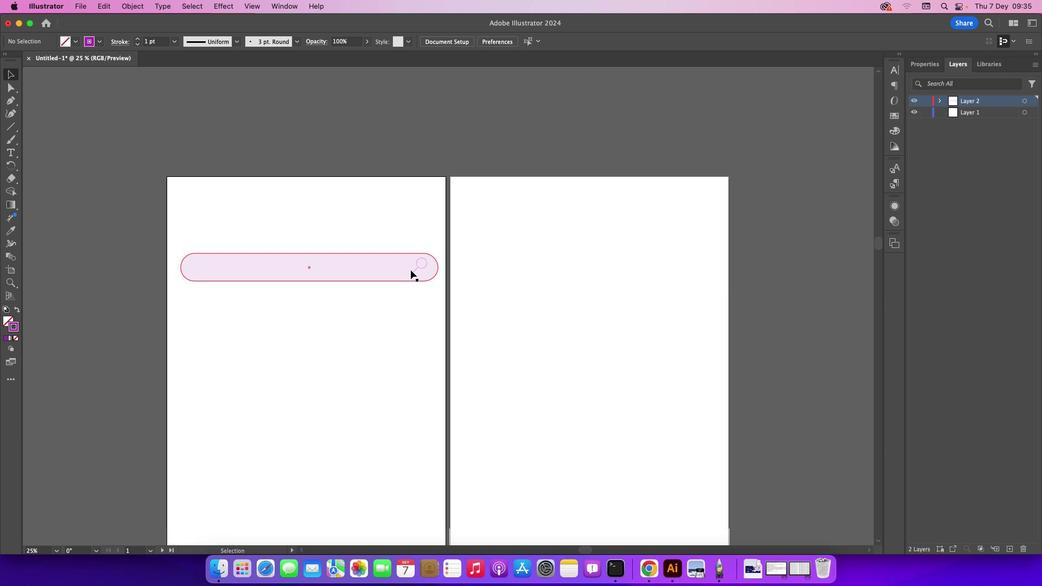 
Action: Mouse pressed left at (358, 175)
Screenshot: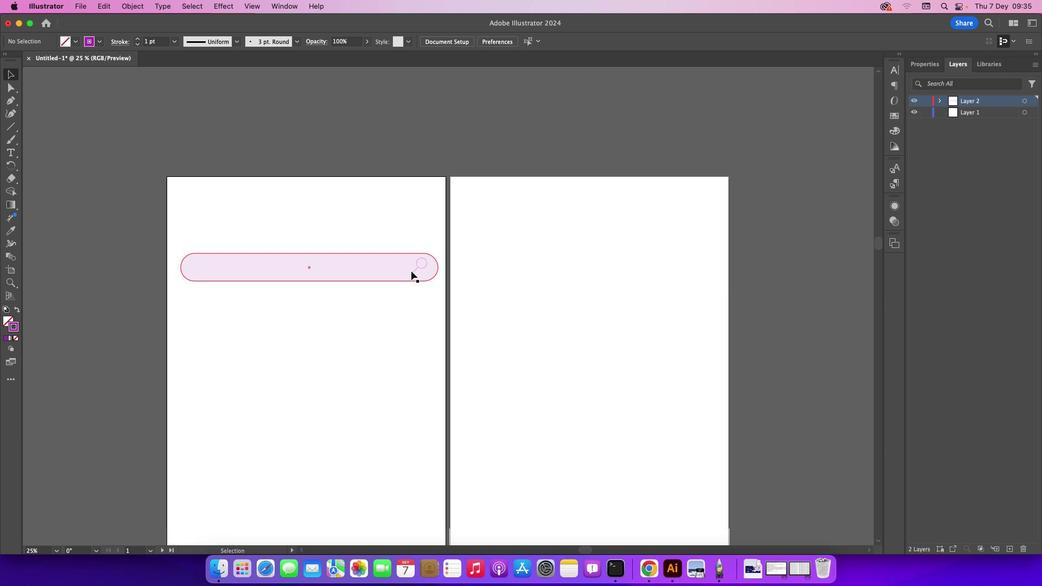 
Action: Mouse moved to (412, 270)
Screenshot: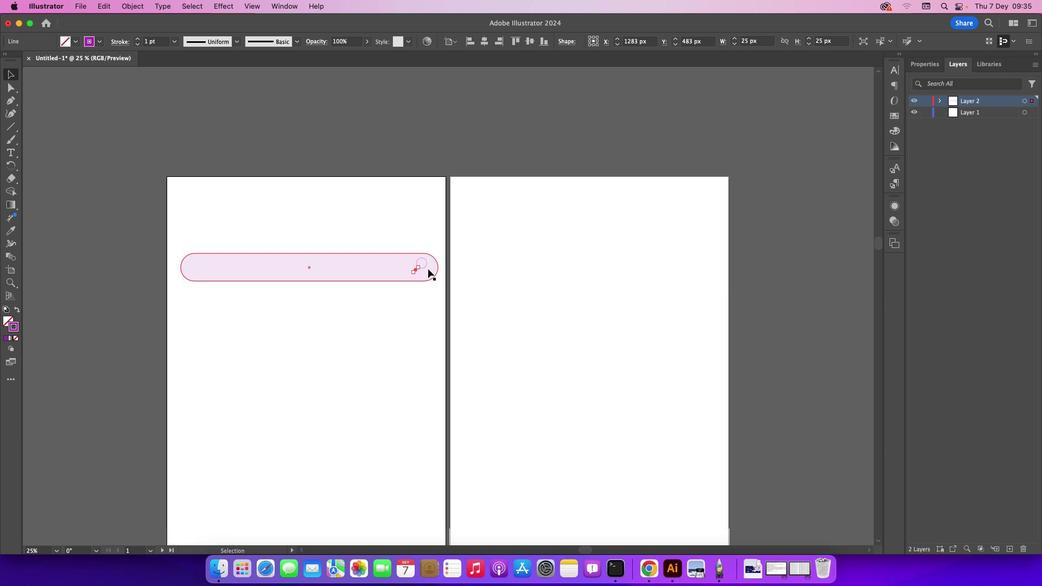 
Action: Mouse pressed left at (412, 270)
Screenshot: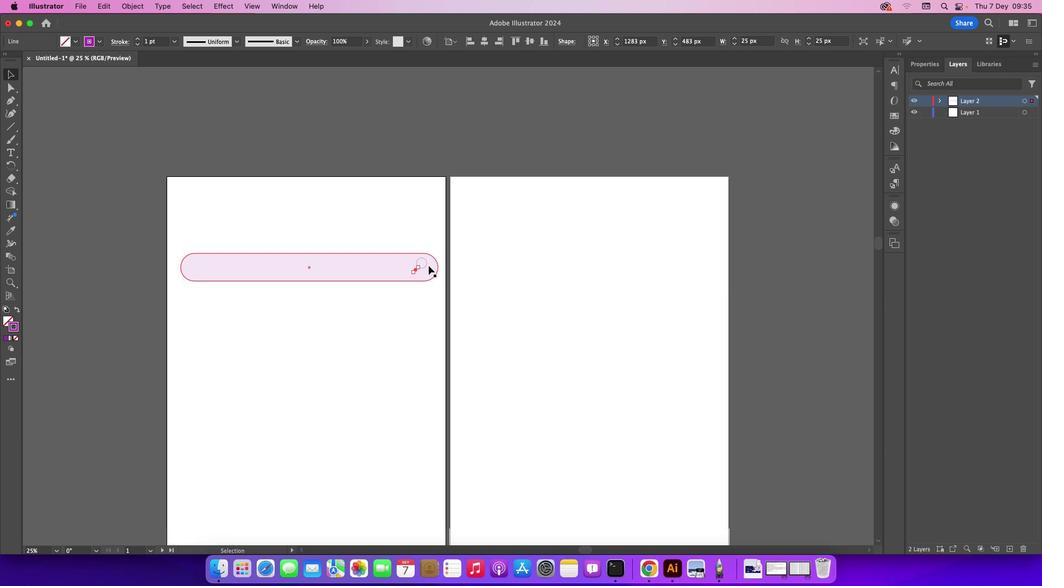 
Action: Mouse moved to (423, 260)
Screenshot: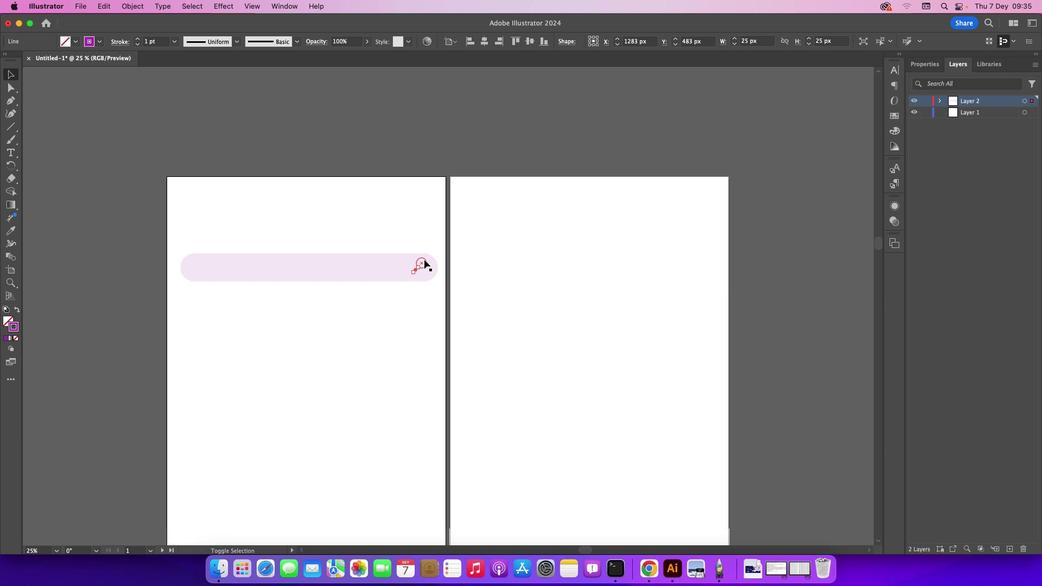 
Action: Key pressed Key.shift
Screenshot: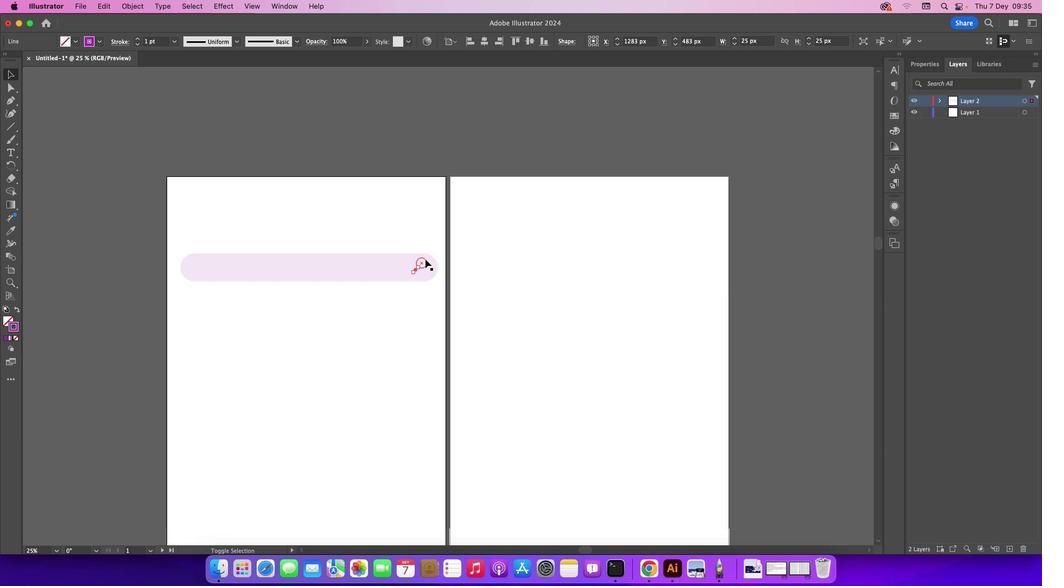 
Action: Mouse moved to (425, 259)
Screenshot: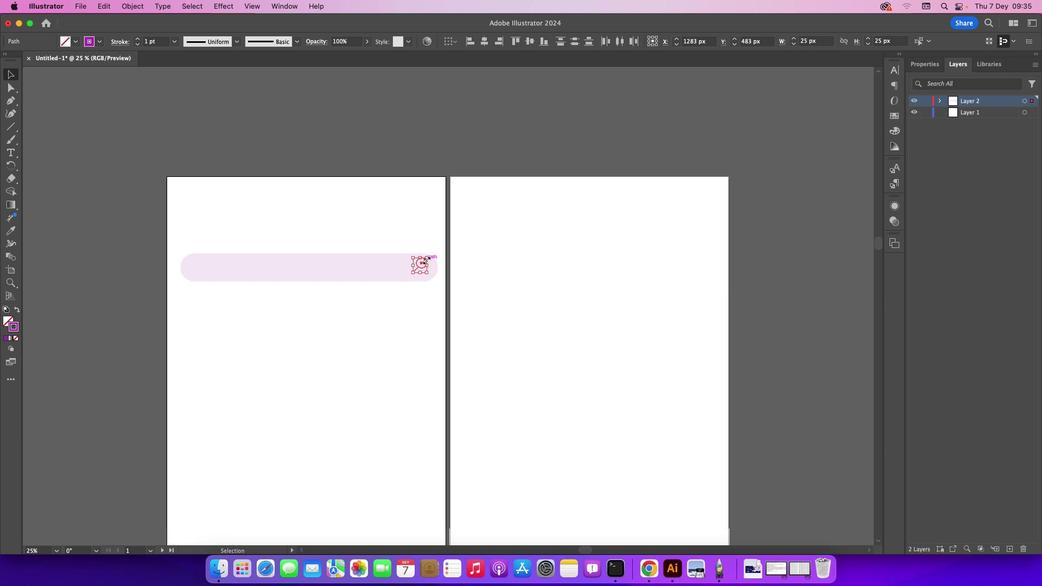 
Action: Mouse pressed left at (425, 259)
Screenshot: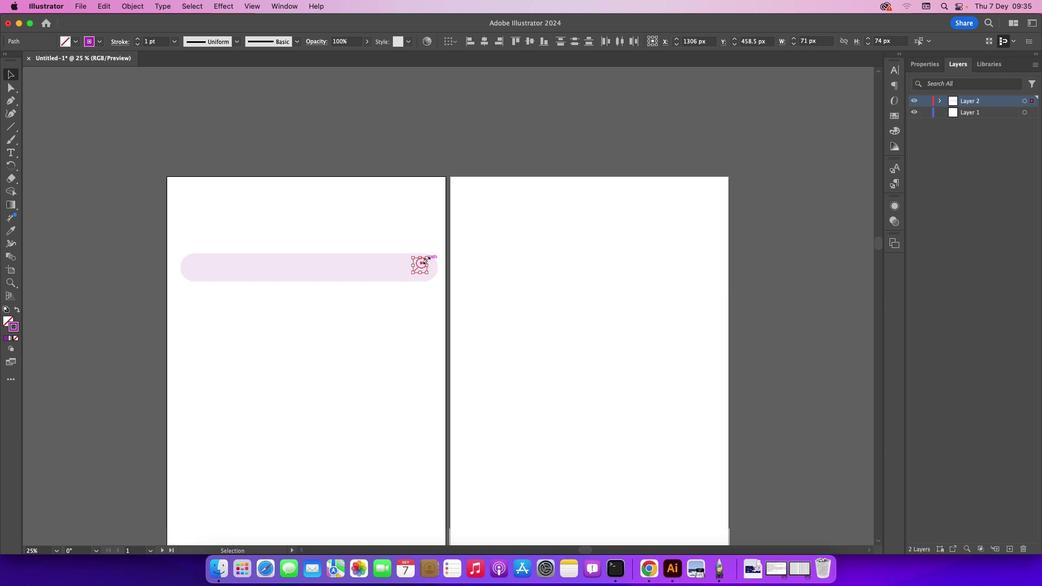 
Action: Mouse pressed right at (425, 259)
Screenshot: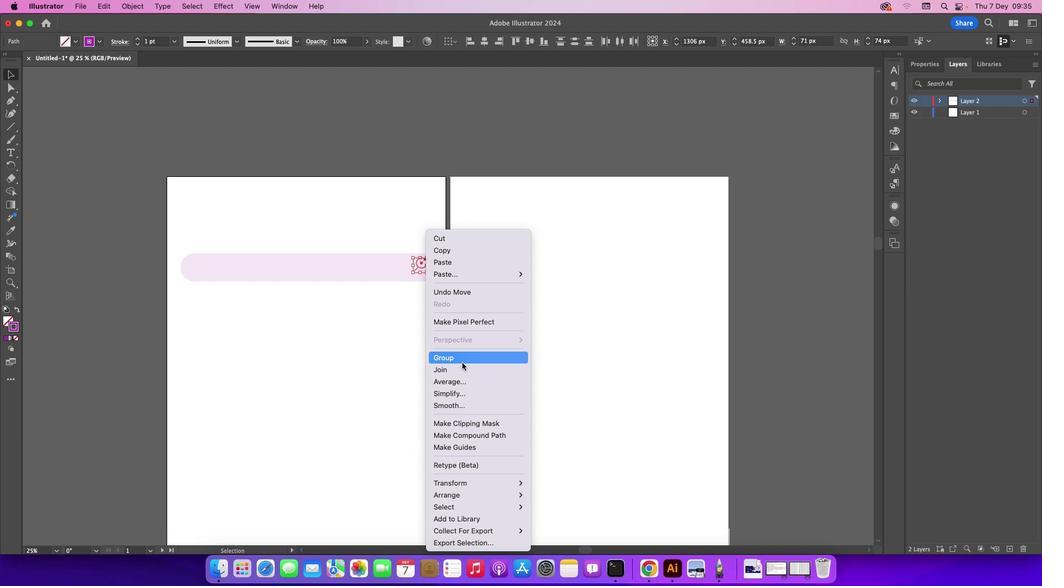 
Action: Mouse moved to (459, 358)
Screenshot: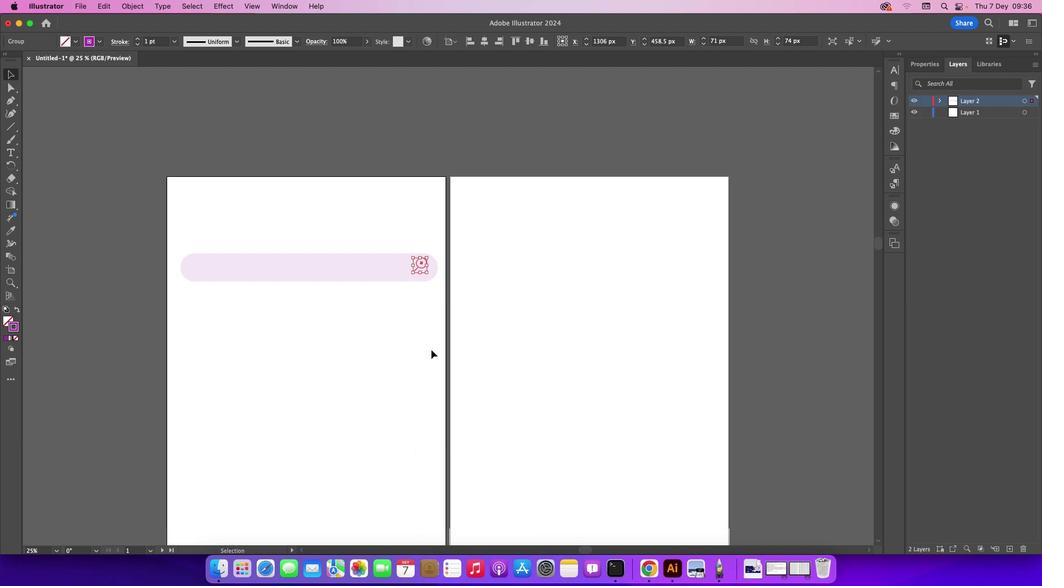 
Action: Mouse pressed left at (459, 358)
Screenshot: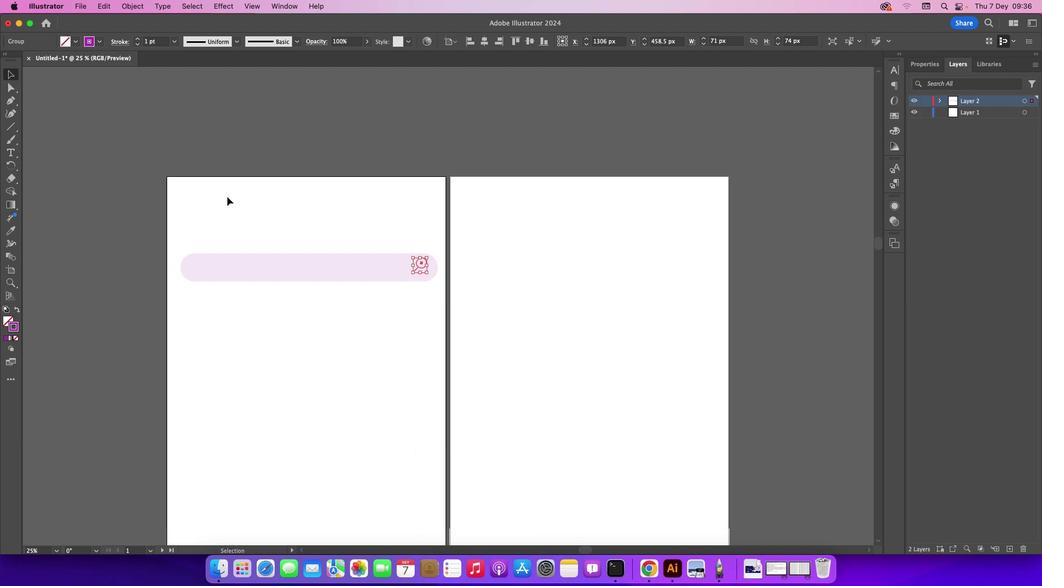 
Action: Mouse moved to (221, 171)
Screenshot: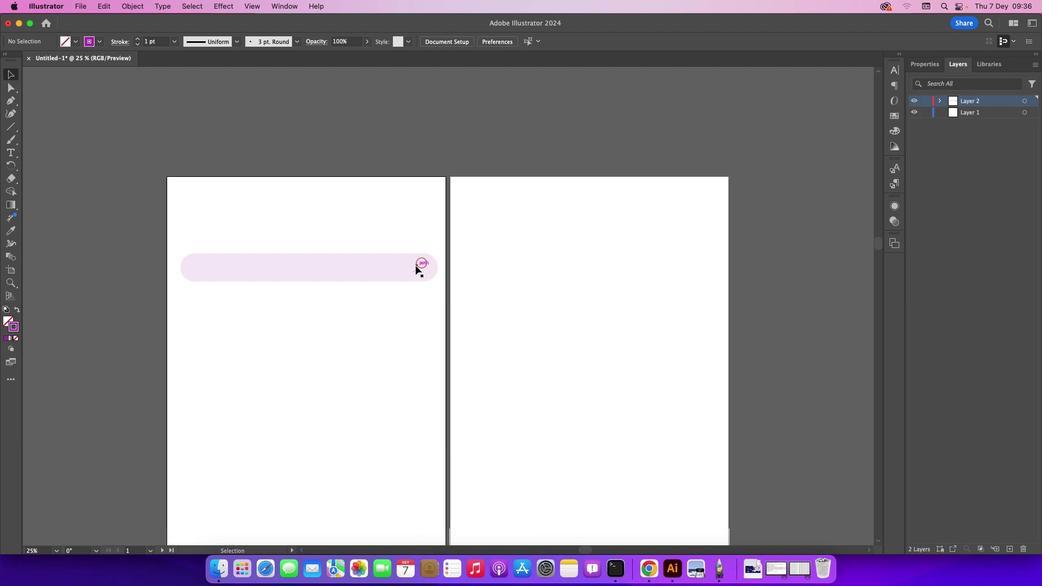 
Action: Mouse pressed left at (221, 171)
Screenshot: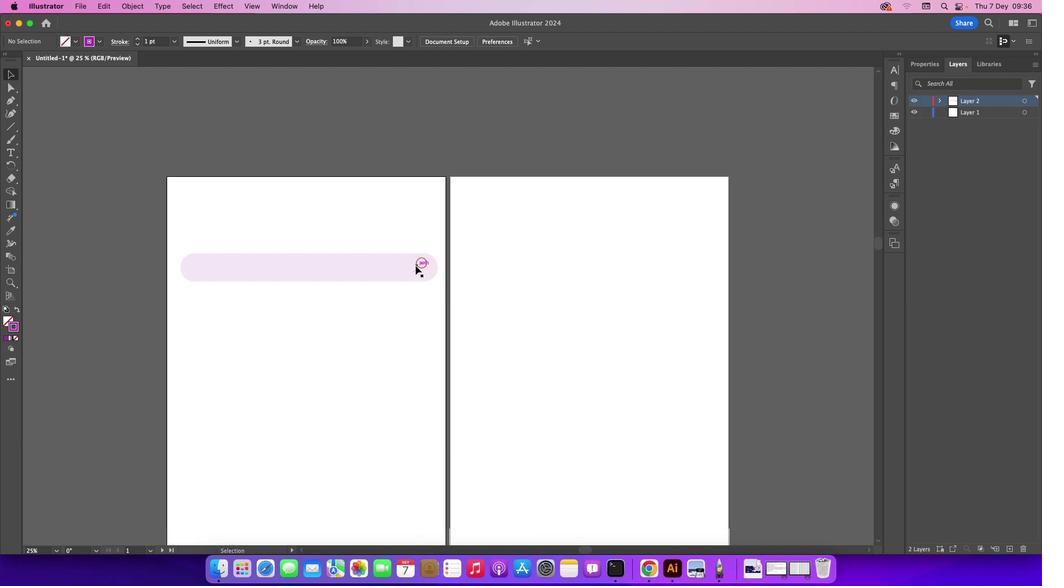 
Action: Mouse moved to (415, 266)
Screenshot: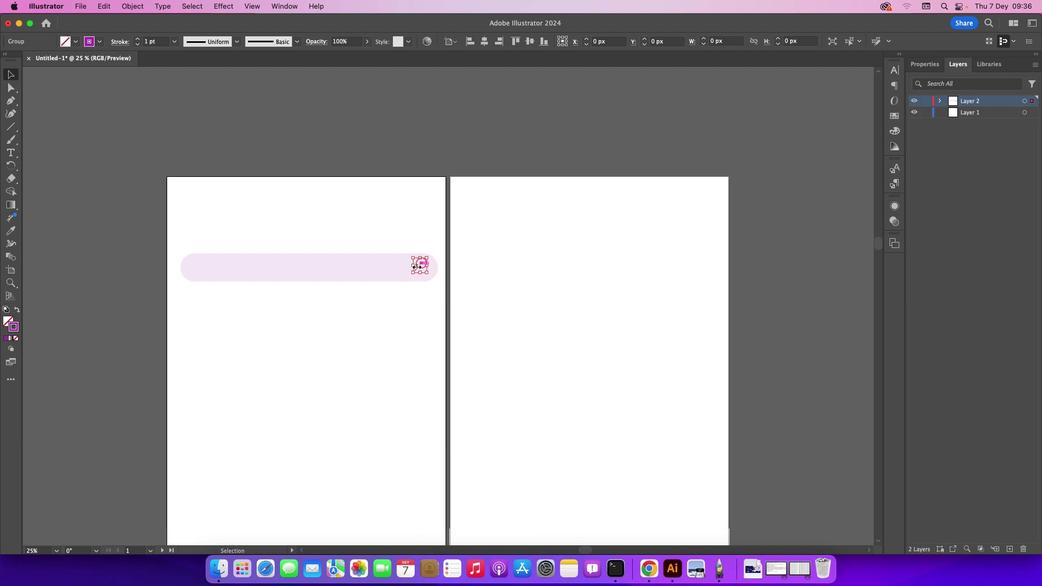 
Action: Mouse pressed left at (415, 266)
Screenshot: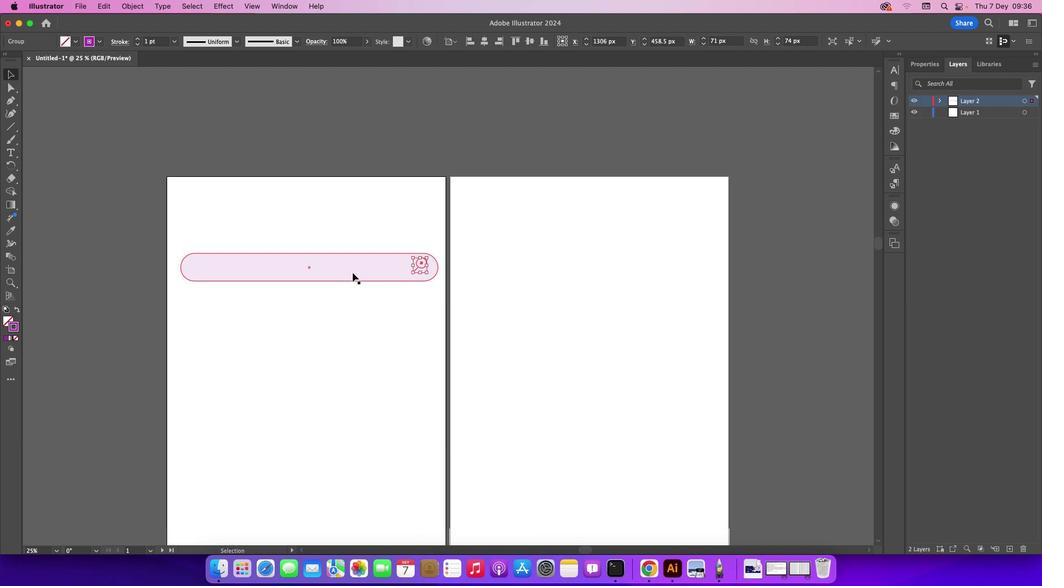 
Action: Mouse moved to (352, 272)
Screenshot: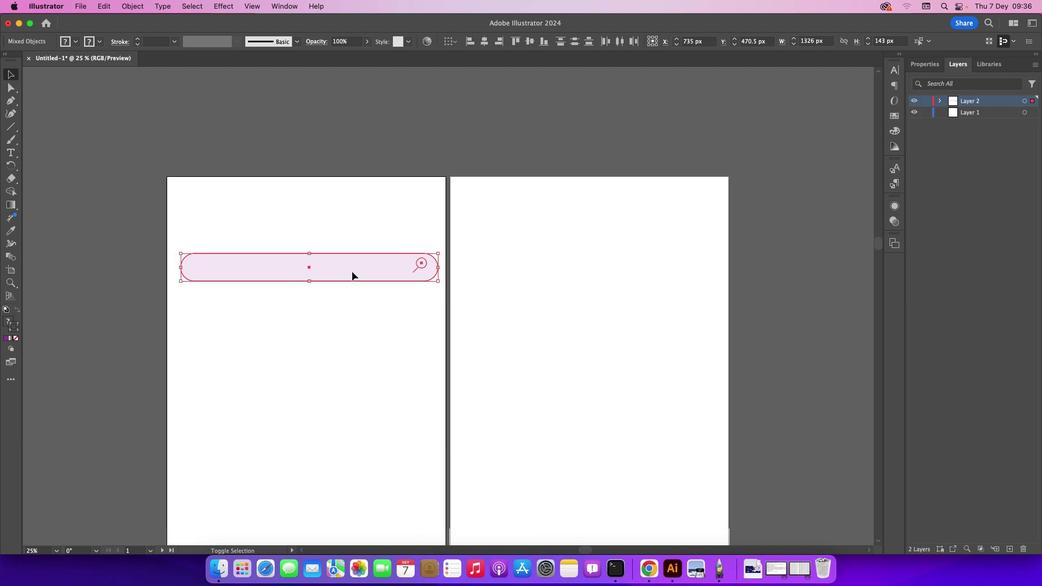 
Action: Key pressed Key.shift
Screenshot: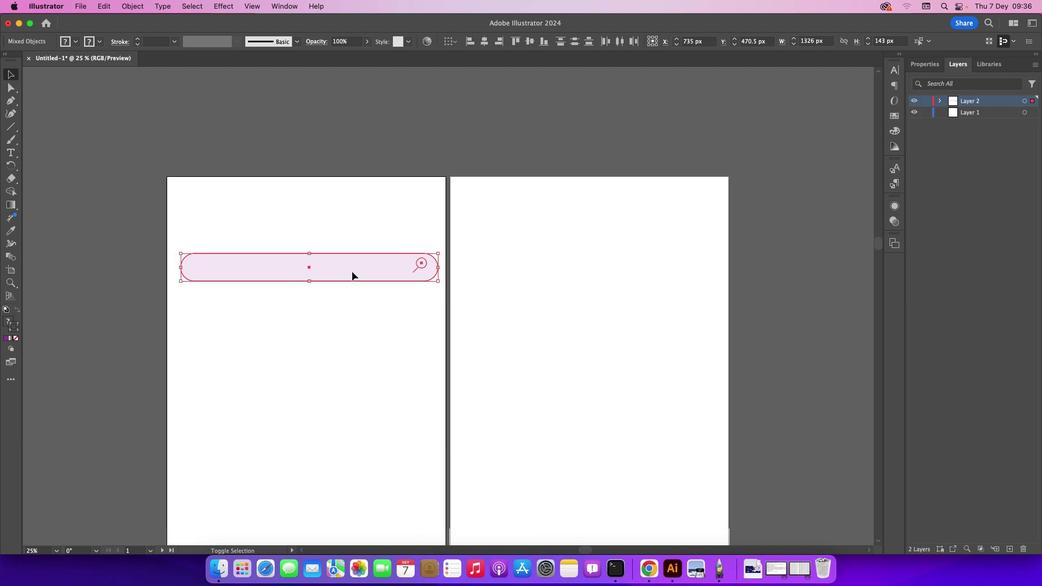 
Action: Mouse moved to (352, 272)
Screenshot: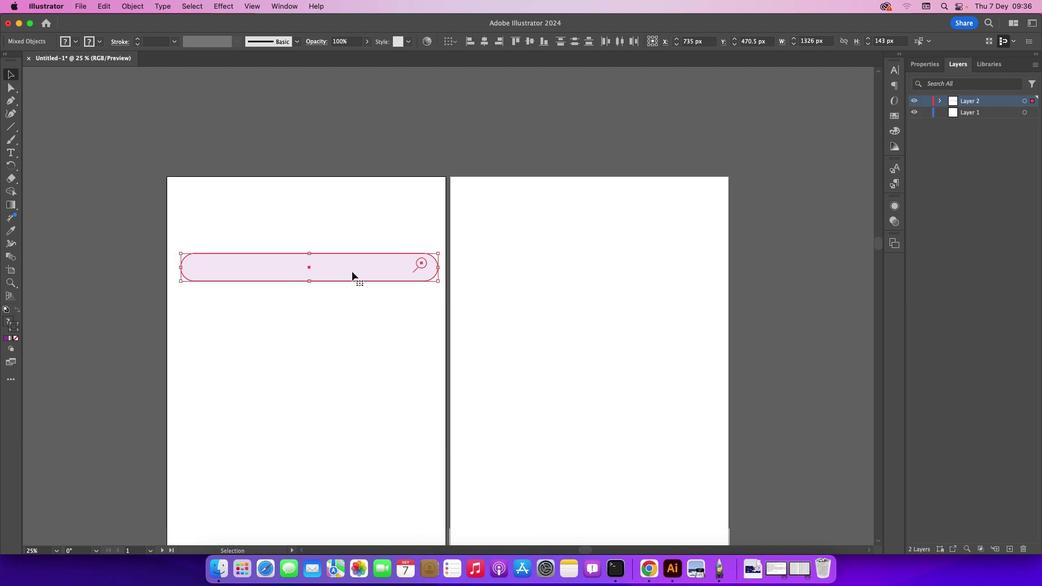 
Action: Mouse pressed left at (352, 272)
Screenshot: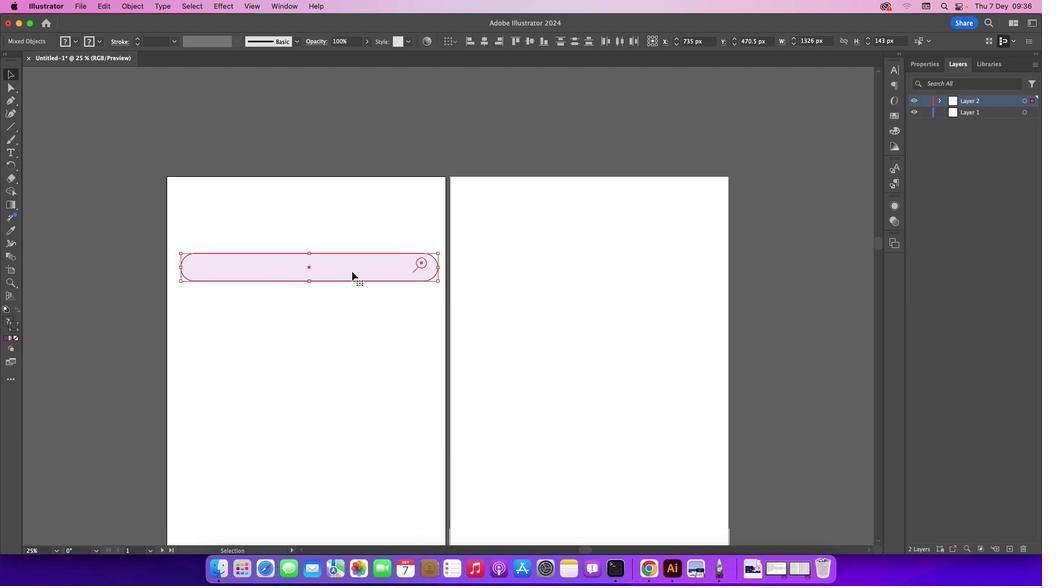 
Action: Mouse moved to (486, 39)
Screenshot: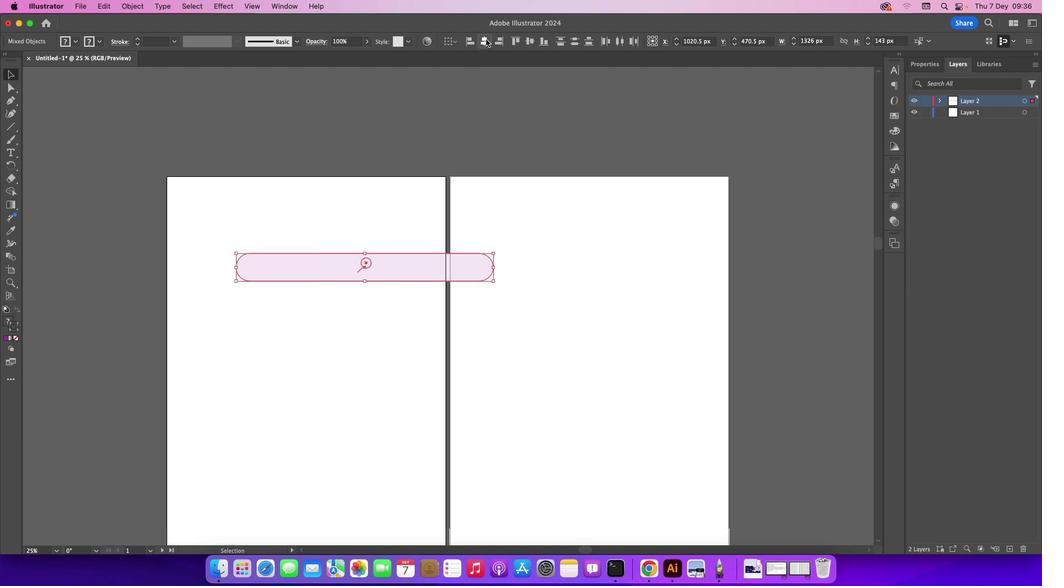 
Action: Mouse pressed left at (486, 39)
Screenshot: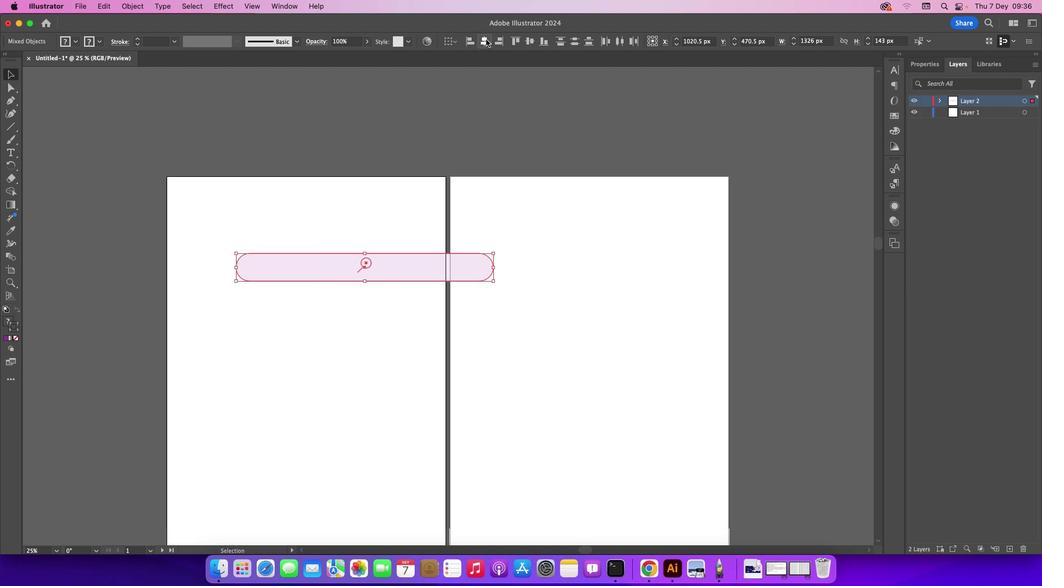 
Action: Key pressed Key.cmd'z'
Screenshot: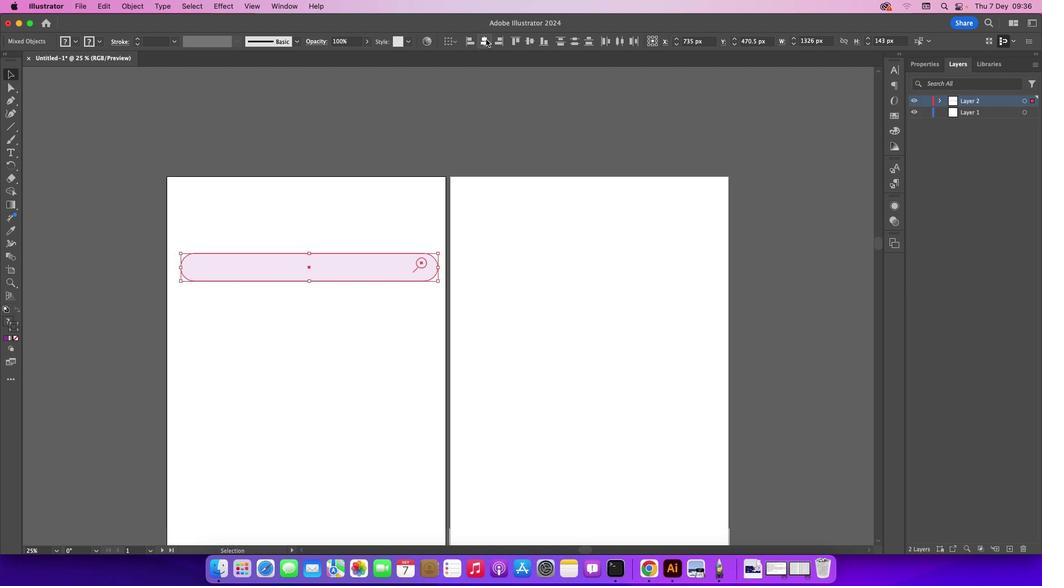 
Action: Mouse moved to (528, 39)
Screenshot: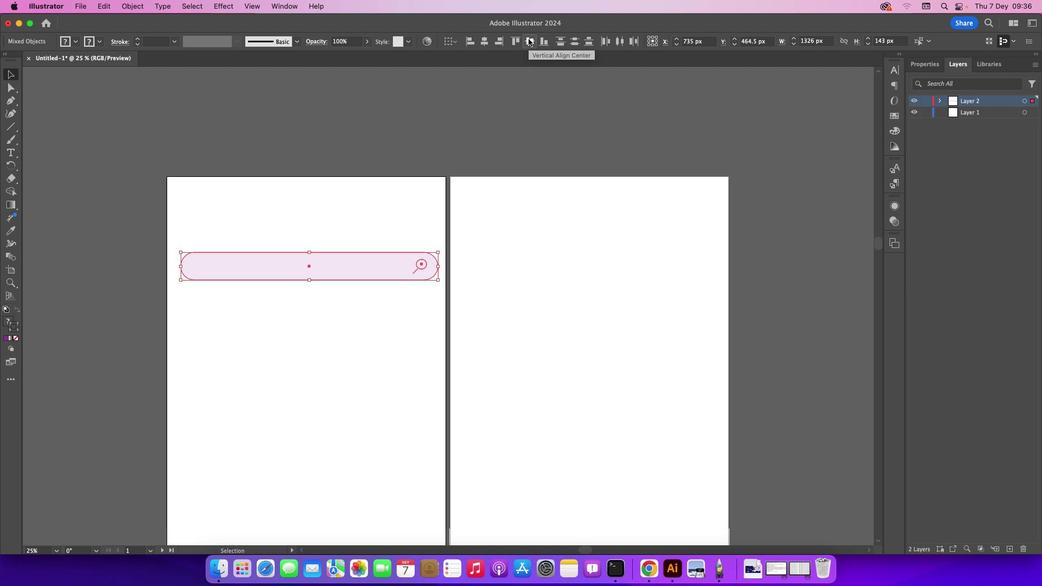 
Action: Mouse pressed left at (528, 39)
Screenshot: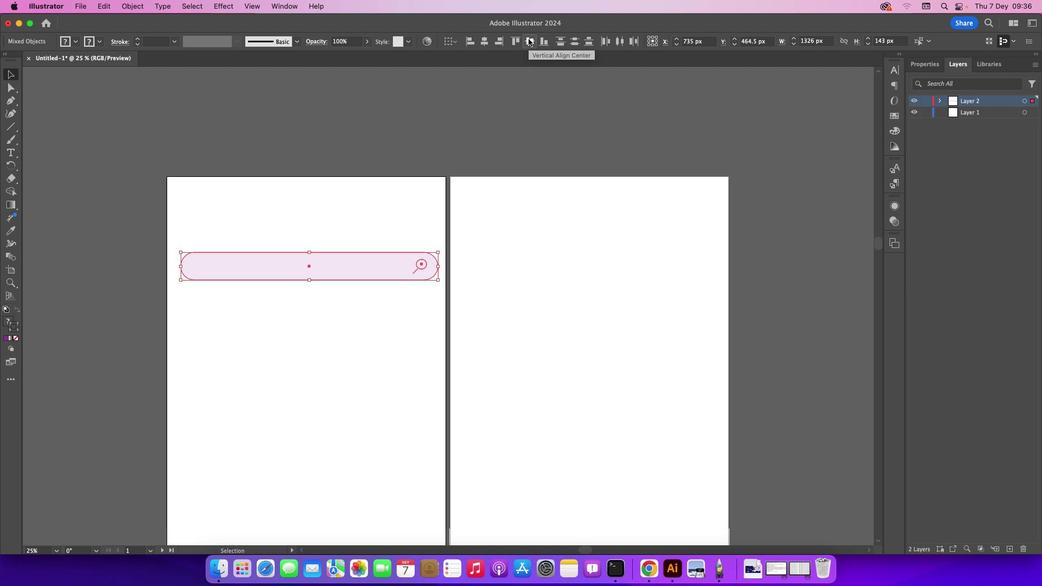
Action: Mouse pressed left at (528, 39)
Screenshot: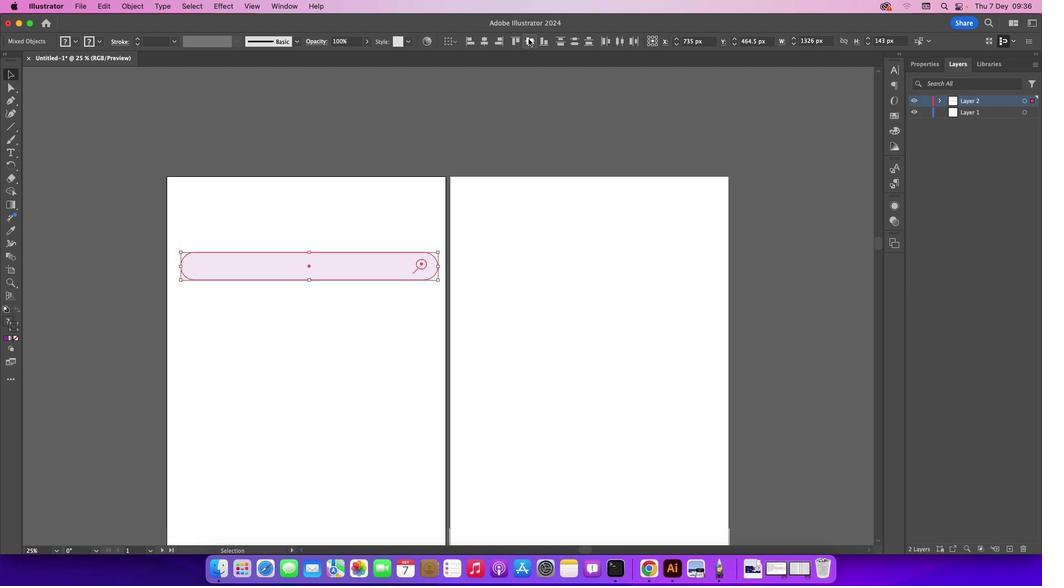 
Action: Mouse pressed left at (528, 39)
Screenshot: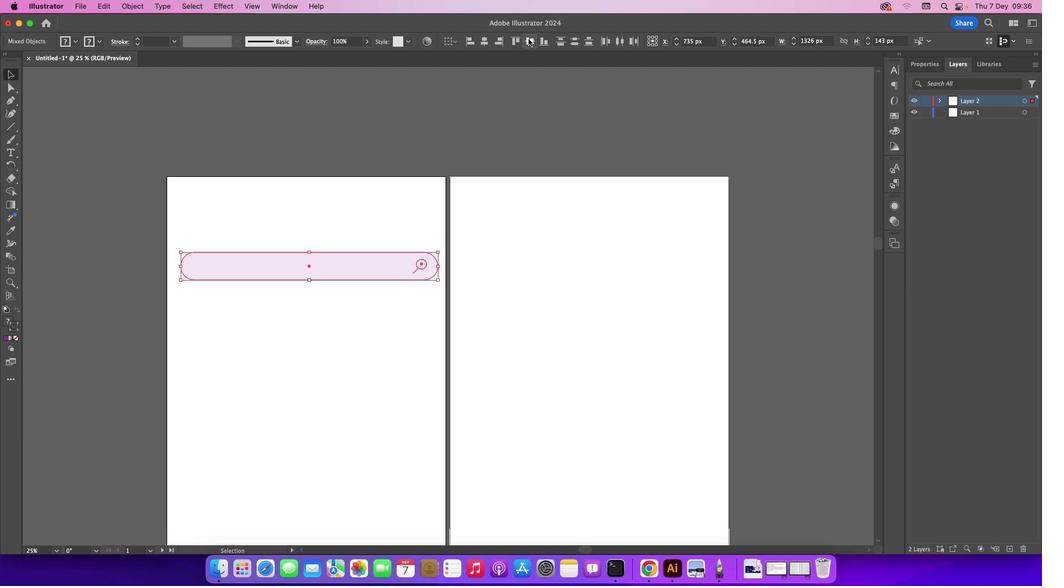 
Action: Mouse pressed left at (528, 39)
Screenshot: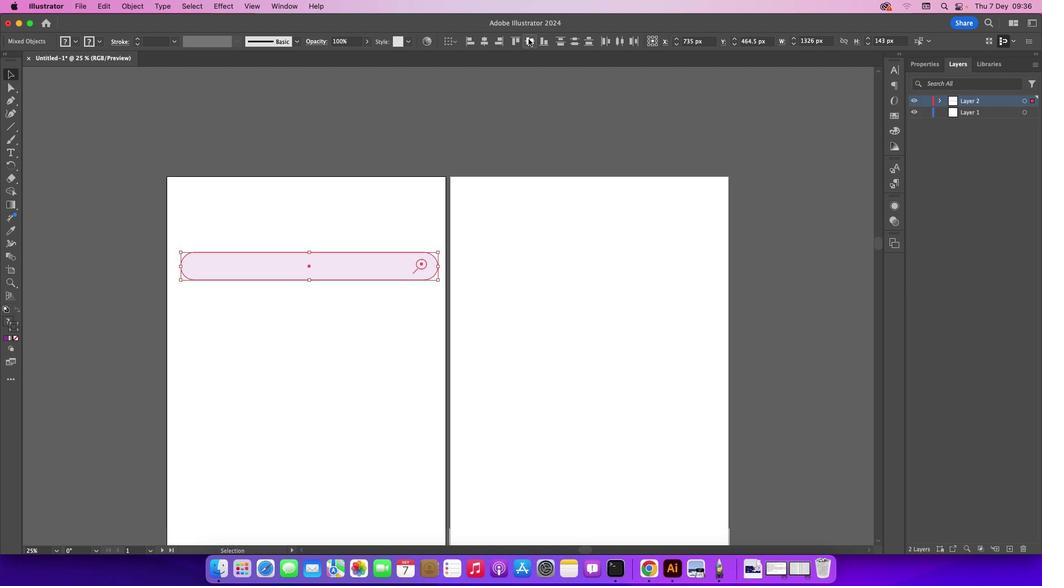 
Action: Mouse moved to (578, 42)
Screenshot: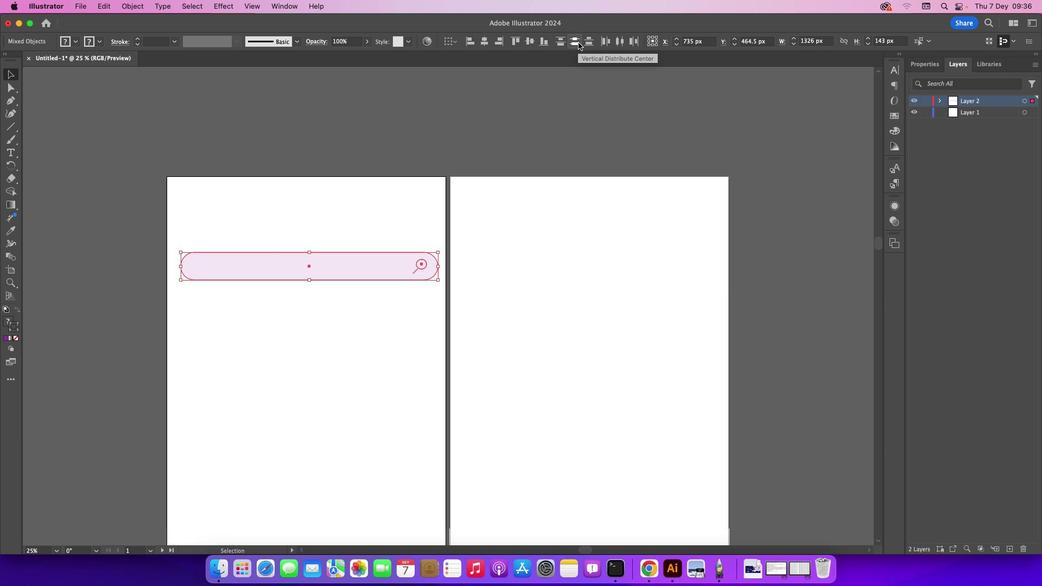 
Action: Mouse pressed left at (578, 42)
Screenshot: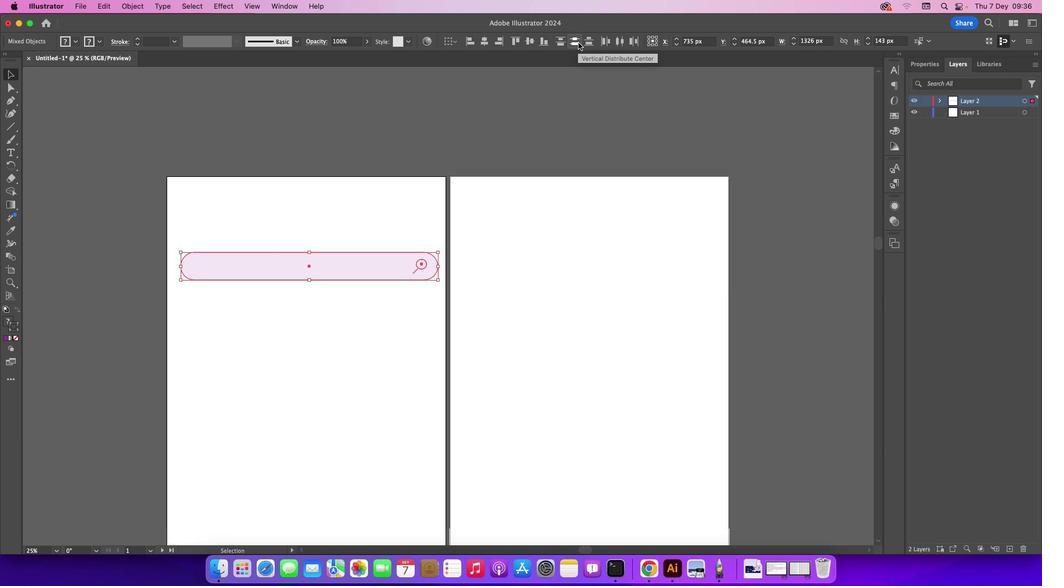 
Action: Mouse moved to (426, 141)
Screenshot: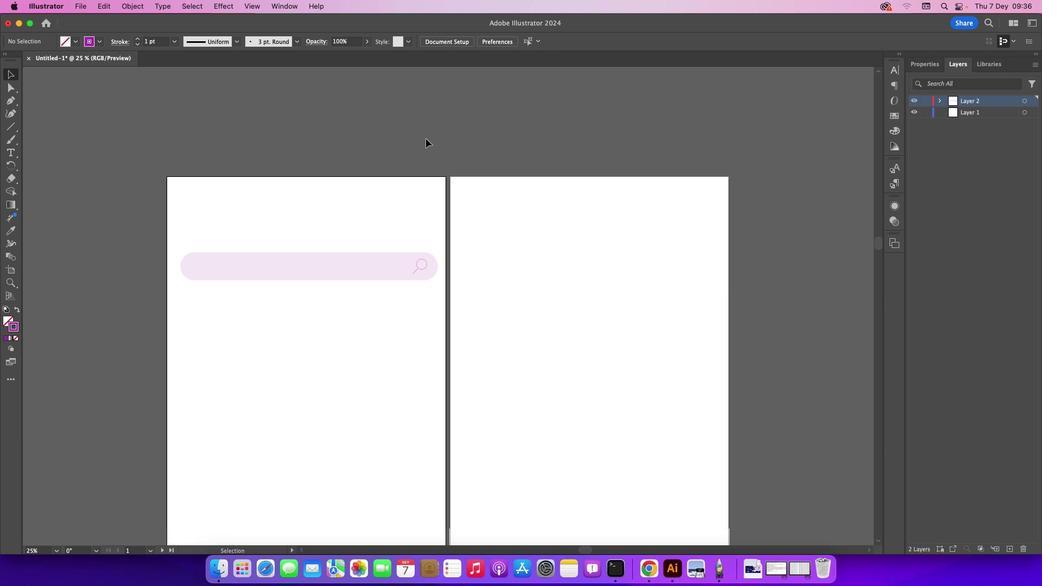 
Action: Mouse pressed left at (426, 141)
Screenshot: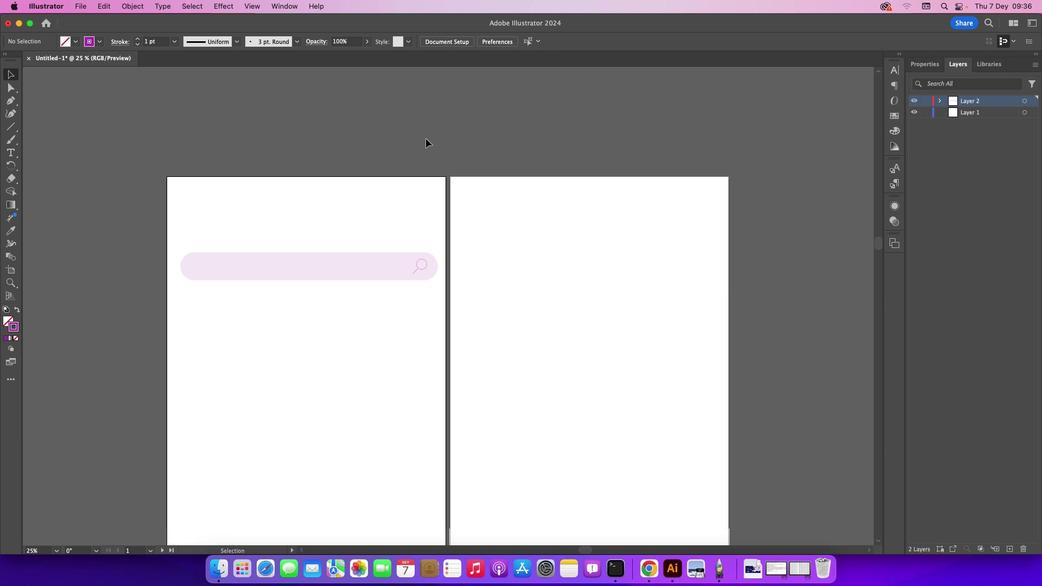 
Action: Mouse moved to (1009, 552)
Screenshot: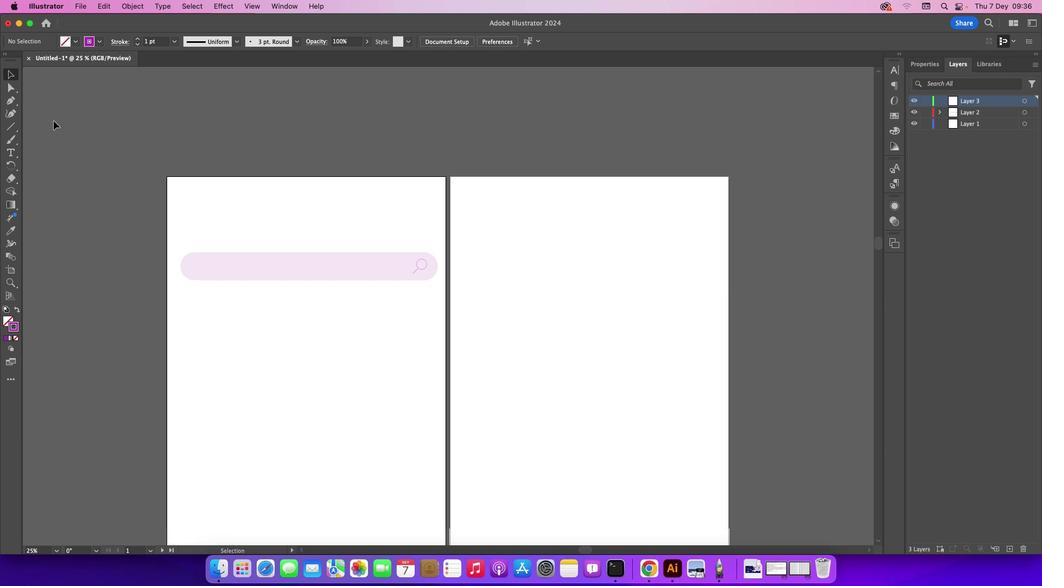 
Action: Mouse pressed left at (1009, 552)
